 Task: Create a creative marketing concept youtube cover template.
Action: Mouse moved to (154, 98)
Screenshot: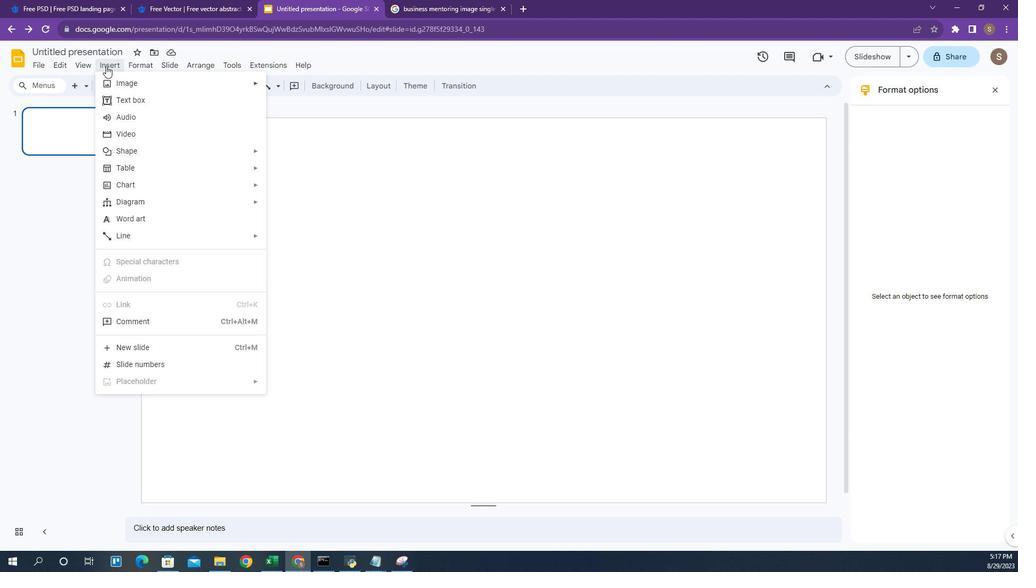 
Action: Mouse pressed left at (154, 98)
Screenshot: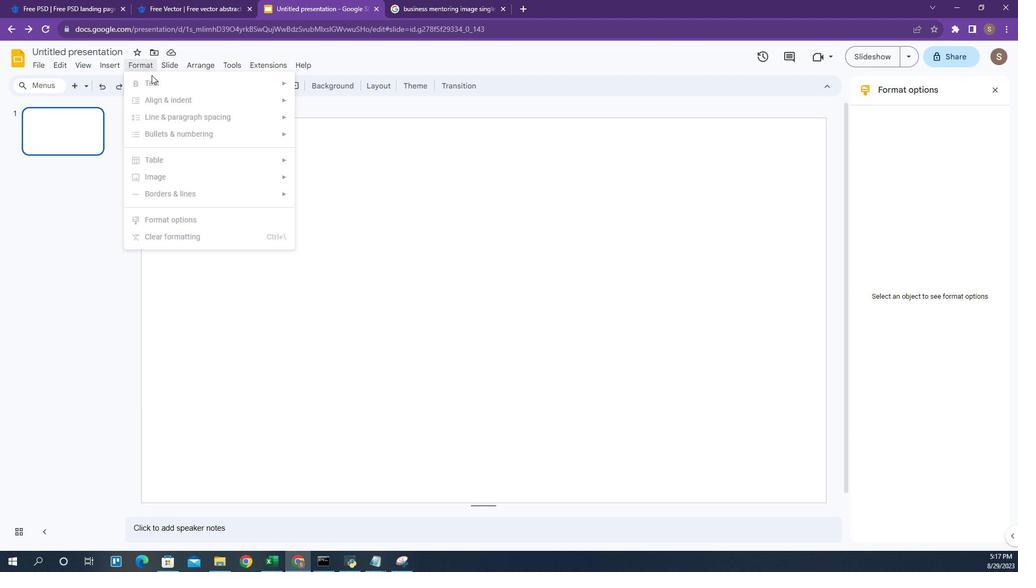 
Action: Mouse moved to (303, 110)
Screenshot: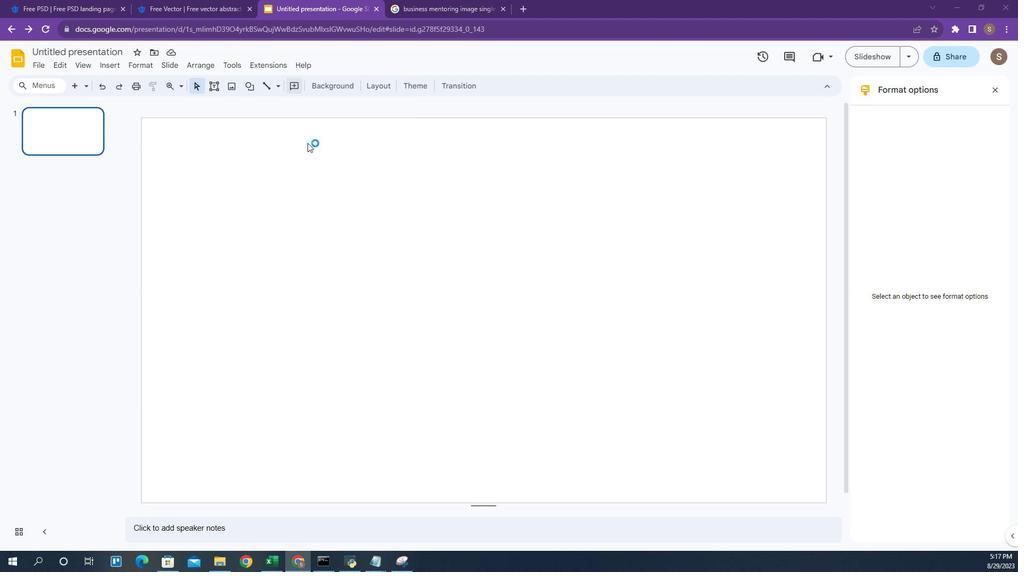
Action: Mouse pressed left at (303, 110)
Screenshot: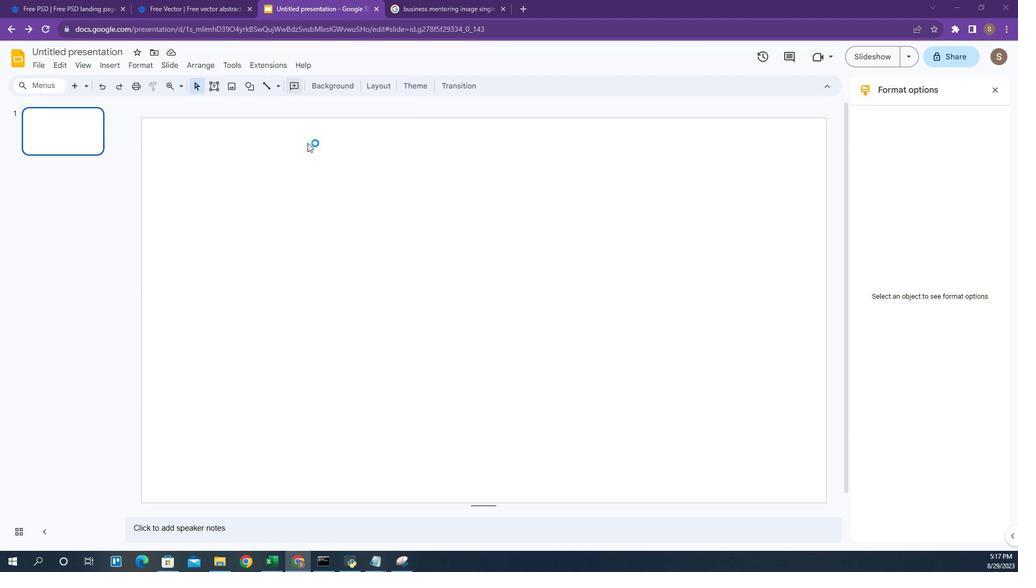 
Action: Mouse moved to (254, 145)
Screenshot: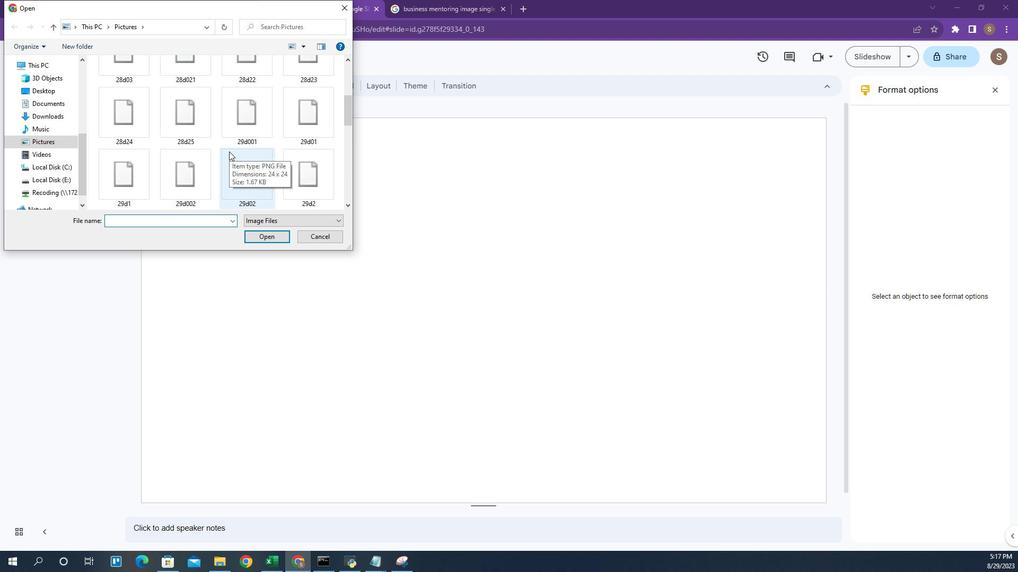 
Action: Mouse scrolled (254, 145) with delta (0, 0)
Screenshot: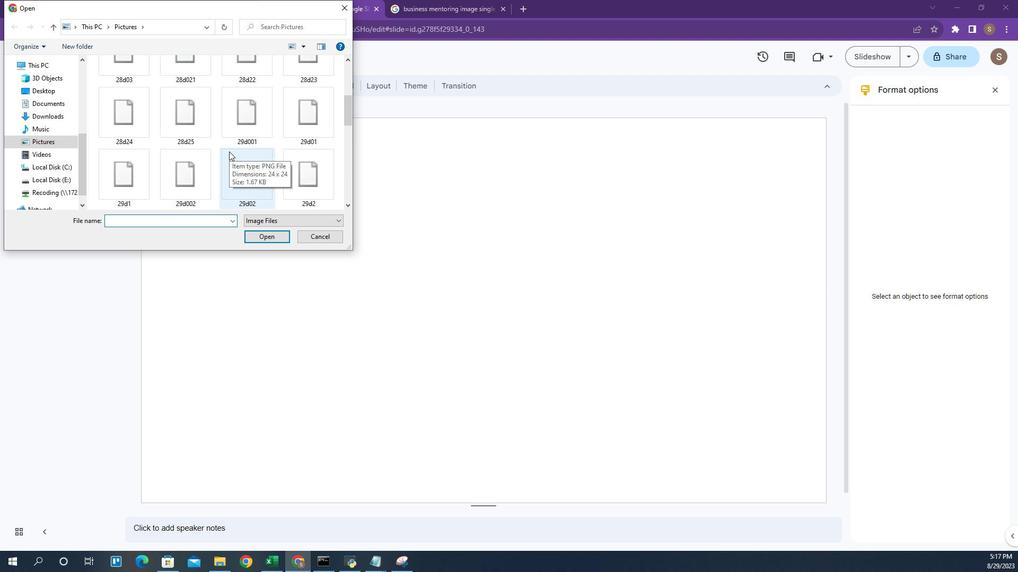 
Action: Mouse moved to (254, 146)
Screenshot: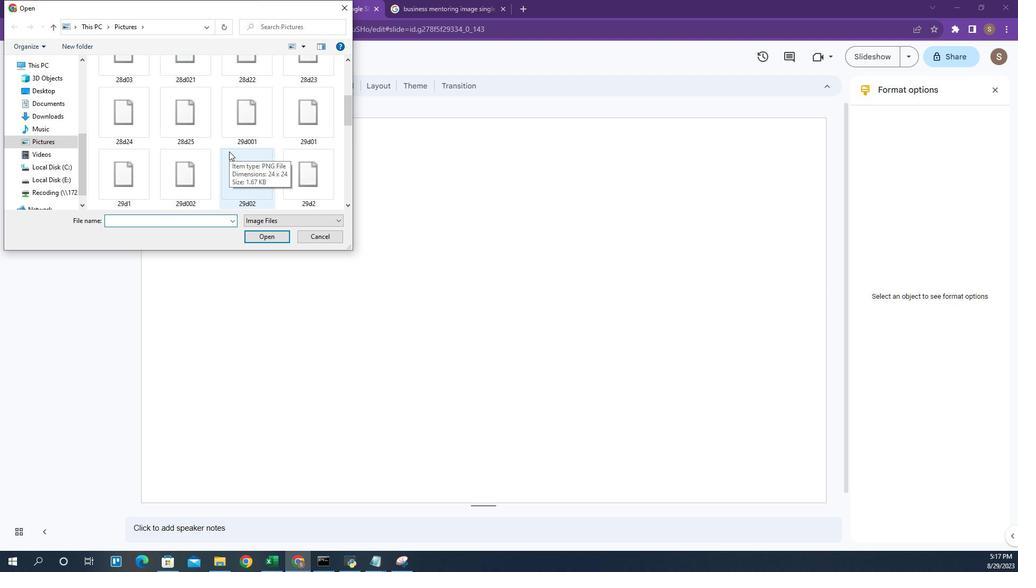 
Action: Mouse scrolled (254, 146) with delta (0, 0)
Screenshot: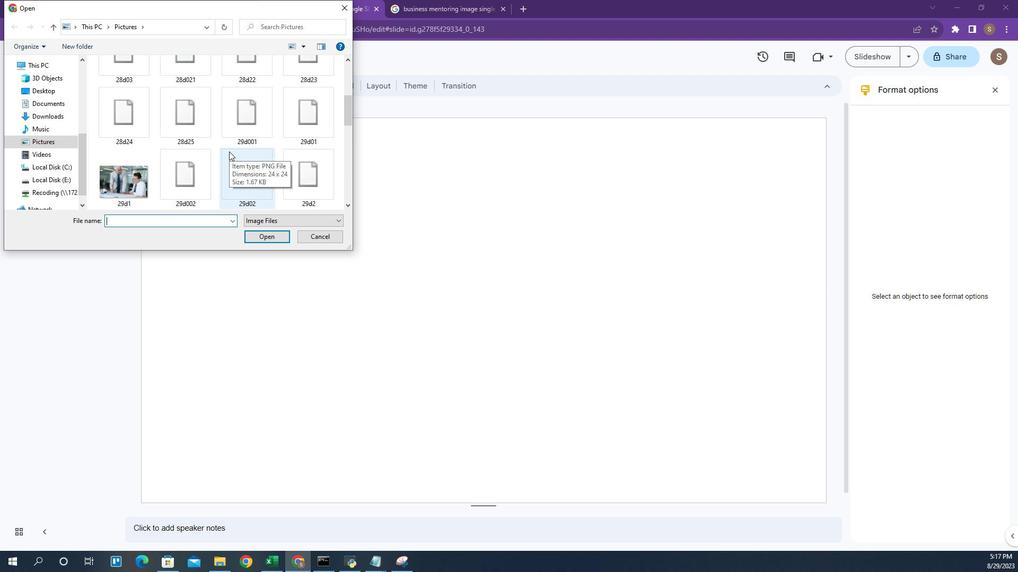 
Action: Mouse scrolled (254, 146) with delta (0, 0)
Screenshot: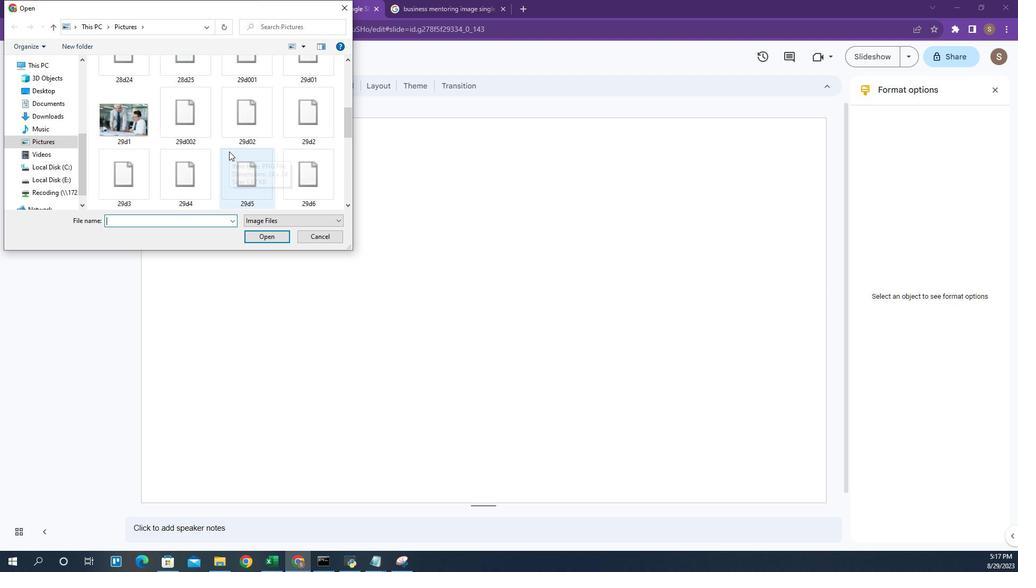 
Action: Mouse scrolled (254, 146) with delta (0, 0)
Screenshot: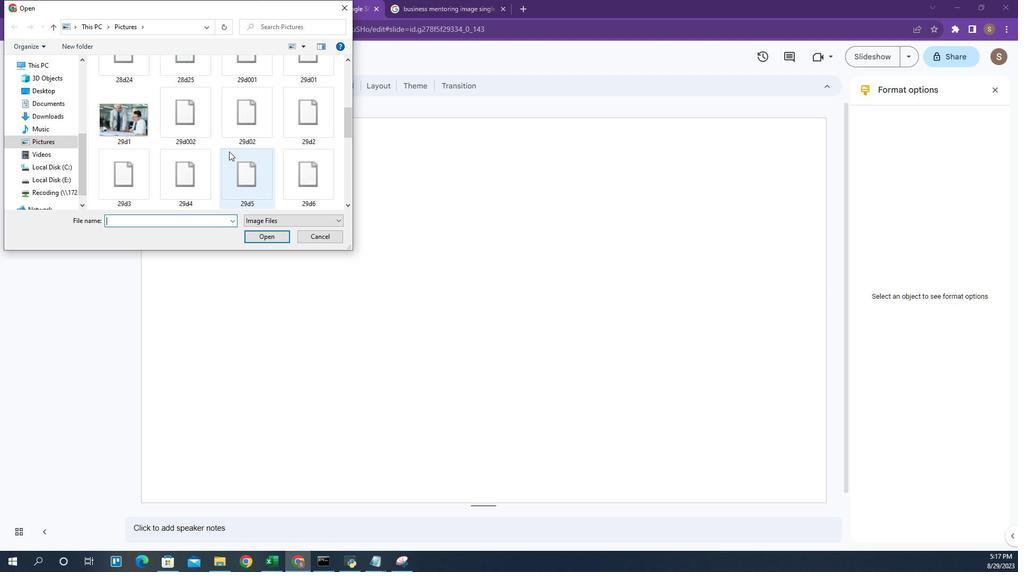 
Action: Mouse moved to (223, 142)
Screenshot: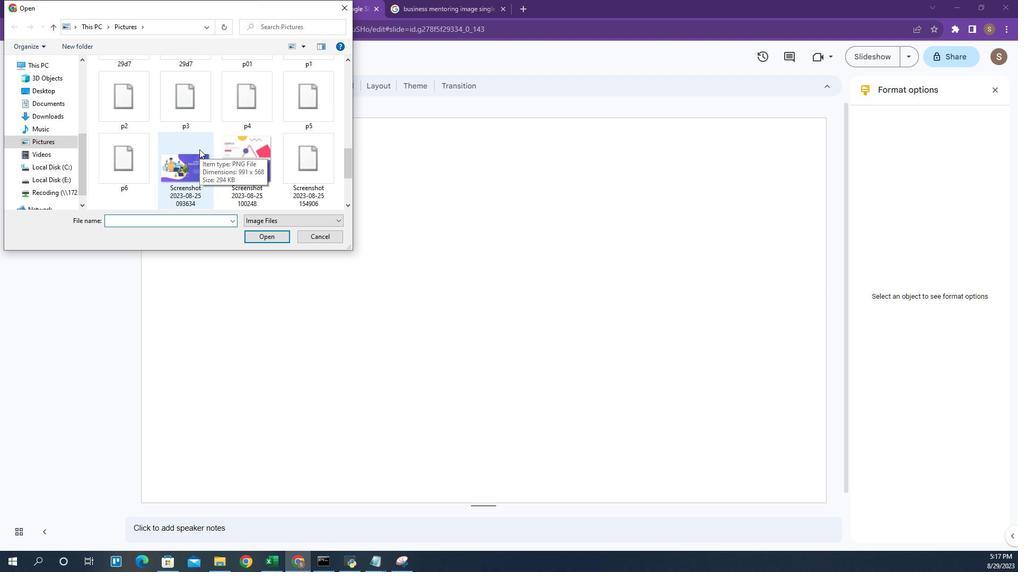
Action: Mouse scrolled (223, 141) with delta (0, 0)
Screenshot: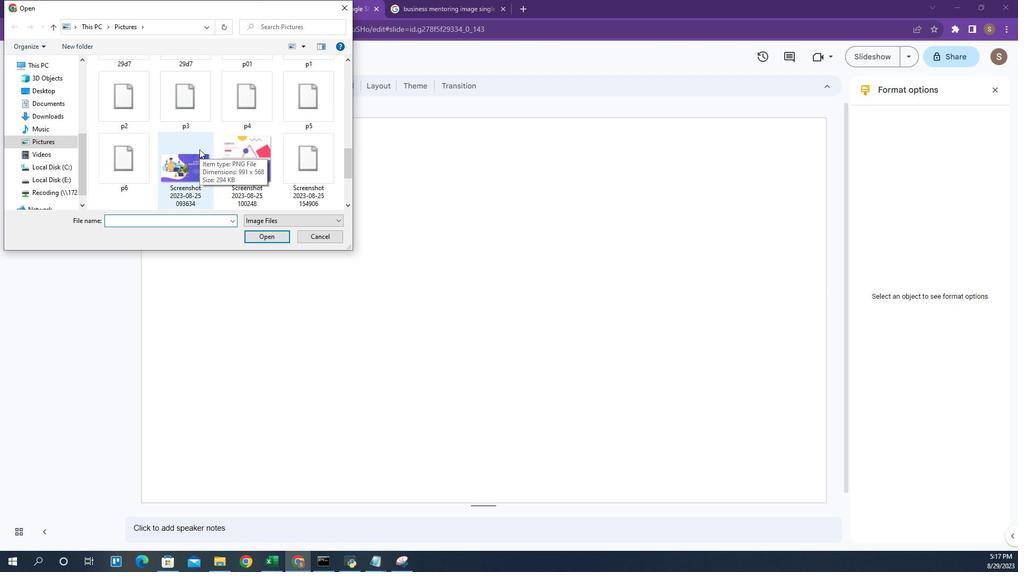 
Action: Mouse moved to (228, 144)
Screenshot: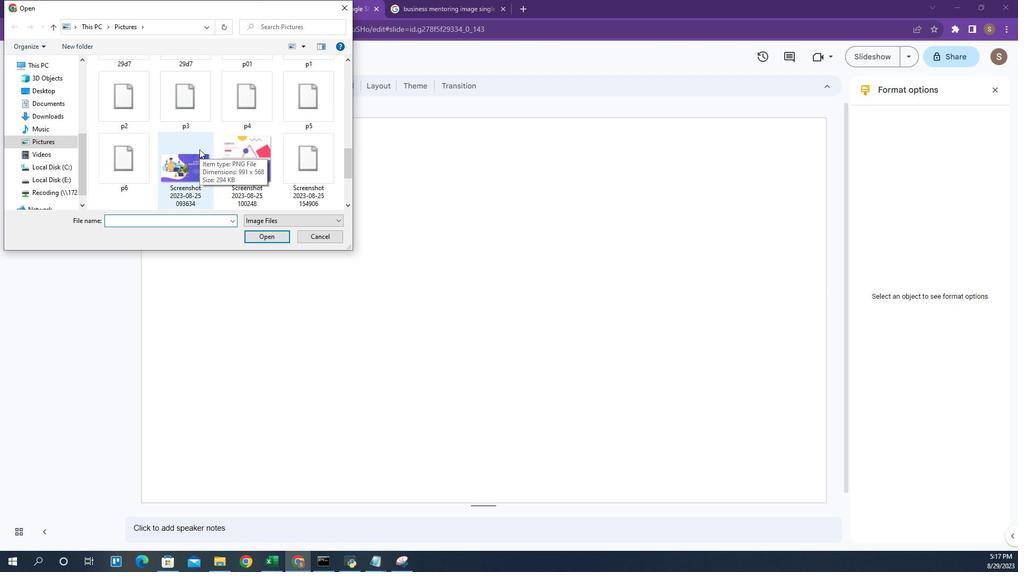 
Action: Mouse scrolled (228, 143) with delta (0, 0)
Screenshot: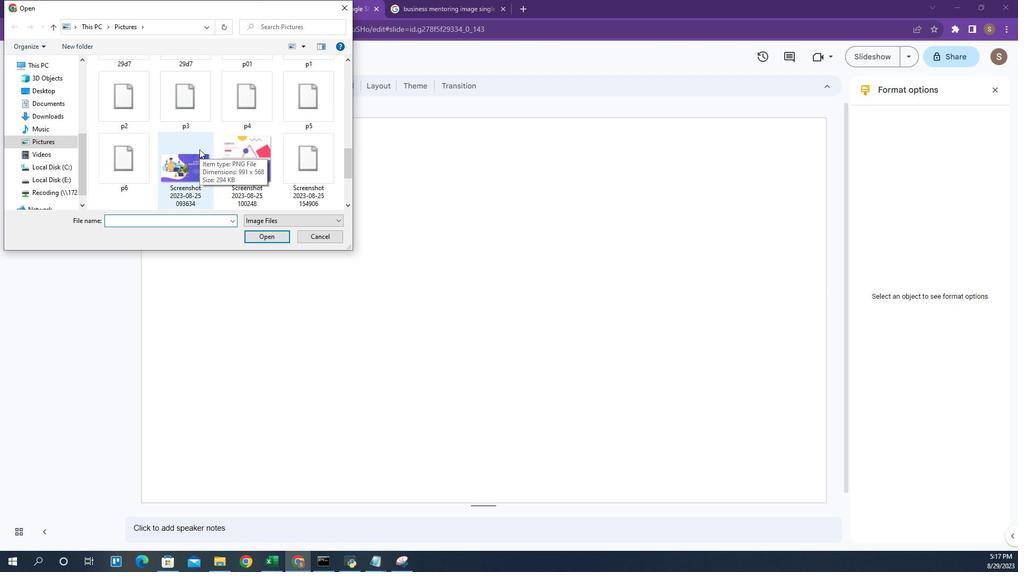 
Action: Mouse moved to (230, 145)
Screenshot: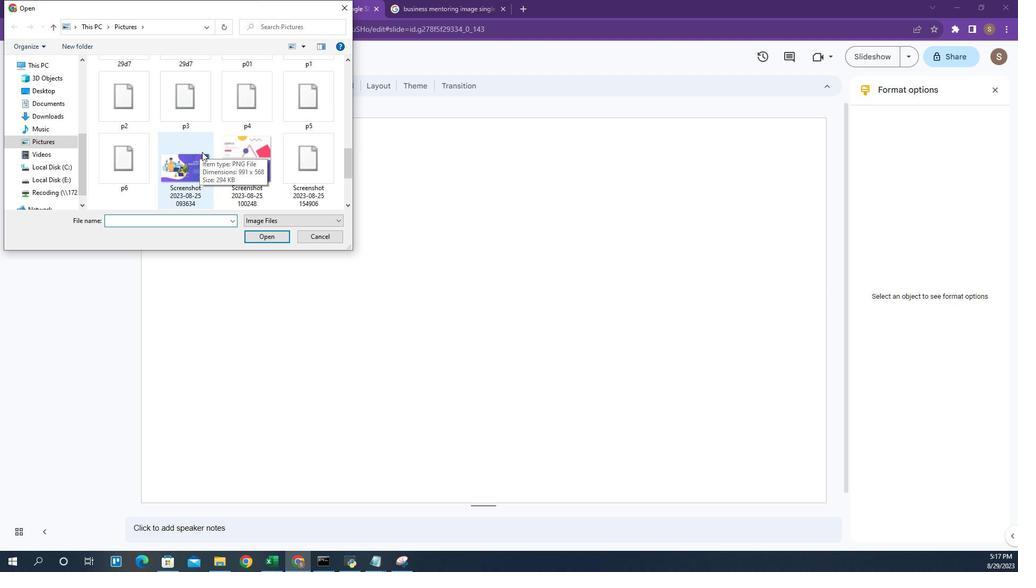 
Action: Mouse scrolled (230, 144) with delta (0, 0)
Screenshot: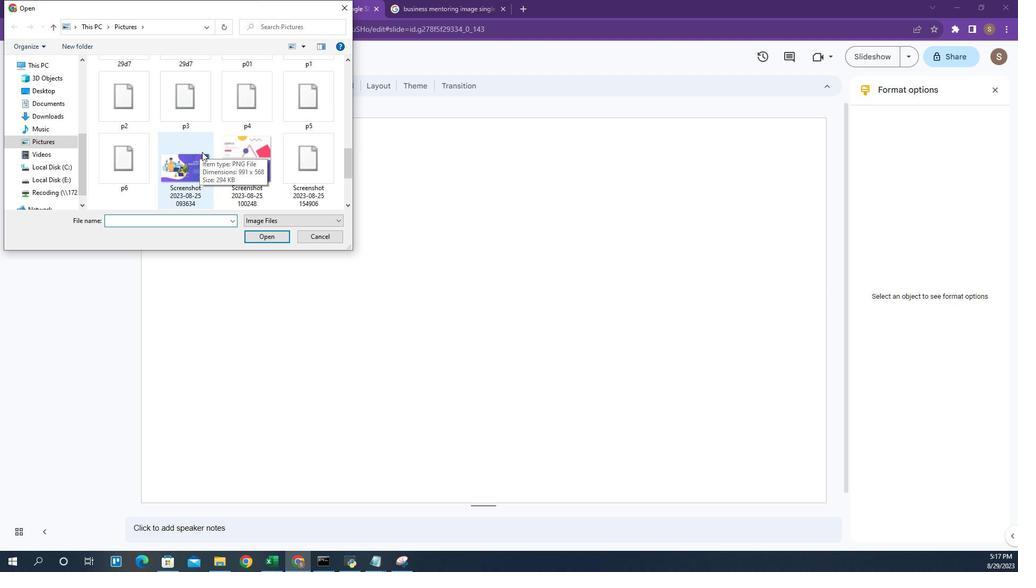 
Action: Mouse moved to (268, 158)
Screenshot: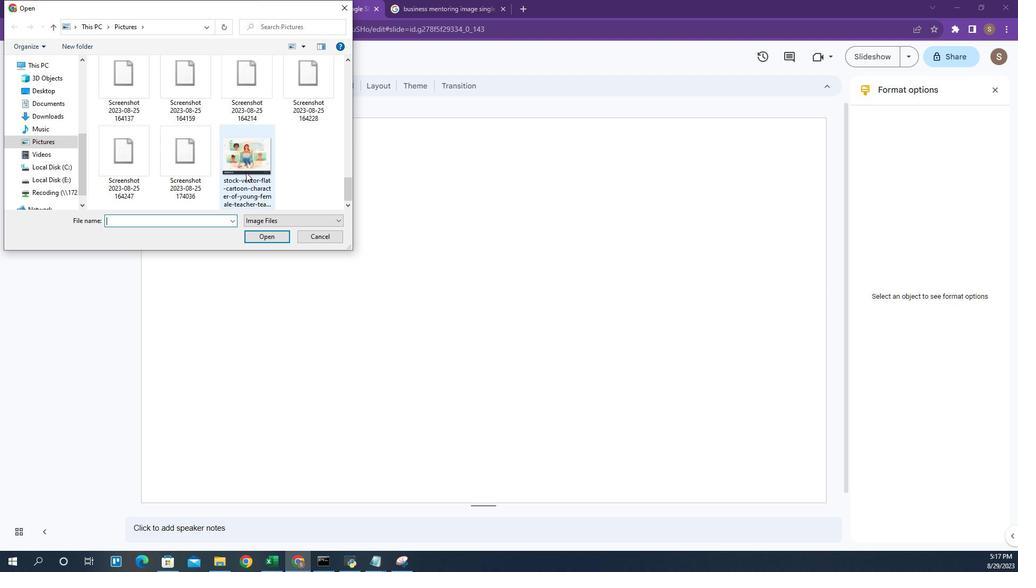 
Action: Mouse scrolled (268, 158) with delta (0, 0)
Screenshot: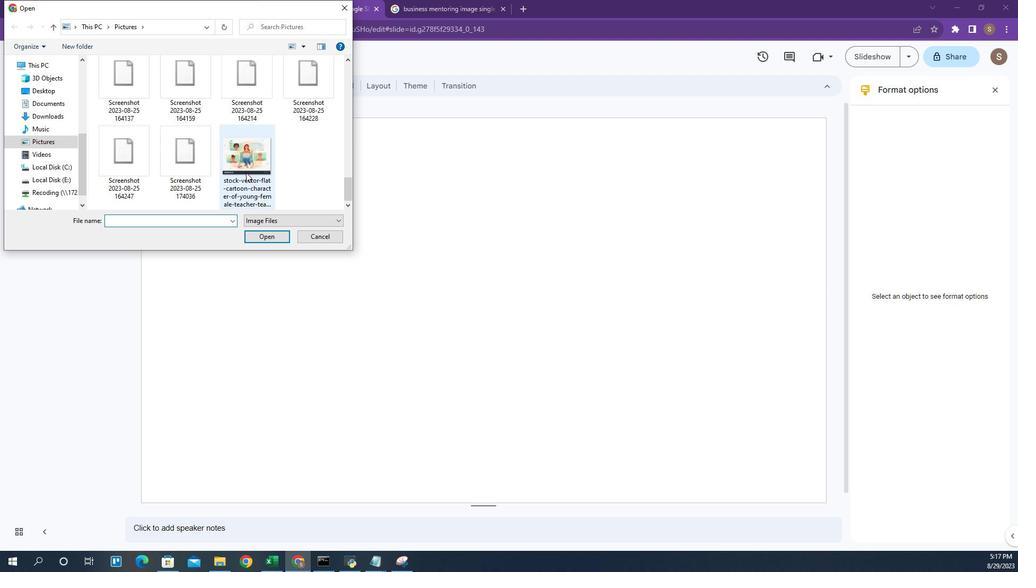 
Action: Mouse scrolled (268, 158) with delta (0, 0)
Screenshot: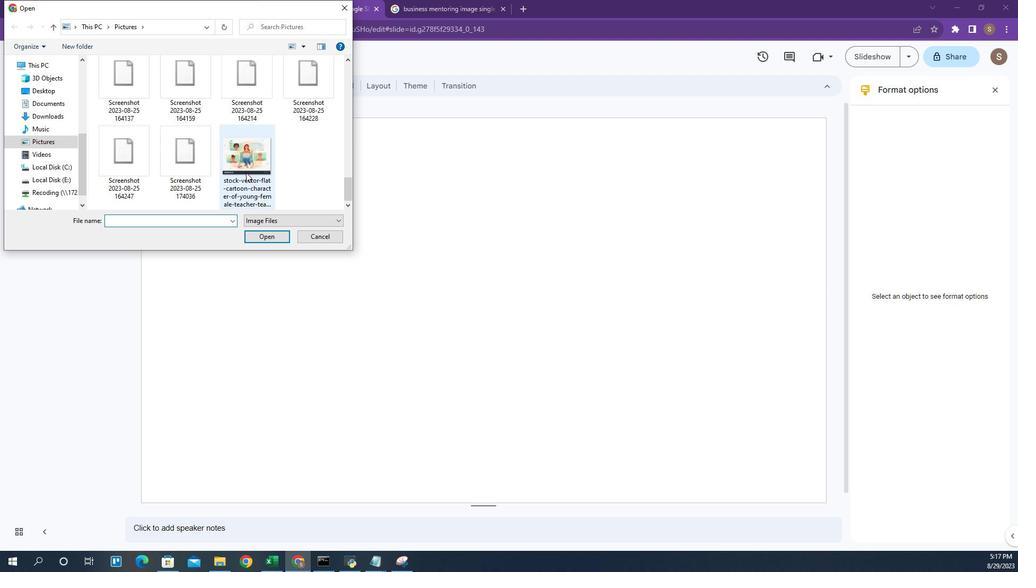 
Action: Mouse scrolled (268, 158) with delta (0, 0)
Screenshot: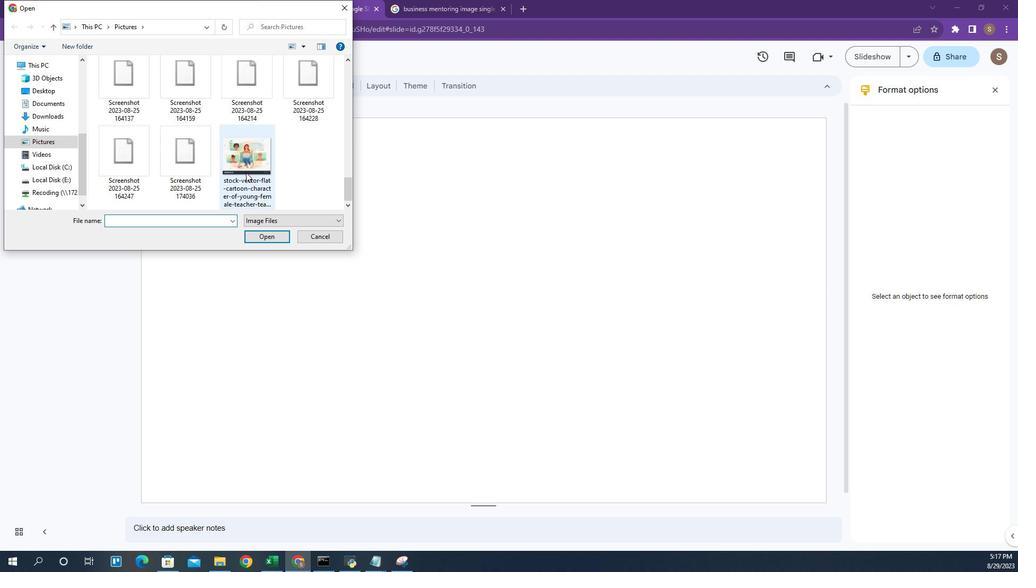 
Action: Mouse moved to (268, 158)
Screenshot: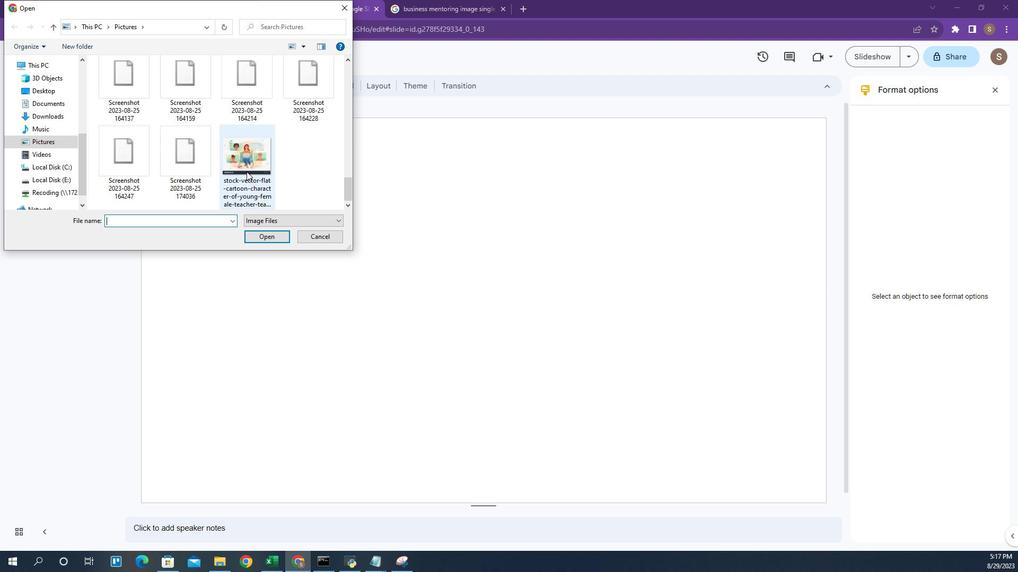 
Action: Mouse scrolled (268, 157) with delta (0, 0)
Screenshot: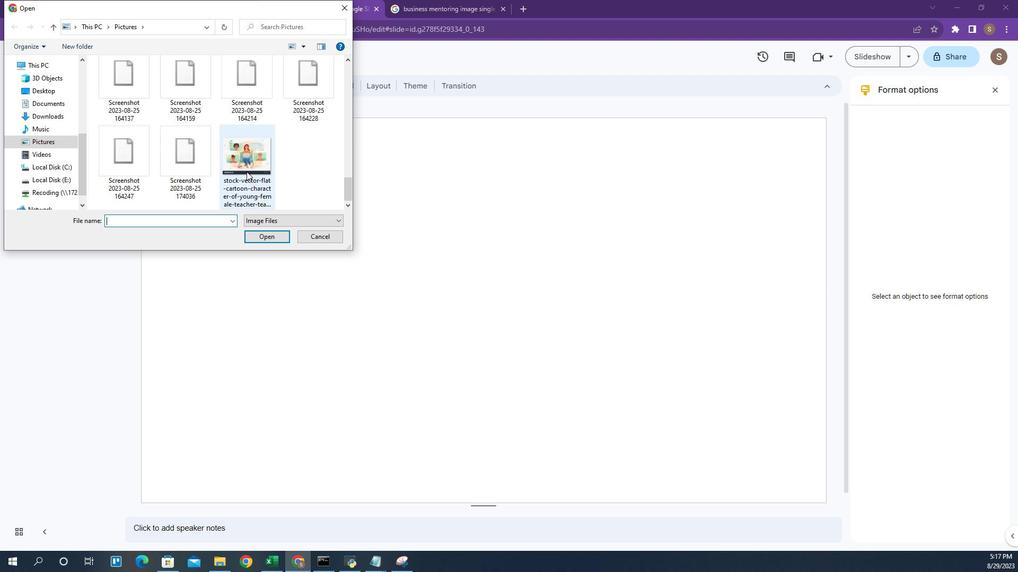 
Action: Mouse scrolled (268, 157) with delta (0, 0)
Screenshot: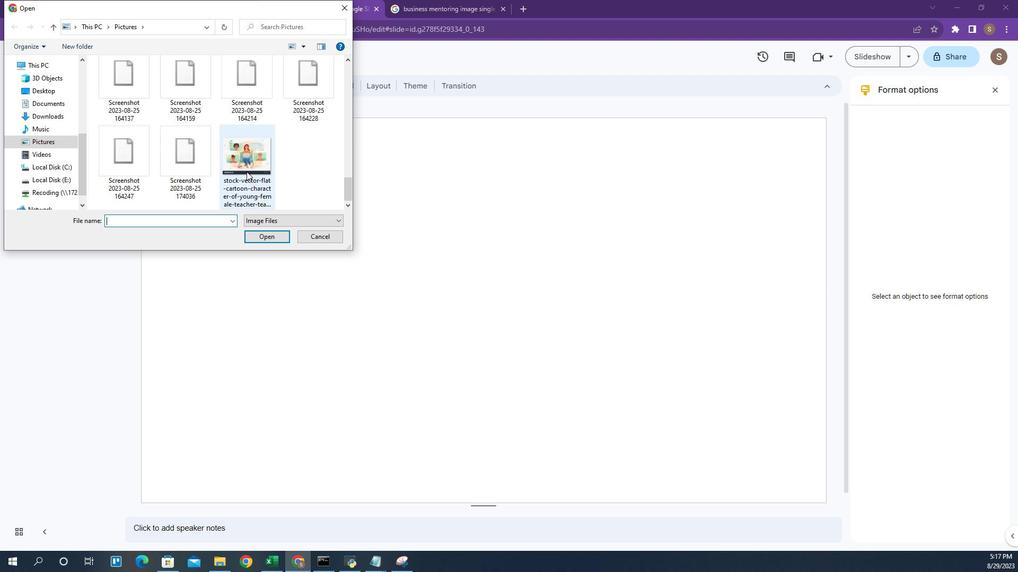 
Action: Mouse scrolled (268, 157) with delta (0, 0)
Screenshot: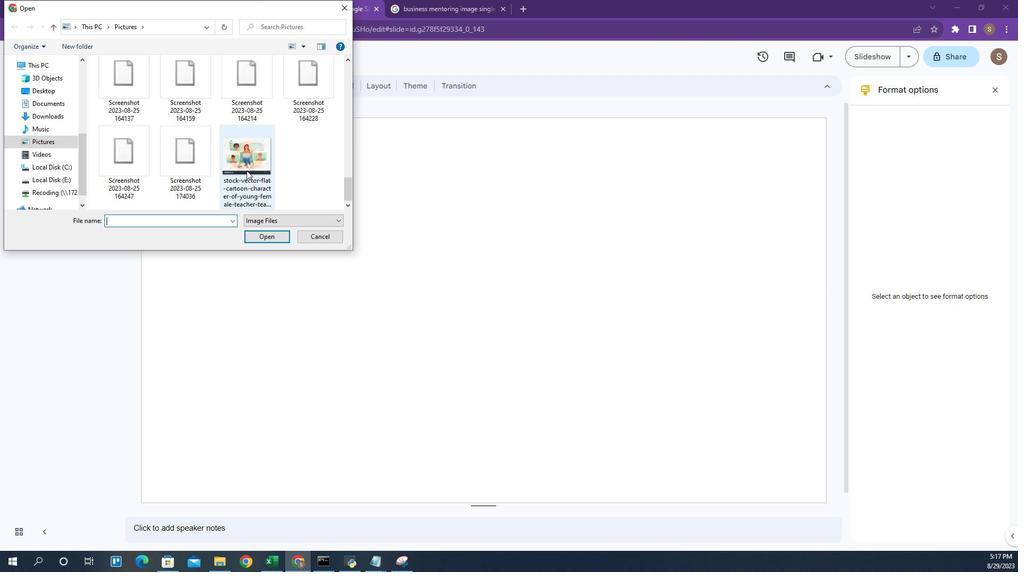 
Action: Mouse scrolled (268, 157) with delta (0, 0)
Screenshot: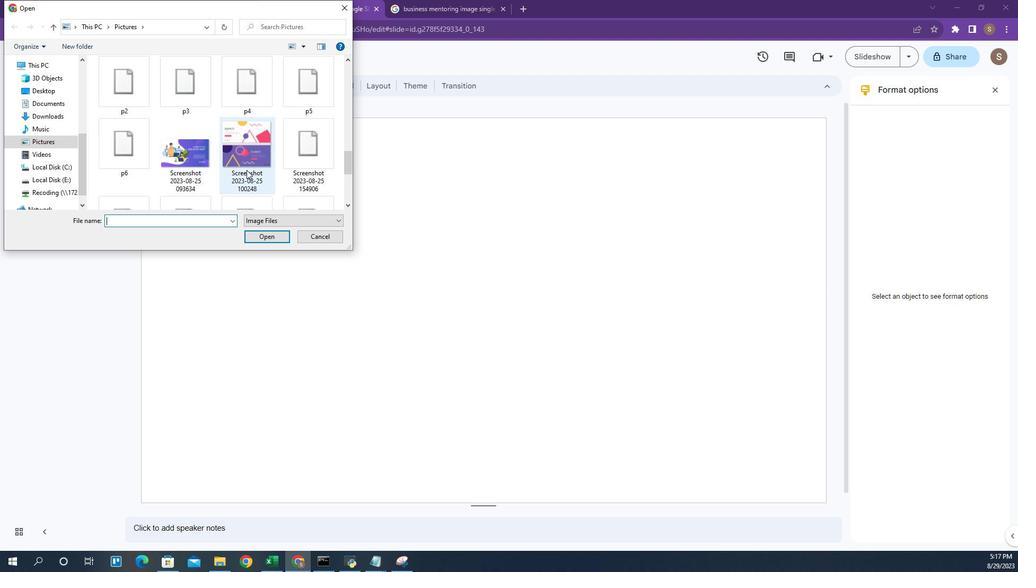 
Action: Mouse moved to (268, 157)
Screenshot: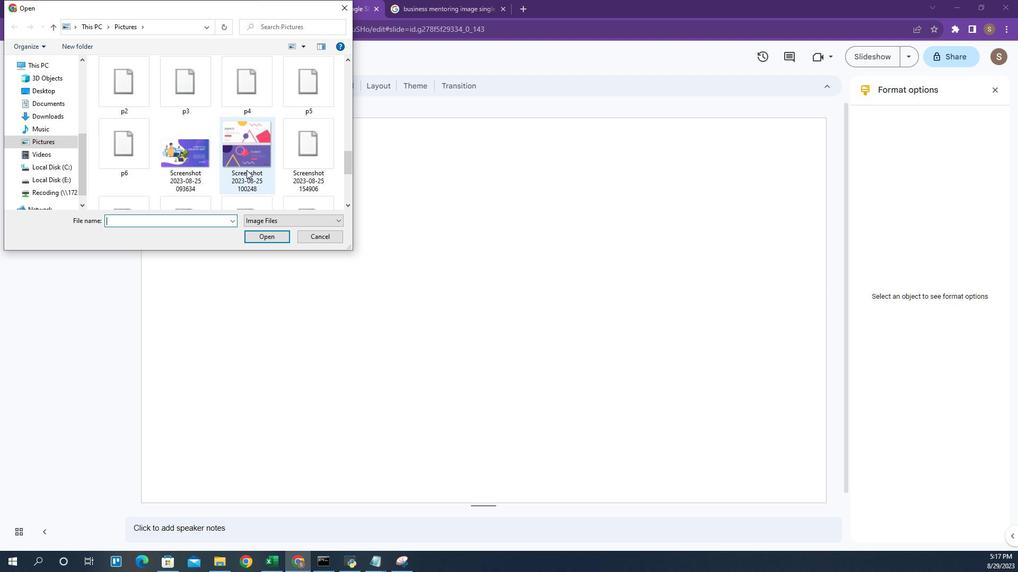 
Action: Mouse scrolled (268, 157) with delta (0, 0)
Screenshot: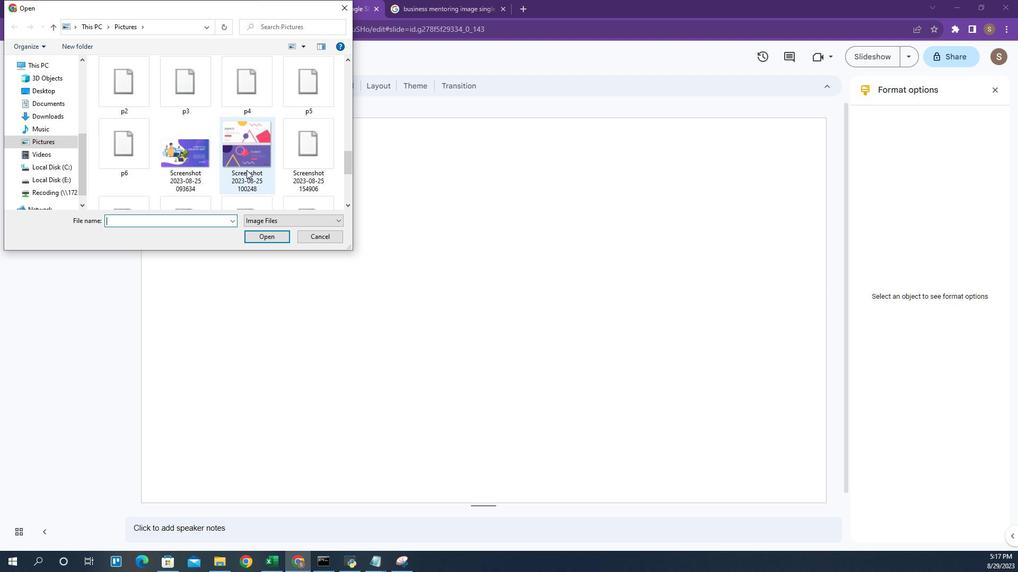 
Action: Mouse moved to (268, 157)
Screenshot: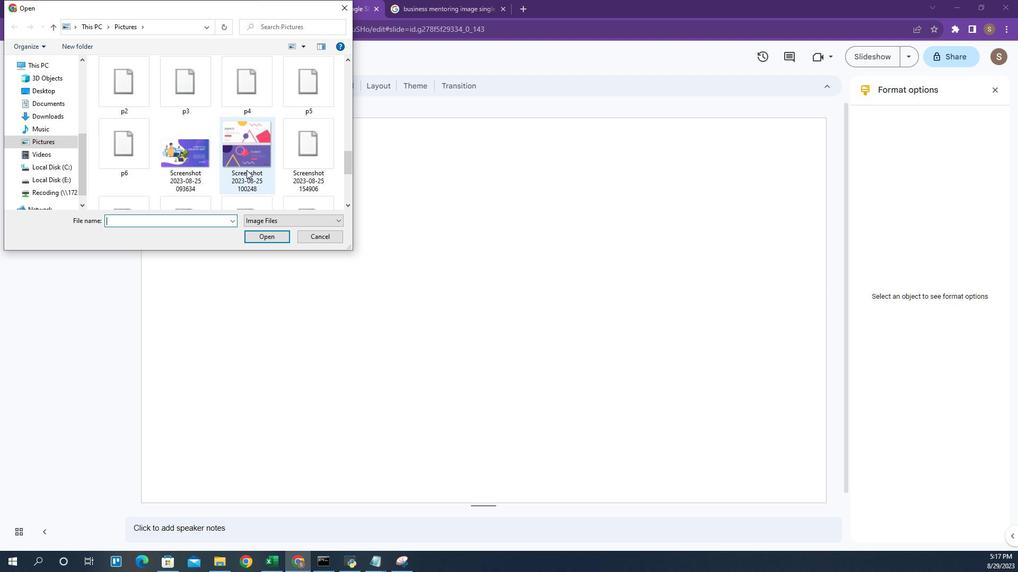 
Action: Mouse scrolled (268, 157) with delta (0, 0)
Screenshot: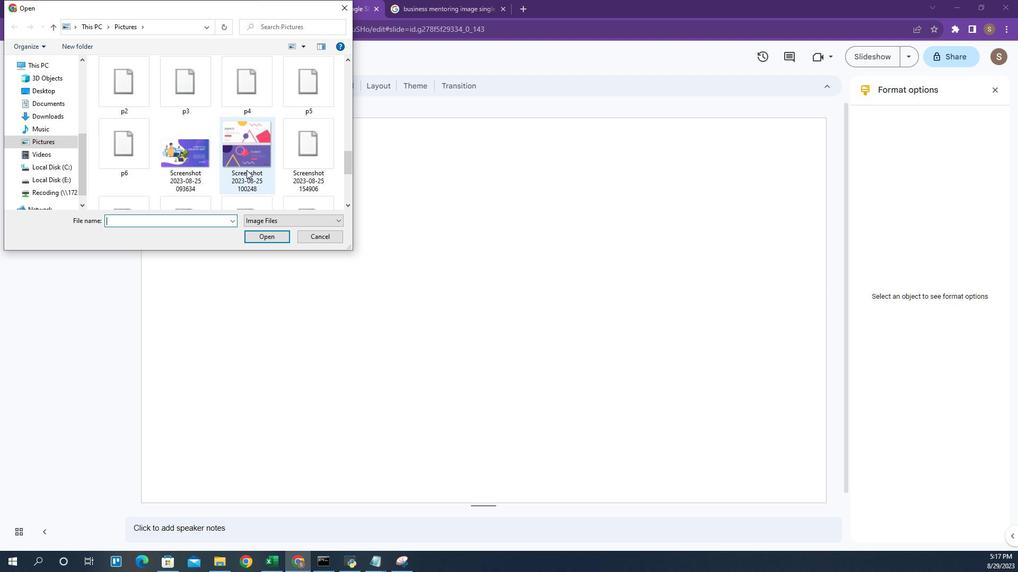 
Action: Mouse scrolled (268, 157) with delta (0, 0)
Screenshot: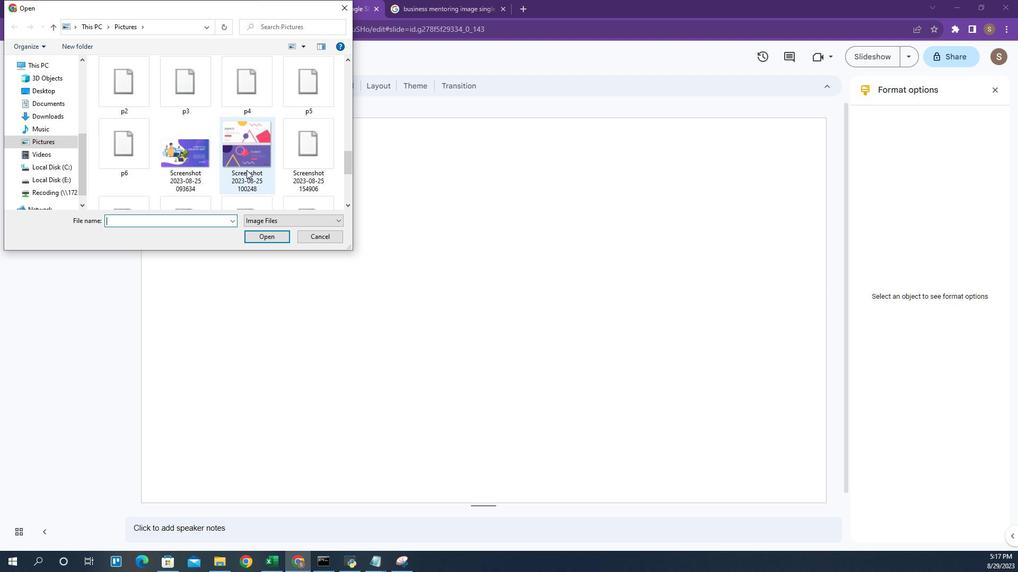 
Action: Mouse scrolled (268, 157) with delta (0, 0)
Screenshot: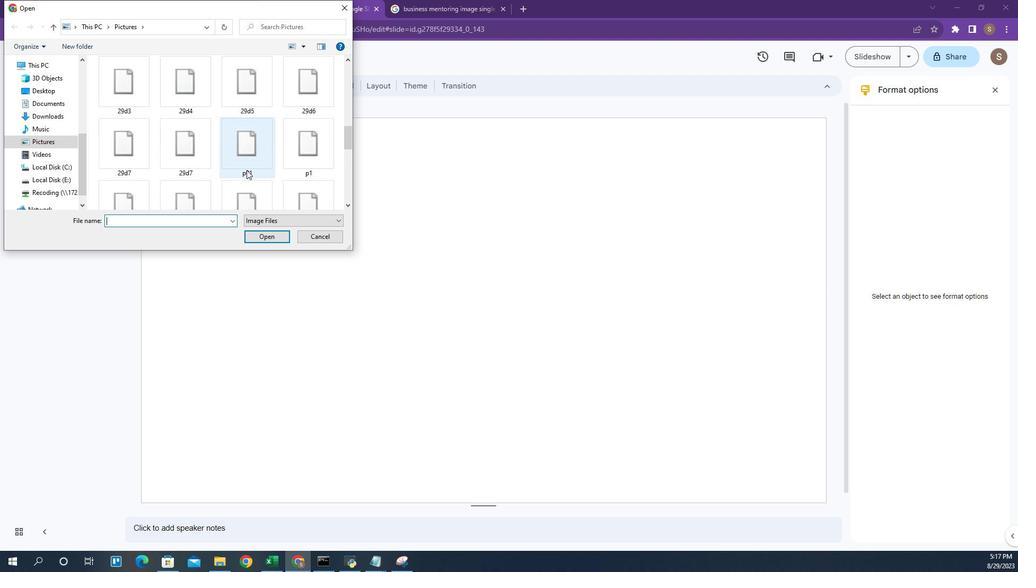 
Action: Mouse scrolled (268, 157) with delta (0, 0)
Screenshot: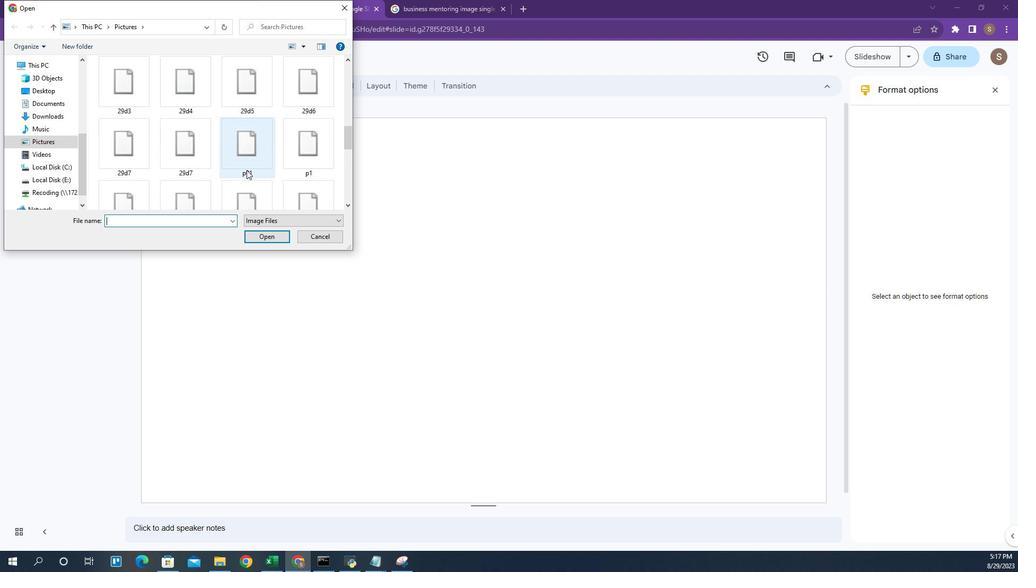 
Action: Mouse scrolled (268, 157) with delta (0, 0)
Screenshot: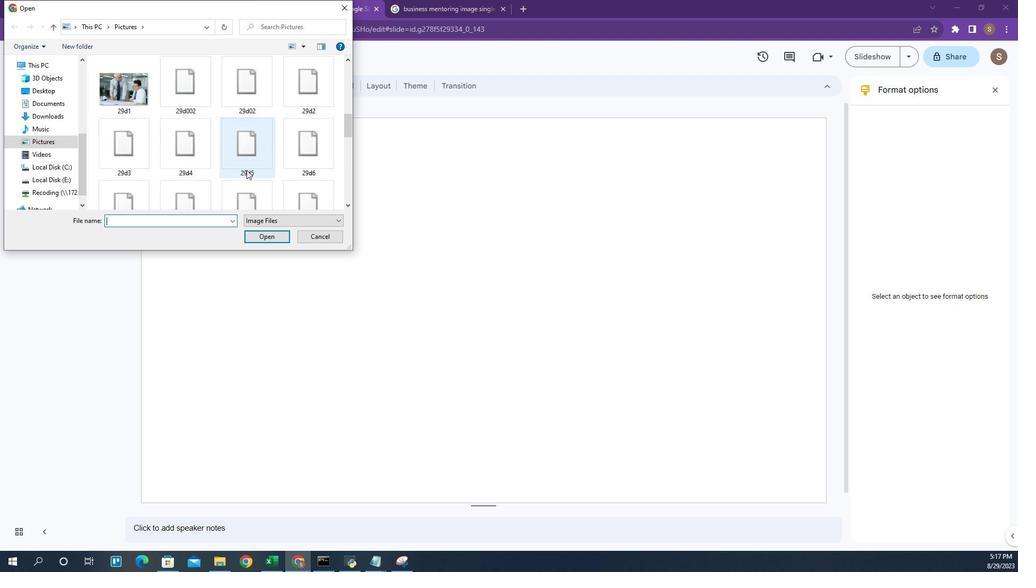 
Action: Mouse moved to (173, 116)
Screenshot: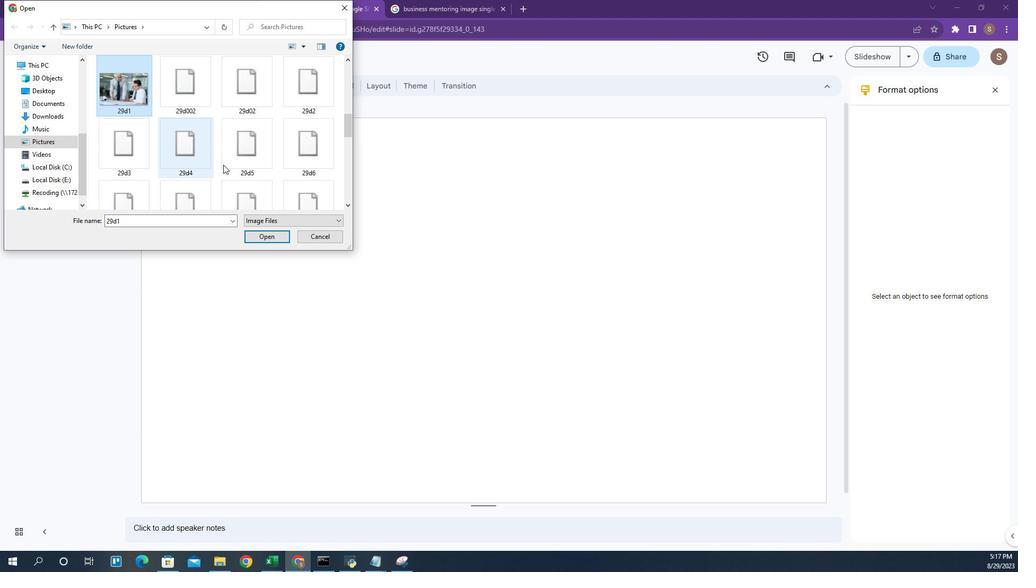 
Action: Mouse pressed left at (173, 116)
Screenshot: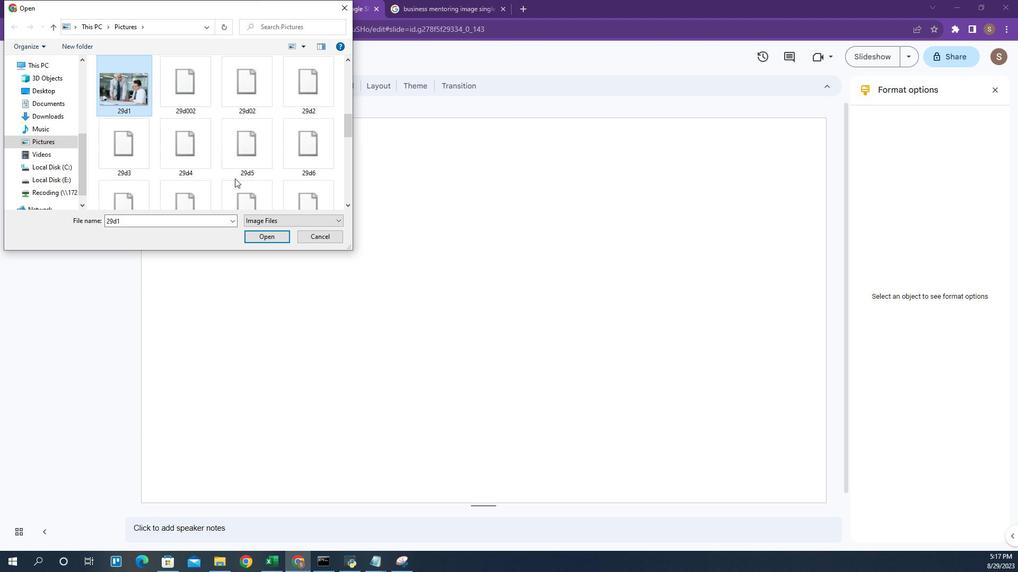
Action: Mouse moved to (282, 195)
Screenshot: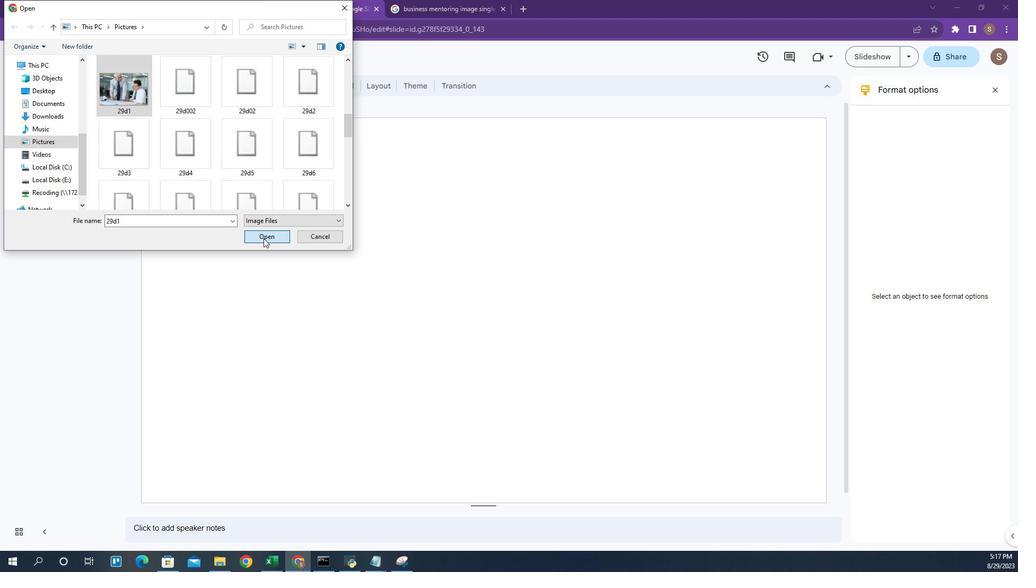 
Action: Mouse pressed left at (282, 195)
Screenshot: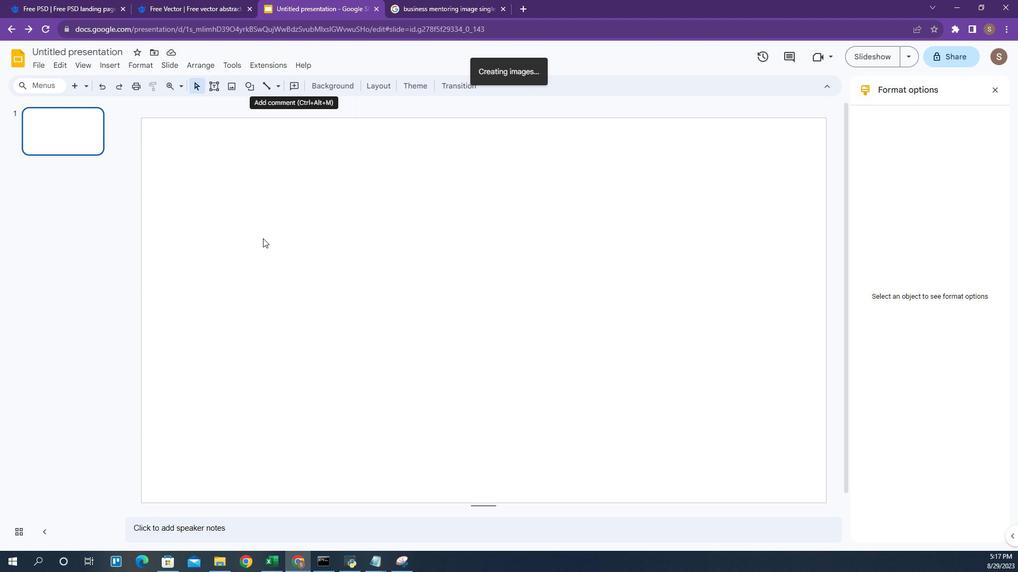 
Action: Mouse moved to (729, 211)
Screenshot: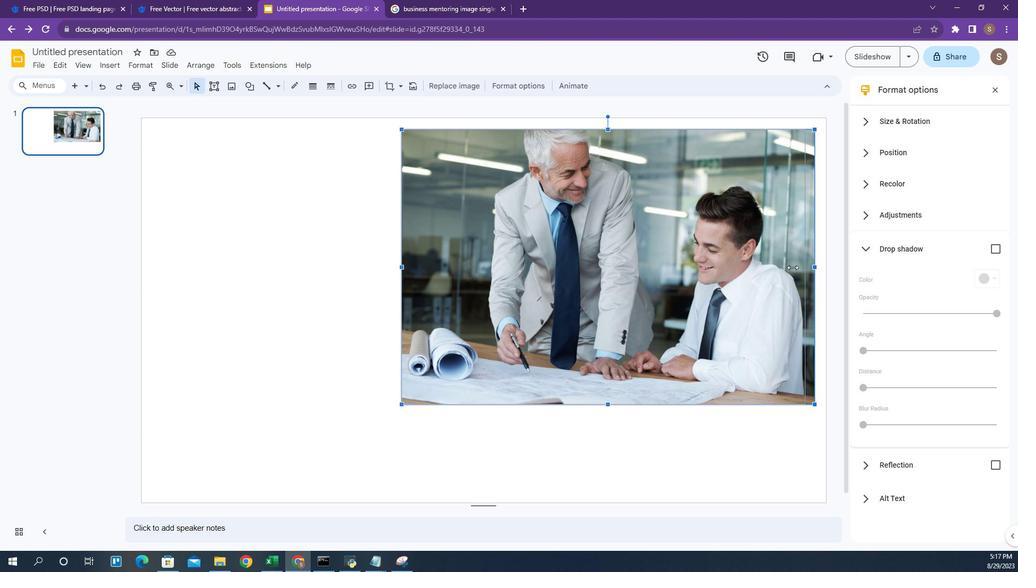 
Action: Mouse pressed left at (729, 211)
Screenshot: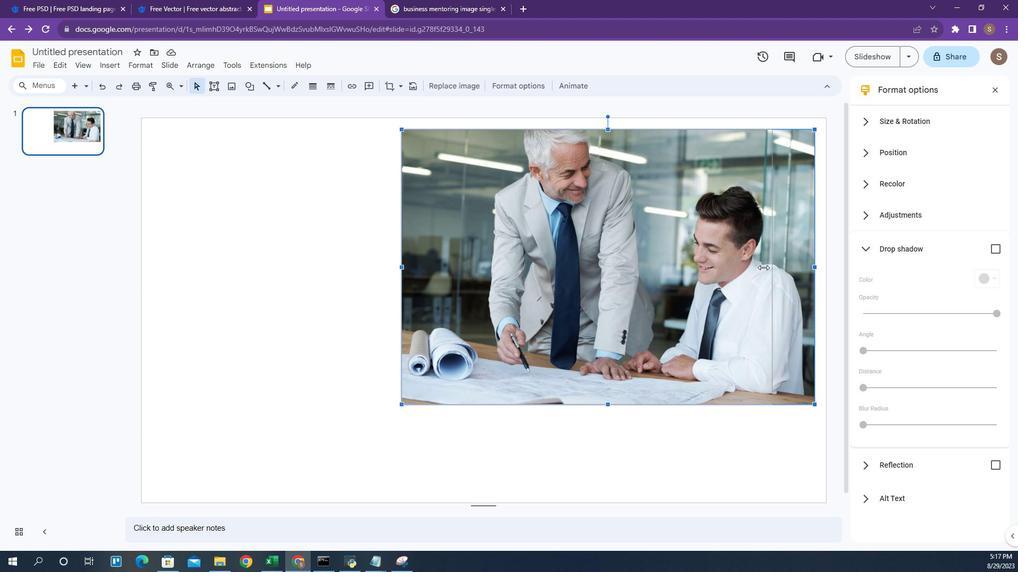
Action: Mouse moved to (574, 213)
Screenshot: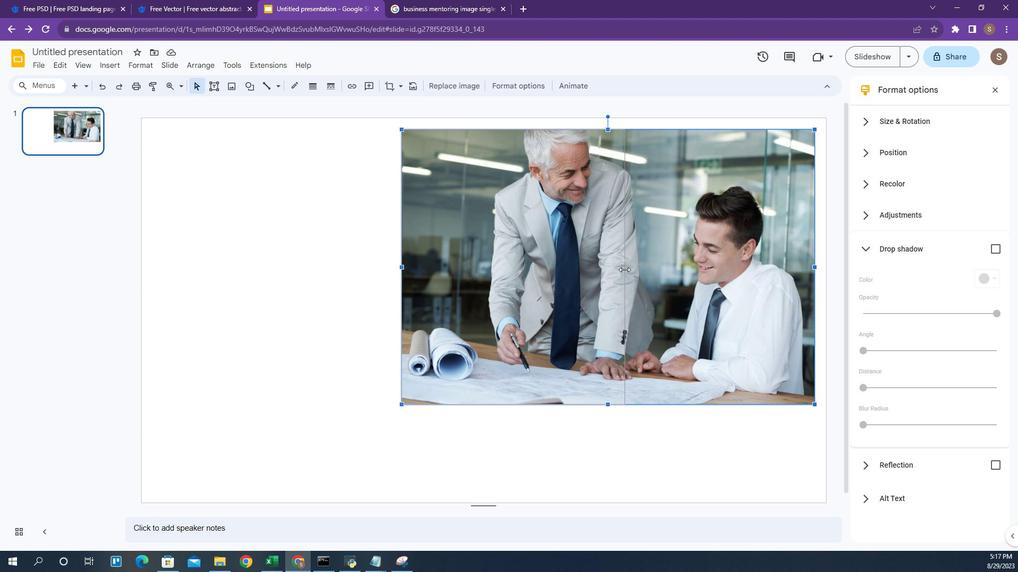 
Action: Mouse pressed left at (574, 213)
Screenshot: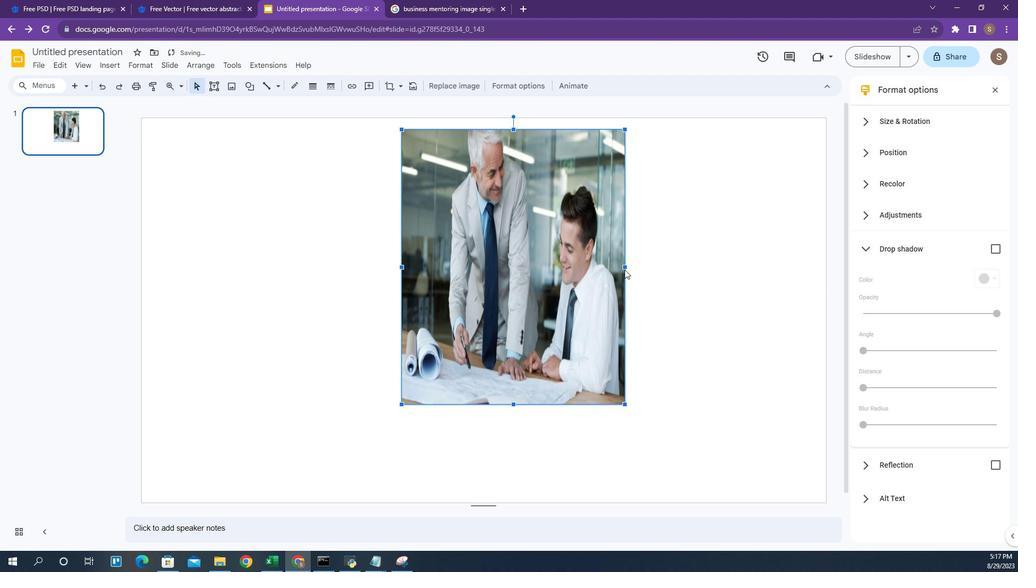 
Action: Mouse moved to (575, 212)
Screenshot: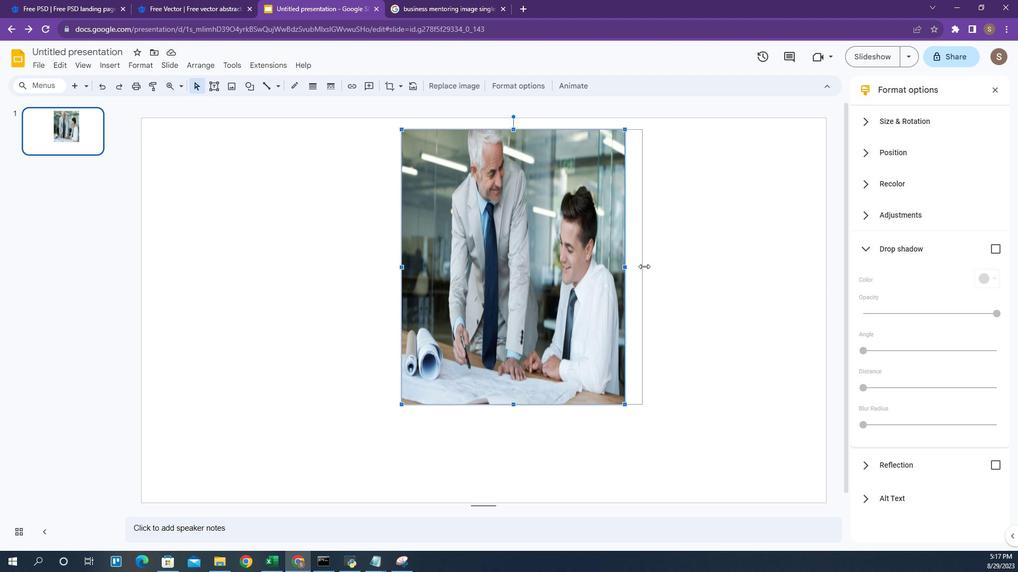 
Action: Mouse pressed left at (575, 212)
Screenshot: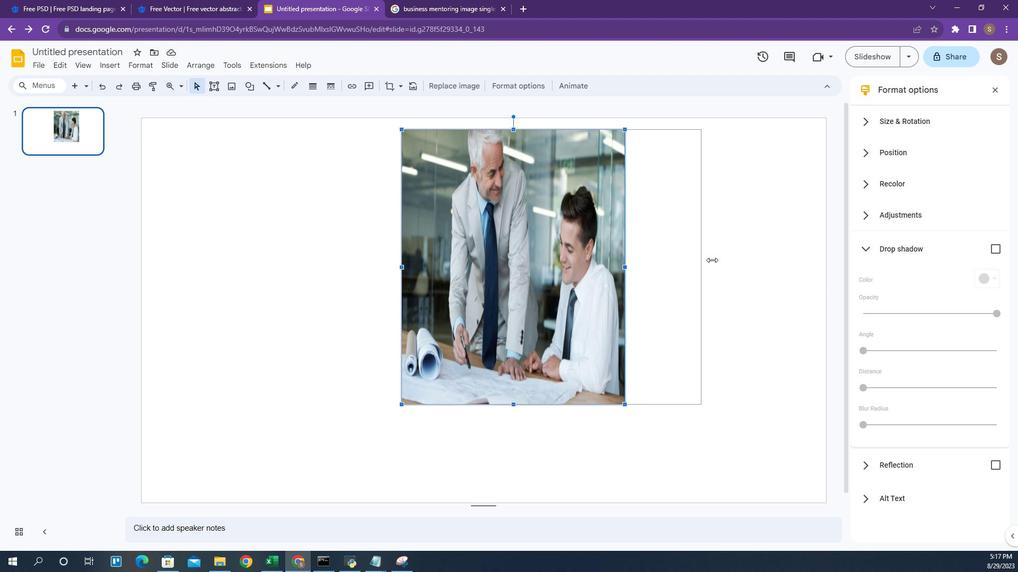 
Action: Mouse moved to (385, 109)
Screenshot: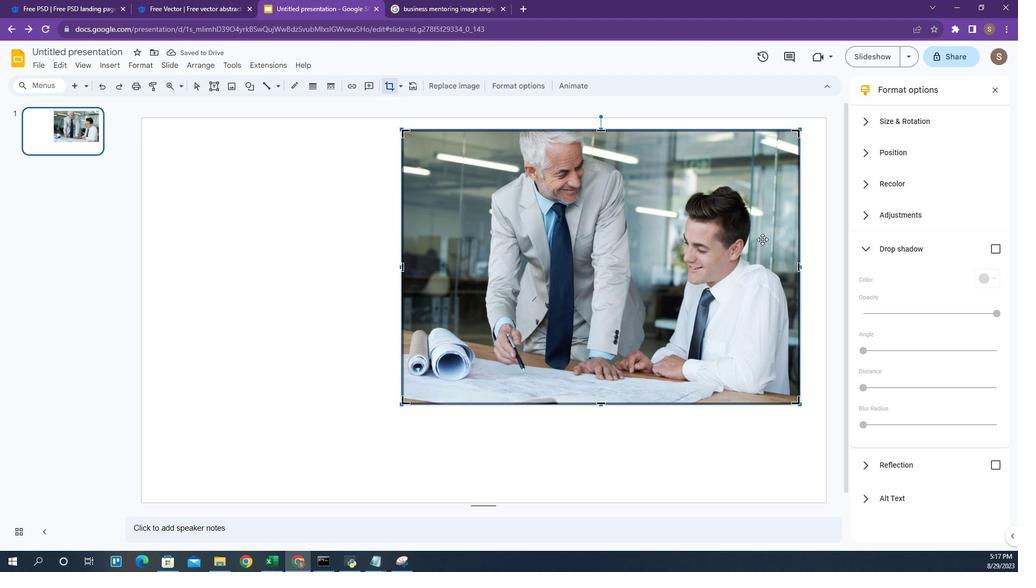 
Action: Mouse pressed left at (385, 109)
Screenshot: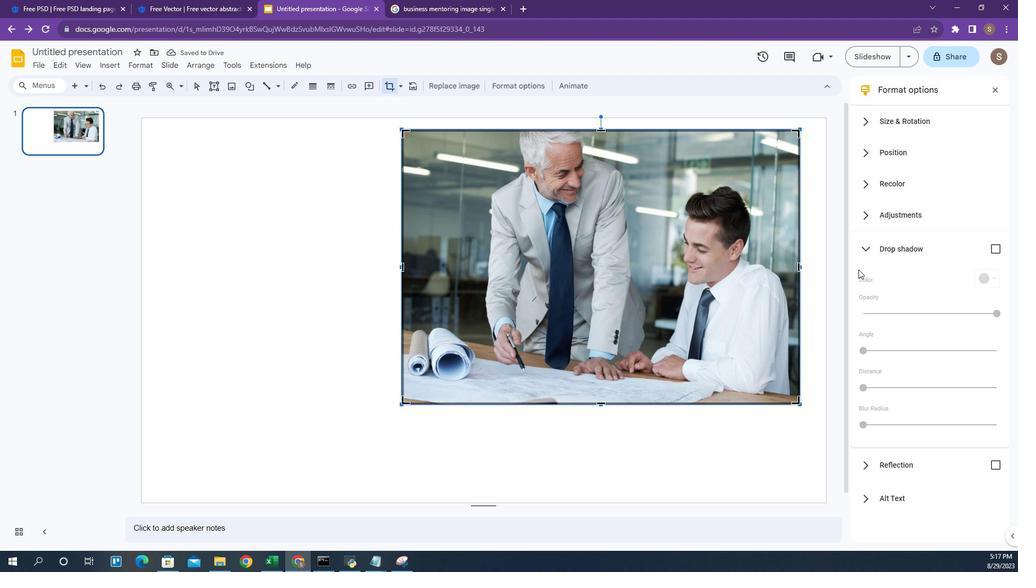
Action: Mouse moved to (714, 213)
Screenshot: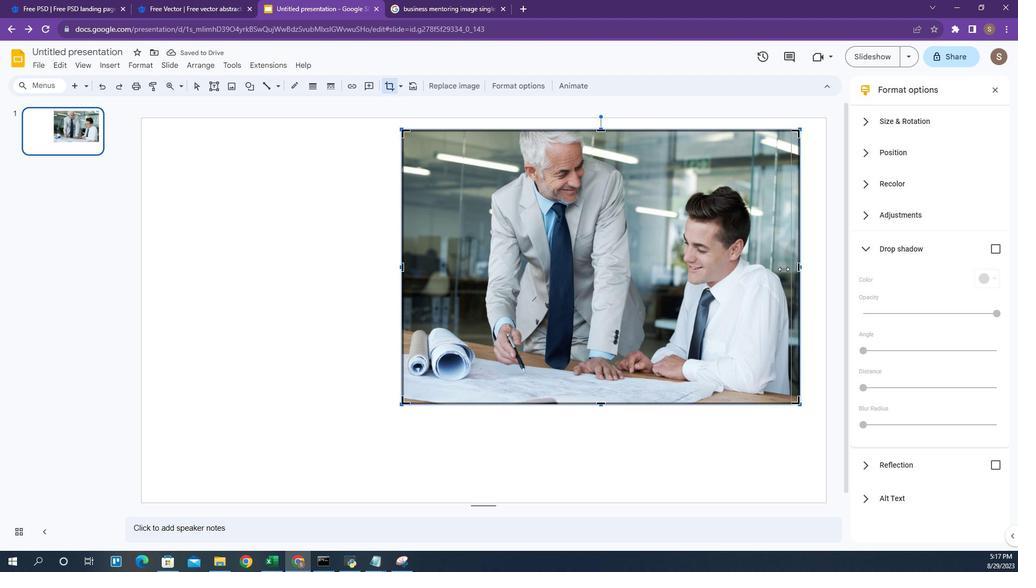 
Action: Mouse pressed left at (714, 213)
Screenshot: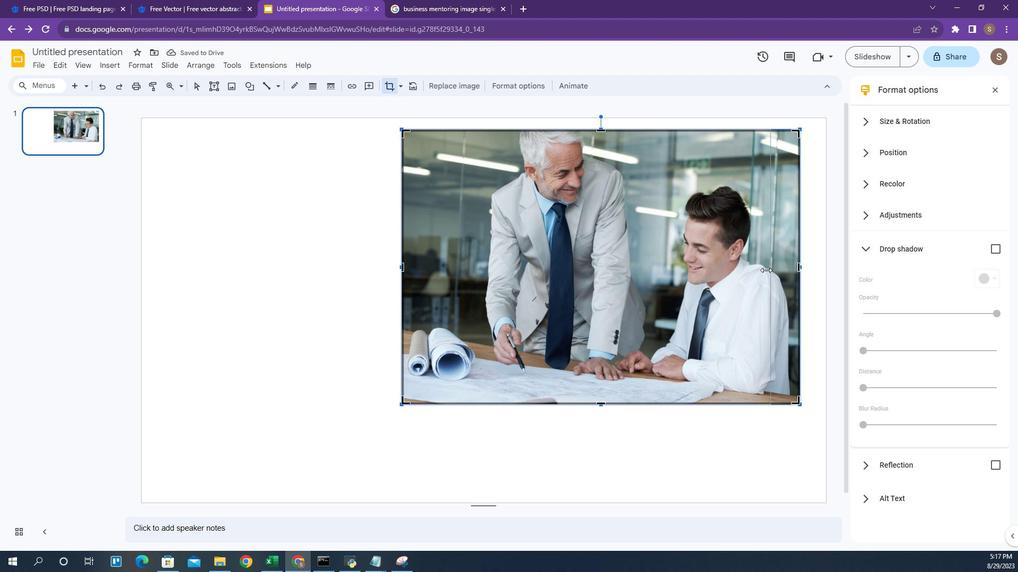 
Action: Mouse moved to (630, 219)
Screenshot: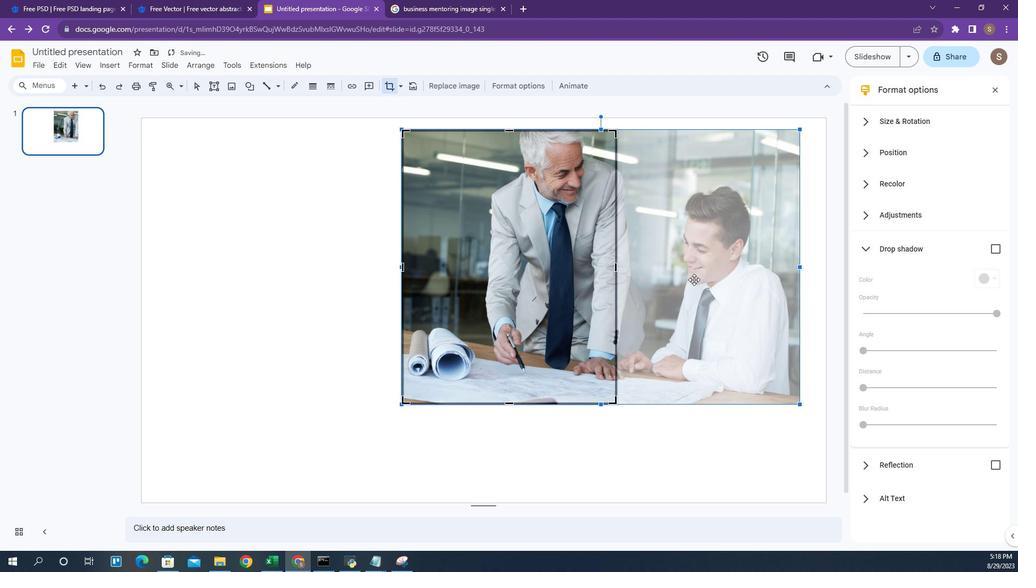 
Action: Key pressed <Key.enter>
Screenshot: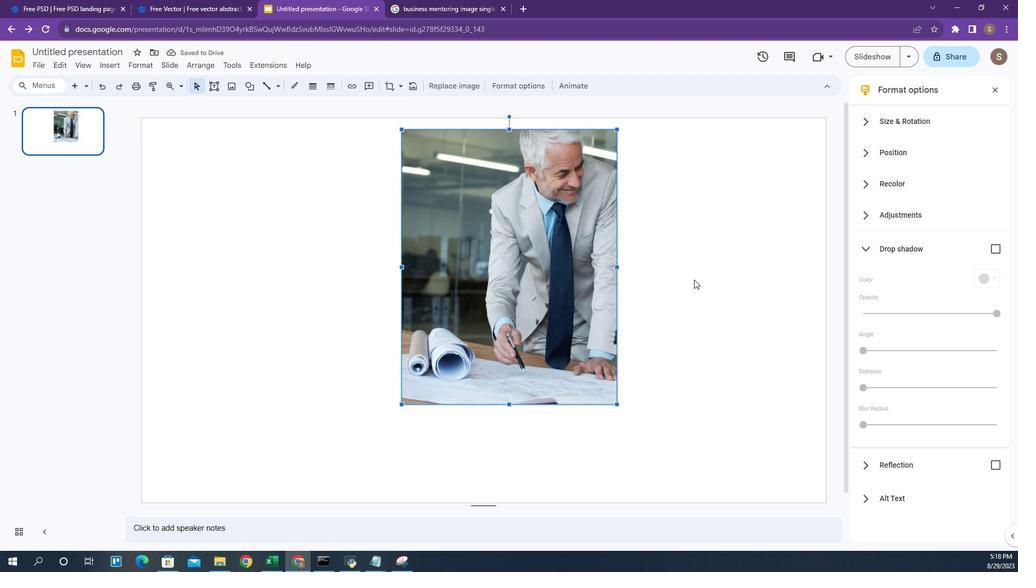 
Action: Mouse moved to (555, 216)
Screenshot: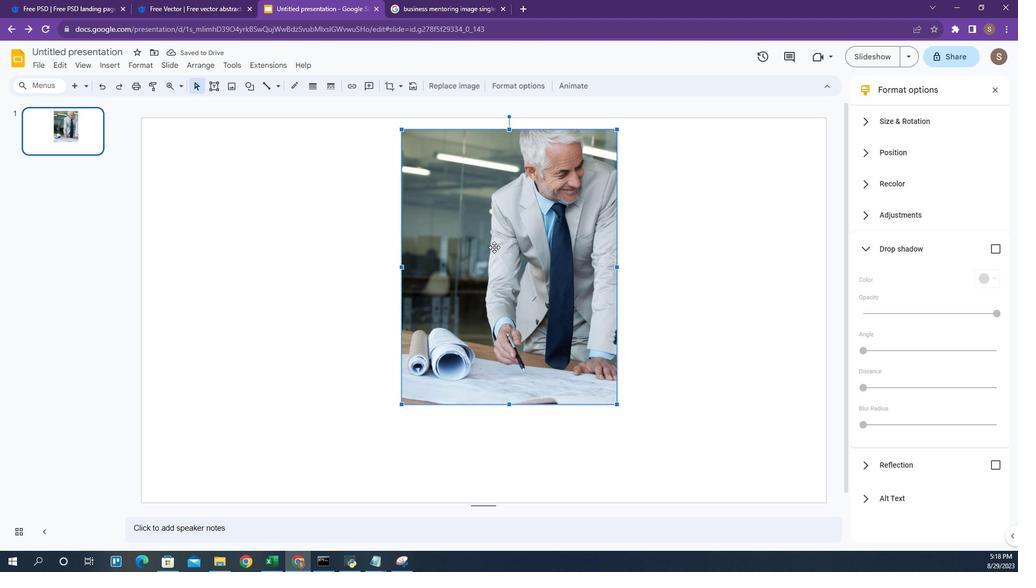 
Action: Mouse pressed left at (555, 216)
Screenshot: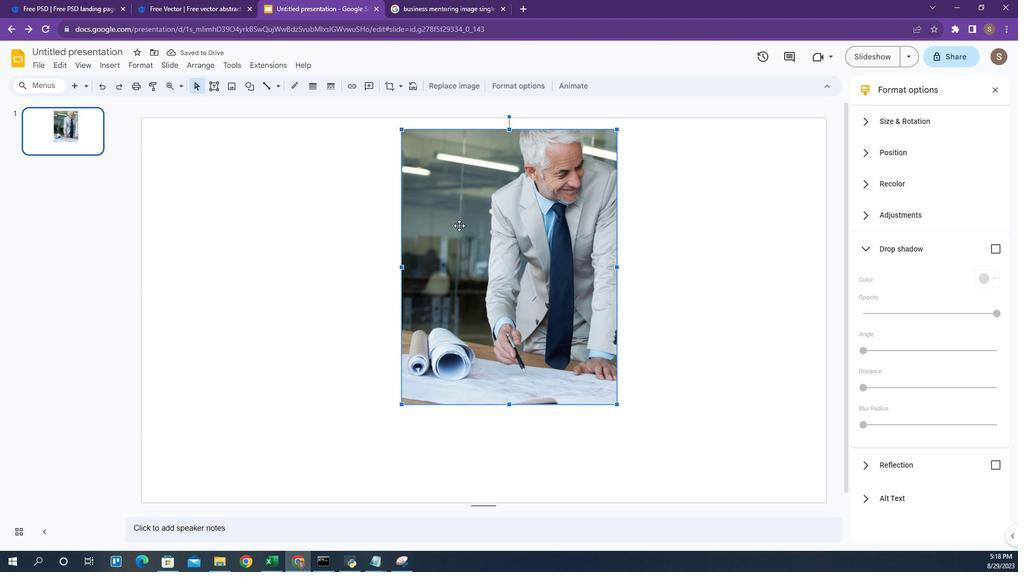 
Action: Mouse moved to (390, 110)
Screenshot: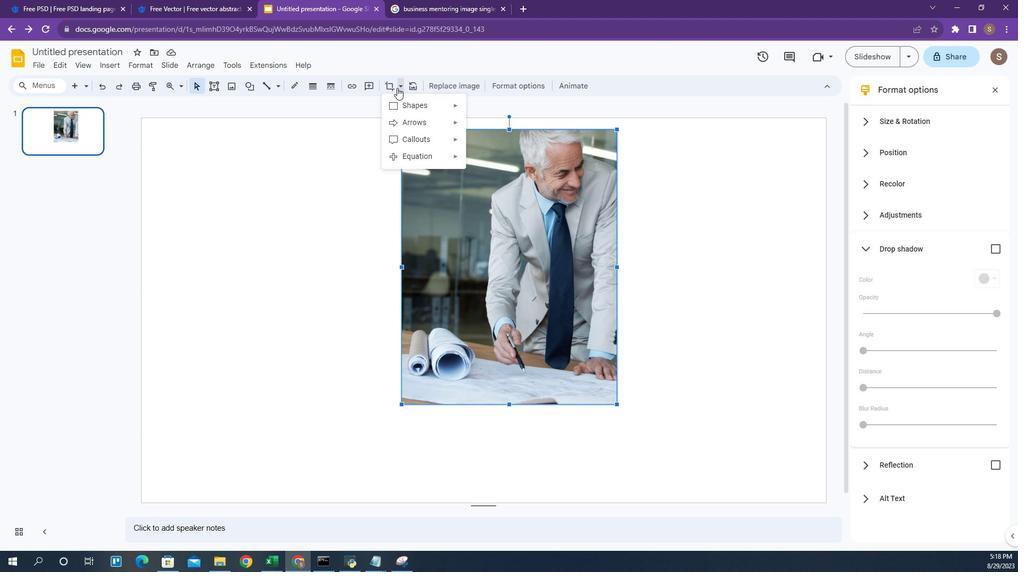 
Action: Mouse pressed left at (390, 110)
Screenshot: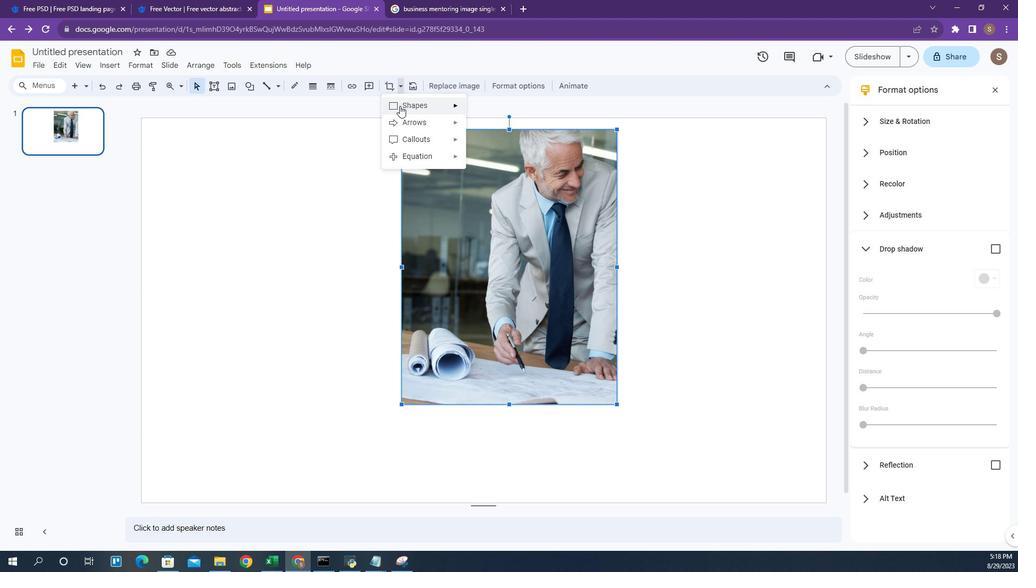 
Action: Mouse moved to (453, 166)
Screenshot: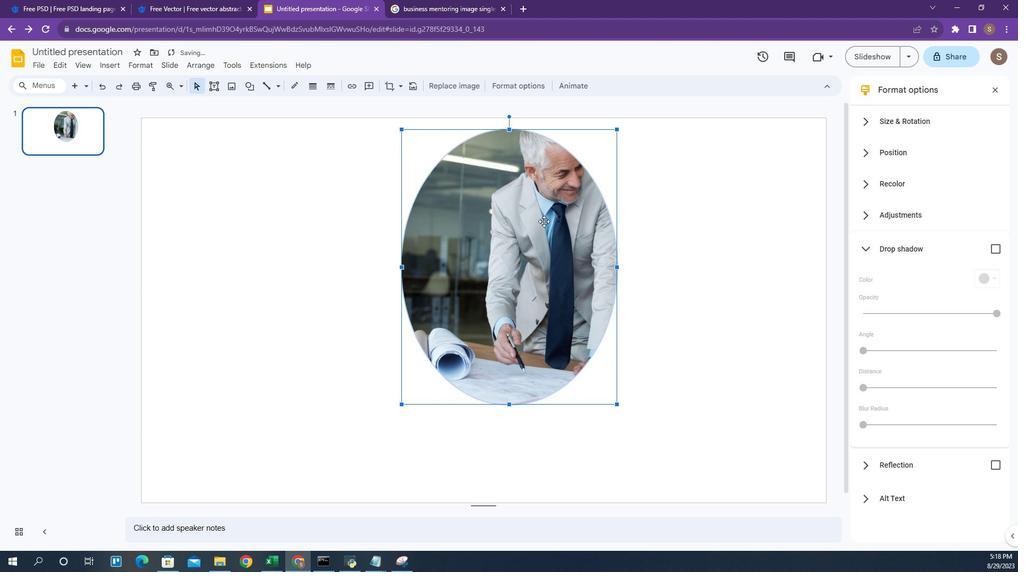 
Action: Mouse pressed left at (453, 166)
Screenshot: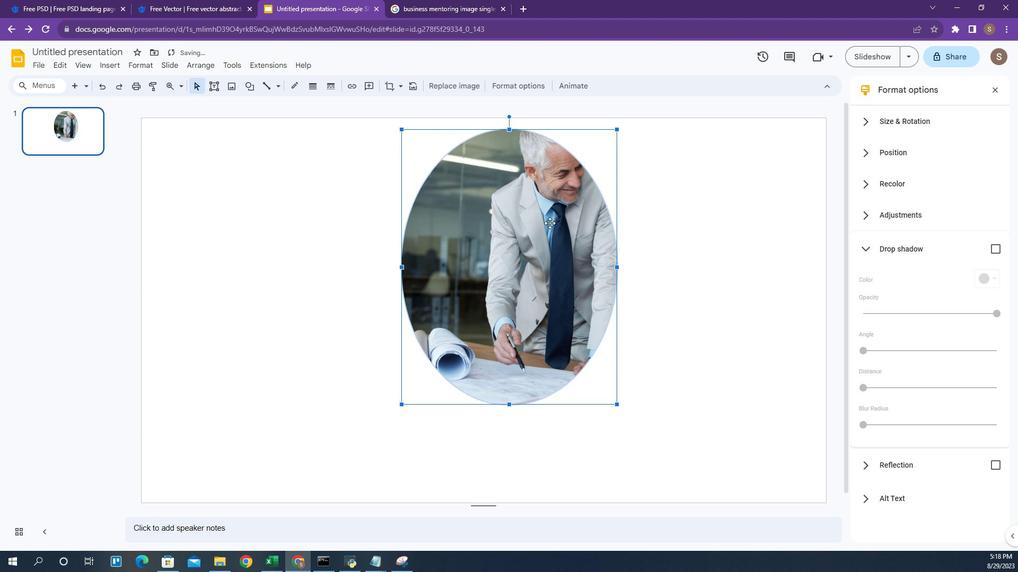 
Action: Mouse moved to (512, 197)
Screenshot: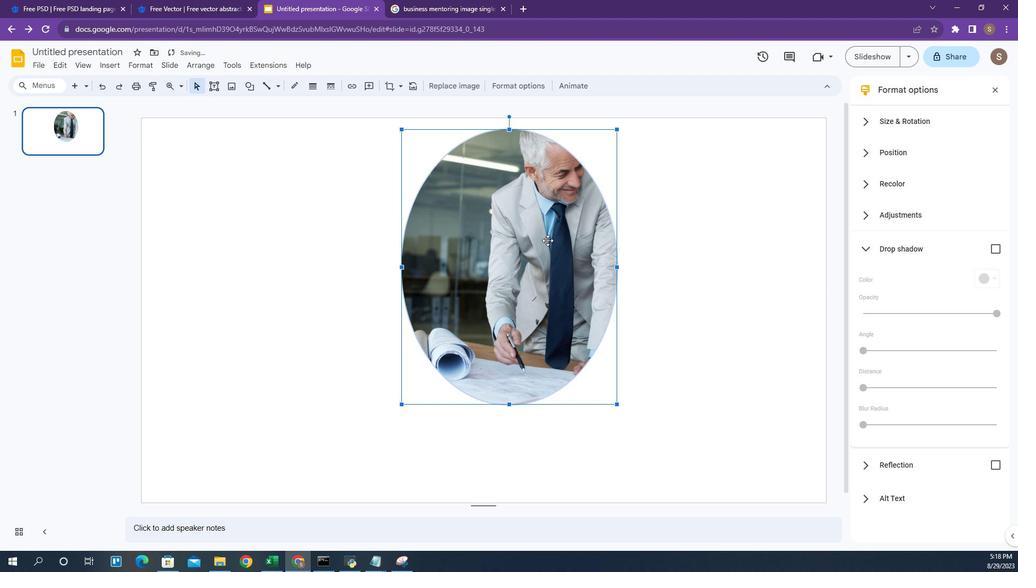 
Action: Mouse pressed left at (512, 197)
Screenshot: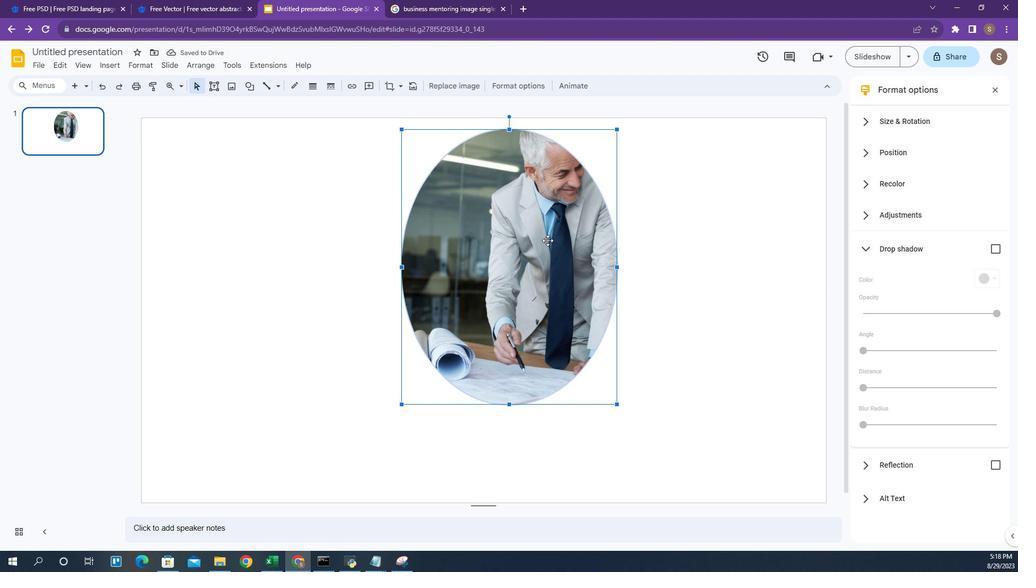 
Action: Mouse pressed left at (512, 197)
Screenshot: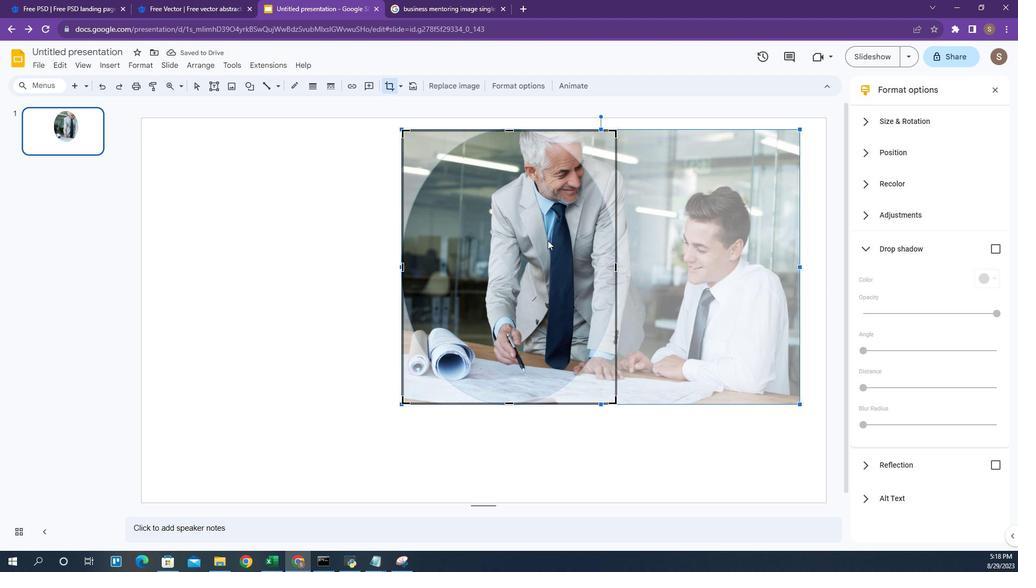 
Action: Mouse pressed left at (512, 197)
Screenshot: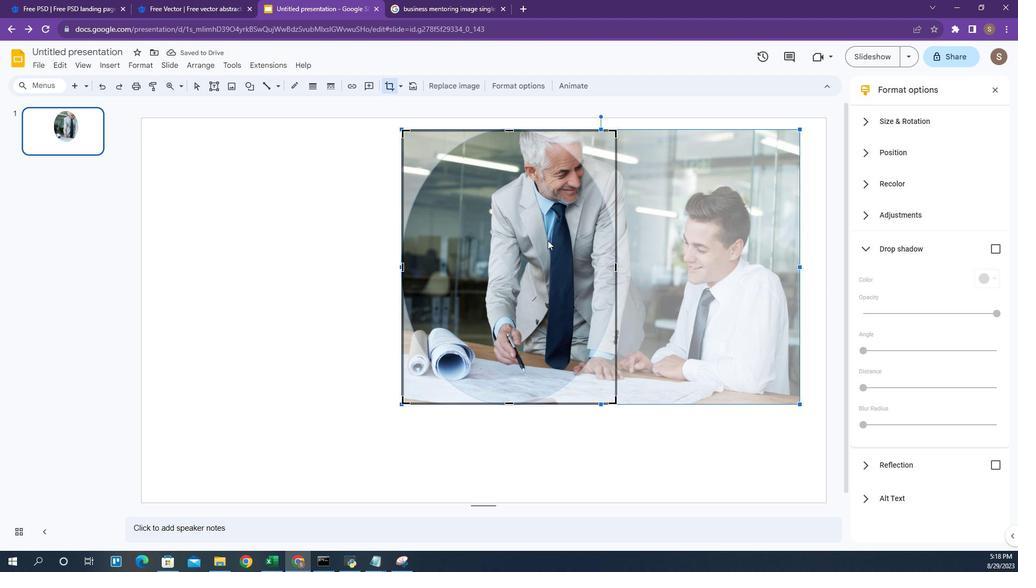 
Action: Mouse moved to (510, 192)
Screenshot: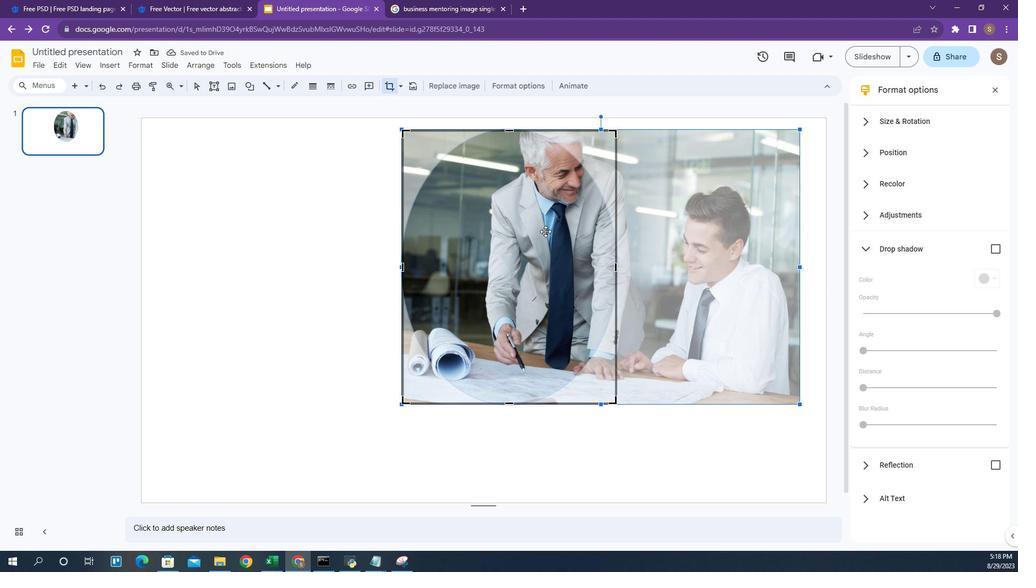 
Action: Mouse pressed left at (510, 192)
Screenshot: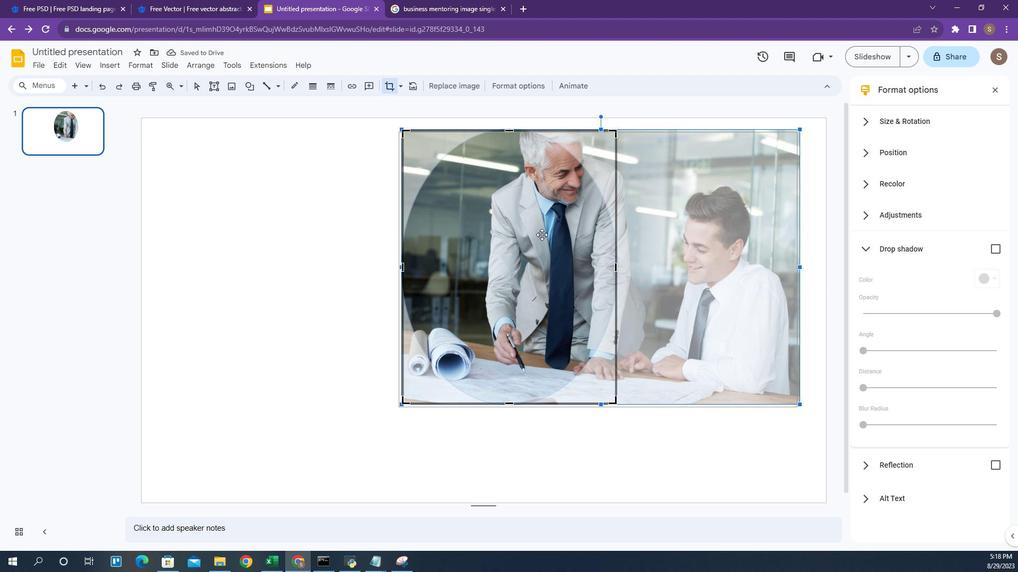 
Action: Mouse moved to (482, 181)
Screenshot: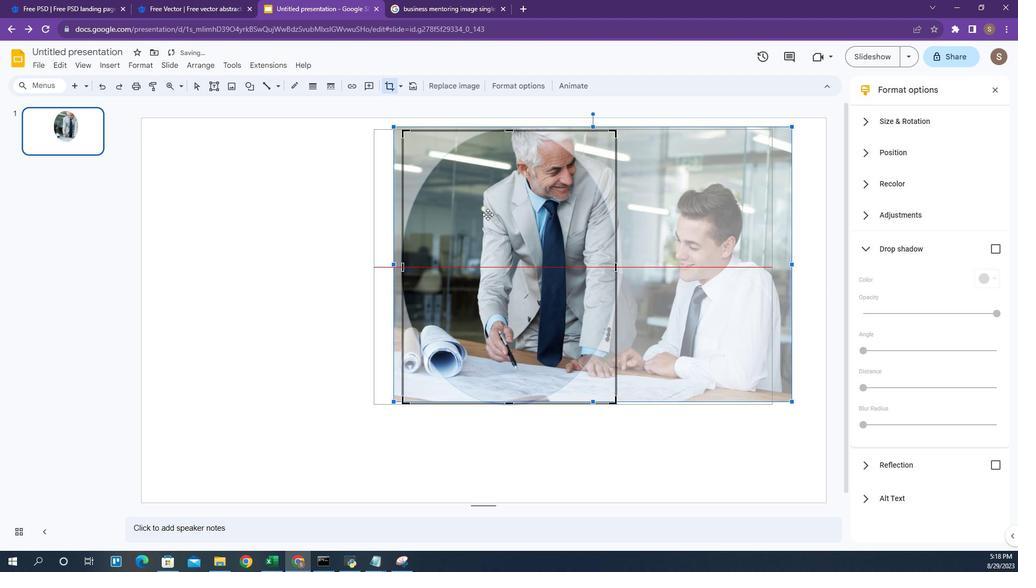 
Action: Mouse pressed left at (482, 181)
Screenshot: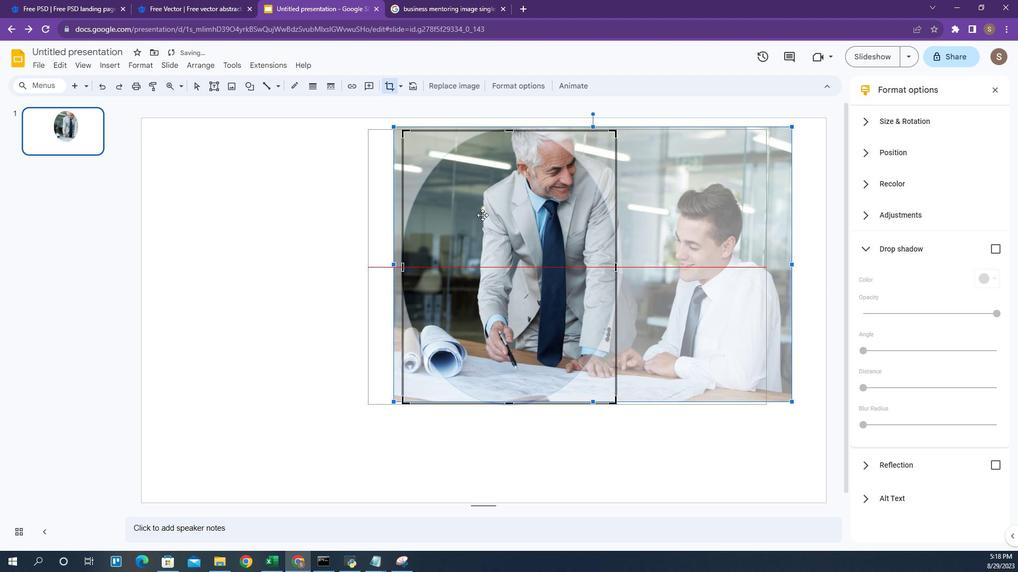 
Action: Mouse moved to (479, 202)
Screenshot: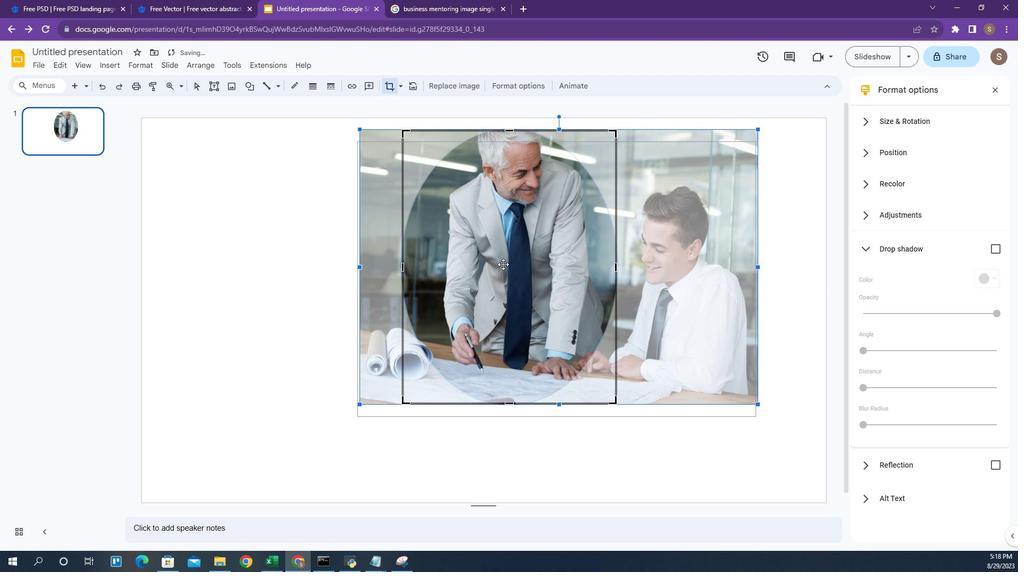 
Action: Mouse pressed left at (479, 202)
Screenshot: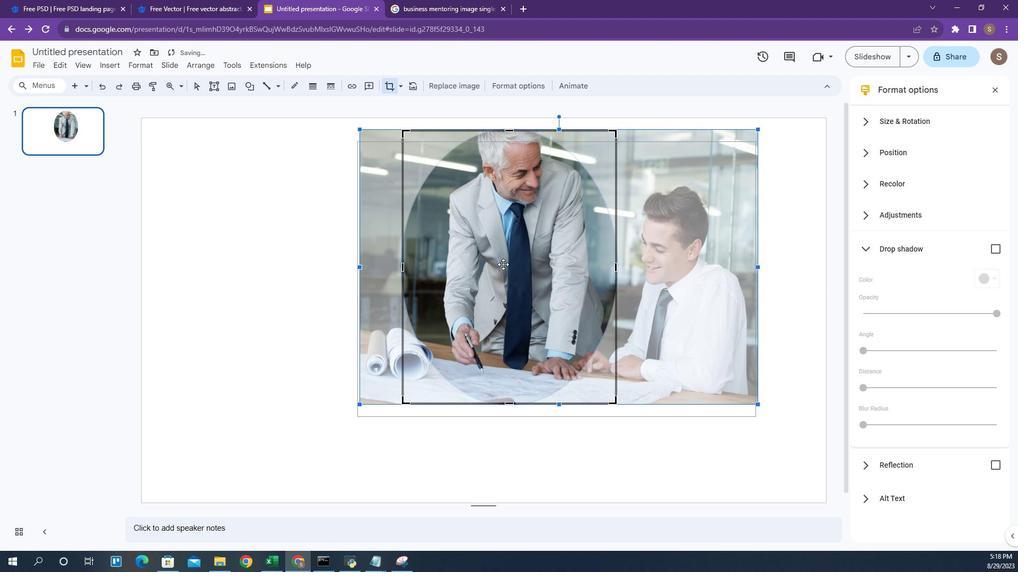 
Action: Mouse moved to (478, 210)
Screenshot: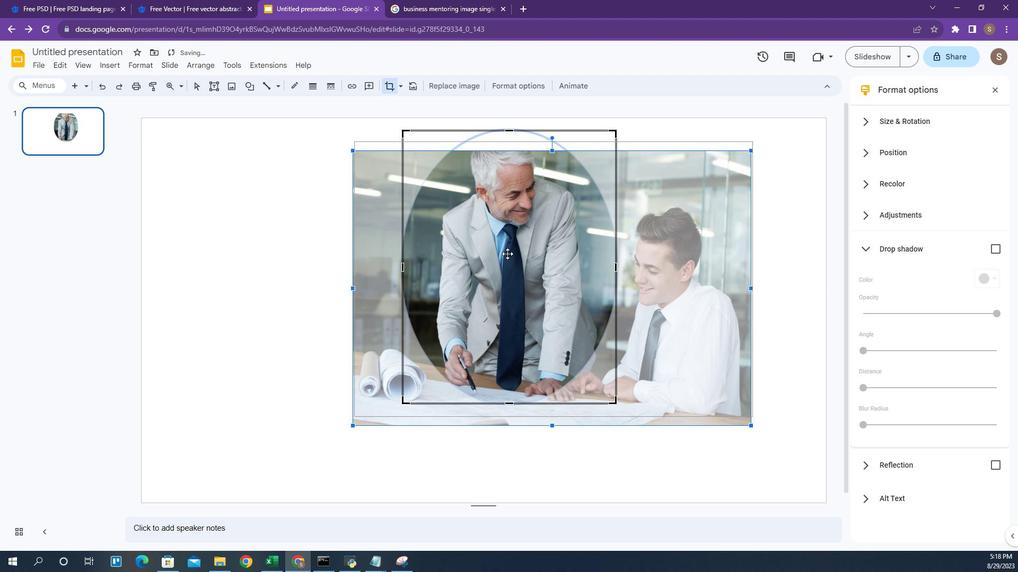 
Action: Mouse pressed left at (478, 210)
Screenshot: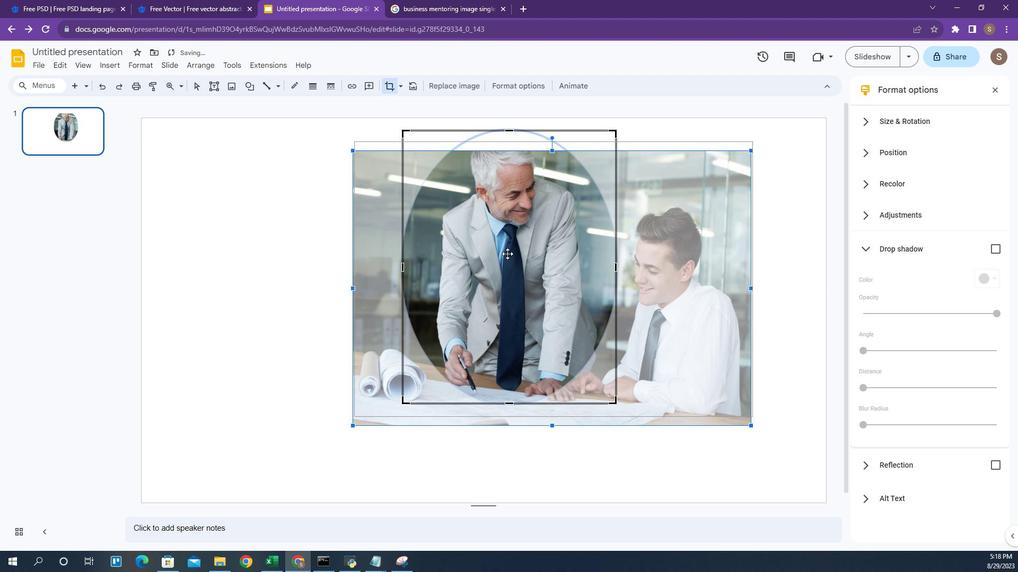 
Action: Mouse moved to (517, 141)
Screenshot: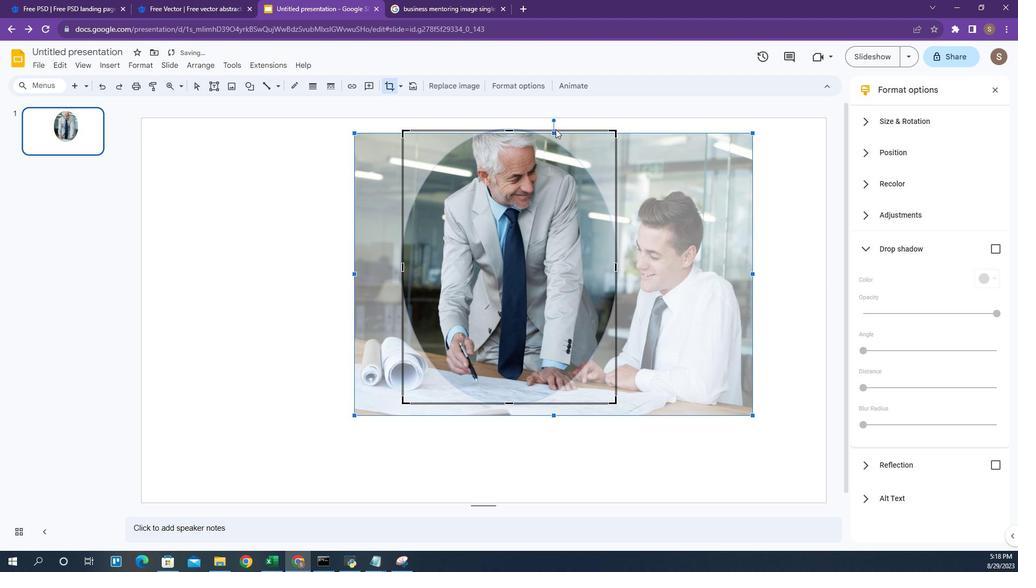 
Action: Mouse pressed left at (517, 141)
Screenshot: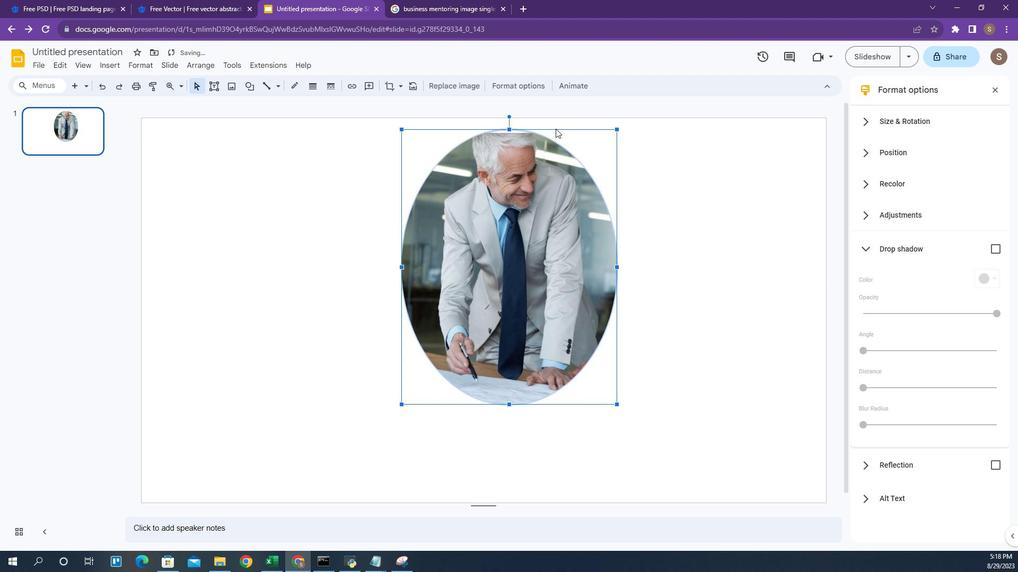 
Action: Mouse moved to (518, 134)
Screenshot: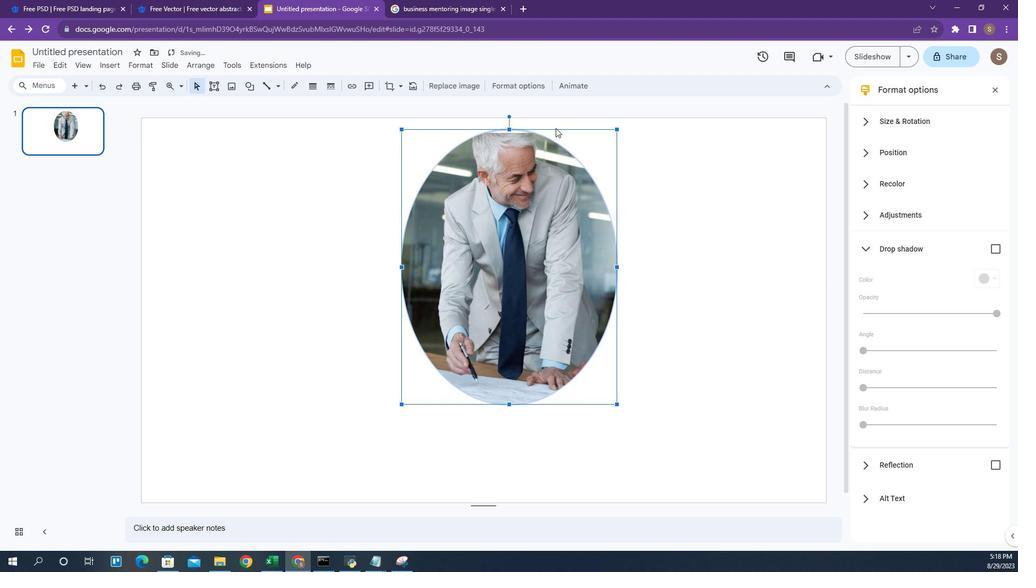 
Action: Mouse pressed left at (518, 134)
Screenshot: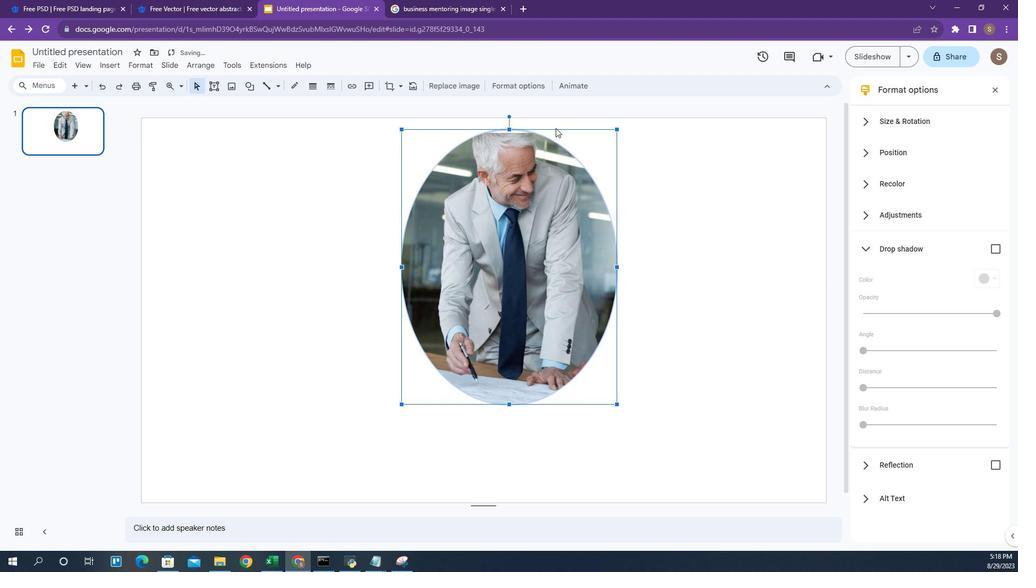 
Action: Mouse moved to (490, 161)
Screenshot: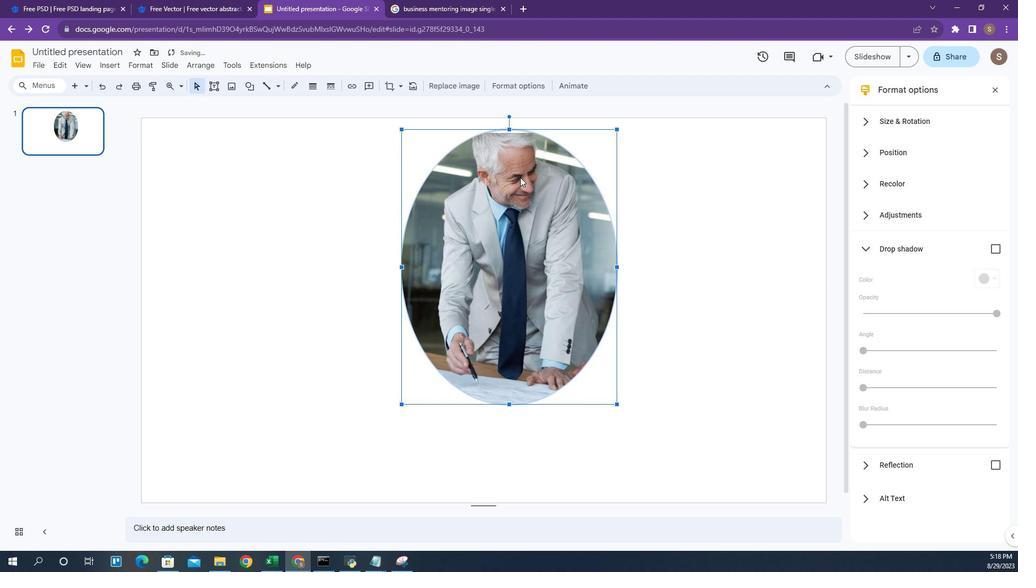 
Action: Mouse pressed left at (490, 161)
Screenshot: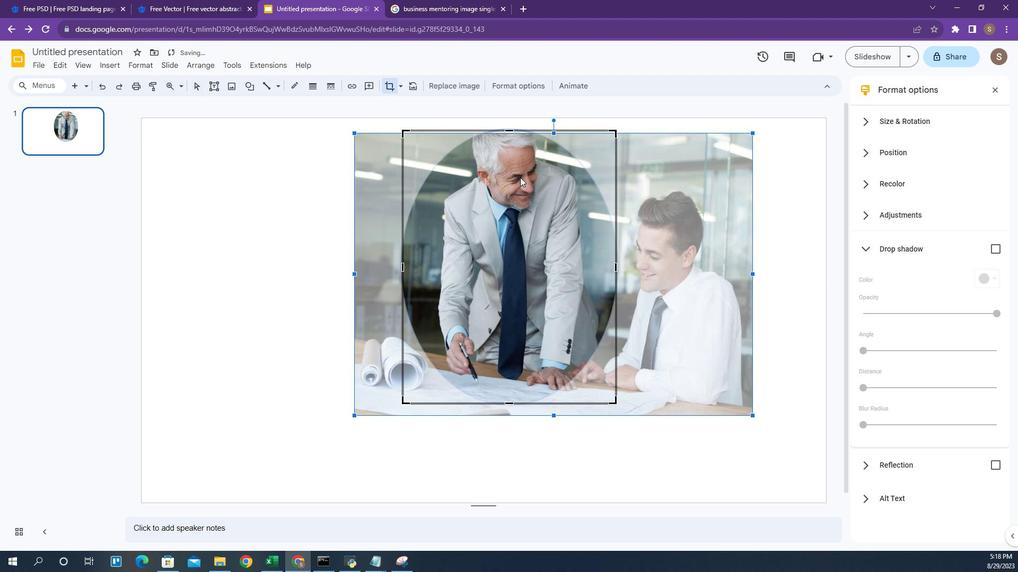 
Action: Mouse moved to (490, 161)
Screenshot: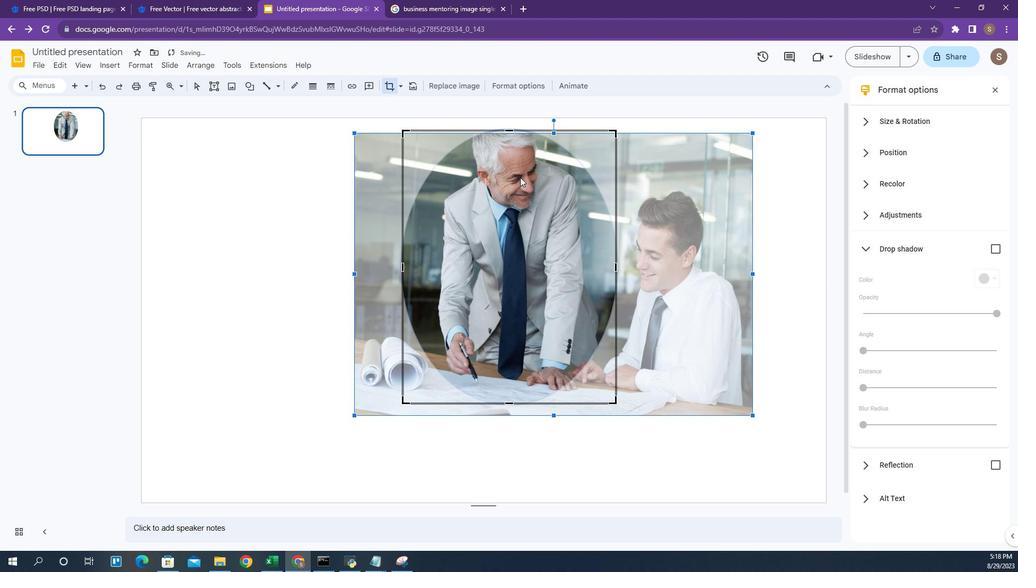 
Action: Mouse pressed left at (490, 161)
Screenshot: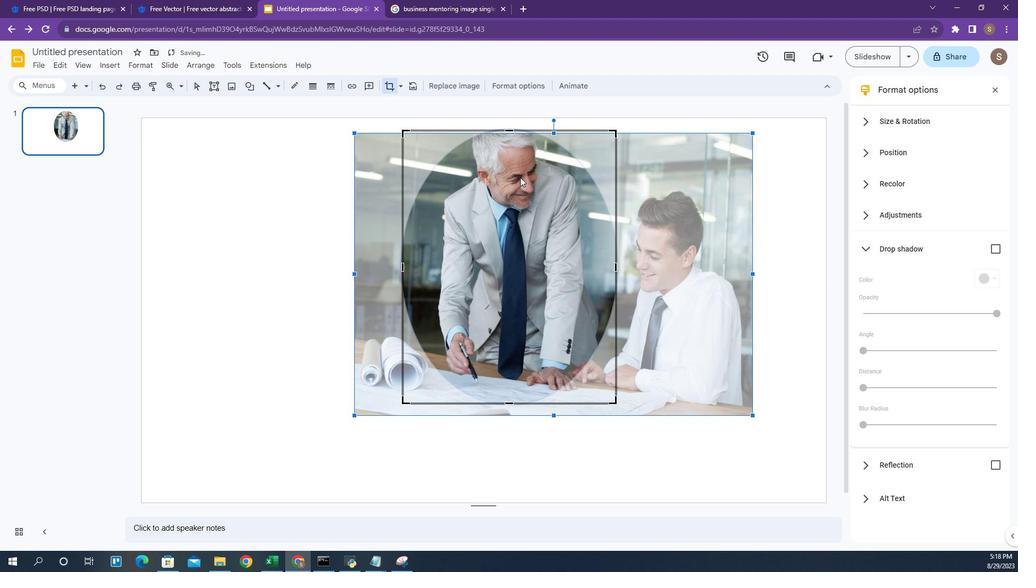 
Action: Mouse pressed left at (490, 161)
Screenshot: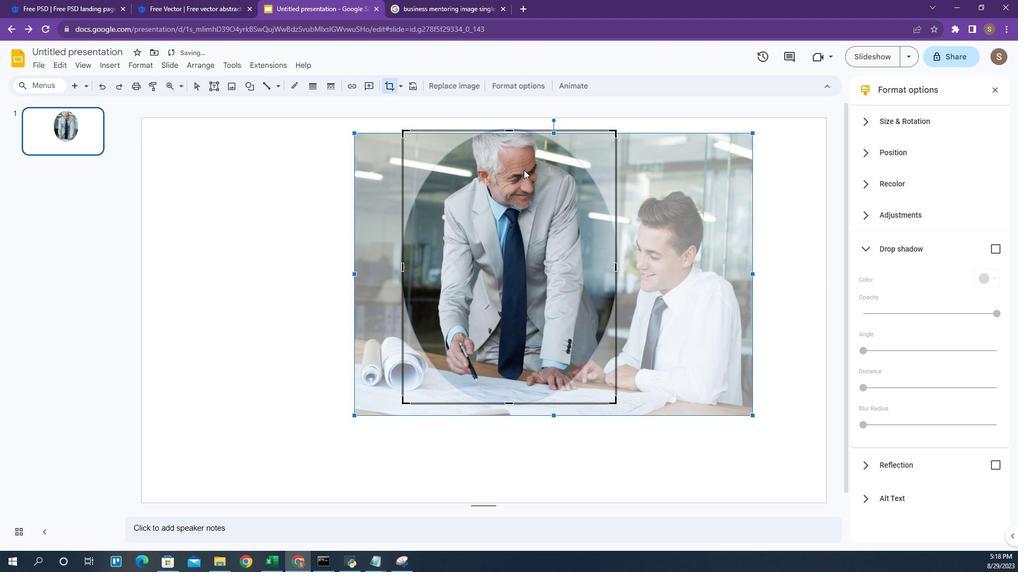 
Action: Mouse moved to (516, 136)
Screenshot: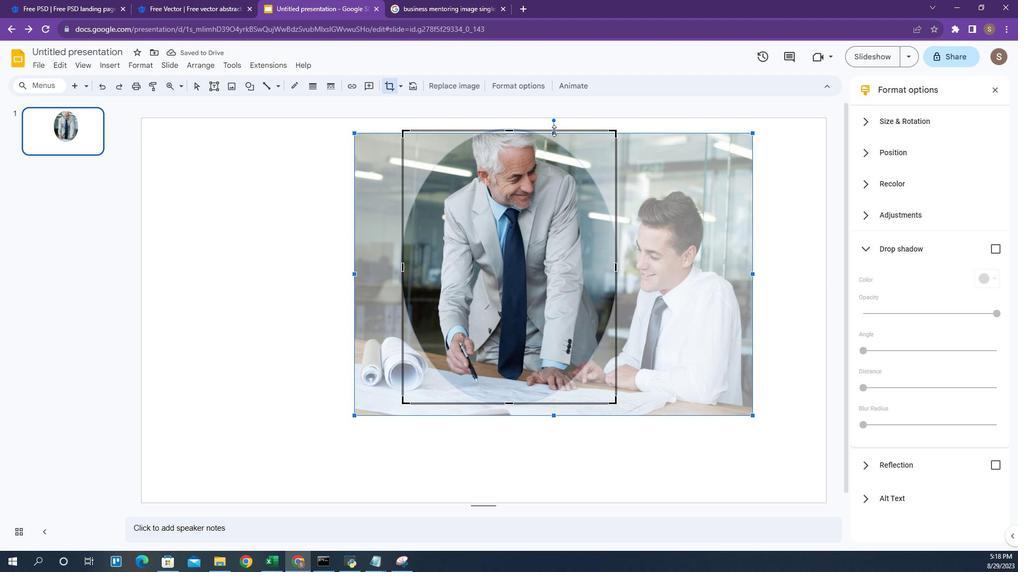 
Action: Mouse pressed left at (516, 136)
Screenshot: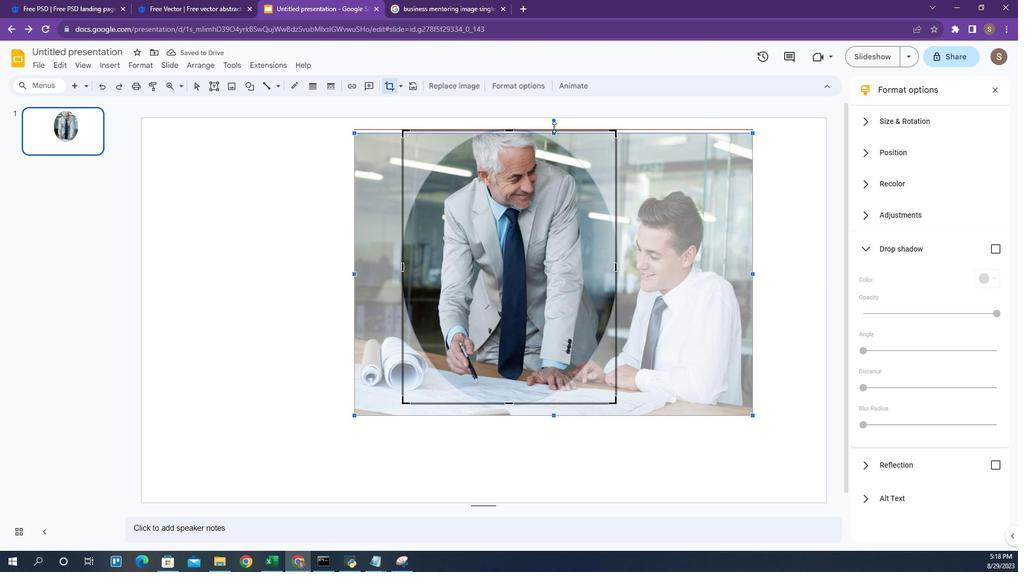 
Action: Mouse moved to (504, 177)
Screenshot: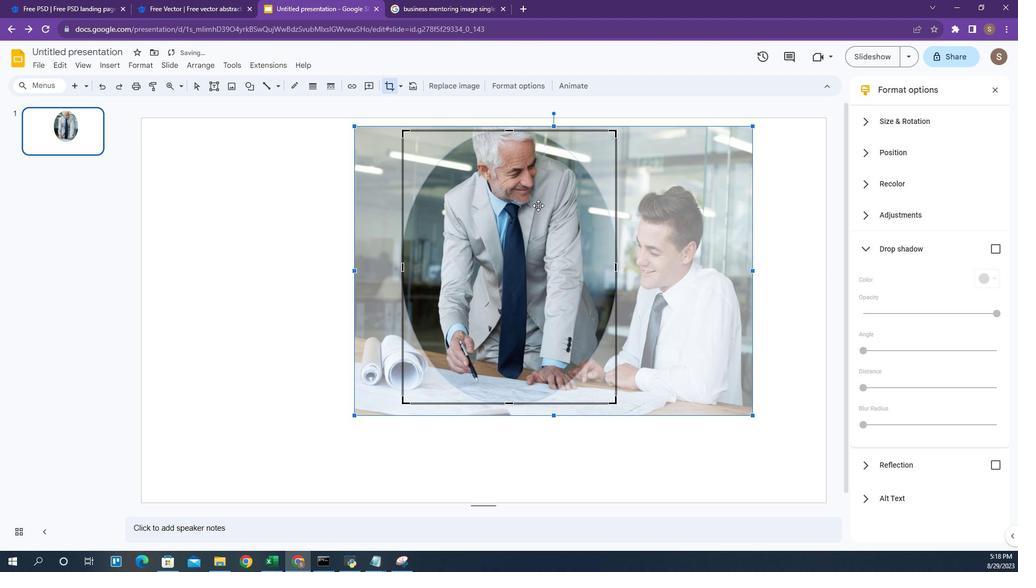 
Action: Mouse pressed left at (504, 177)
Screenshot: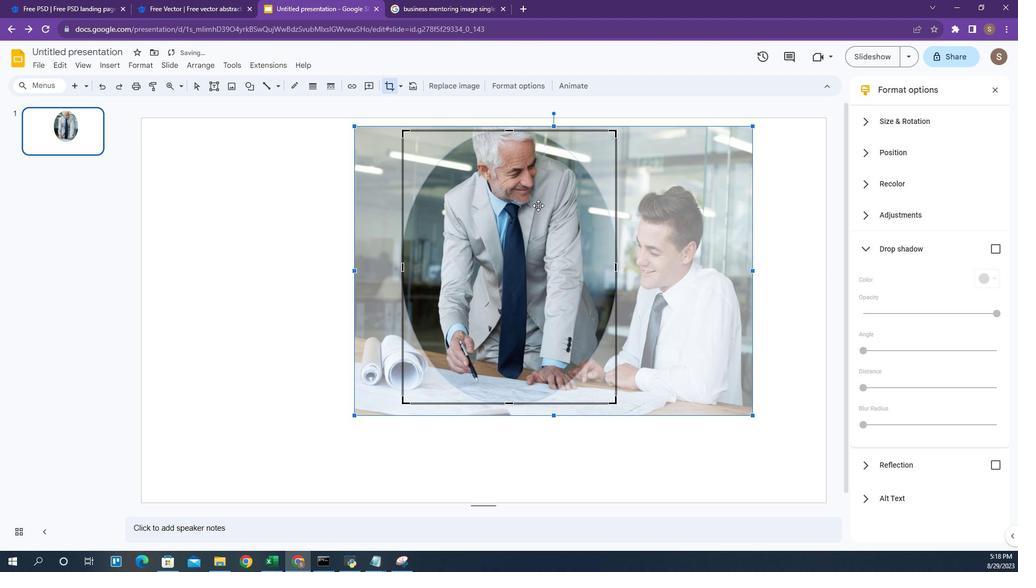 
Action: Mouse moved to (451, 175)
Screenshot: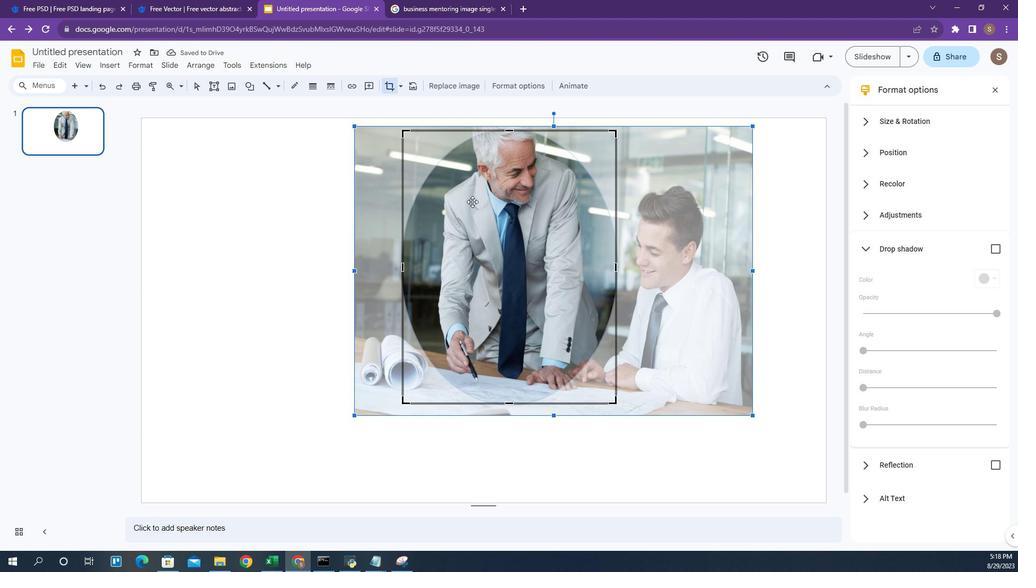 
Action: Mouse pressed left at (451, 175)
Screenshot: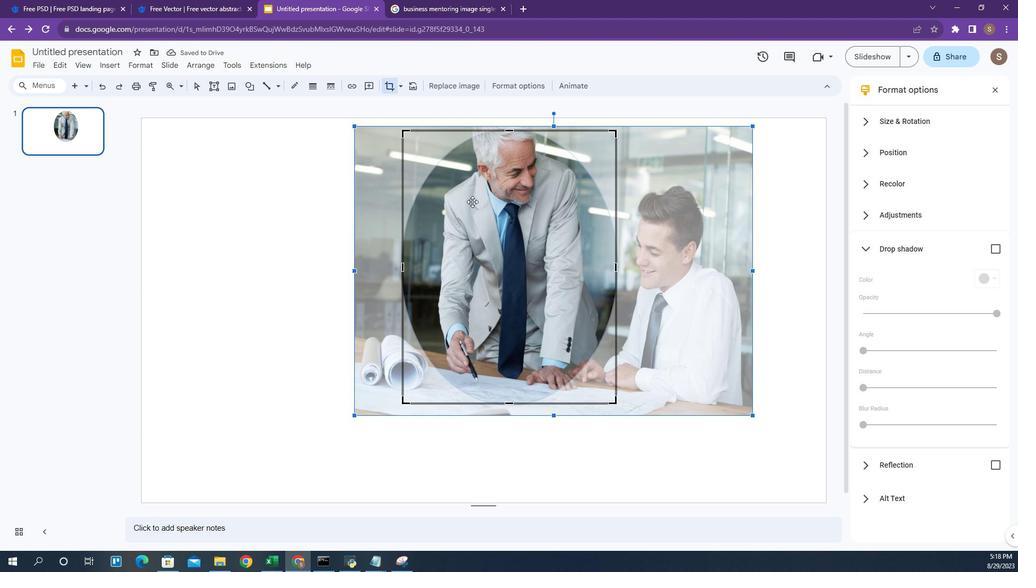 
Action: Mouse moved to (313, 185)
Screenshot: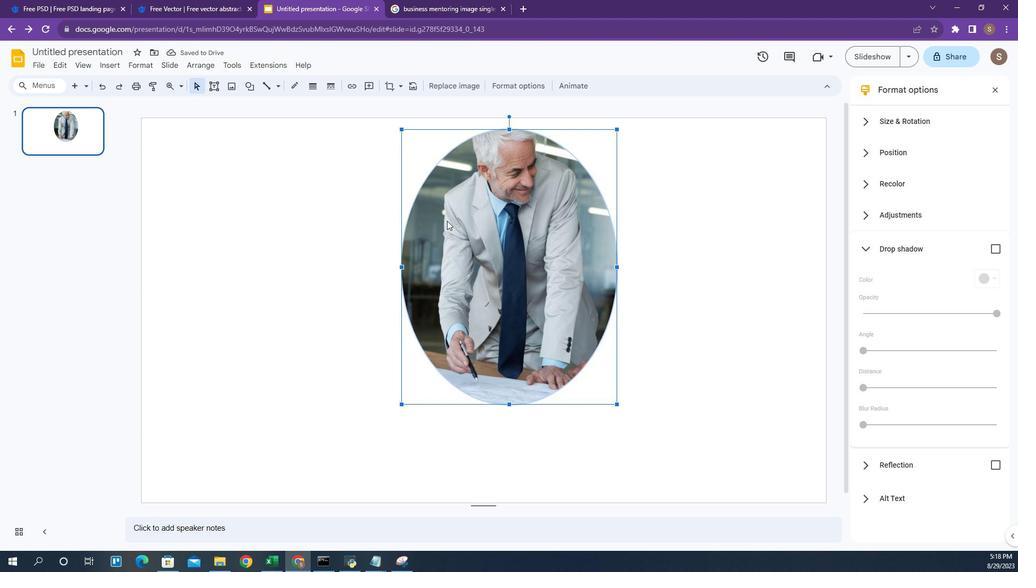 
Action: Mouse pressed left at (313, 185)
Screenshot: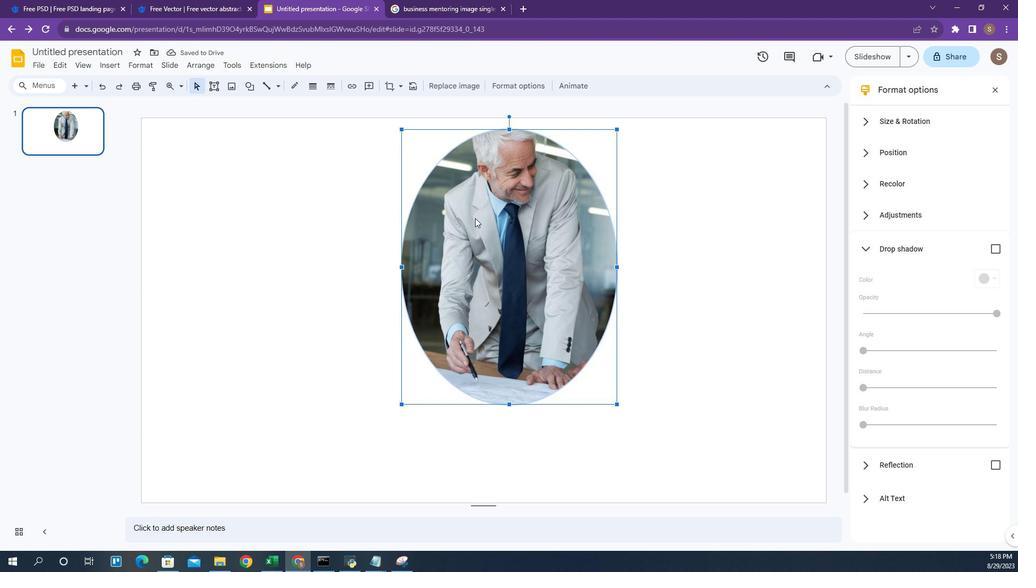 
Action: Mouse moved to (394, 213)
Screenshot: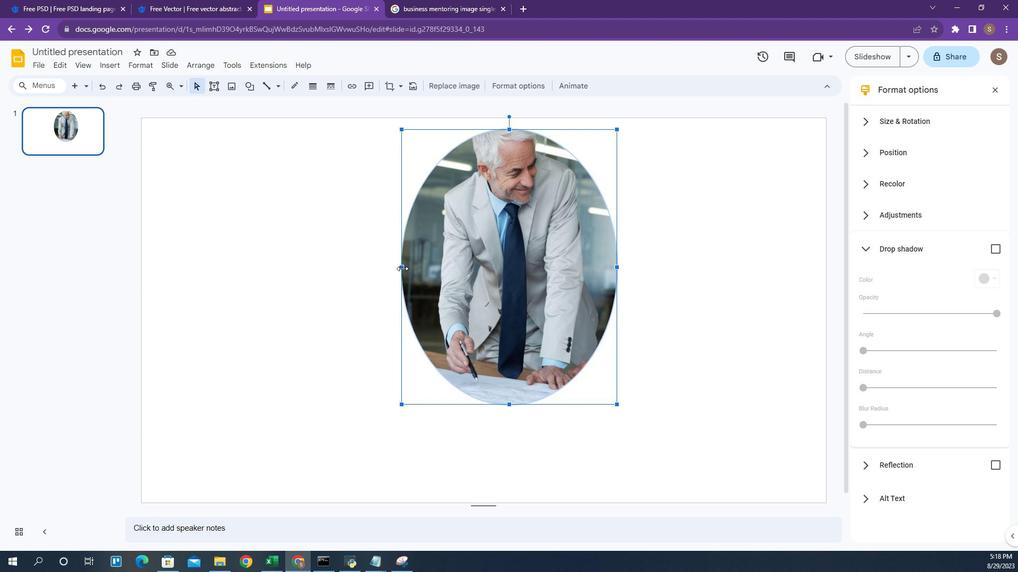 
Action: Mouse pressed left at (394, 213)
Screenshot: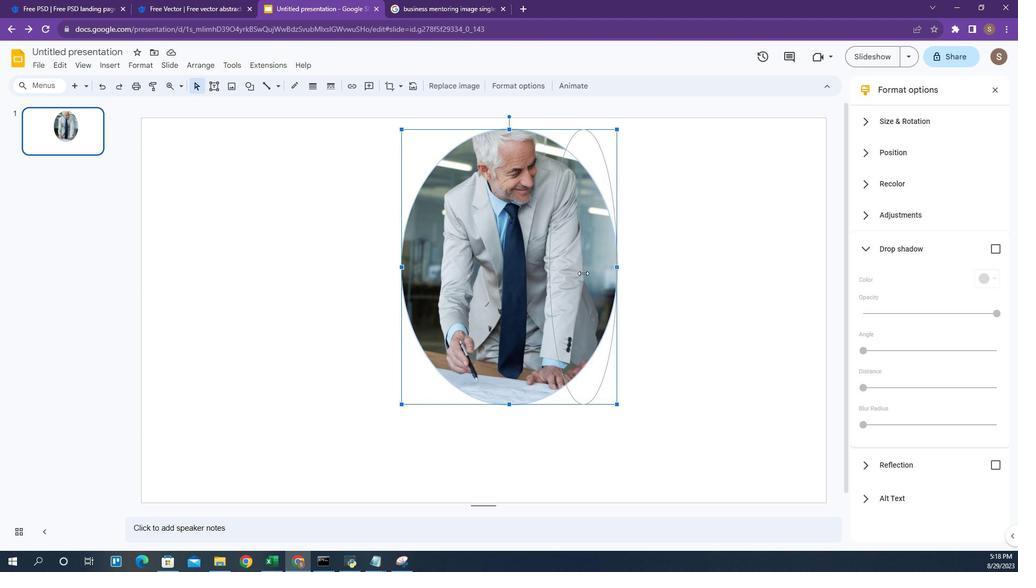 
Action: Mouse moved to (598, 215)
Screenshot: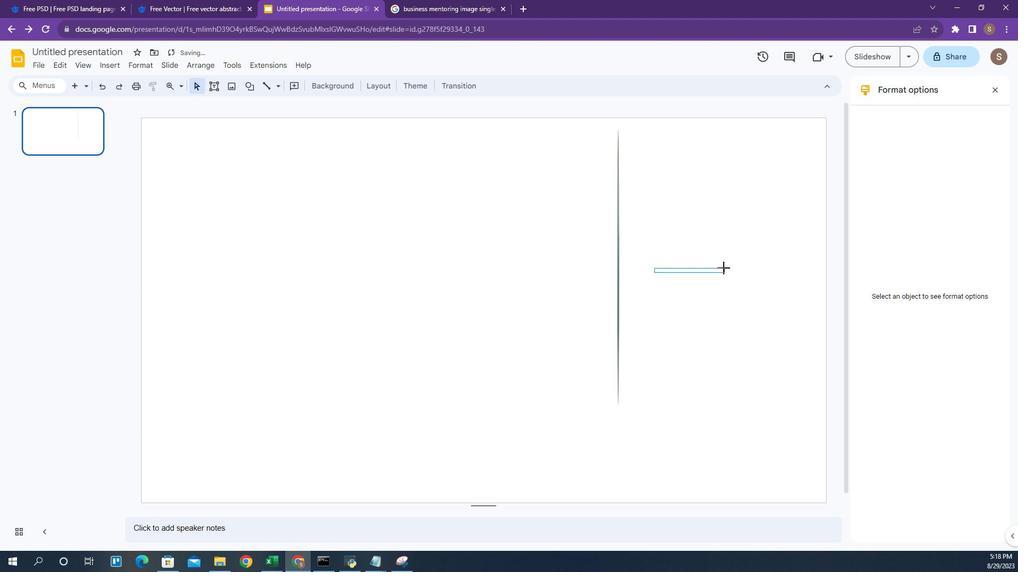 
Action: Mouse pressed left at (598, 215)
Screenshot: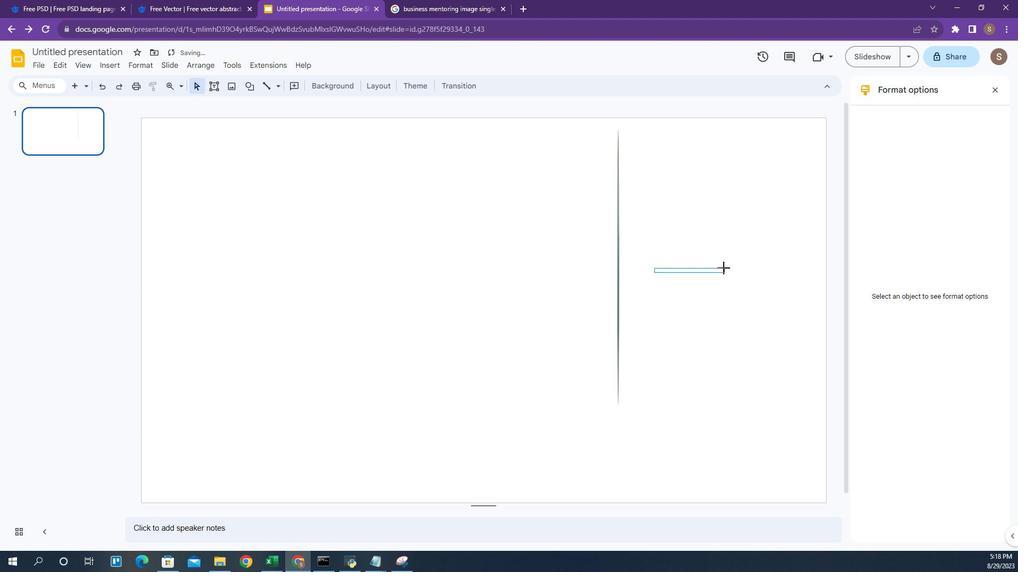 
Action: Mouse moved to (563, 217)
Screenshot: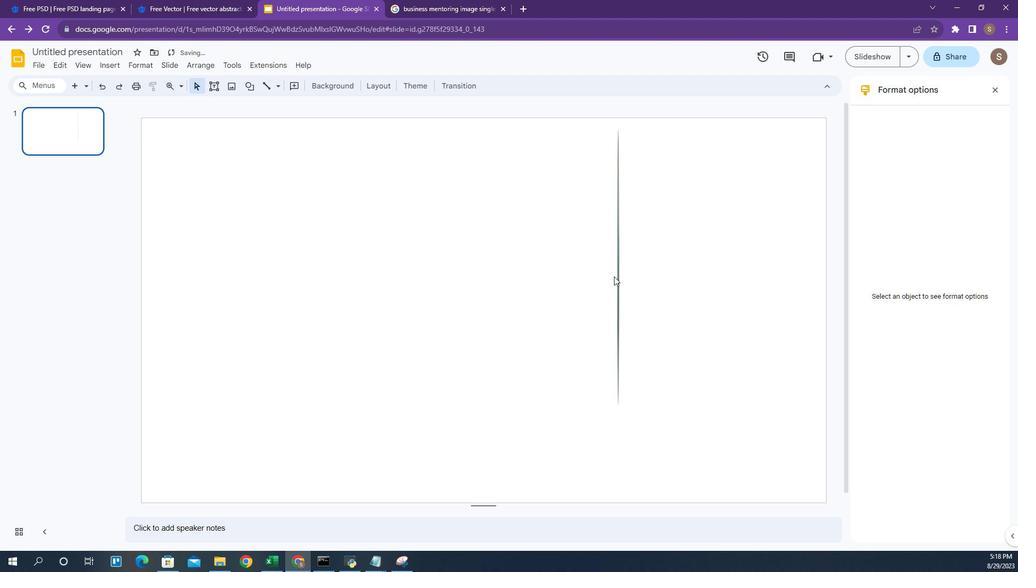 
Action: Mouse pressed left at (563, 217)
Screenshot: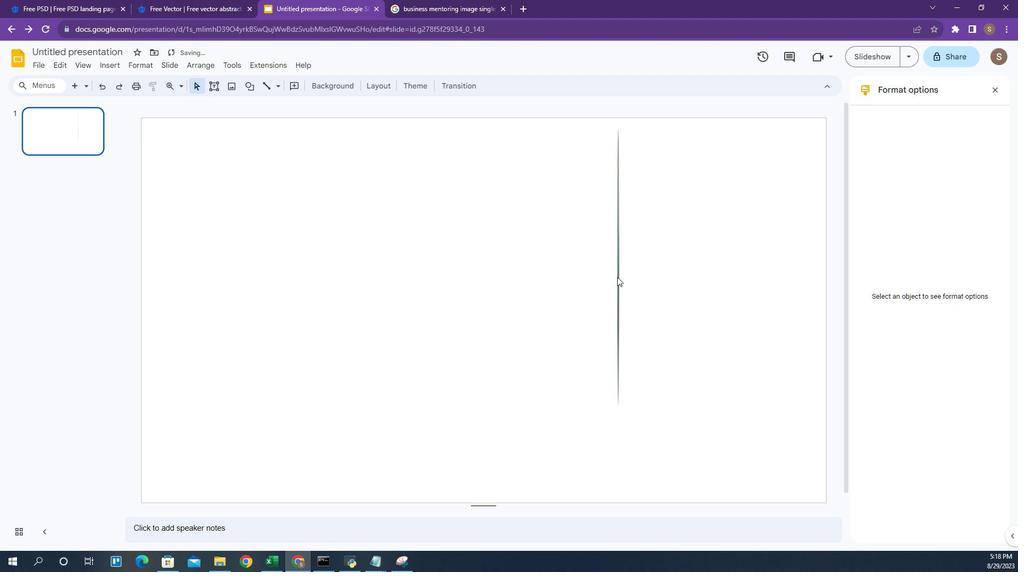 
Action: Mouse moved to (568, 218)
Screenshot: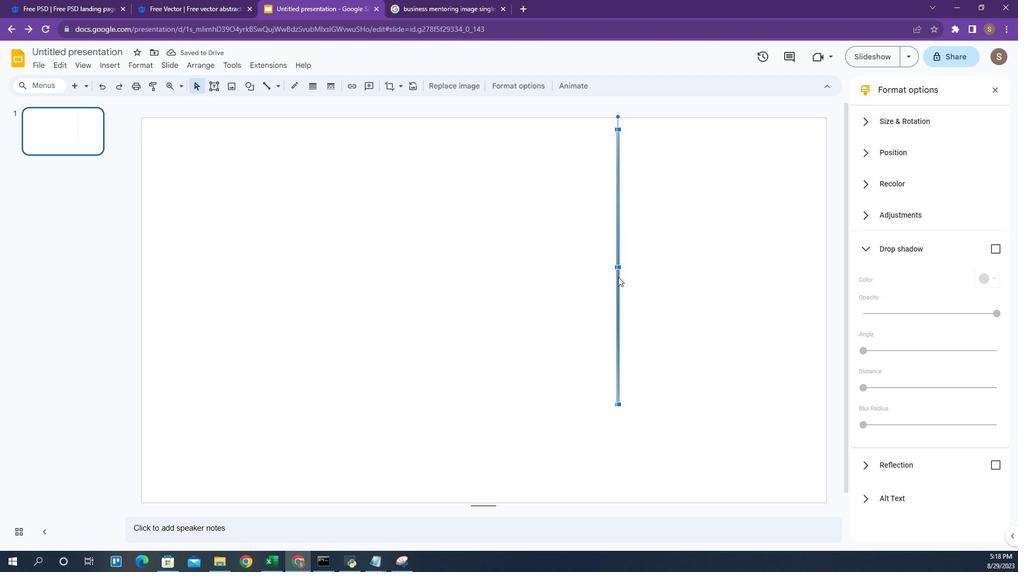 
Action: Mouse pressed left at (568, 218)
Screenshot: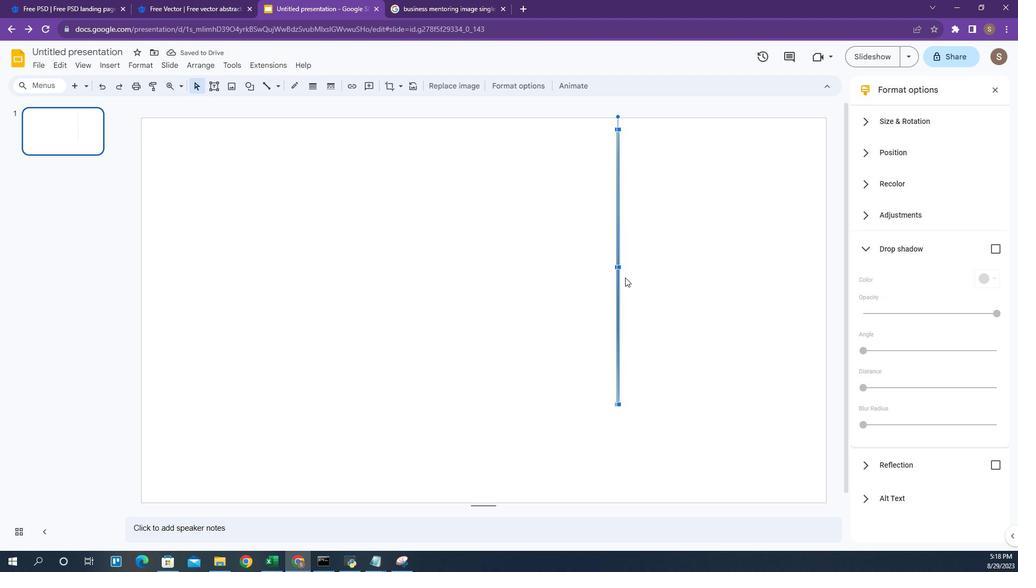 
Action: Mouse moved to (570, 212)
Screenshot: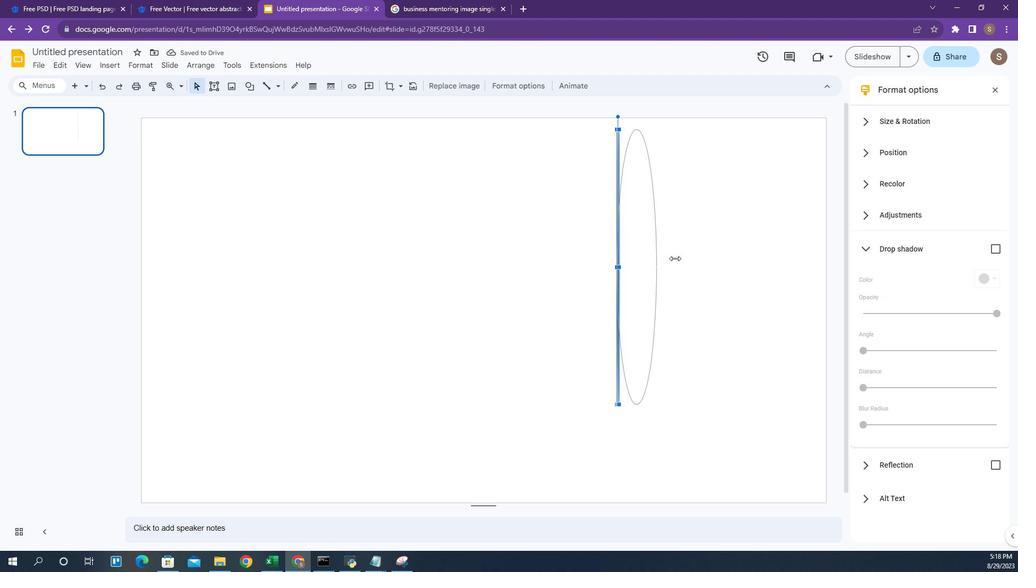 
Action: Mouse pressed left at (570, 212)
Screenshot: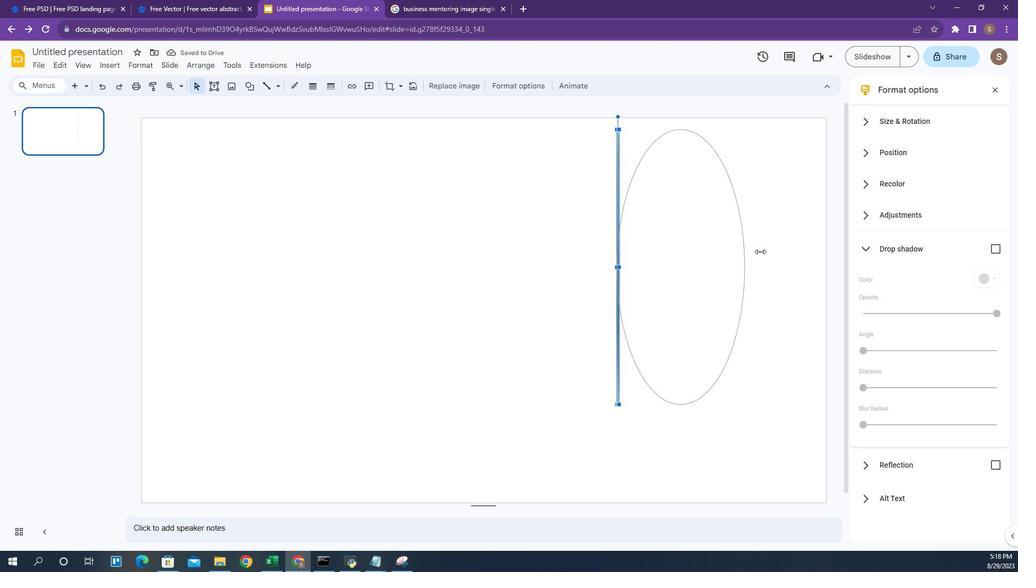 
Action: Mouse moved to (652, 210)
Screenshot: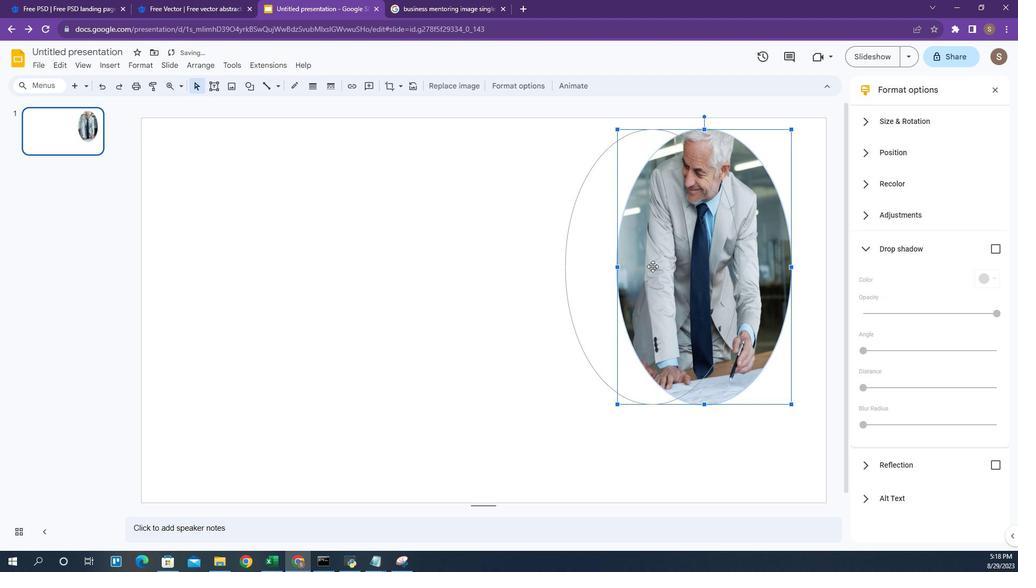 
Action: Mouse pressed left at (652, 210)
Screenshot: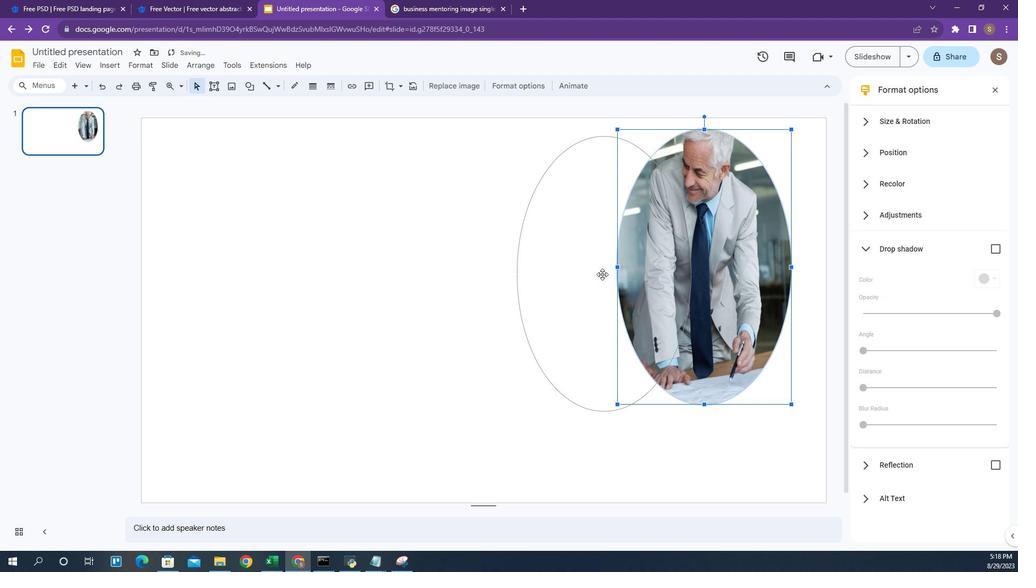 
Action: Mouse moved to (526, 228)
Screenshot: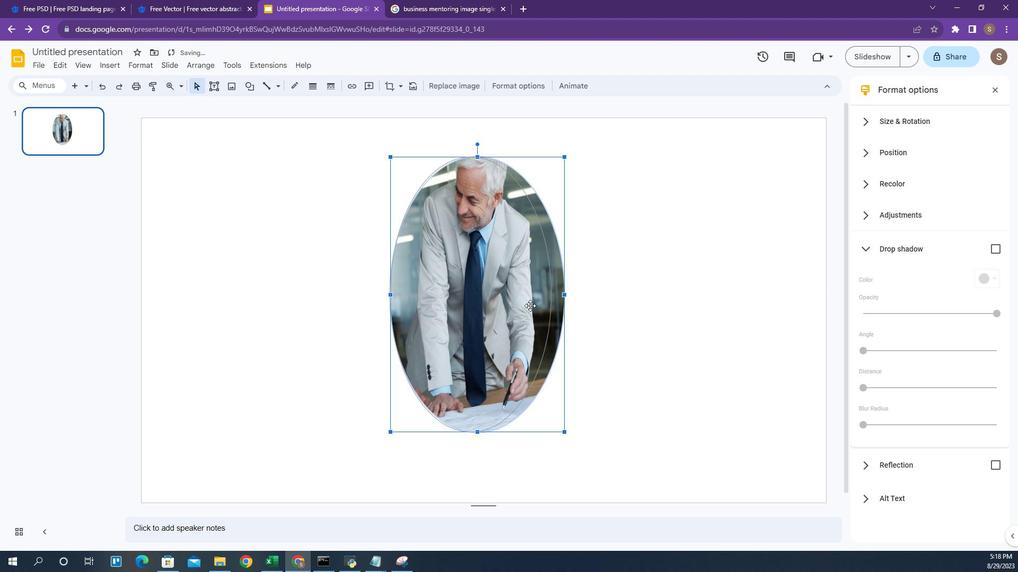 
Action: Mouse pressed left at (526, 228)
Screenshot: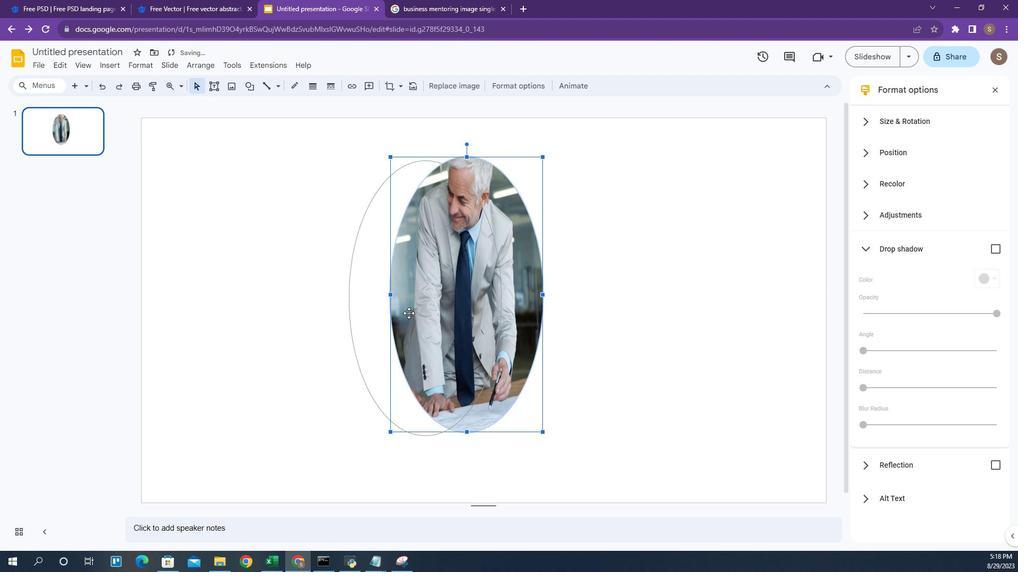 
Action: Mouse moved to (445, 234)
Screenshot: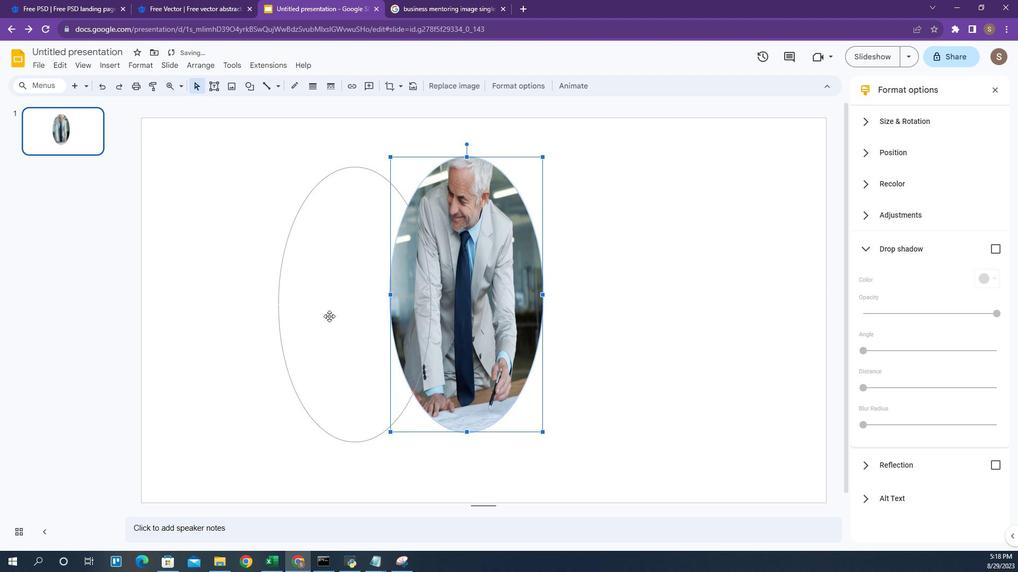 
Action: Mouse pressed left at (445, 234)
Screenshot: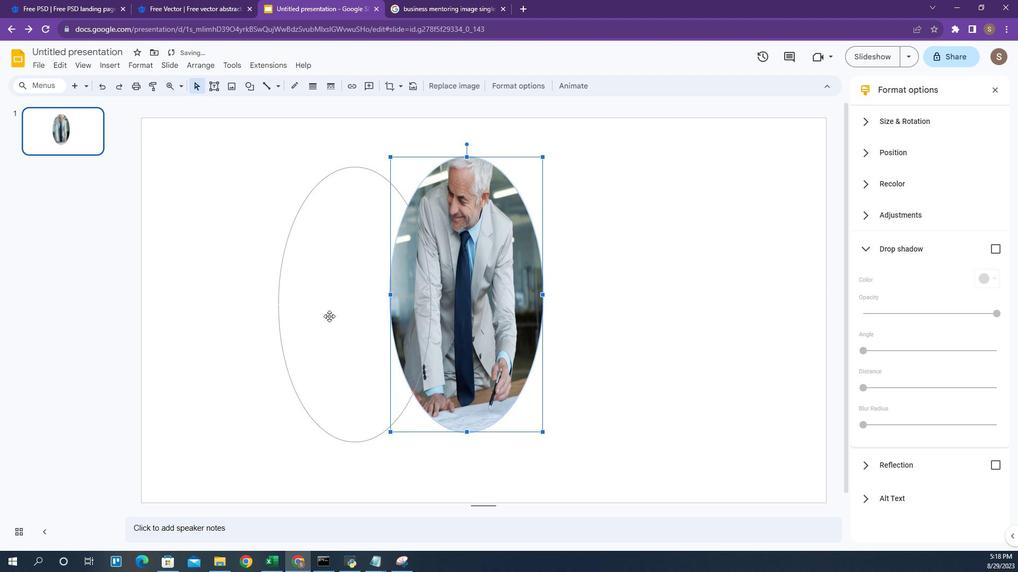 
Action: Mouse moved to (247, 225)
Screenshot: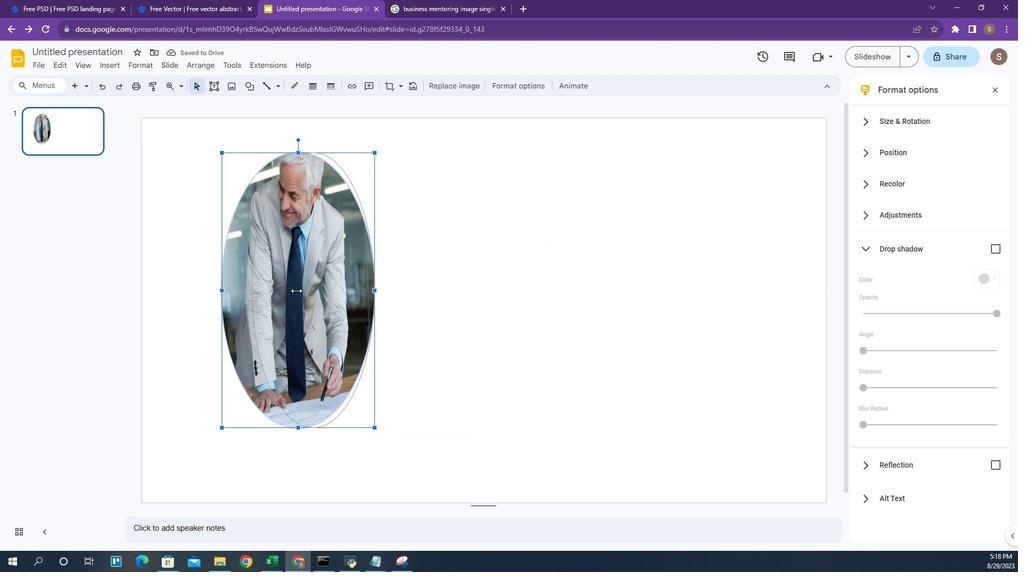 
Action: Mouse pressed left at (247, 225)
Screenshot: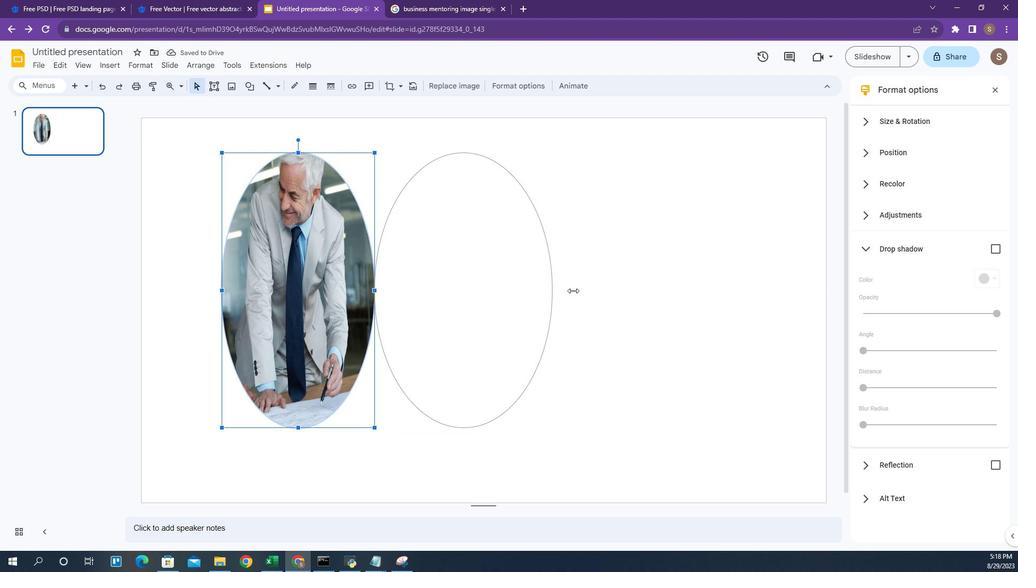 
Action: Mouse moved to (488, 233)
Screenshot: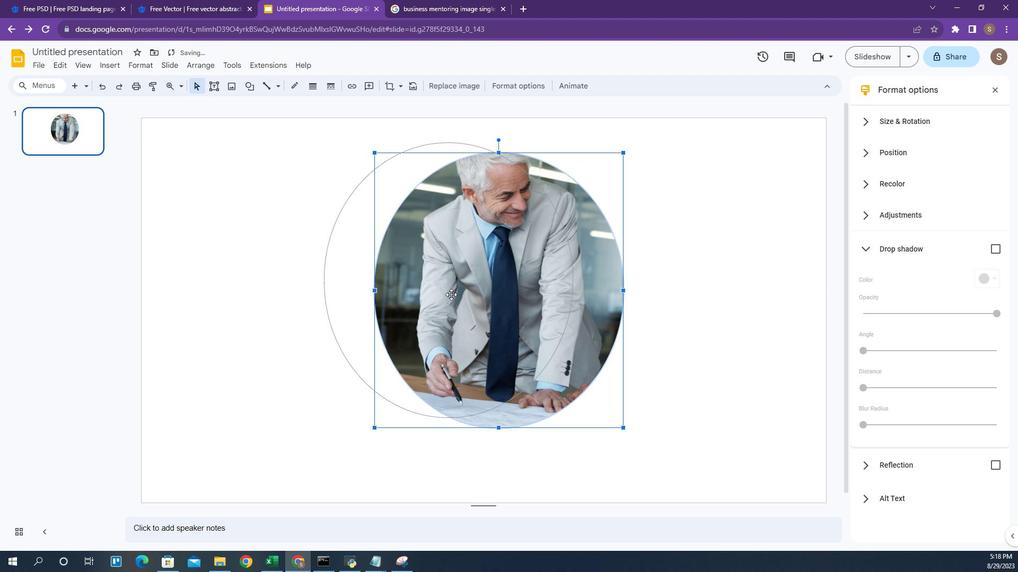 
Action: Mouse pressed left at (488, 233)
Screenshot: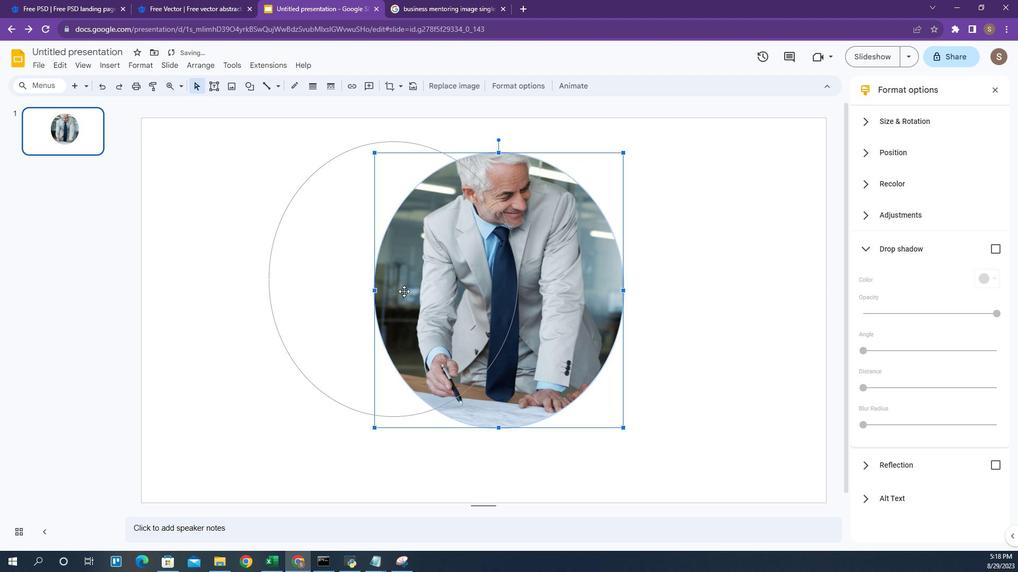 
Action: Mouse moved to (438, 220)
Screenshot: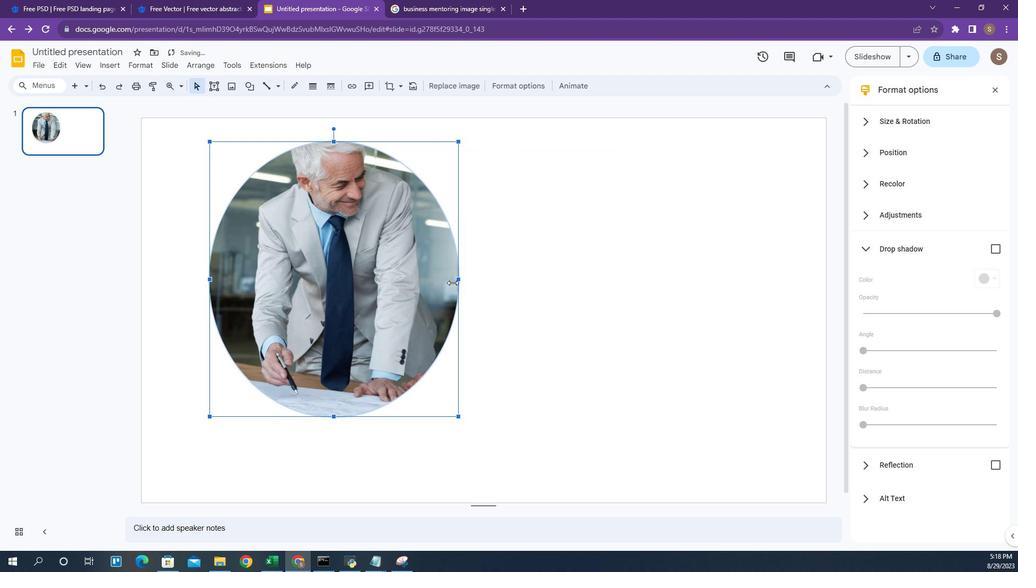 
Action: Mouse pressed left at (438, 220)
Screenshot: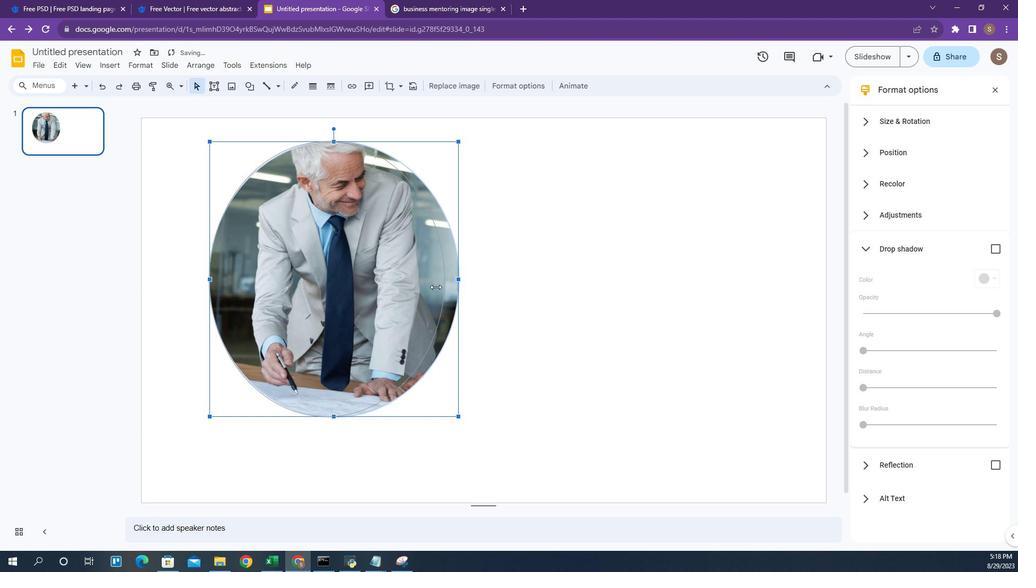
Action: Mouse moved to (515, 226)
Screenshot: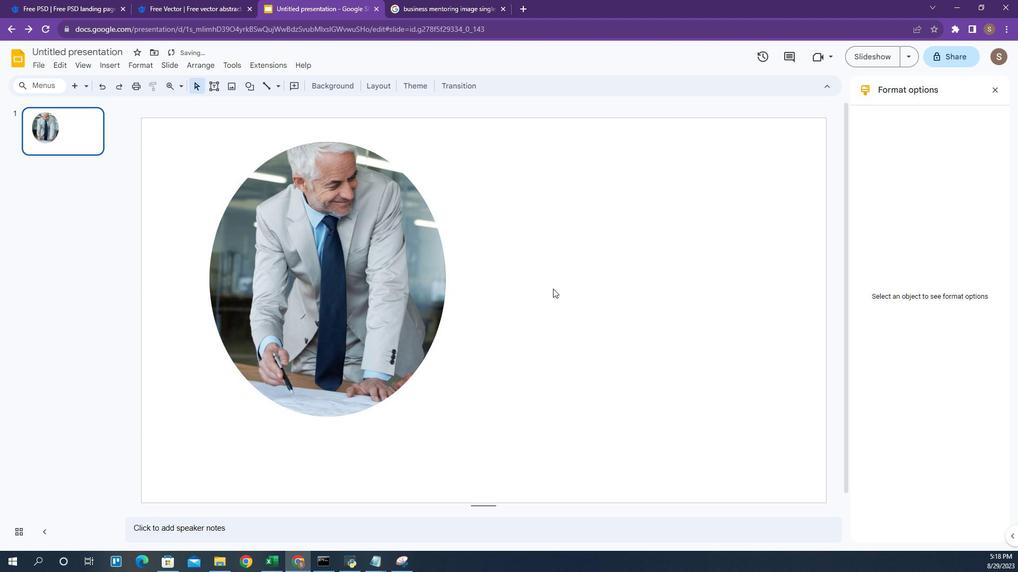 
Action: Mouse pressed left at (515, 226)
Screenshot: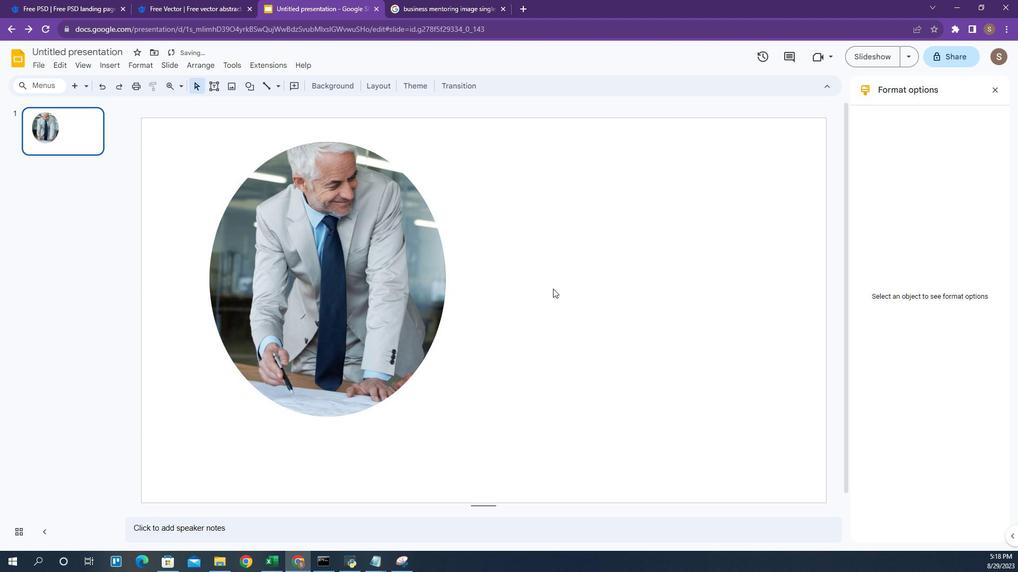 
Action: Mouse moved to (519, 223)
Screenshot: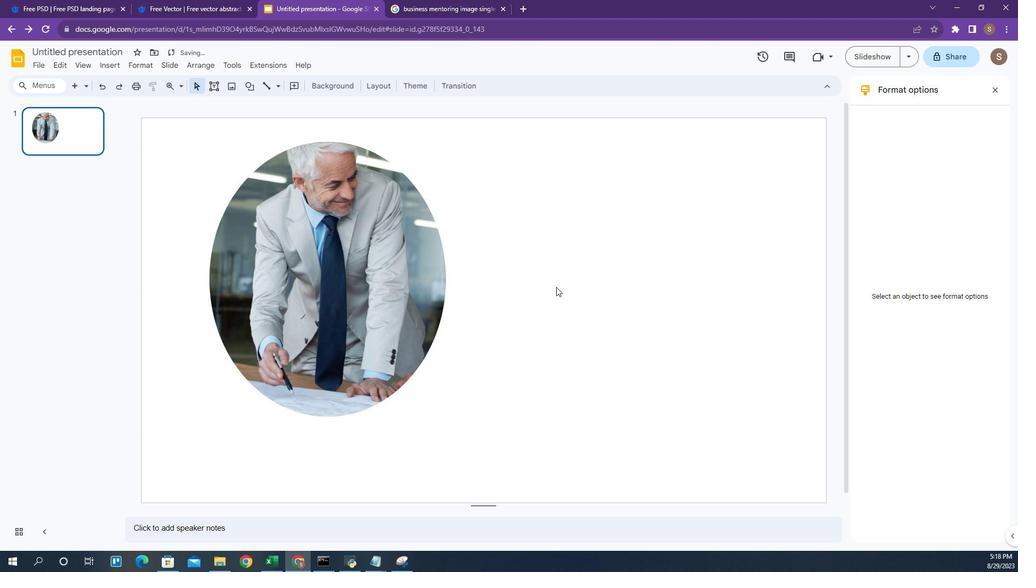
Action: Mouse pressed left at (519, 223)
Screenshot: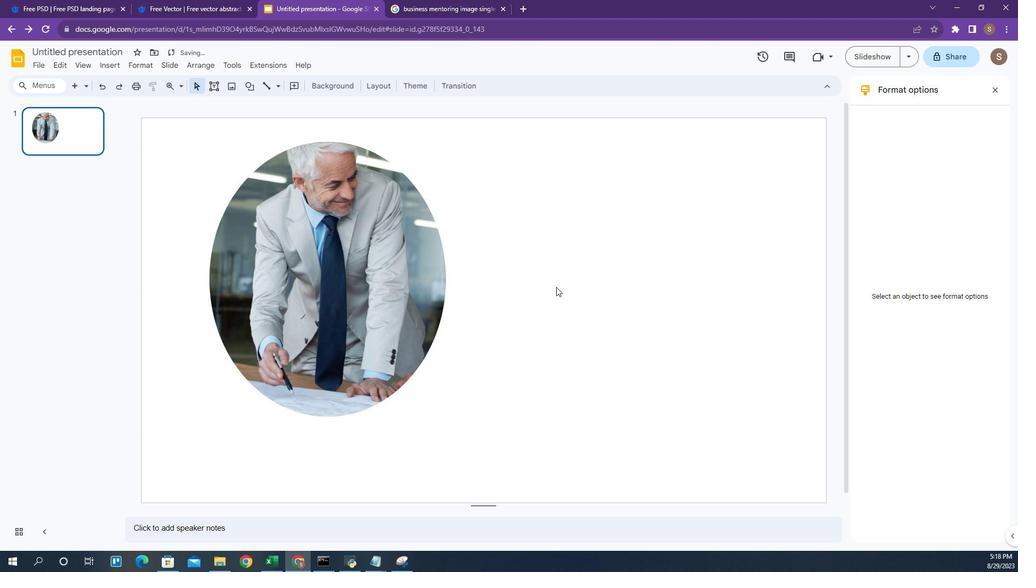 
Action: Mouse pressed left at (519, 223)
Screenshot: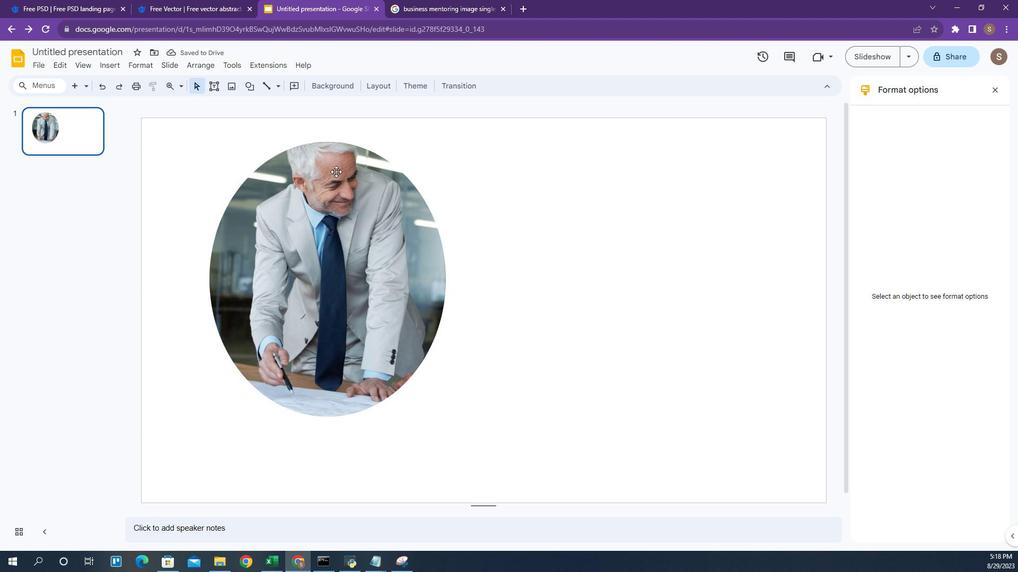 
Action: Mouse moved to (325, 108)
Screenshot: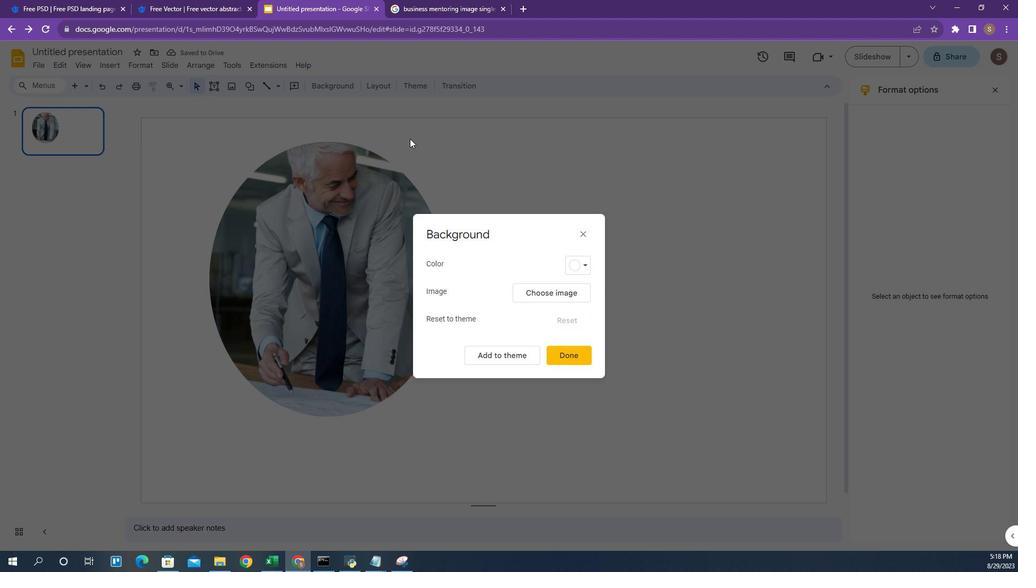 
Action: Mouse pressed left at (325, 108)
Screenshot: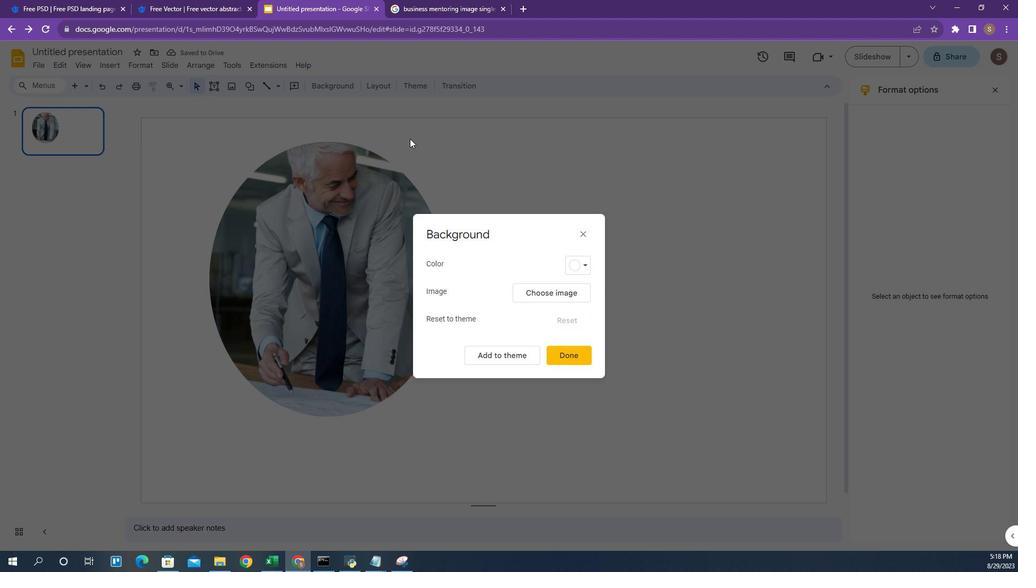 
Action: Mouse moved to (541, 212)
Screenshot: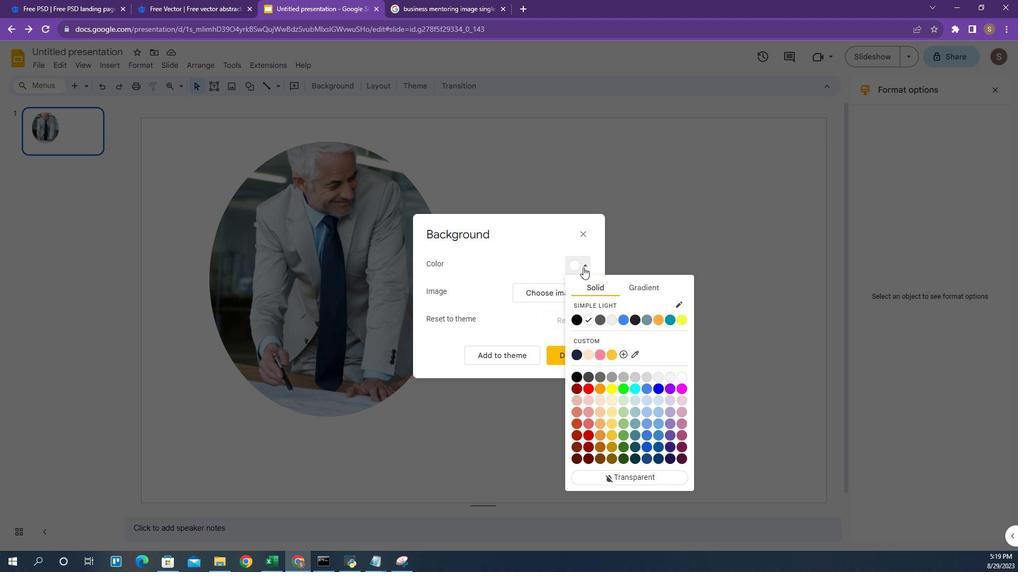 
Action: Mouse pressed left at (541, 212)
Screenshot: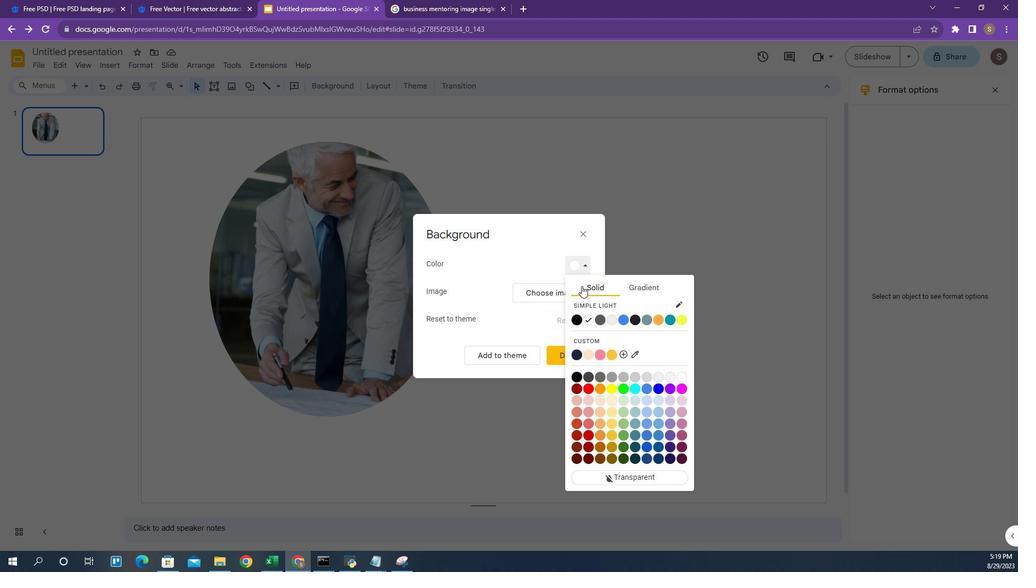 
Action: Mouse moved to (558, 263)
Screenshot: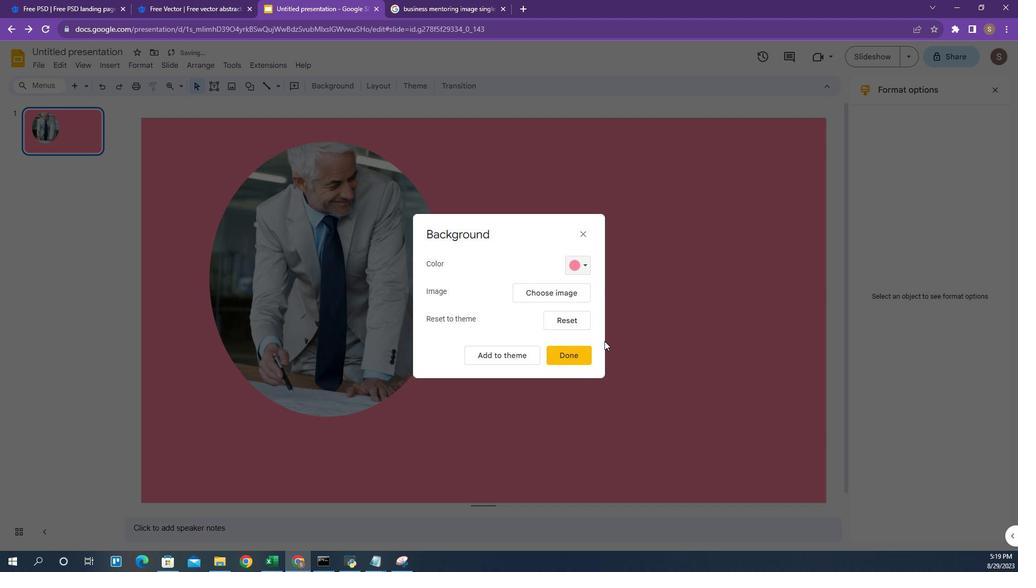 
Action: Mouse pressed left at (558, 263)
Screenshot: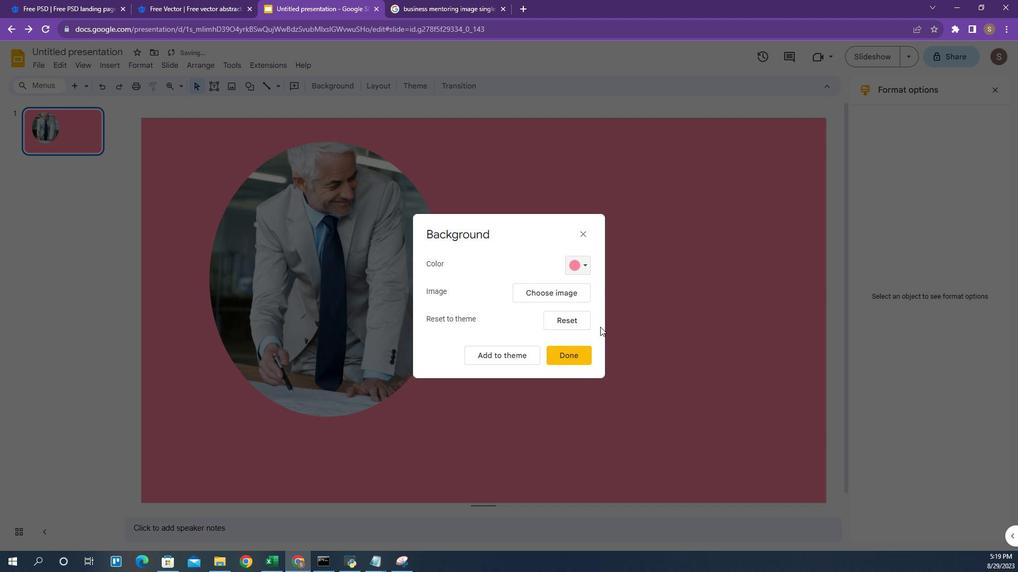 
Action: Mouse moved to (525, 259)
Screenshot: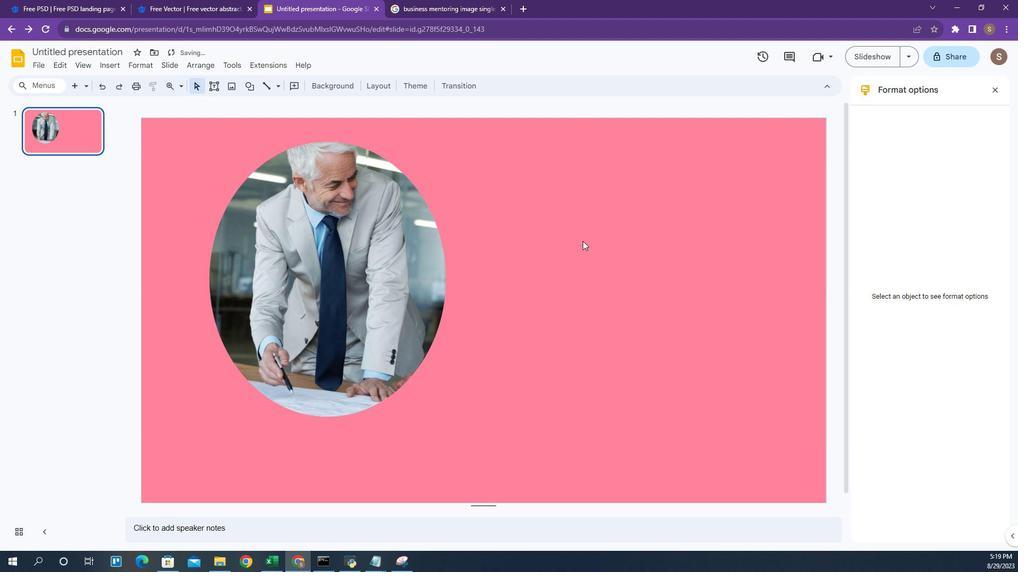 
Action: Mouse pressed left at (525, 259)
Screenshot: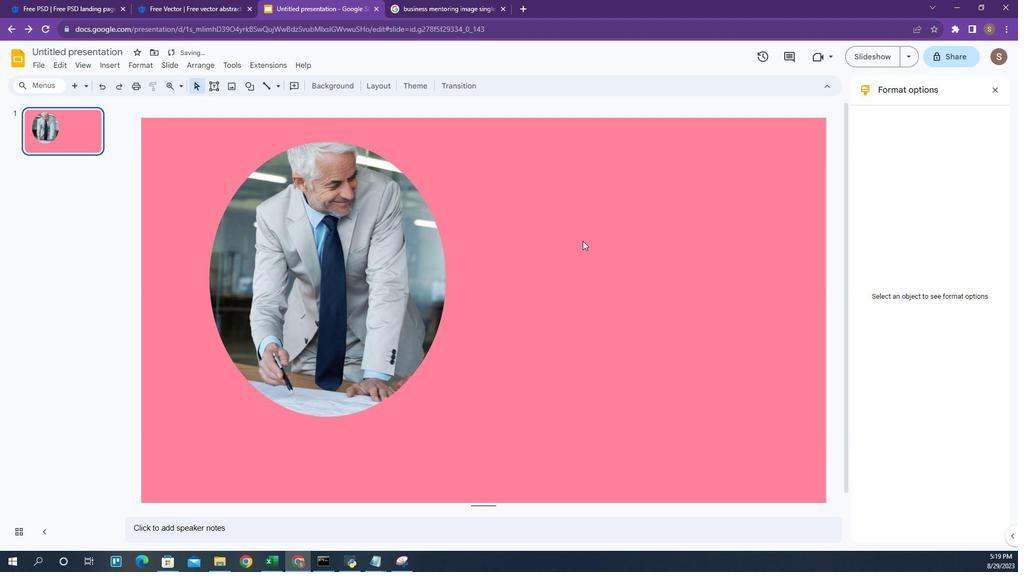 
Action: Mouse moved to (366, 209)
Screenshot: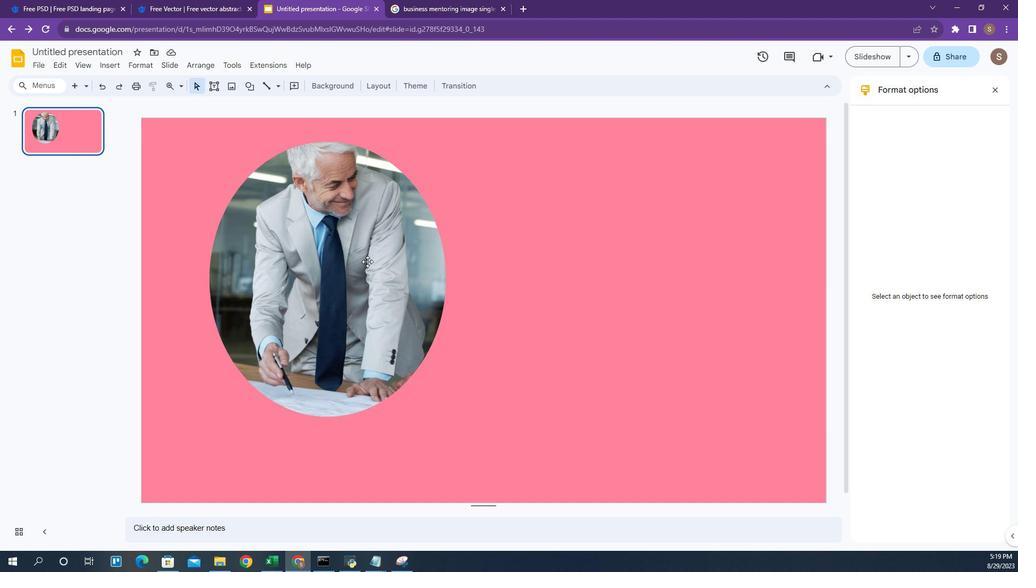 
Action: Mouse scrolled (366, 209) with delta (0, 0)
Screenshot: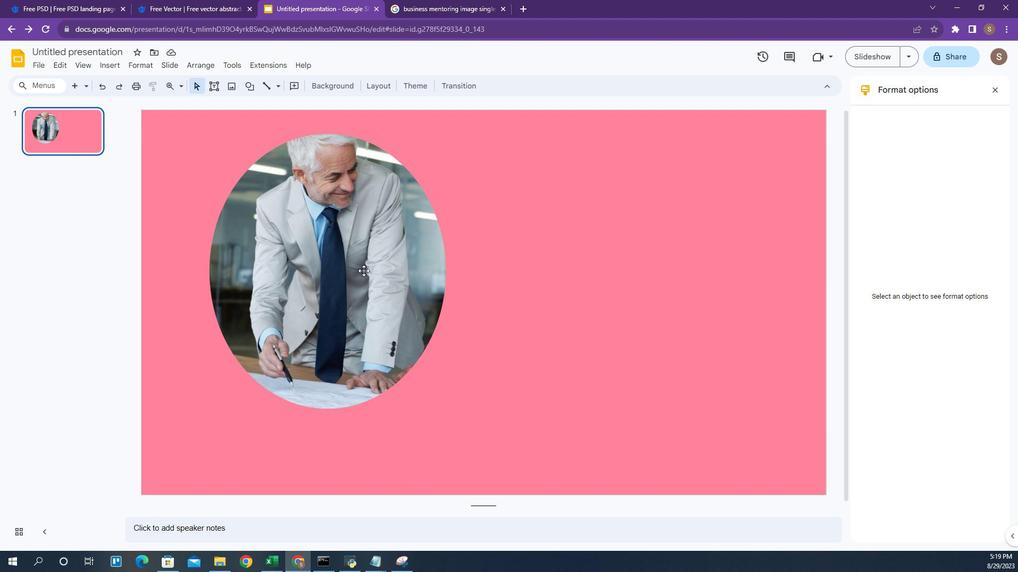 
Action: Mouse moved to (357, 212)
Screenshot: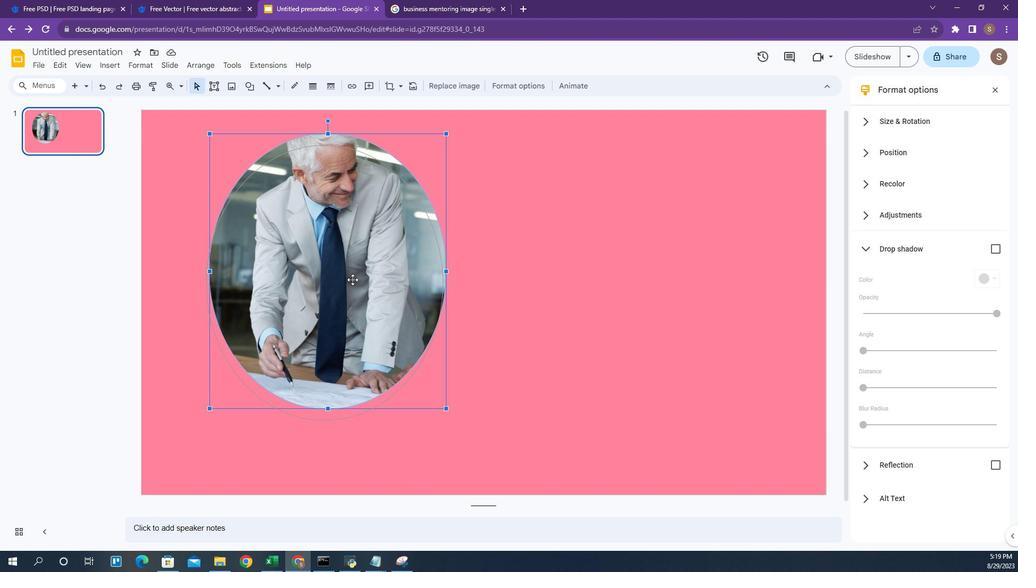 
Action: Mouse pressed left at (357, 212)
Screenshot: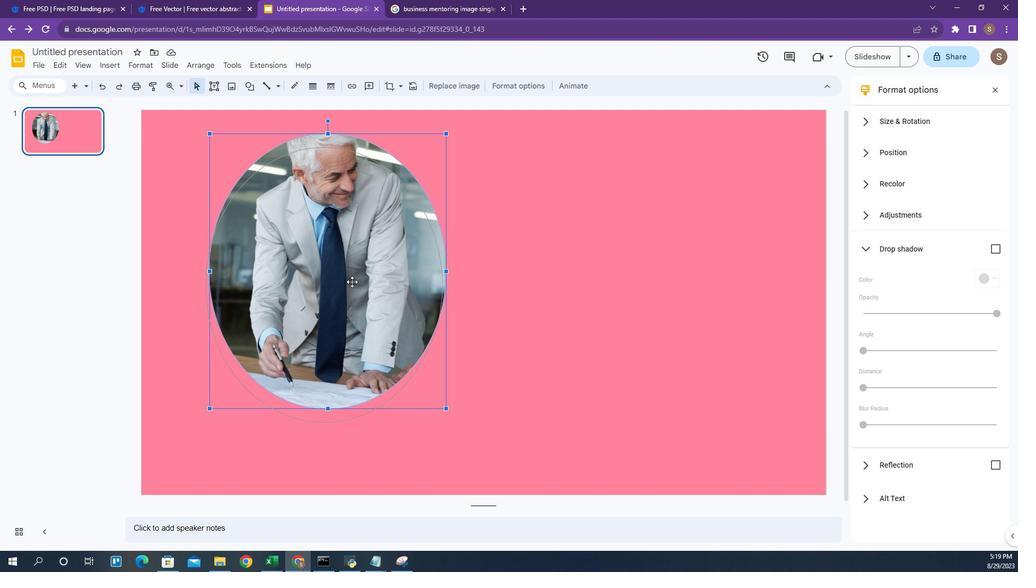 
Action: Mouse moved to (493, 227)
Screenshot: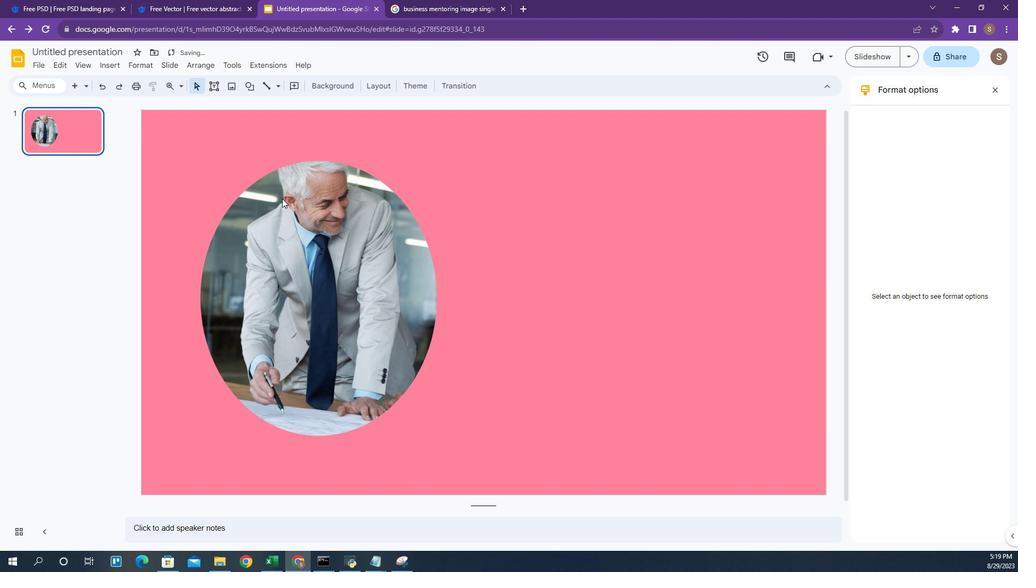 
Action: Mouse pressed left at (493, 227)
Screenshot: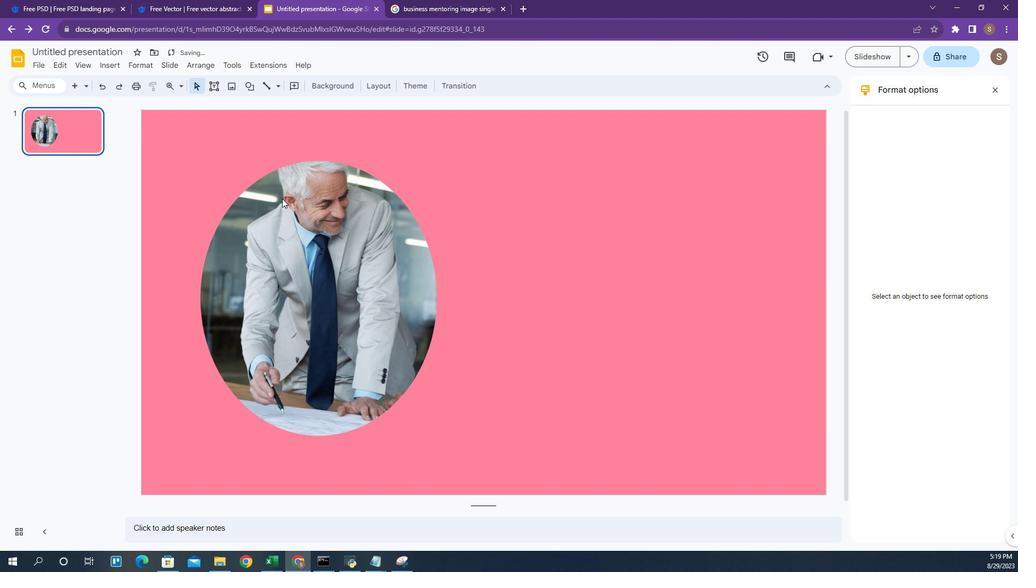 
Action: Mouse moved to (268, 108)
Screenshot: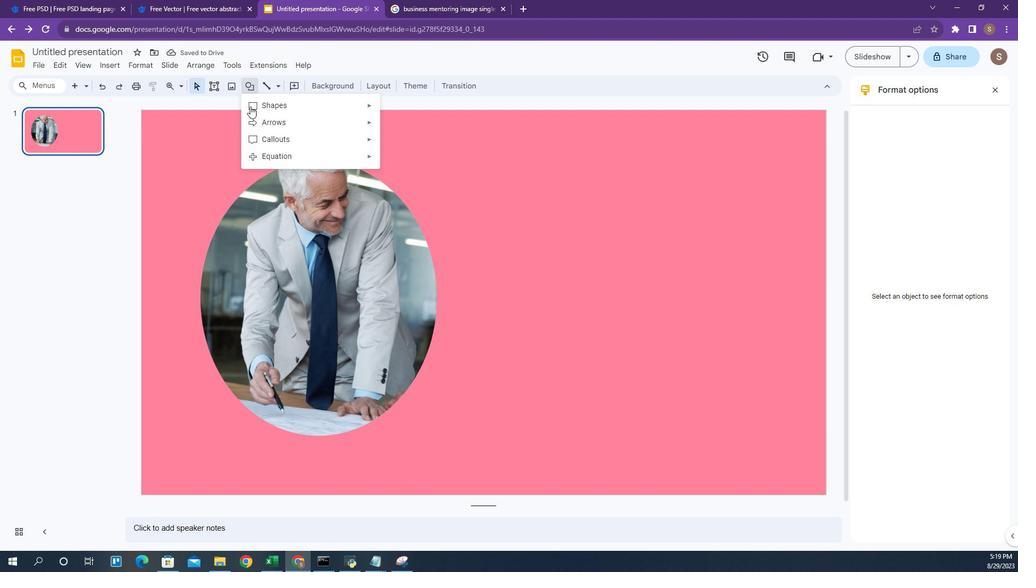 
Action: Mouse pressed left at (268, 108)
Screenshot: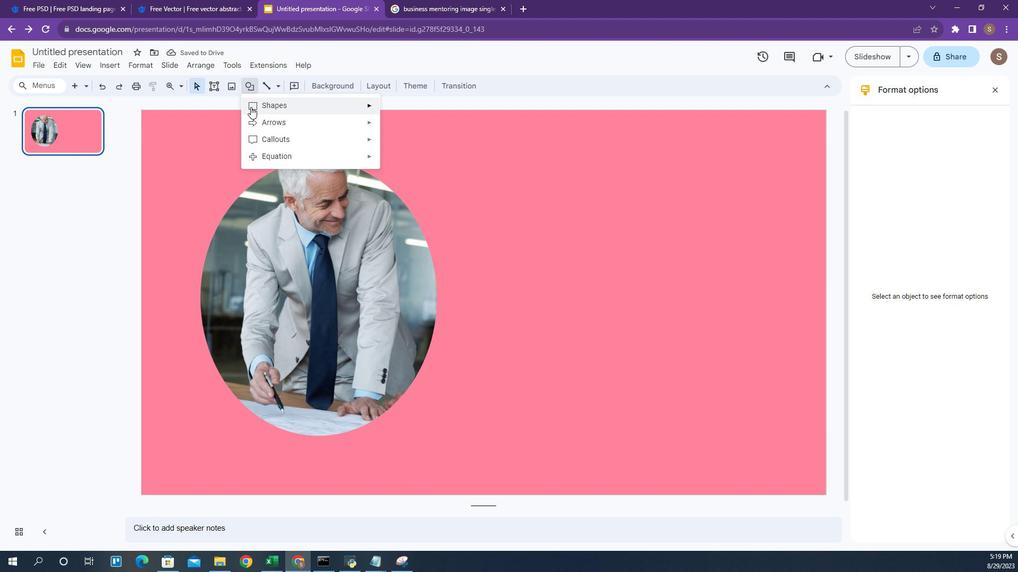 
Action: Mouse moved to (381, 165)
Screenshot: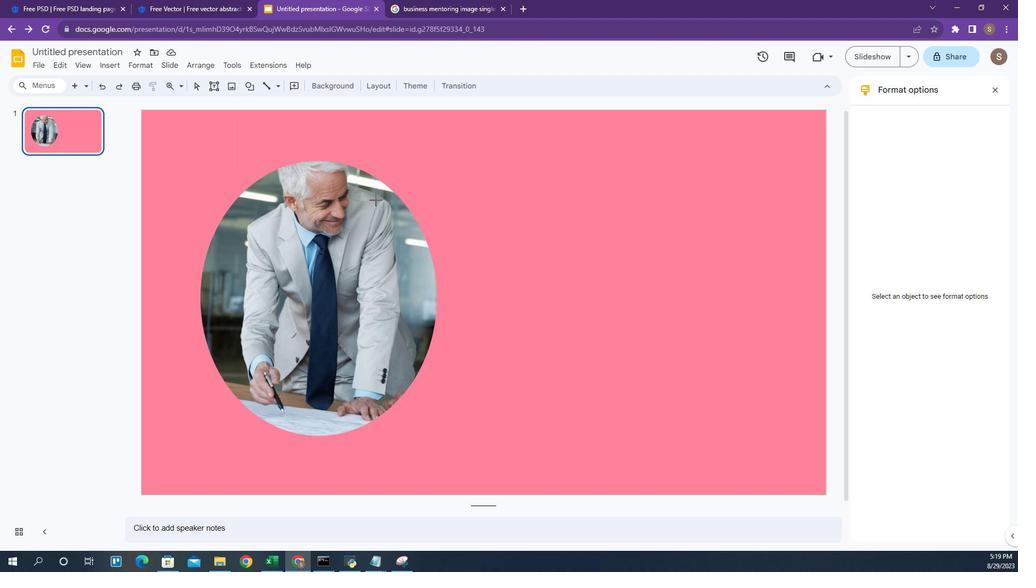 
Action: Mouse pressed left at (381, 165)
Screenshot: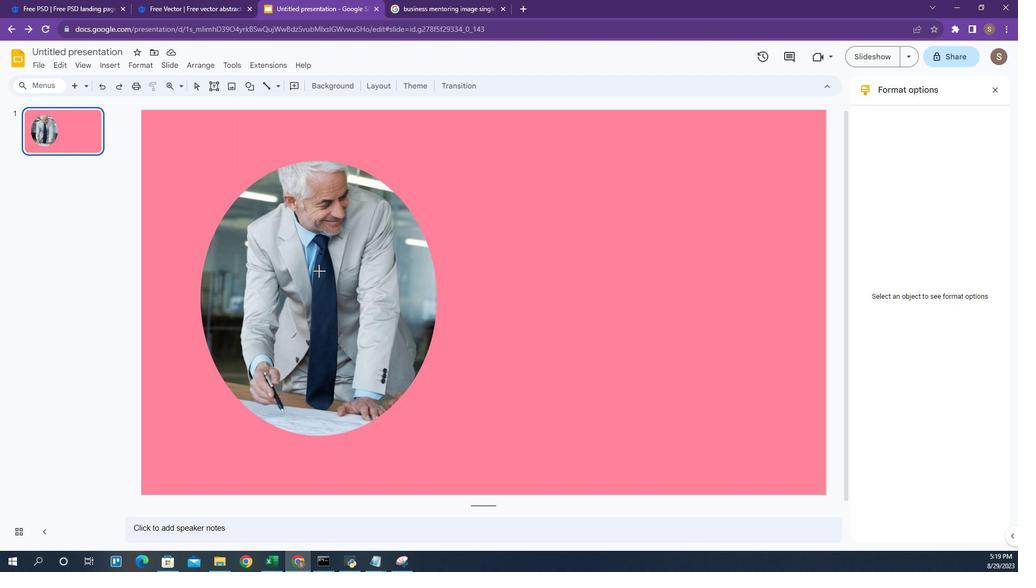 
Action: Mouse moved to (222, 265)
Screenshot: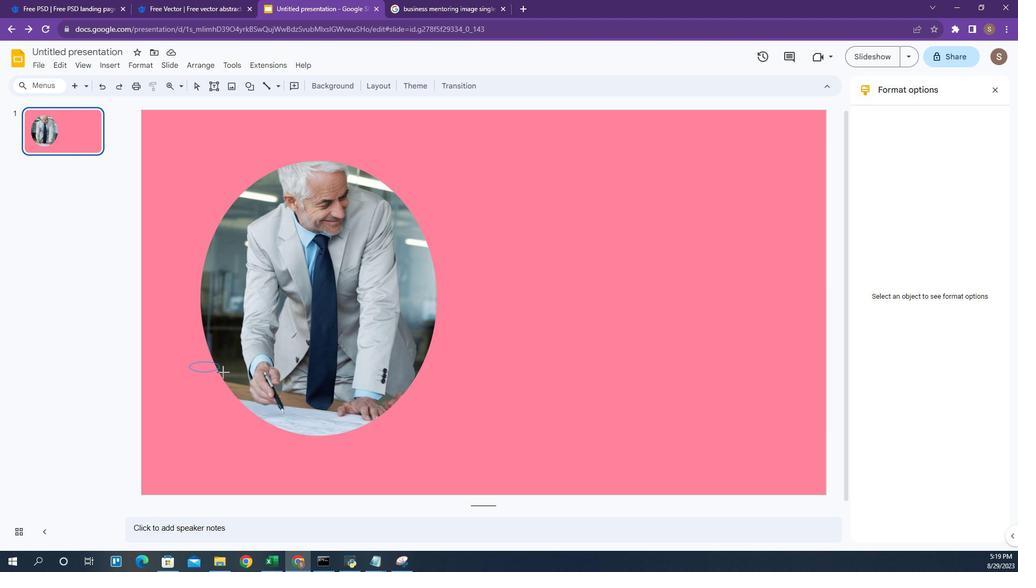
Action: Mouse pressed left at (222, 265)
Screenshot: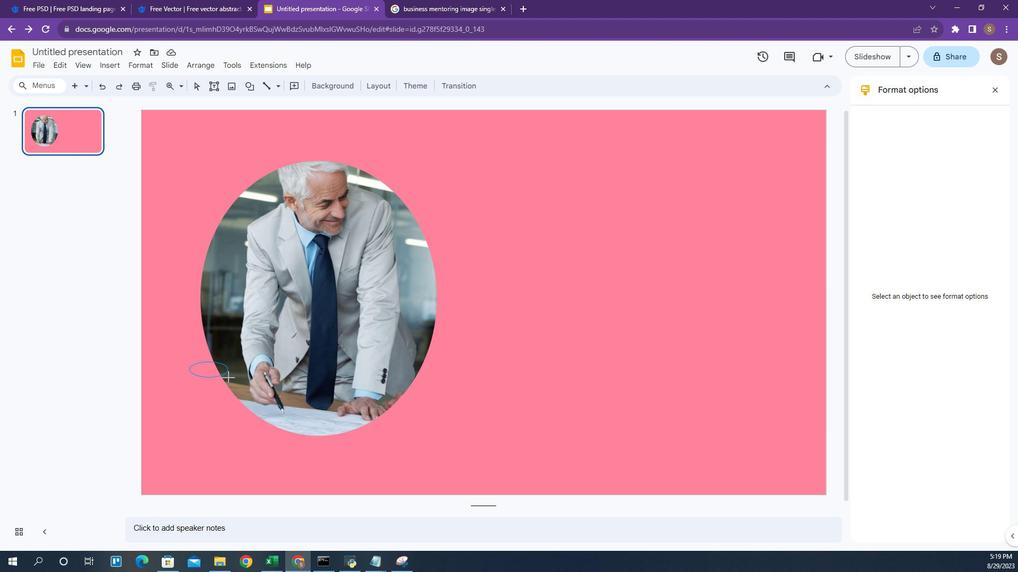 
Action: Mouse moved to (306, 111)
Screenshot: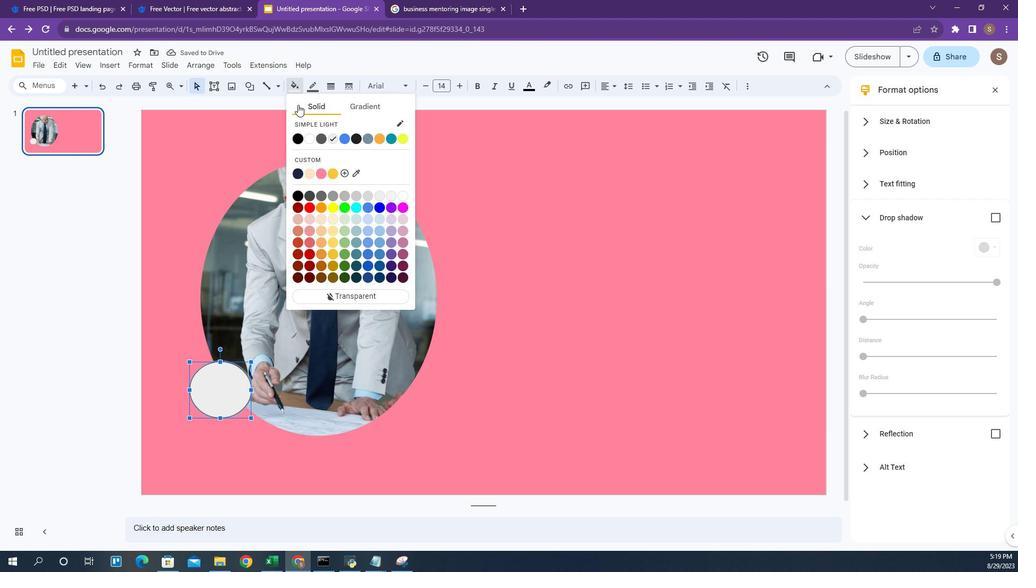 
Action: Mouse pressed left at (306, 111)
Screenshot: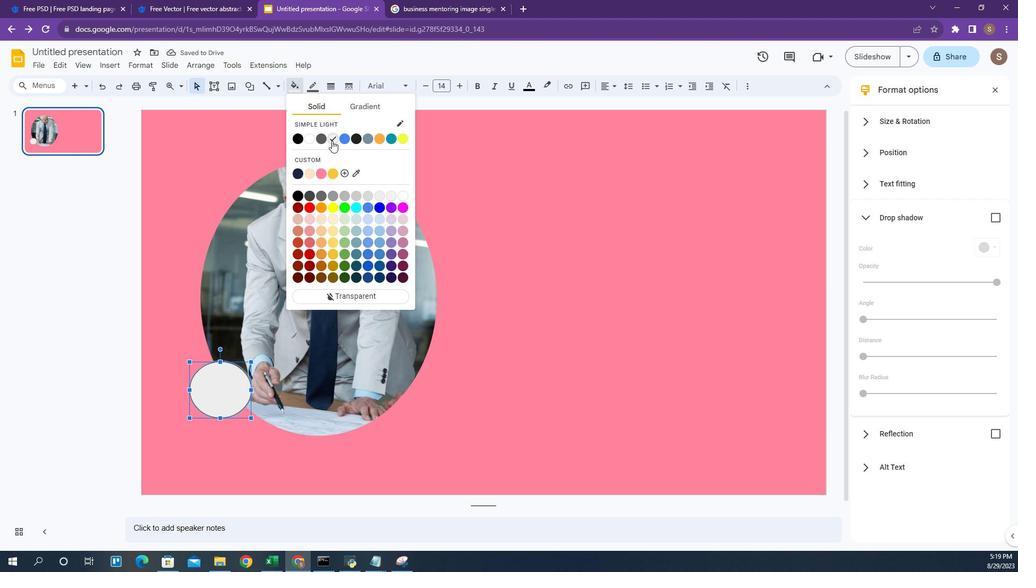 
Action: Mouse moved to (385, 179)
Screenshot: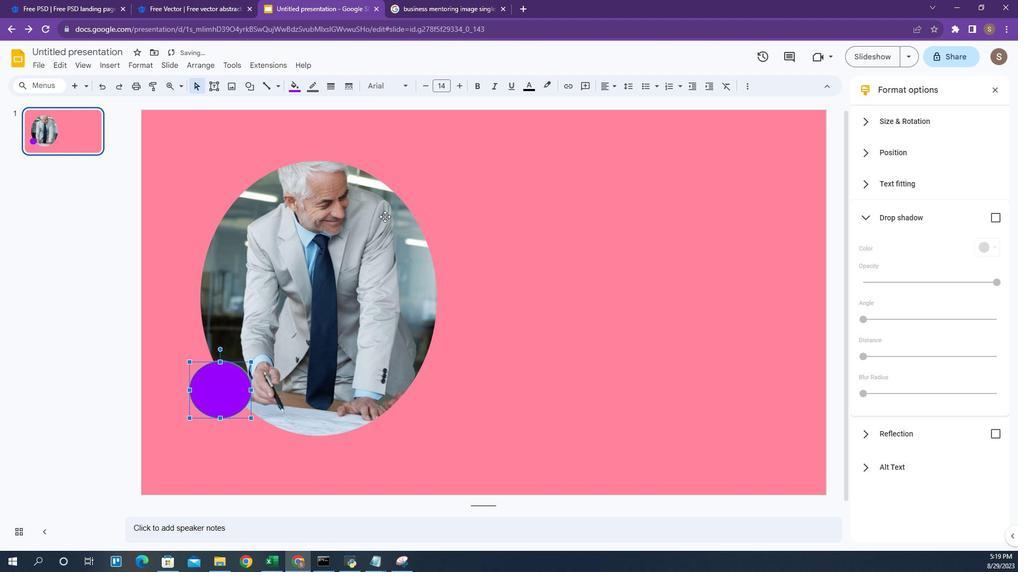 
Action: Mouse pressed left at (385, 179)
Screenshot: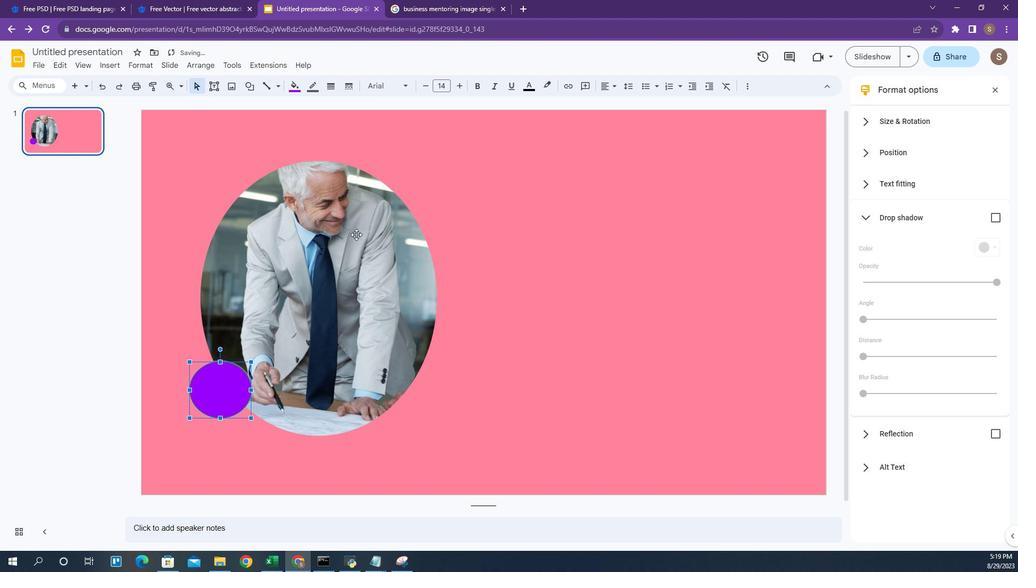 
Action: Mouse moved to (464, 192)
Screenshot: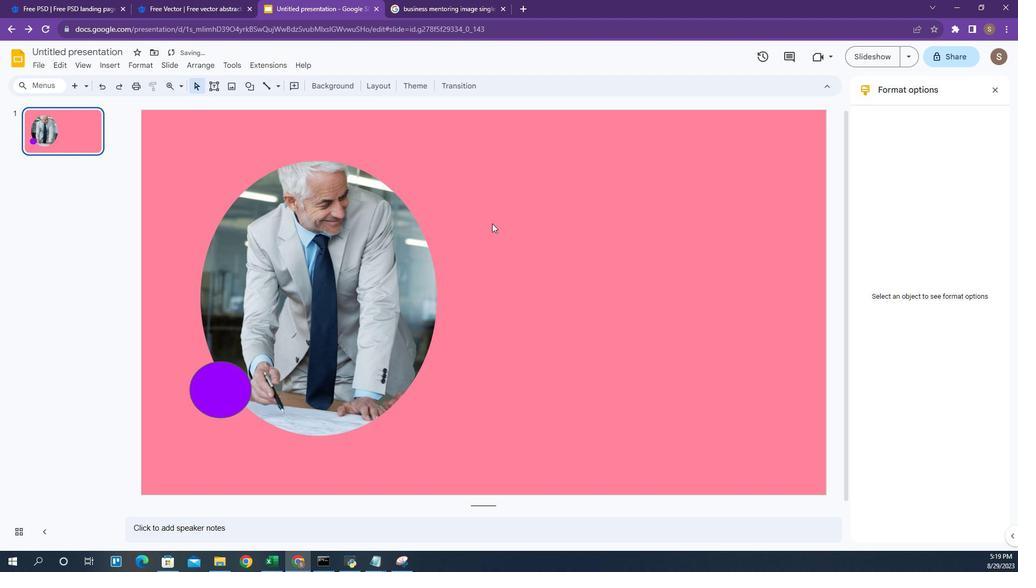 
Action: Mouse pressed left at (464, 192)
Screenshot: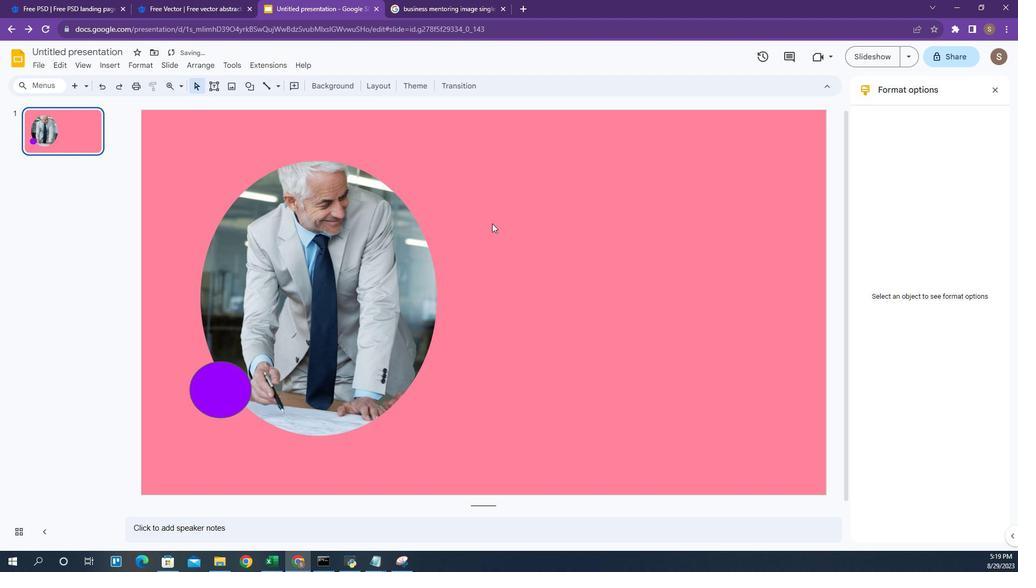 
Action: Mouse moved to (248, 280)
Screenshot: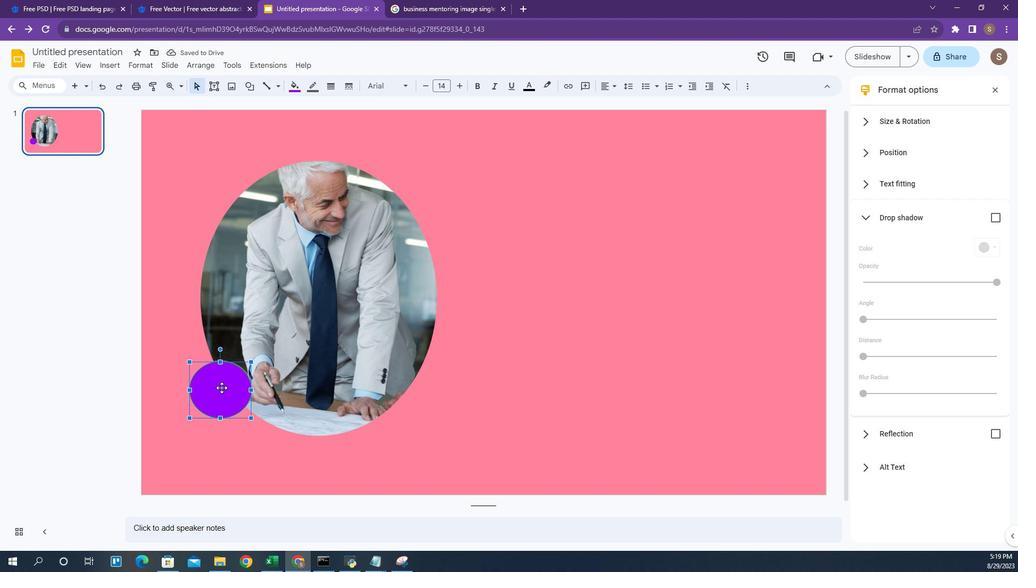 
Action: Mouse pressed left at (248, 280)
Screenshot: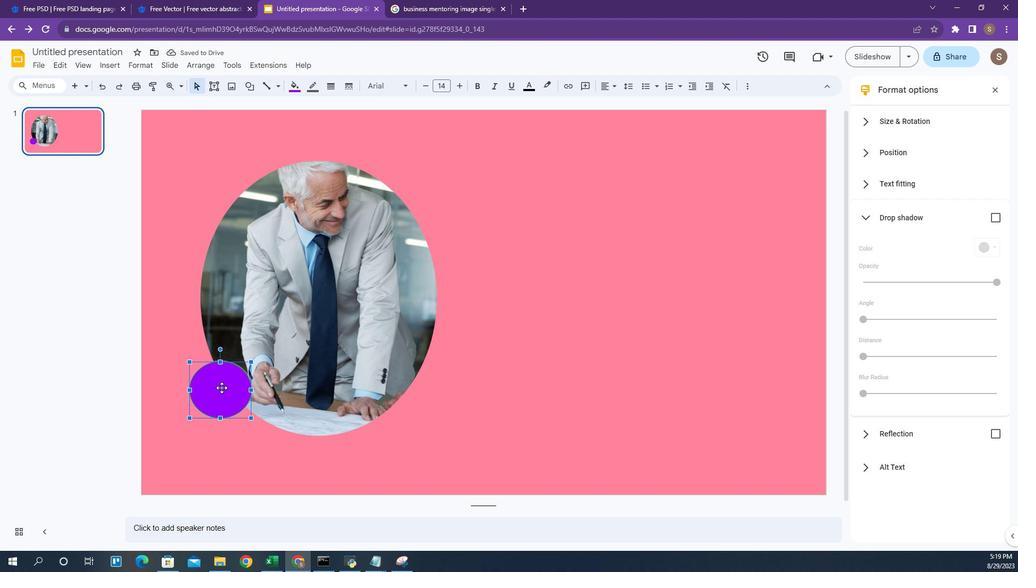 
Action: Mouse moved to (321, 110)
Screenshot: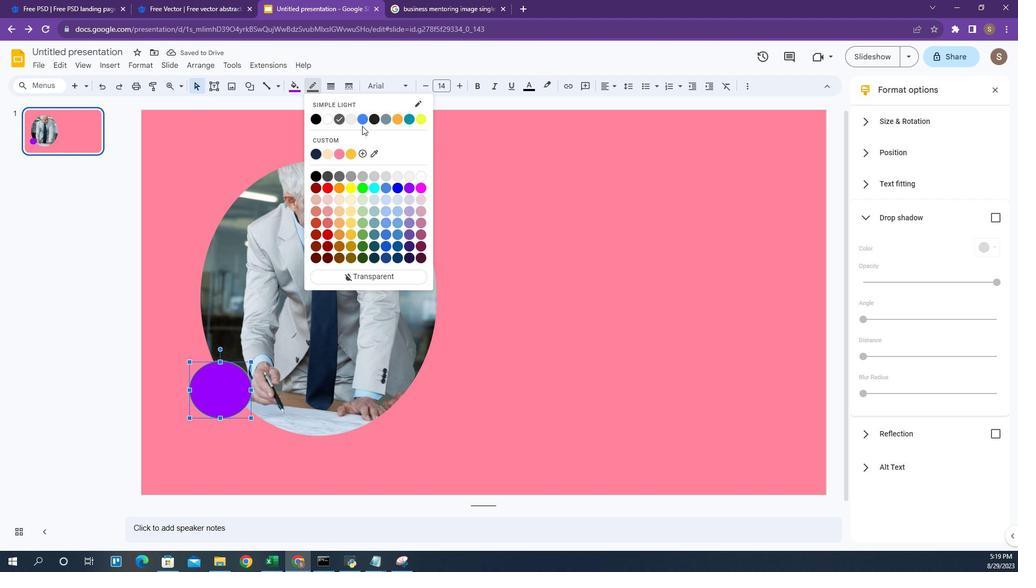 
Action: Mouse pressed left at (321, 110)
Screenshot: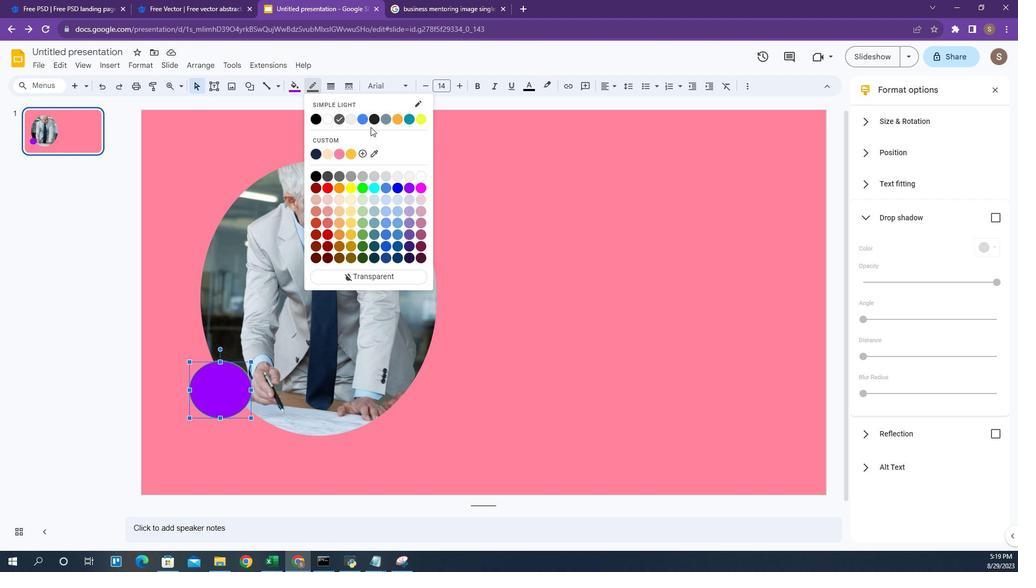
Action: Mouse moved to (366, 219)
Screenshot: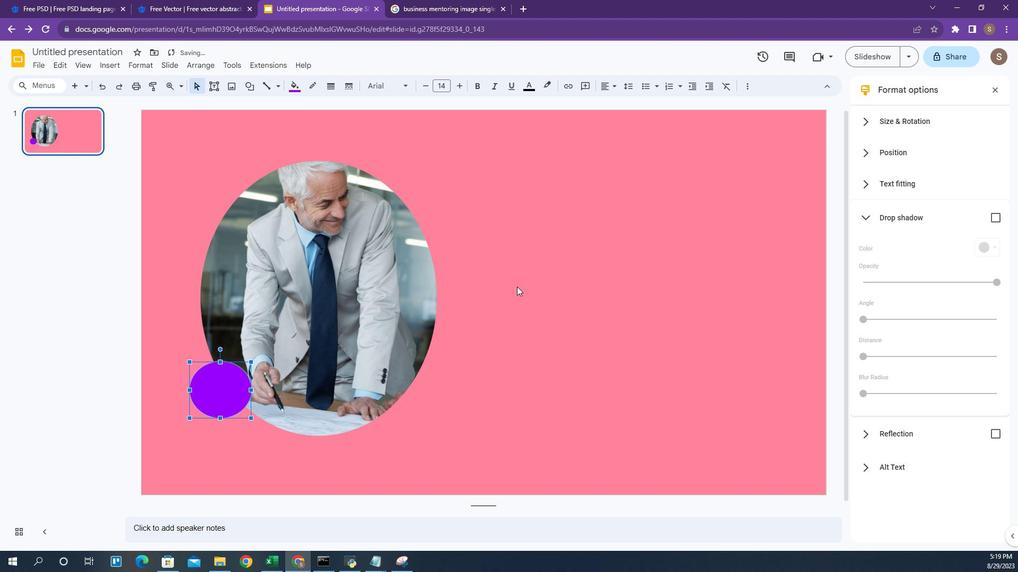 
Action: Mouse pressed left at (366, 219)
Screenshot: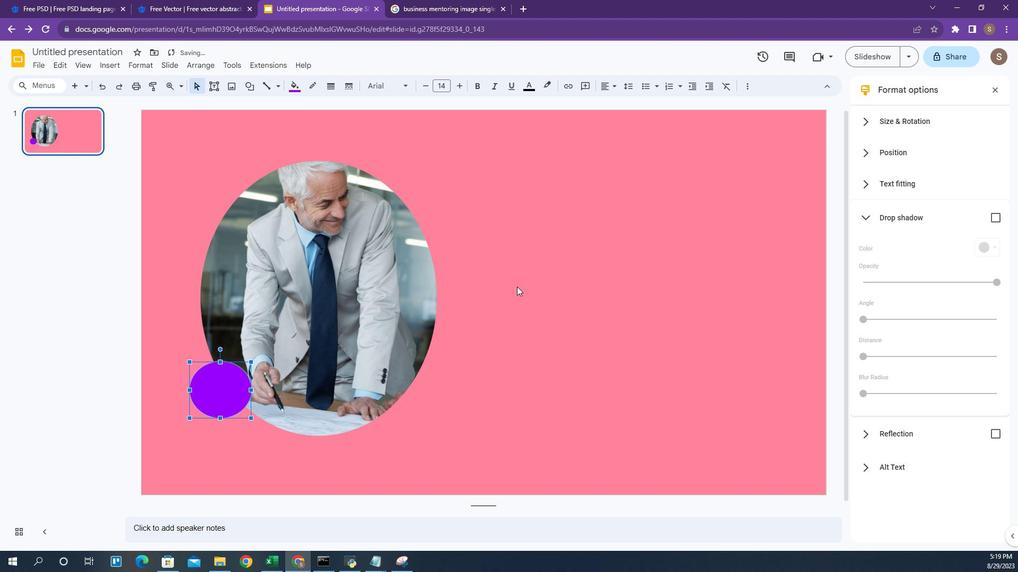 
Action: Mouse moved to (488, 223)
Screenshot: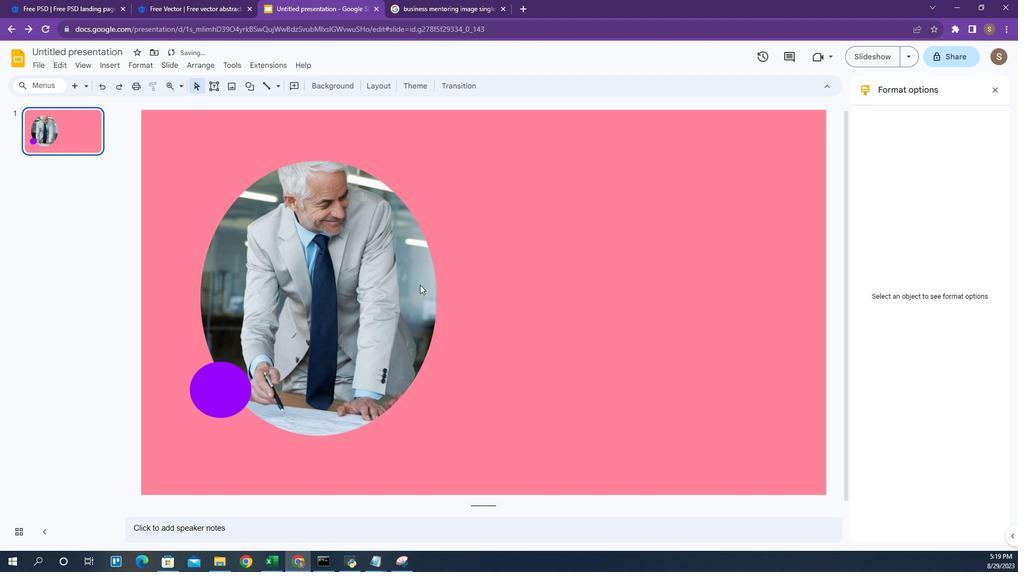 
Action: Mouse pressed left at (488, 223)
Screenshot: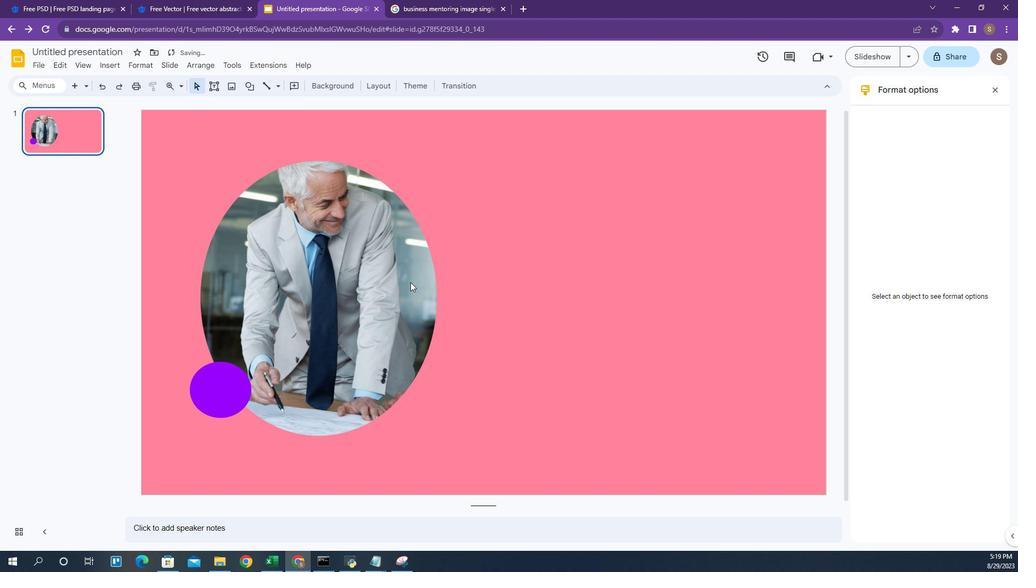 
Action: Mouse moved to (292, 110)
Screenshot: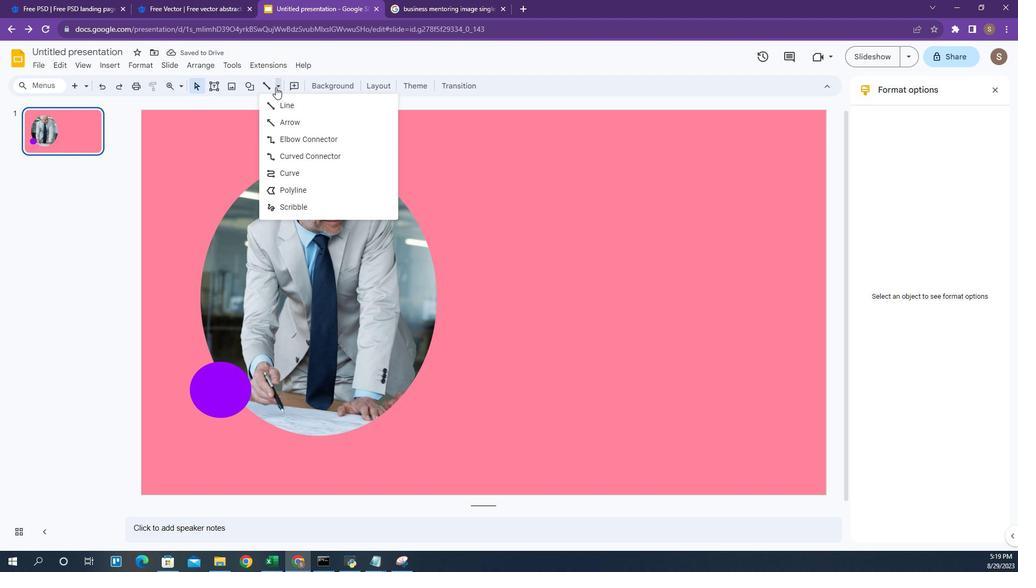 
Action: Mouse pressed left at (292, 110)
Screenshot: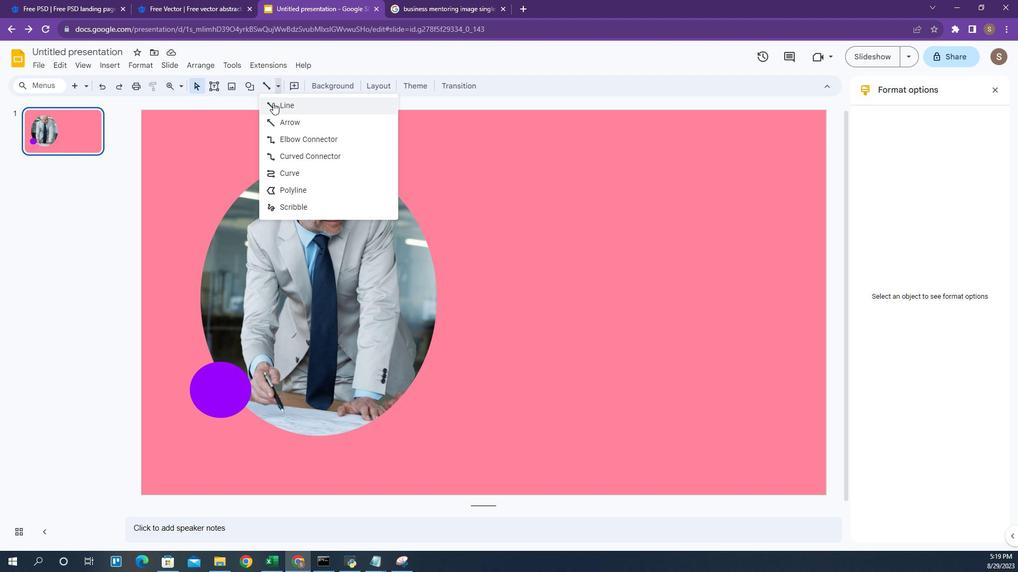 
Action: Mouse moved to (302, 168)
Screenshot: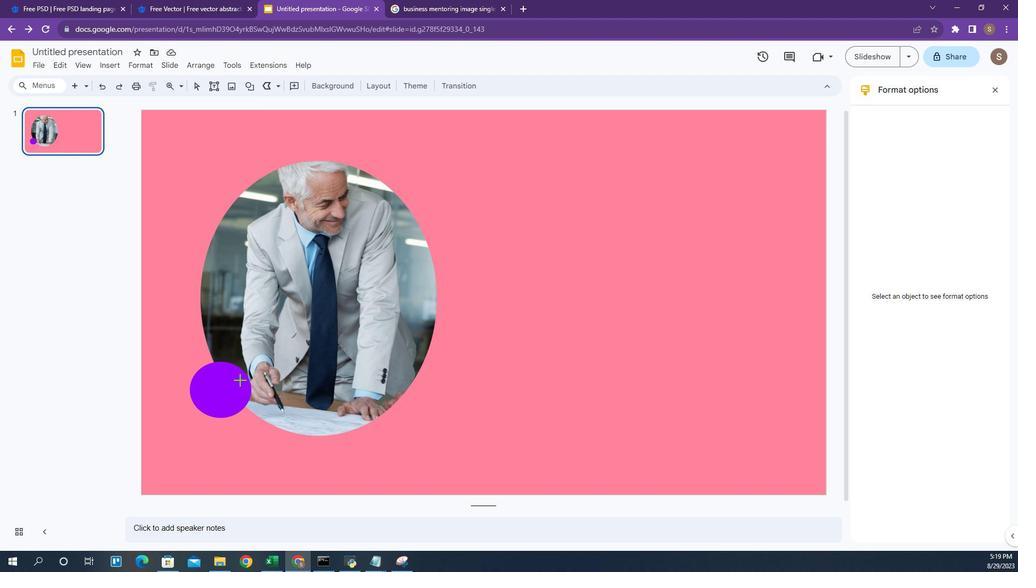 
Action: Mouse pressed left at (302, 168)
Screenshot: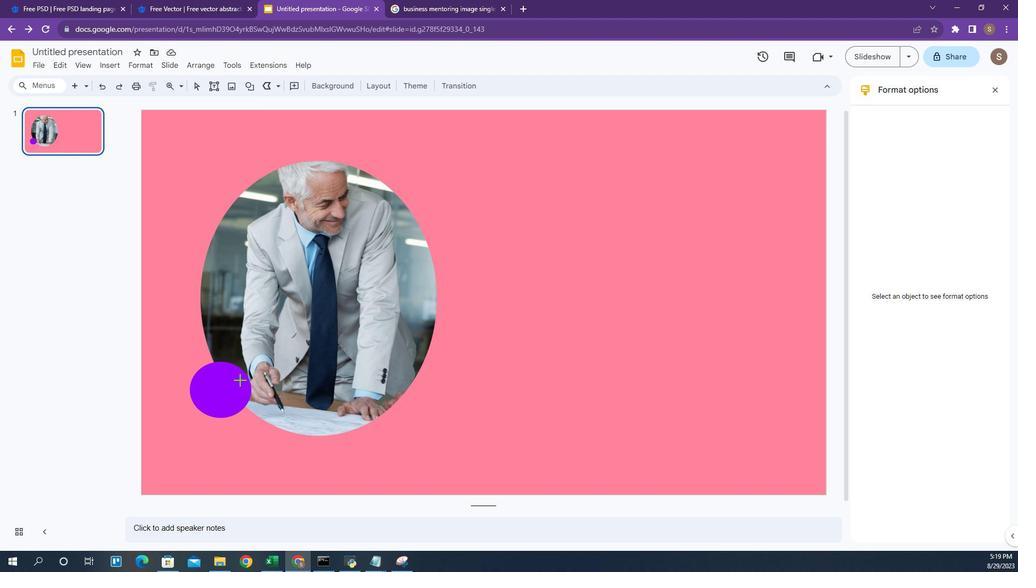 
Action: Mouse moved to (254, 273)
Screenshot: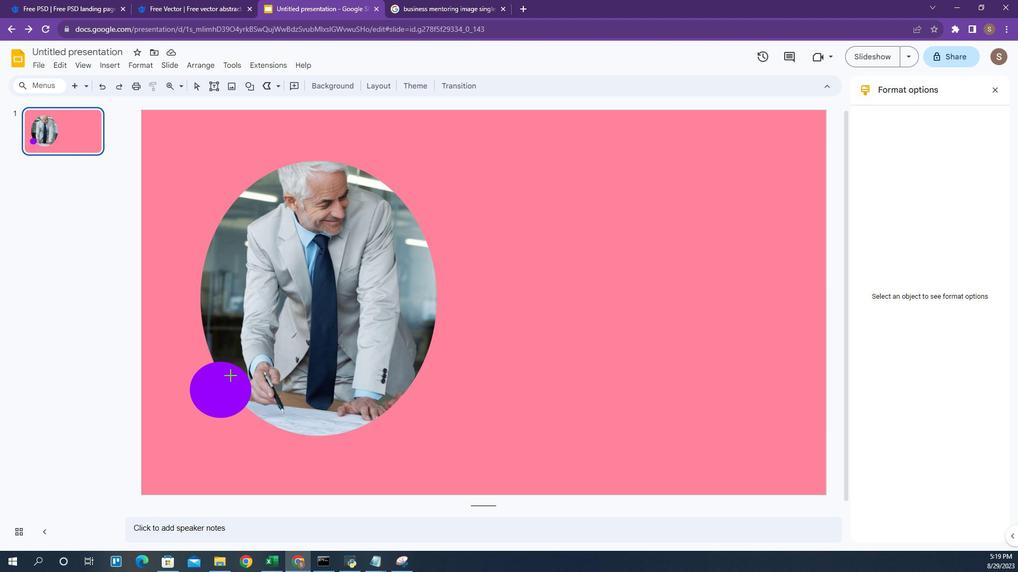 
Action: Mouse pressed left at (254, 273)
Screenshot: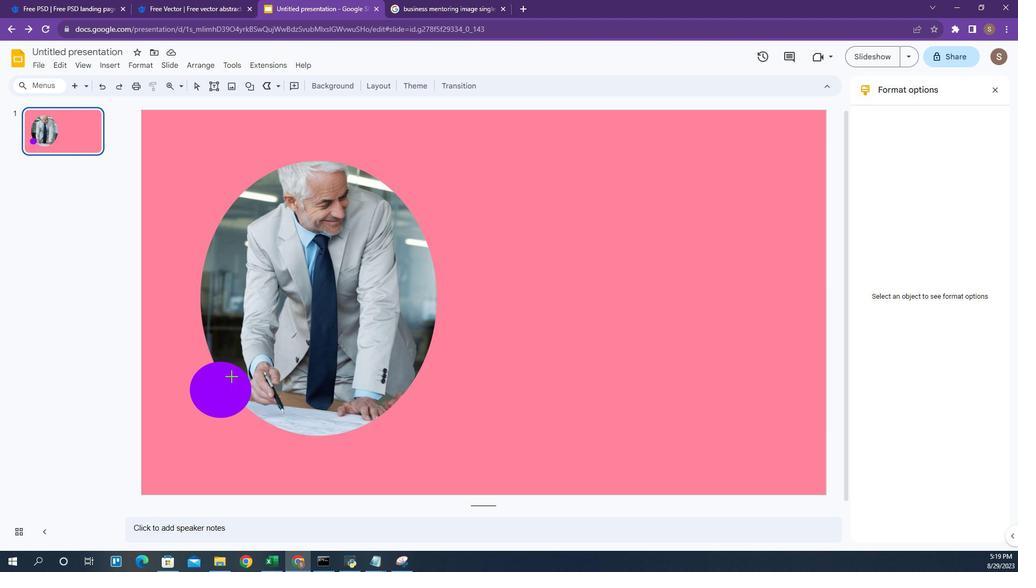 
Action: Mouse moved to (258, 276)
Screenshot: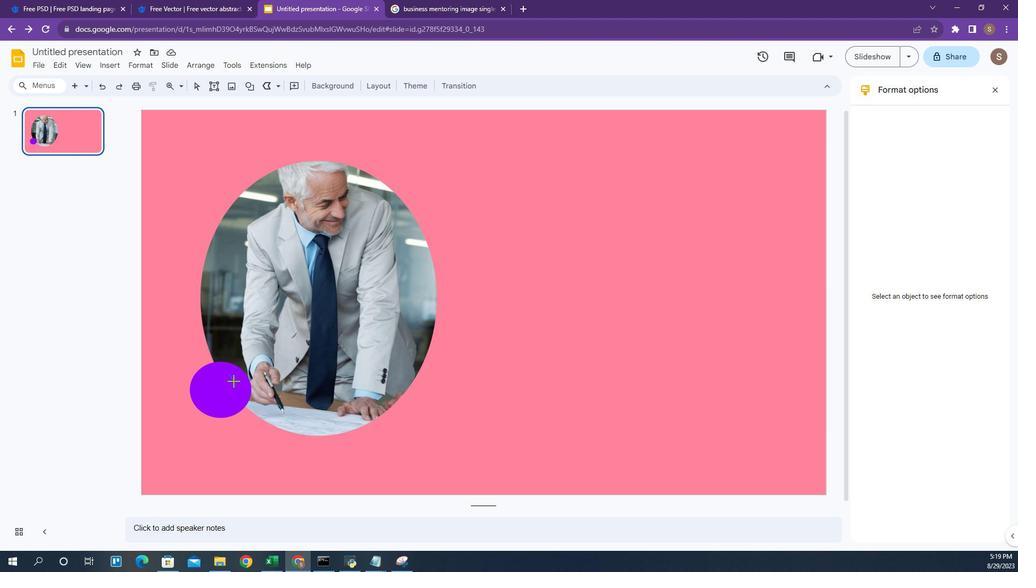 
Action: Mouse pressed left at (258, 276)
Screenshot: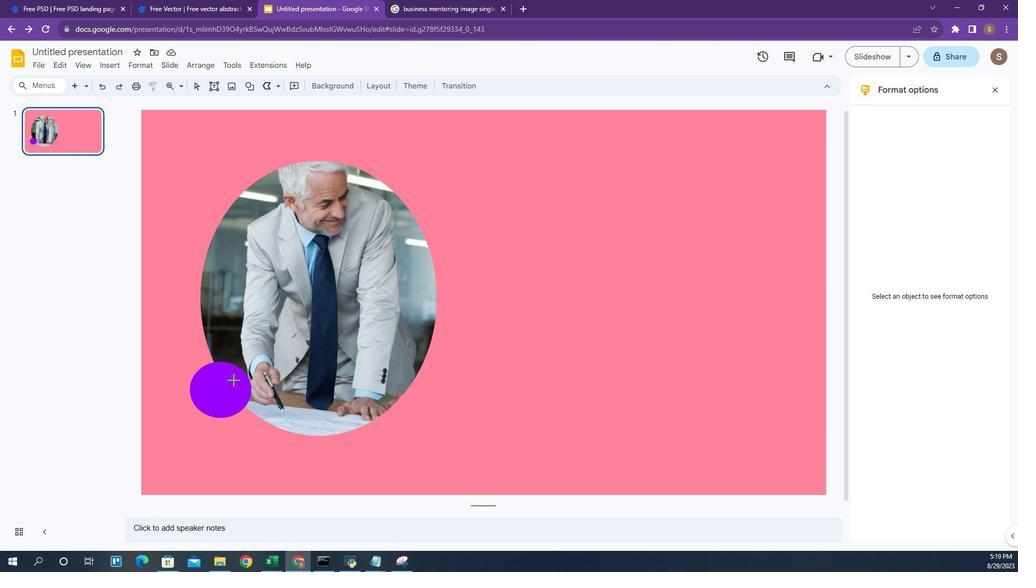 
Action: Mouse moved to (260, 274)
Screenshot: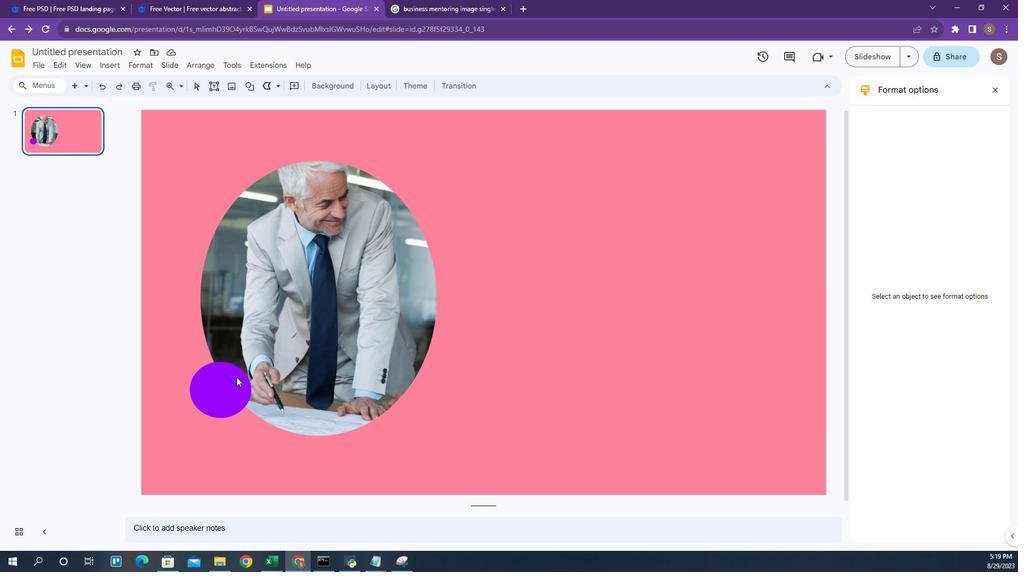 
Action: Mouse pressed left at (260, 274)
Screenshot: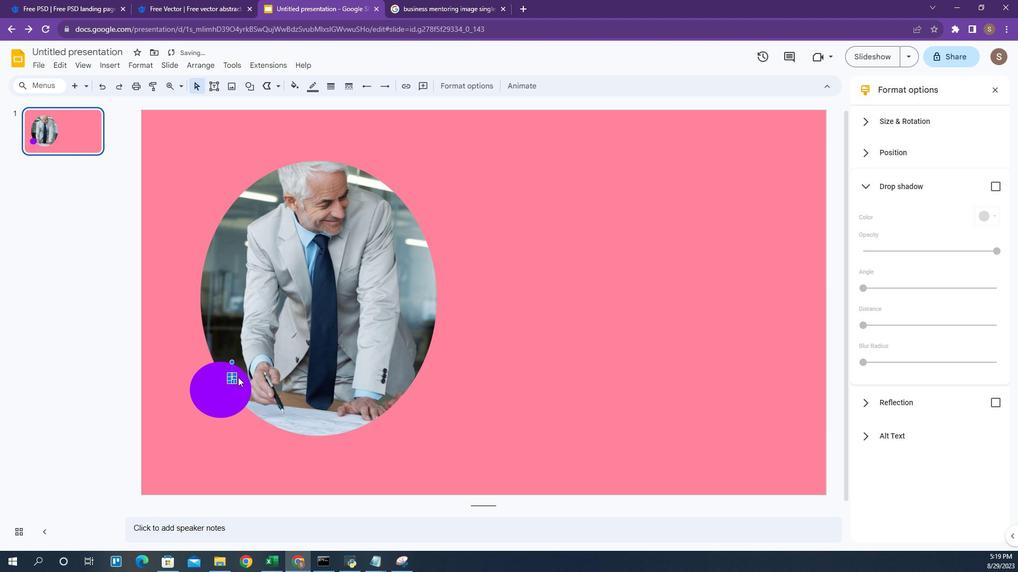 
Action: Mouse moved to (257, 274)
Screenshot: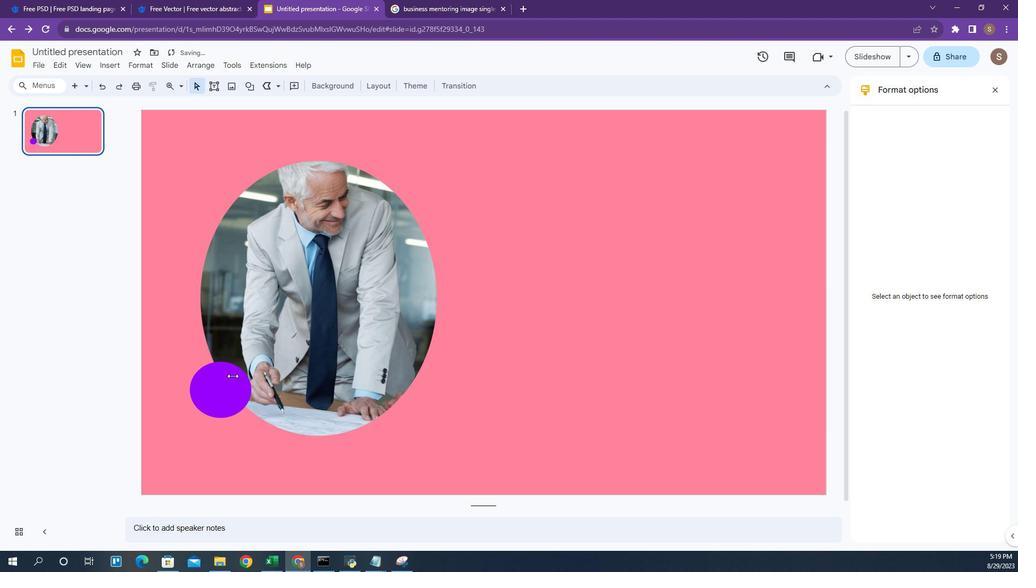
Action: Key pressed <Key.delete>
Screenshot: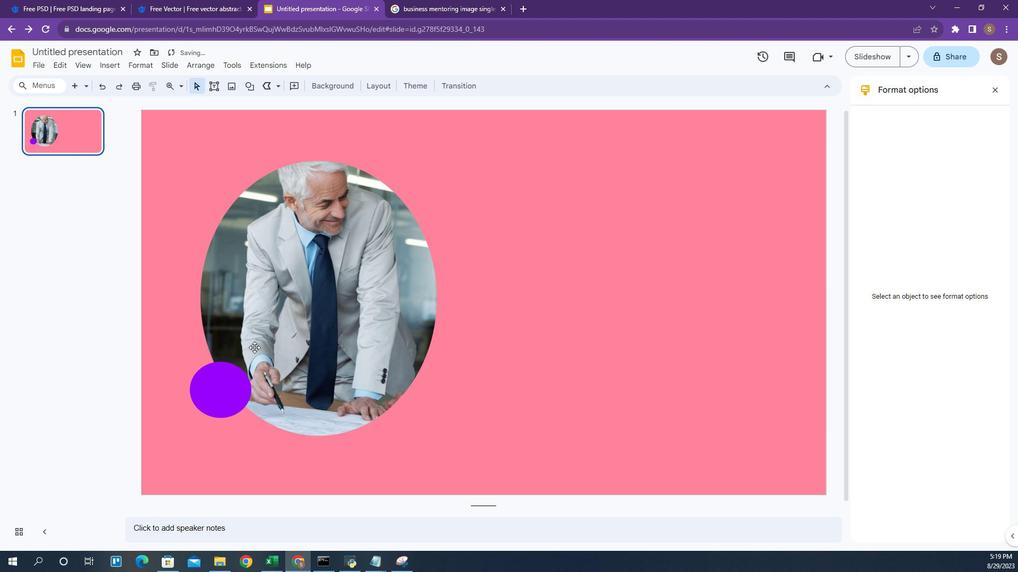 
Action: Mouse moved to (284, 109)
Screenshot: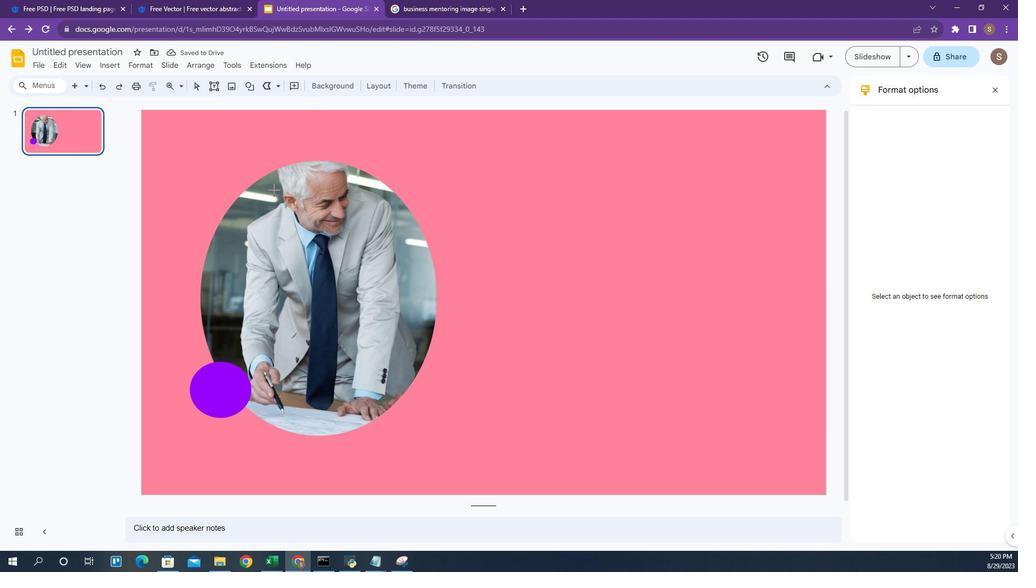 
Action: Mouse pressed left at (284, 109)
Screenshot: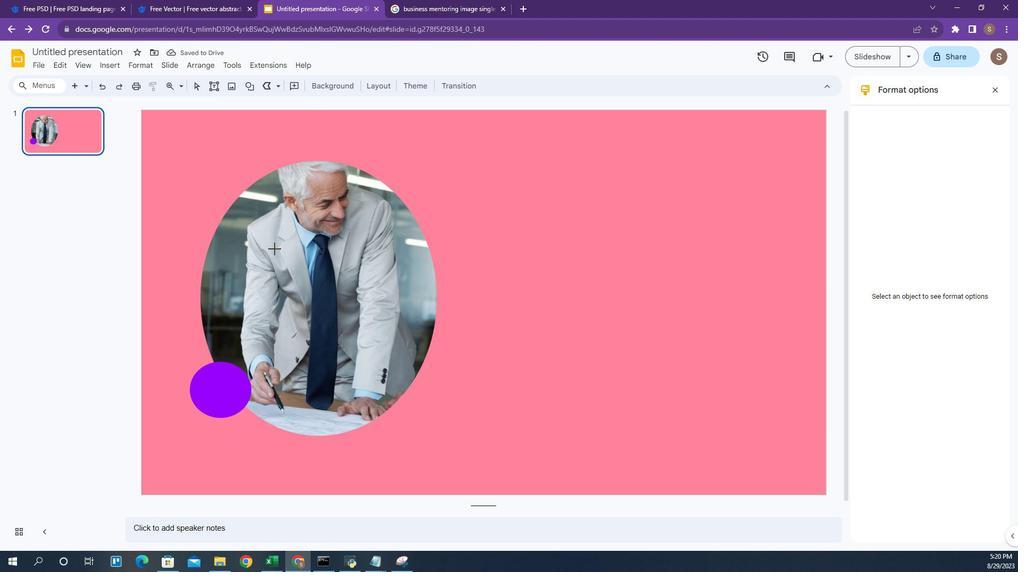 
Action: Mouse moved to (250, 273)
Screenshot: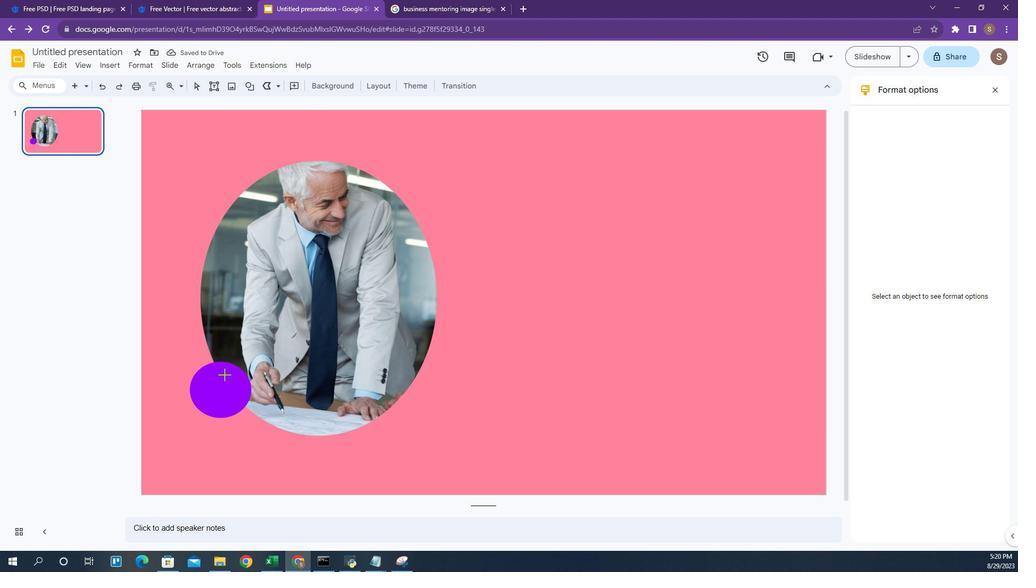 
Action: Mouse pressed left at (250, 273)
Screenshot: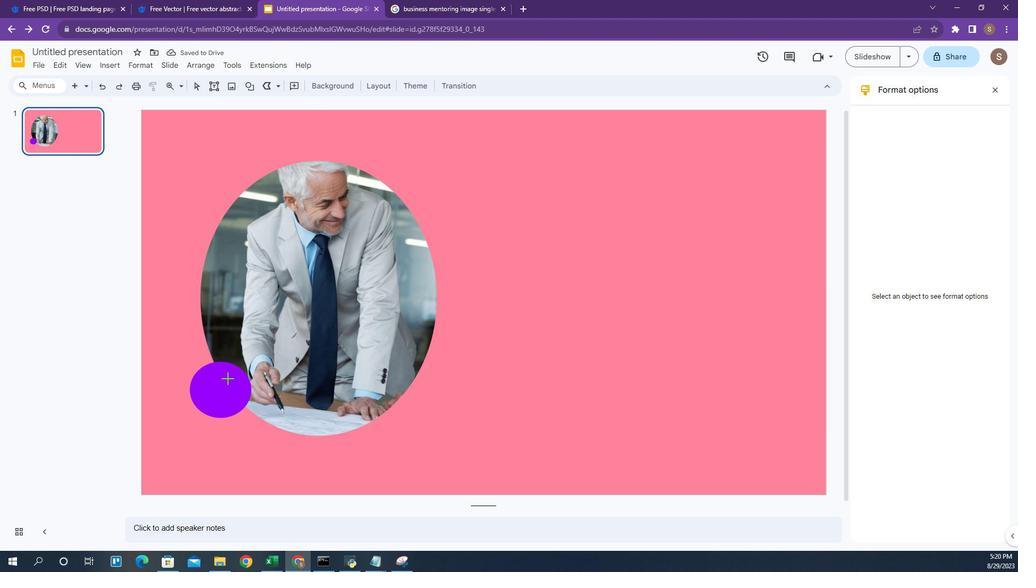 
Action: Mouse moved to (255, 279)
Screenshot: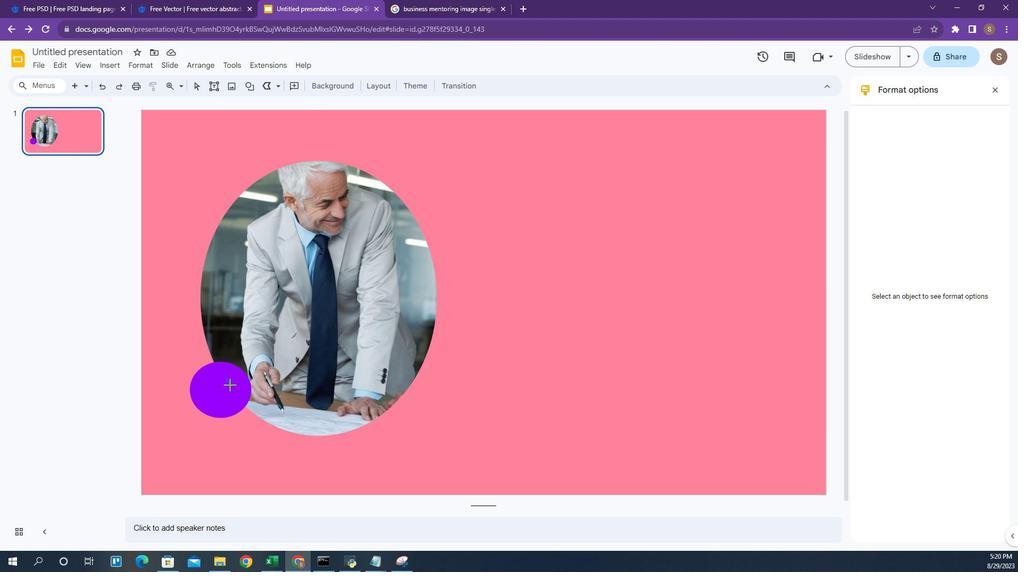 
Action: Mouse pressed left at (255, 279)
Screenshot: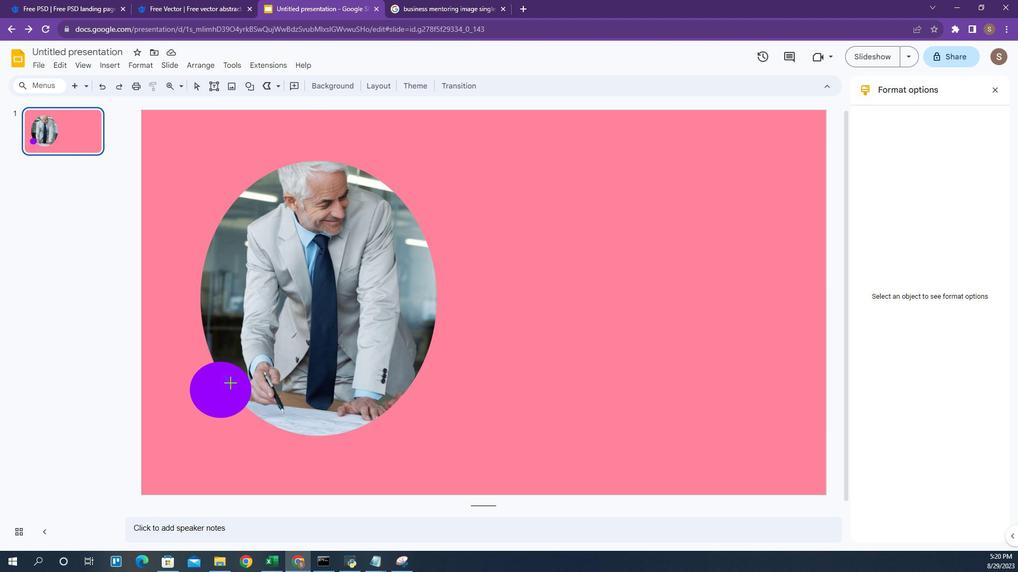 
Action: Mouse moved to (258, 274)
Screenshot: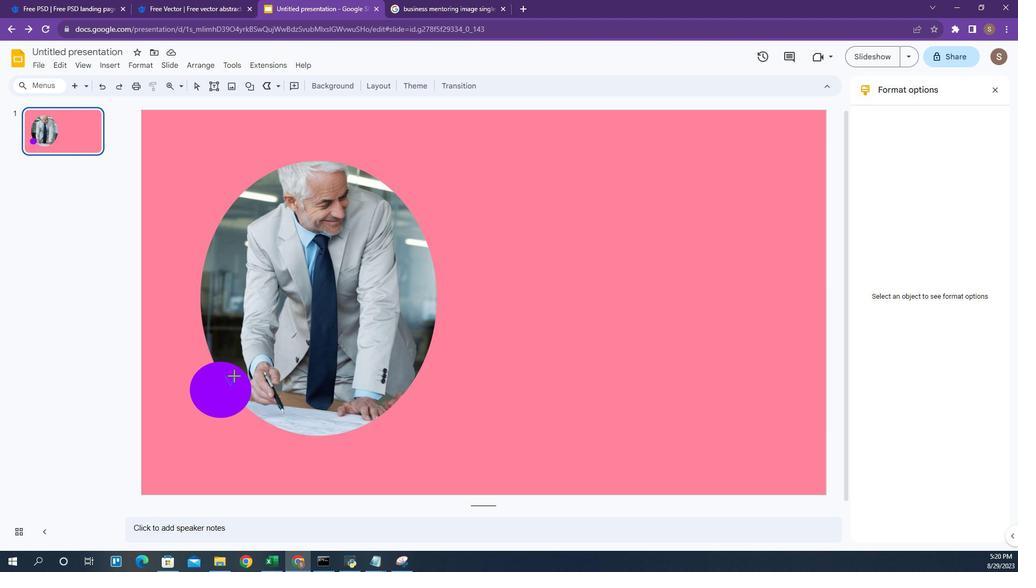 
Action: Mouse pressed left at (258, 274)
Screenshot: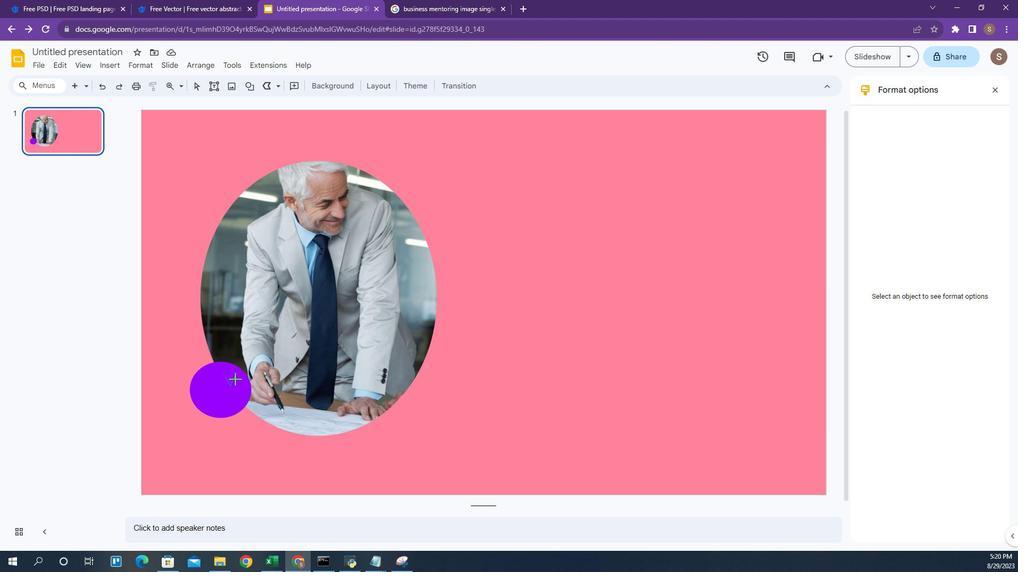 
Action: Mouse moved to (263, 279)
Screenshot: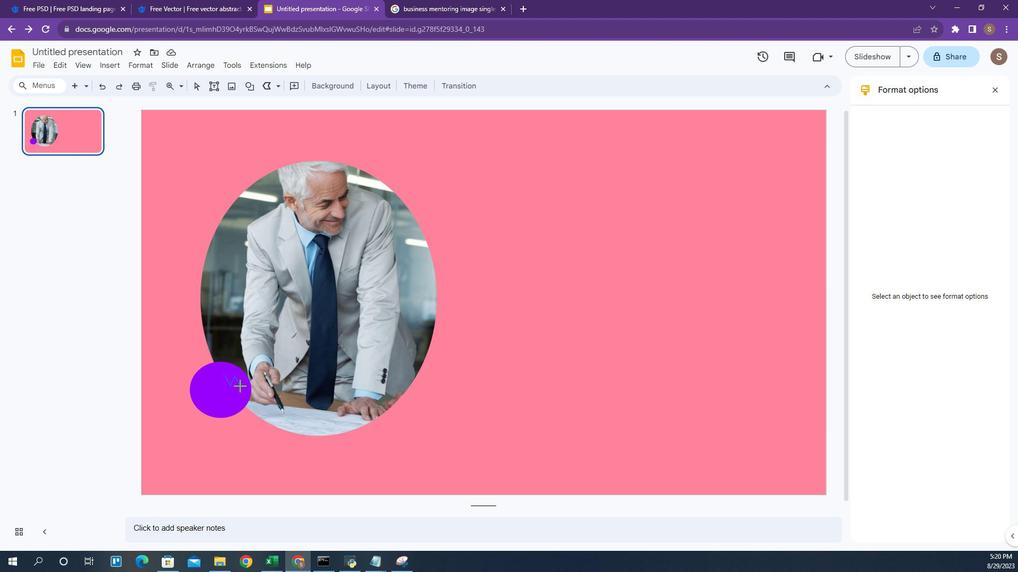 
Action: Mouse pressed left at (263, 279)
Screenshot: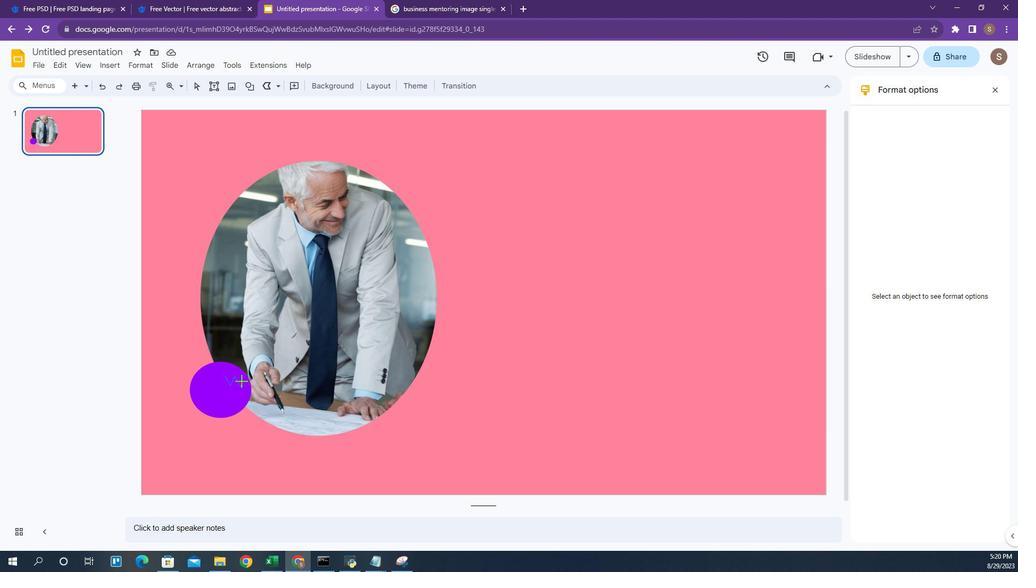 
Action: Mouse moved to (266, 274)
Screenshot: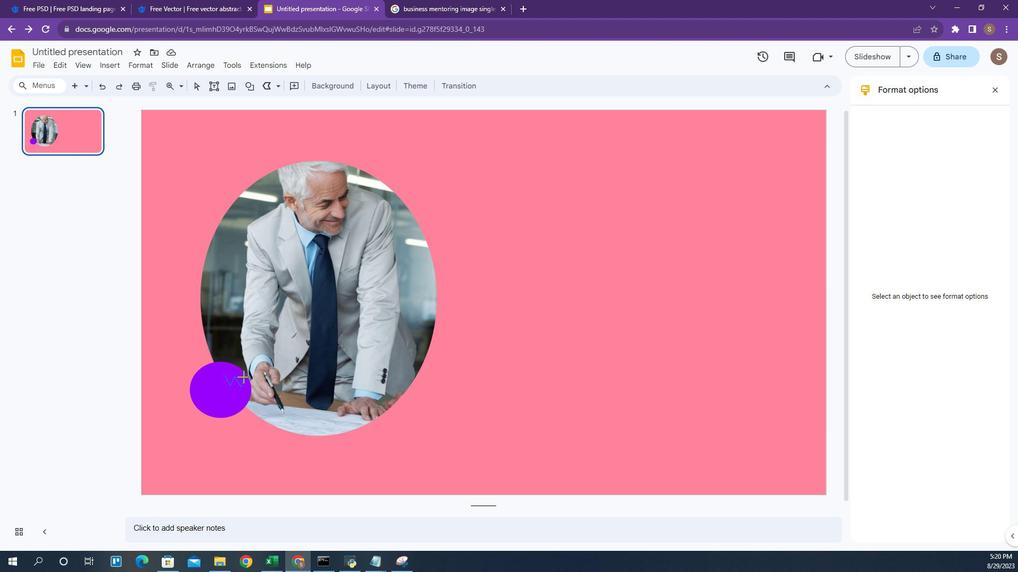 
Action: Mouse pressed left at (266, 274)
Screenshot: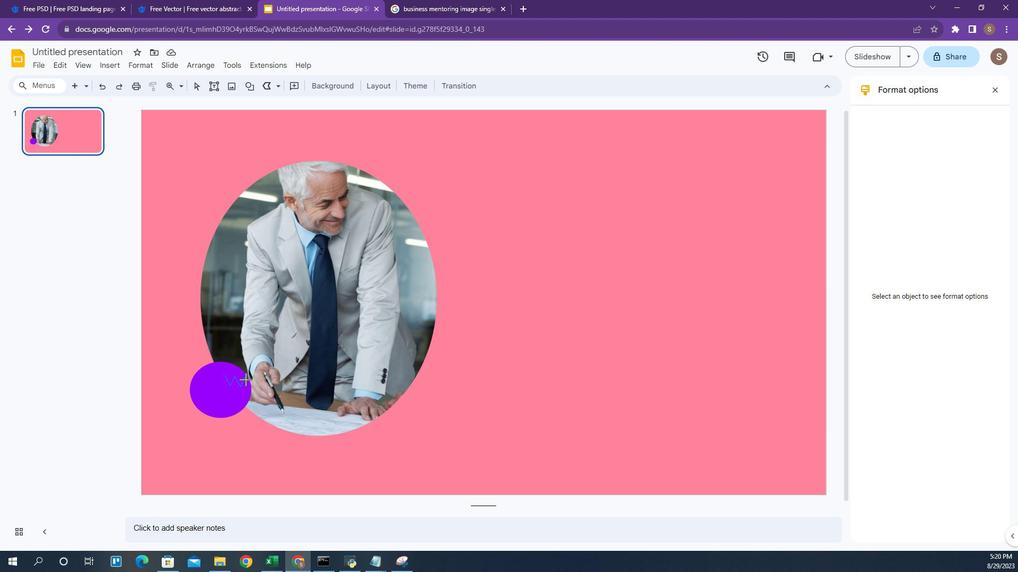 
Action: Mouse moved to (272, 280)
Screenshot: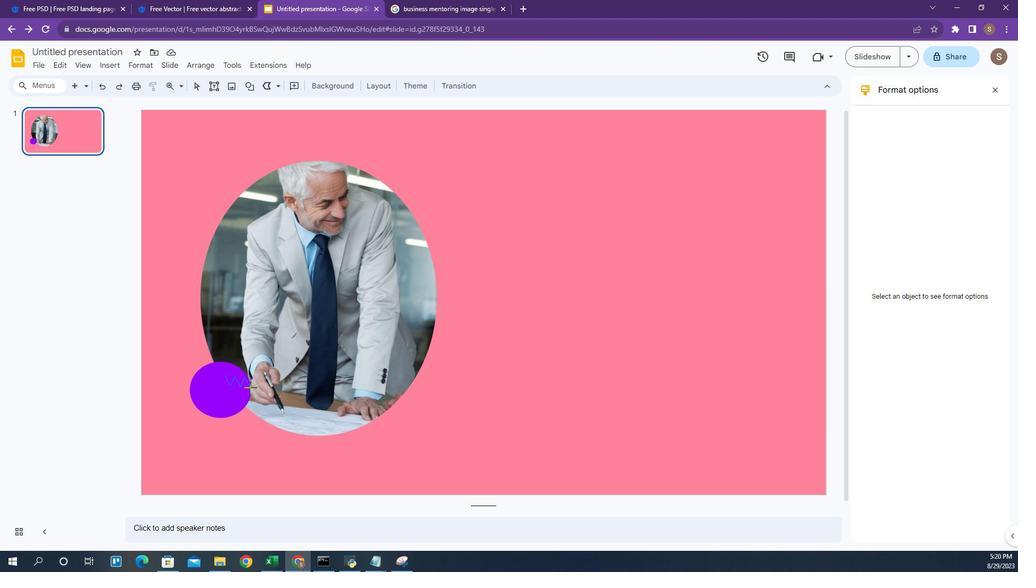 
Action: Mouse pressed left at (272, 280)
Screenshot: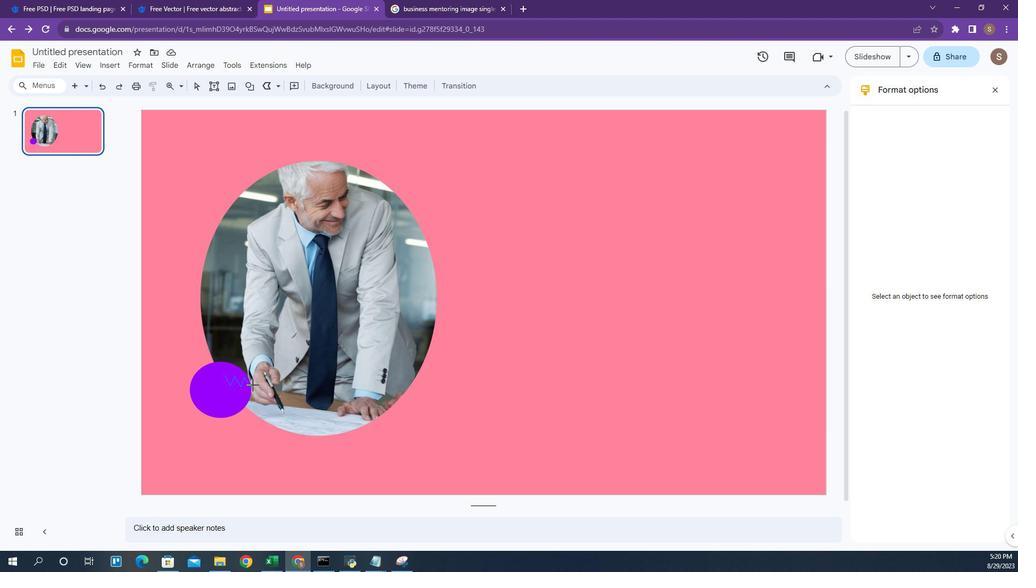 
Action: Mouse moved to (276, 275)
Screenshot: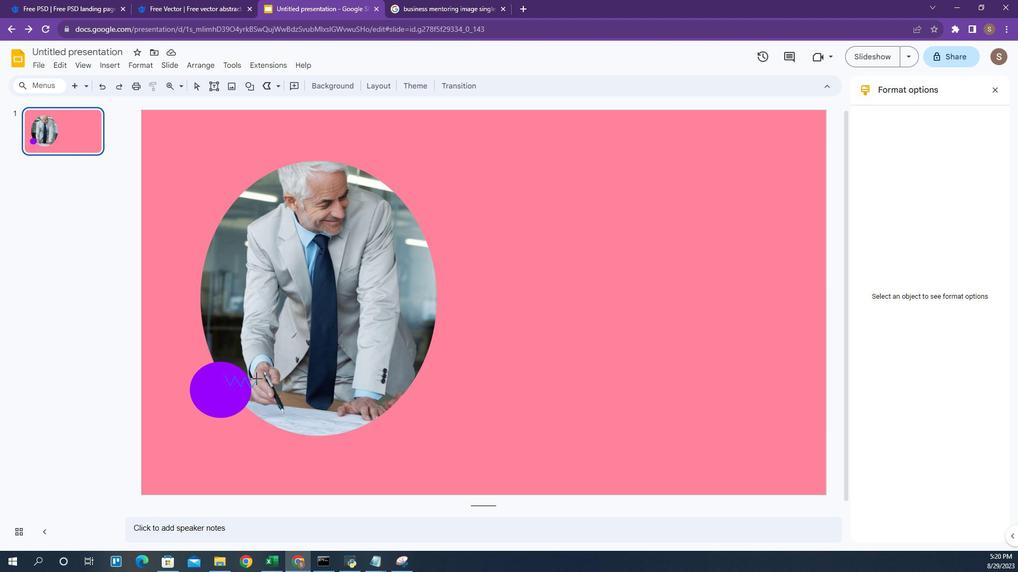 
Action: Mouse pressed left at (276, 275)
Screenshot: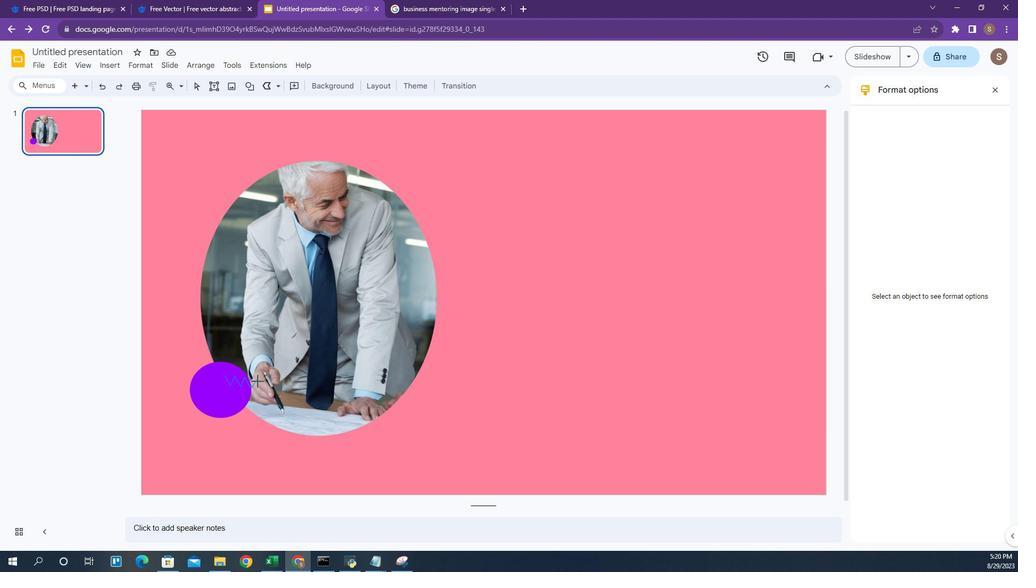 
Action: Mouse moved to (283, 281)
Screenshot: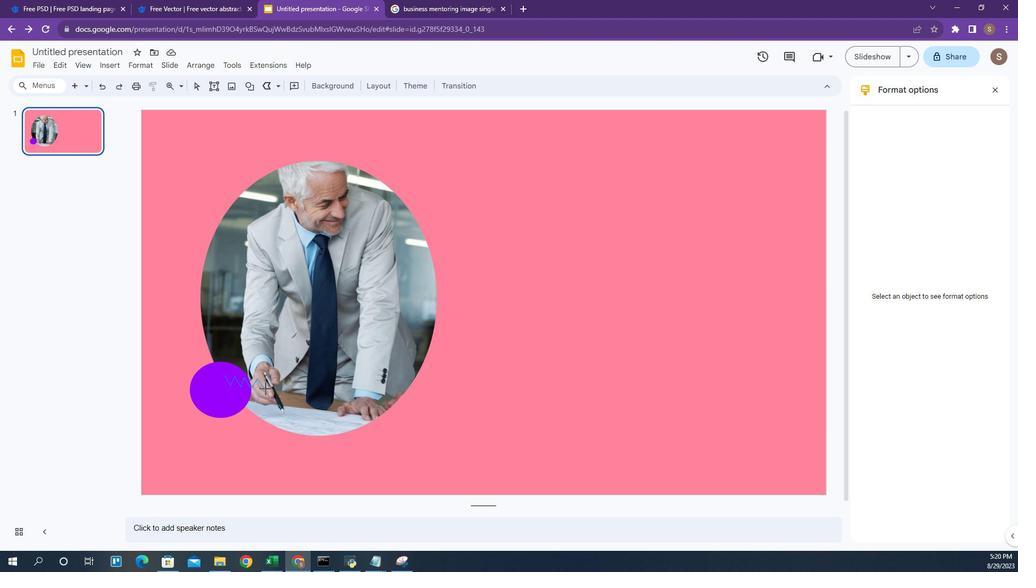 
Action: Mouse pressed left at (283, 281)
Screenshot: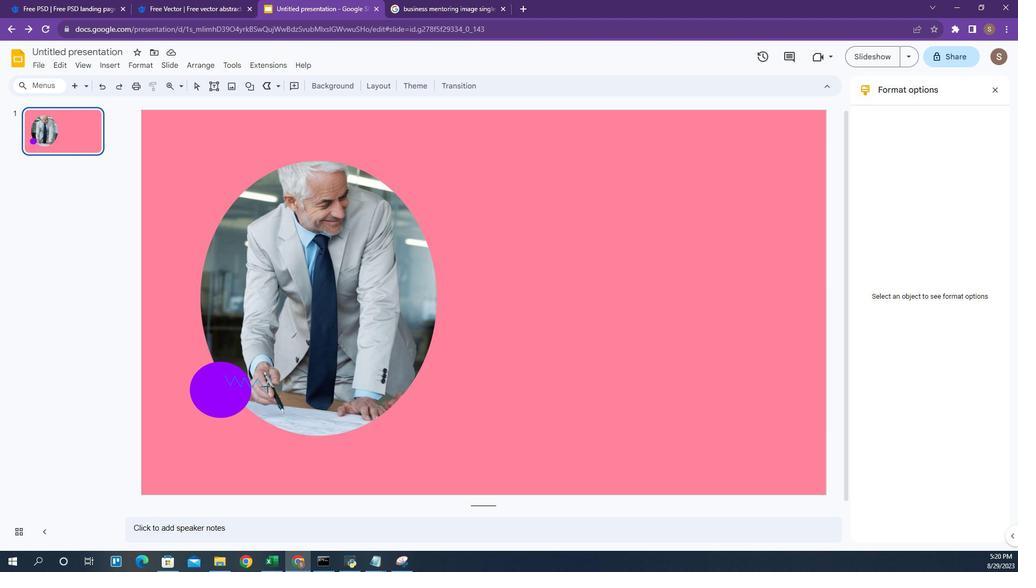 
Action: Mouse moved to (288, 277)
Screenshot: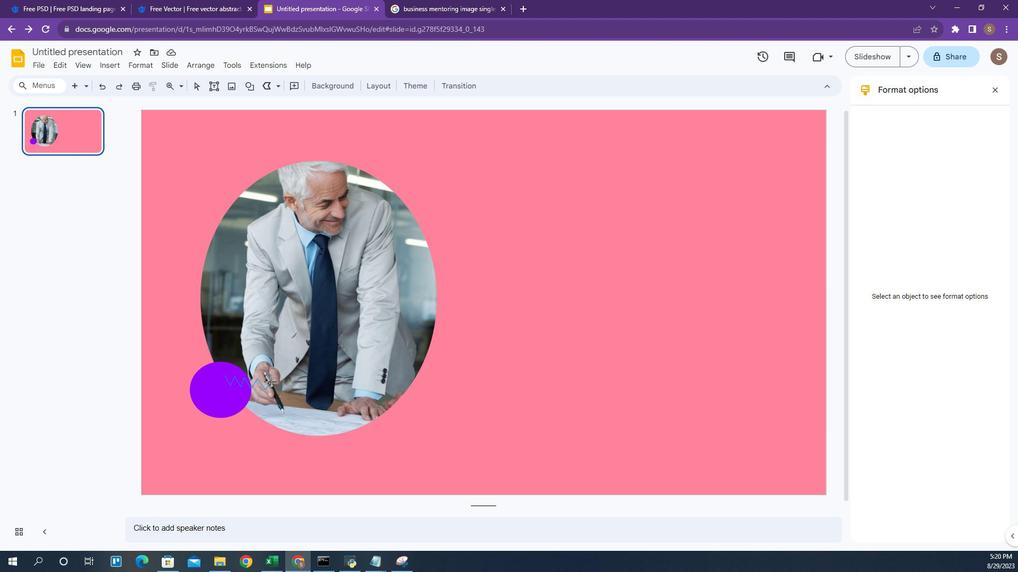 
Action: Mouse pressed left at (288, 277)
Screenshot: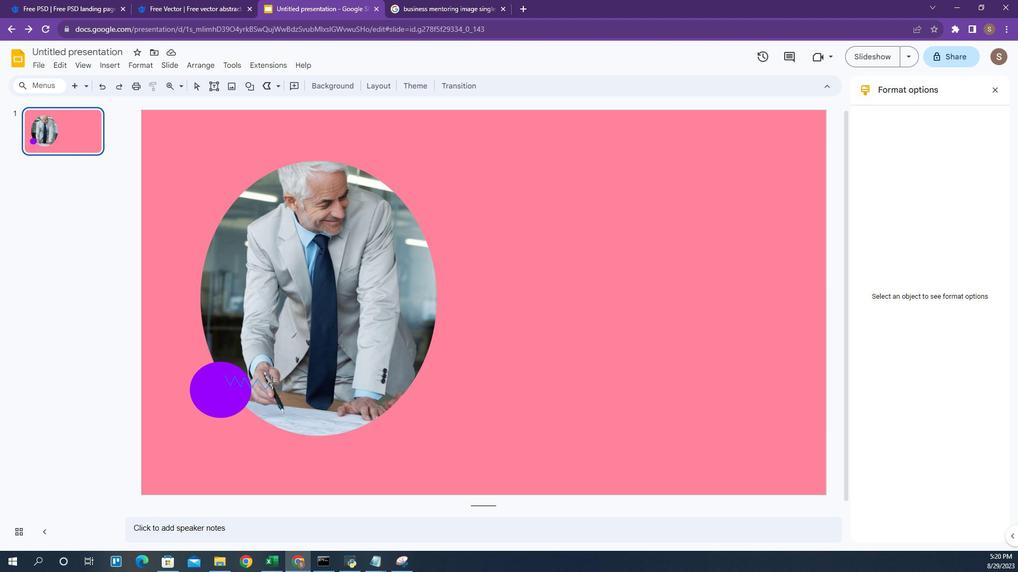 
Action: Mouse moved to (296, 283)
Screenshot: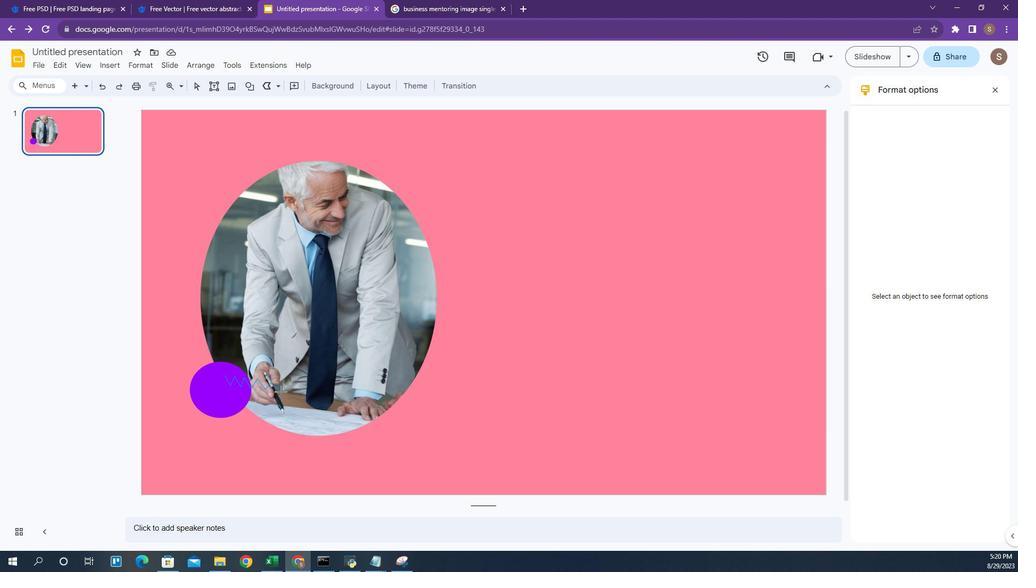 
Action: Mouse pressed left at (296, 283)
Screenshot: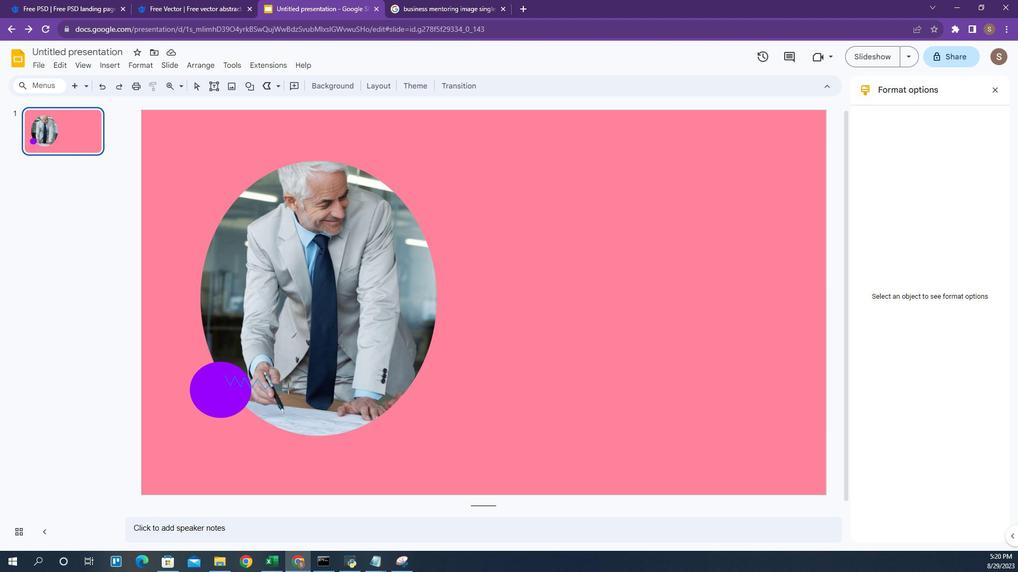 
Action: Mouse moved to (306, 277)
Screenshot: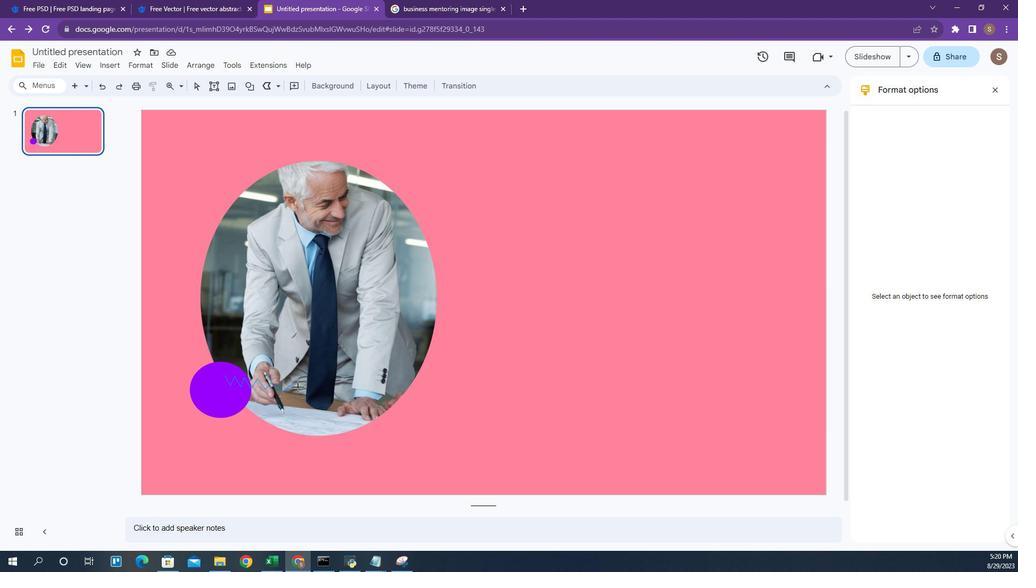 
Action: Mouse pressed left at (306, 277)
Screenshot: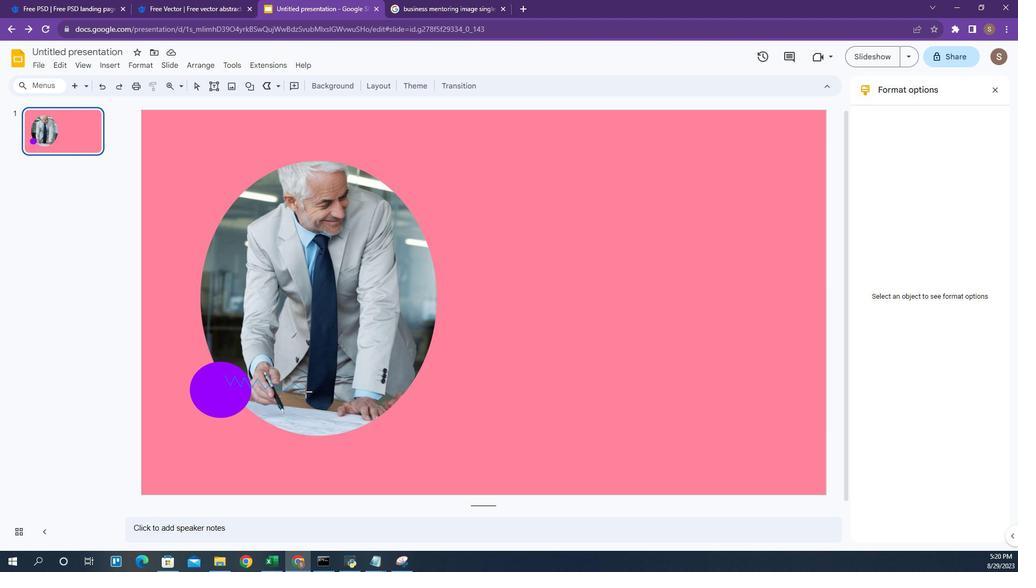 
Action: Mouse moved to (315, 284)
Screenshot: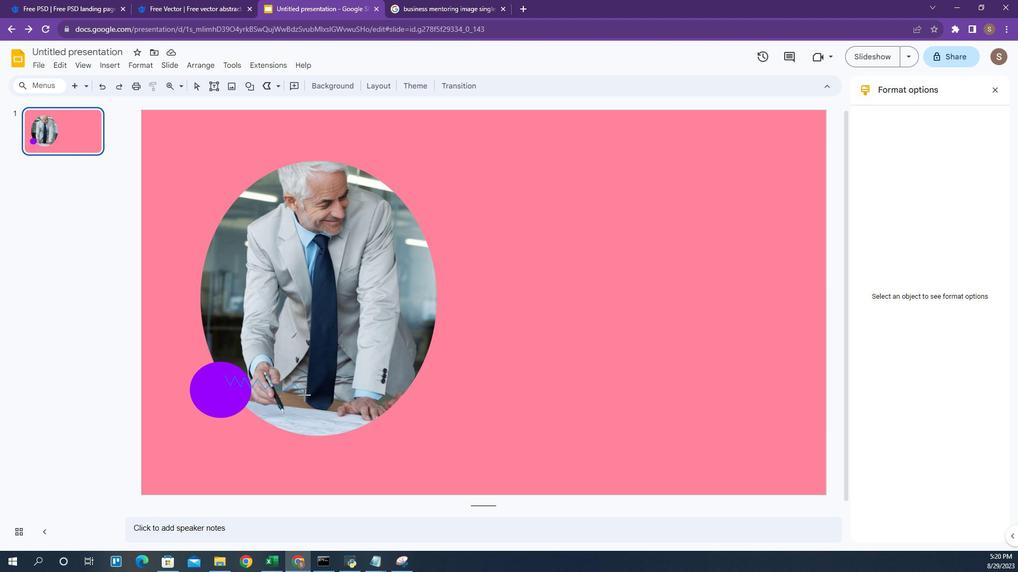 
Action: Mouse pressed left at (315, 284)
Screenshot: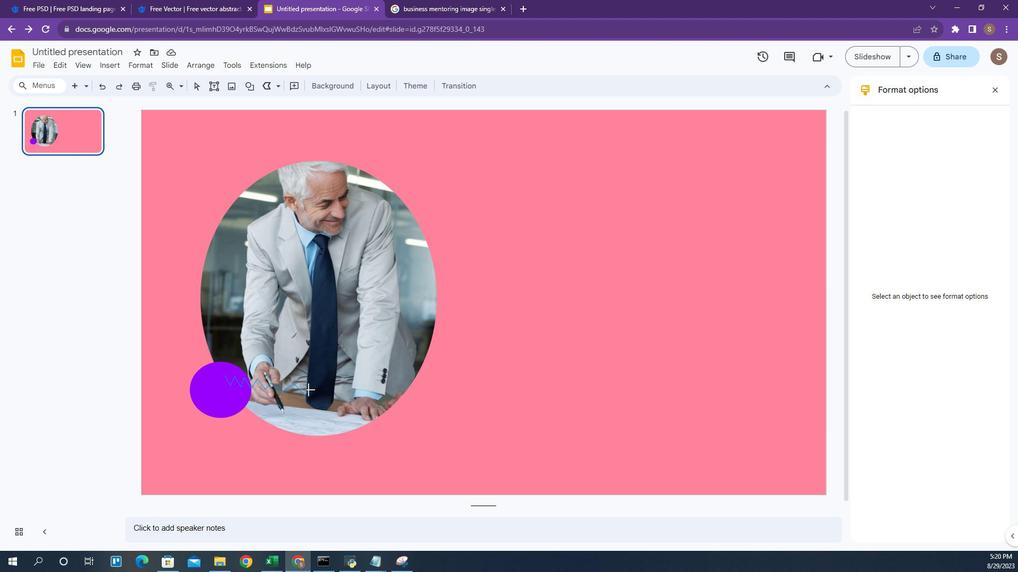 
Action: Mouse moved to (323, 279)
Screenshot: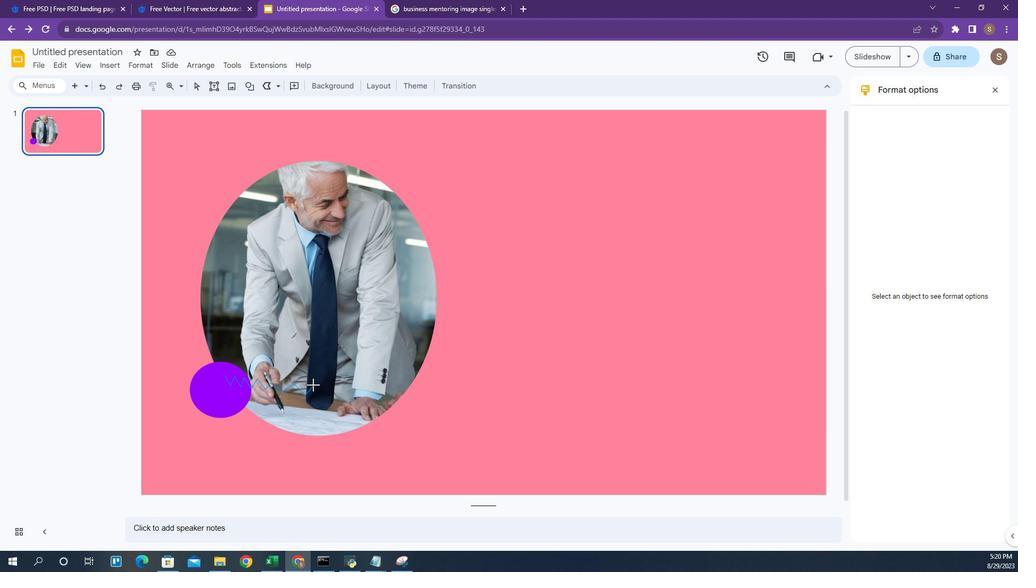 
Action: Mouse pressed left at (323, 279)
Screenshot: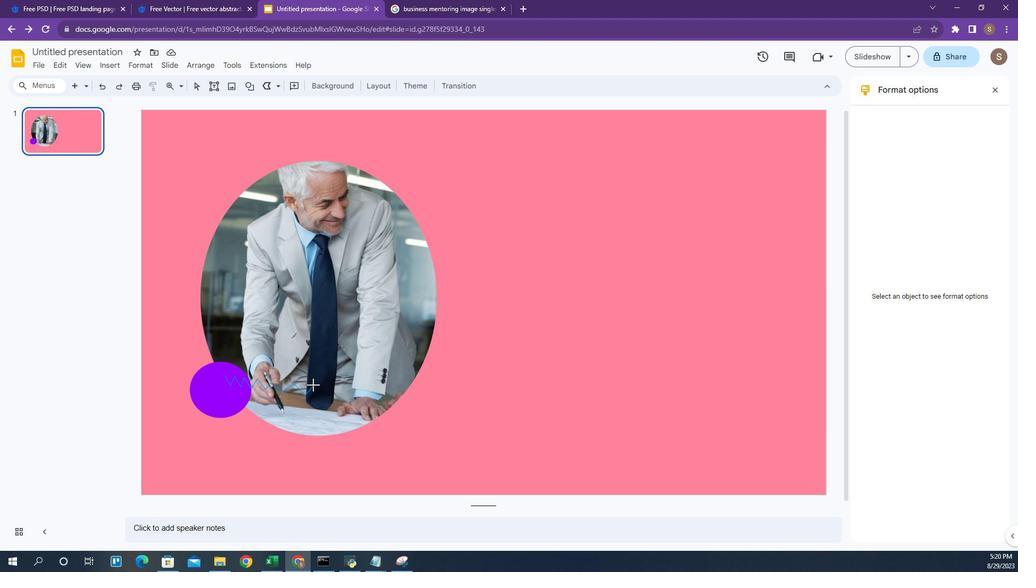
Action: Mouse pressed left at (323, 279)
Screenshot: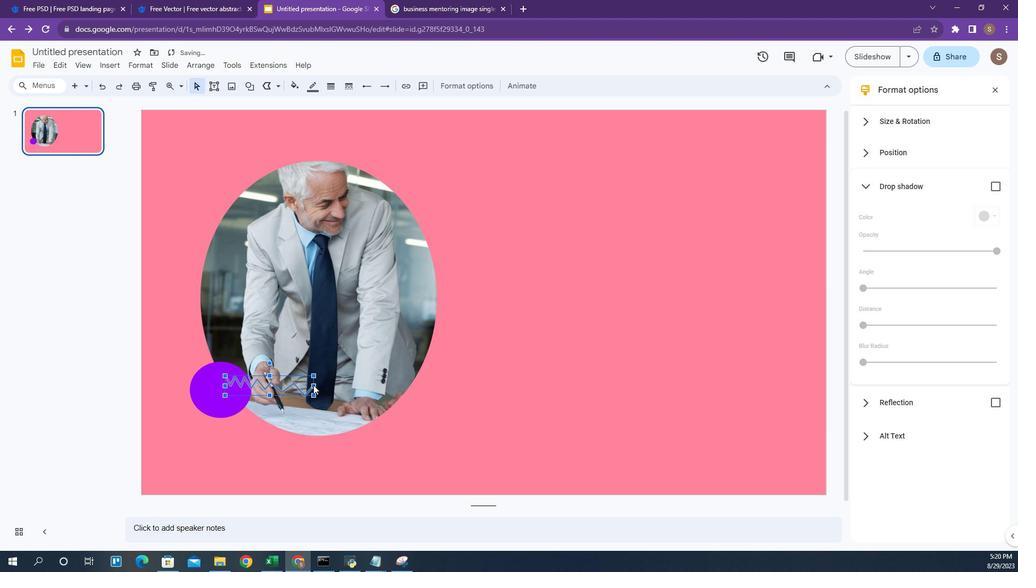 
Action: Mouse moved to (294, 279)
Screenshot: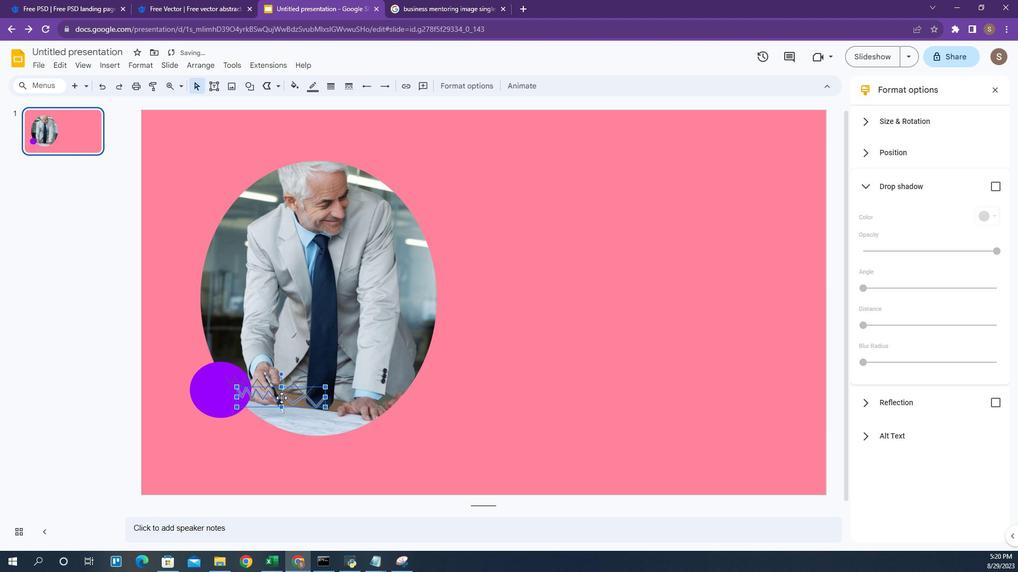 
Action: Key pressed ctrl+D
Screenshot: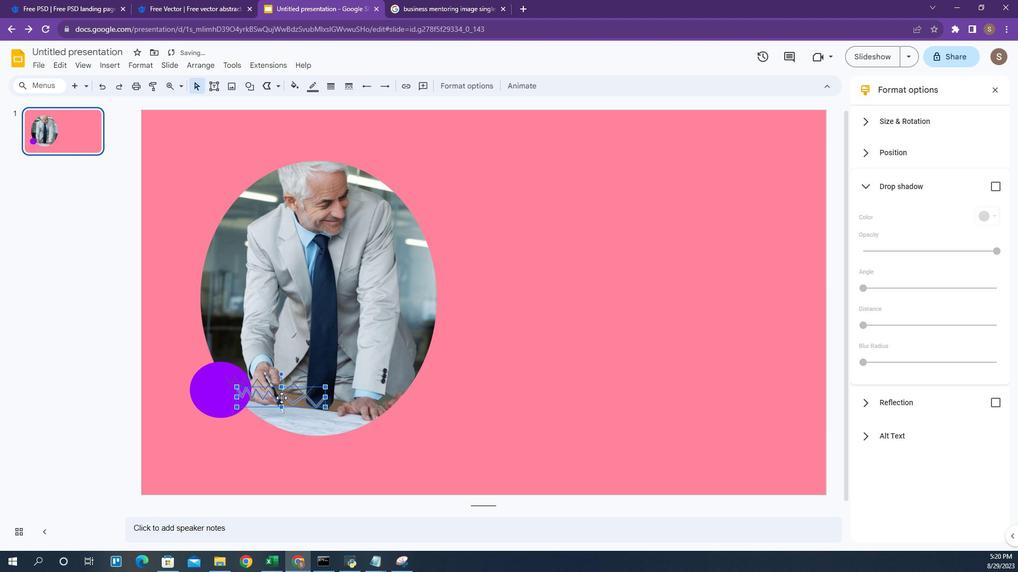 
Action: Mouse moved to (297, 284)
Screenshot: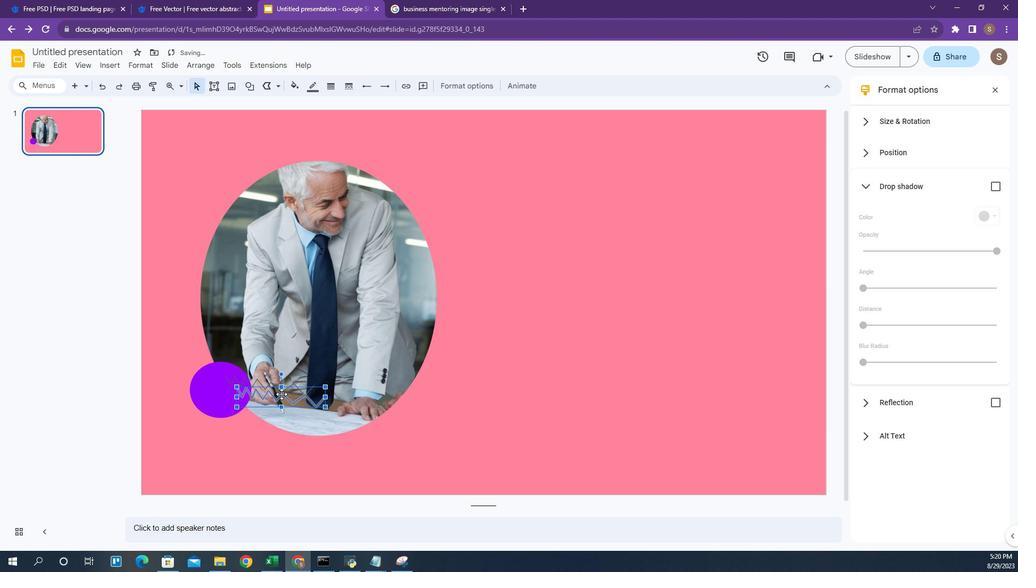 
Action: Mouse pressed left at (297, 284)
Screenshot: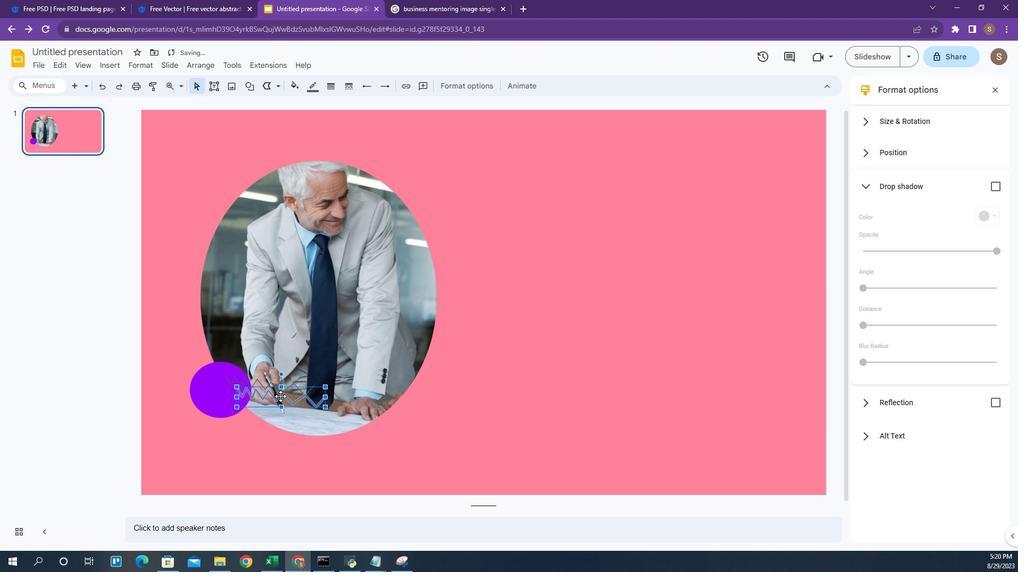 
Action: Mouse moved to (308, 257)
Screenshot: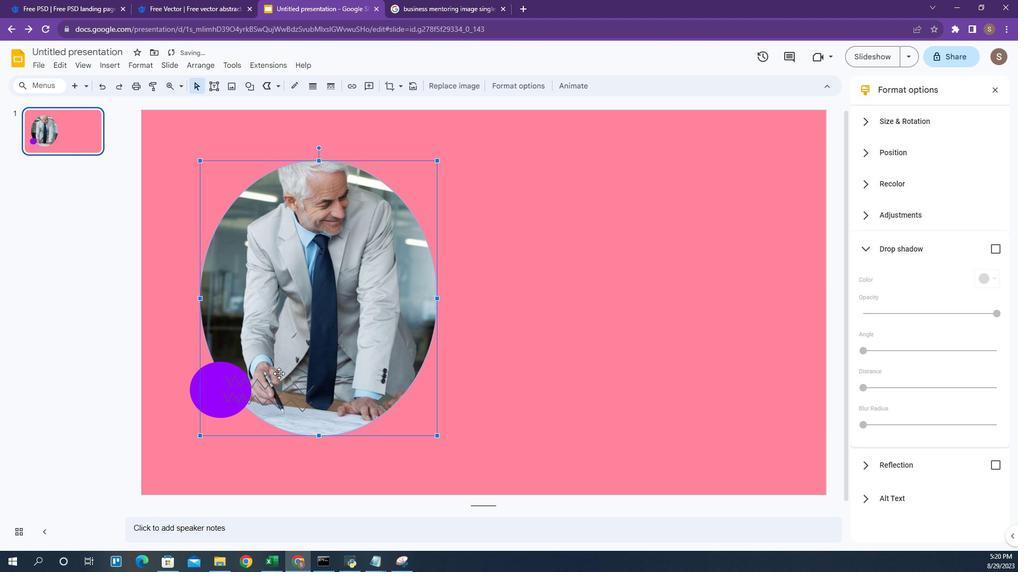 
Action: Mouse pressed left at (308, 257)
Screenshot: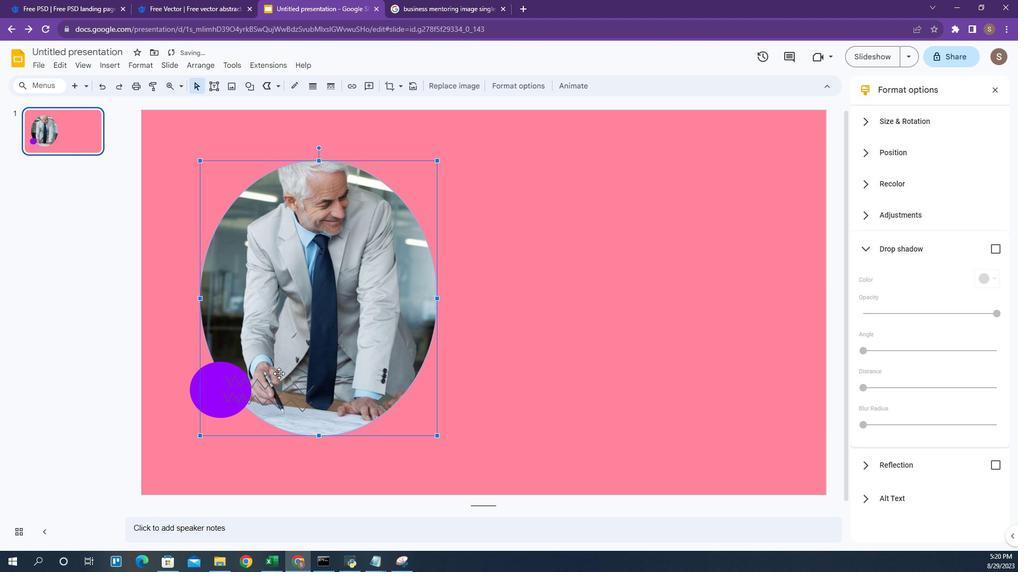 
Action: Mouse moved to (295, 288)
Screenshot: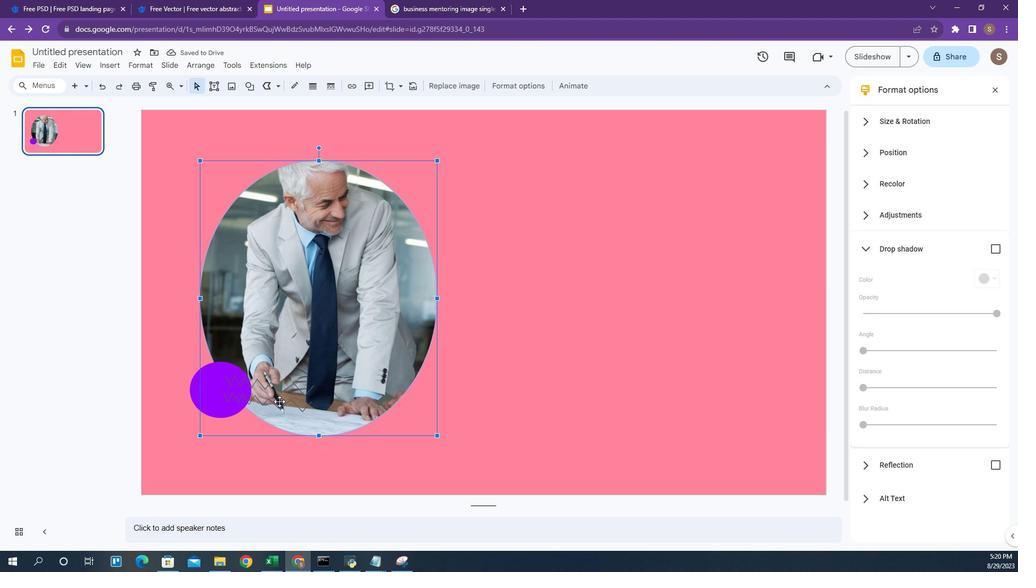 
Action: Mouse pressed left at (295, 288)
Screenshot: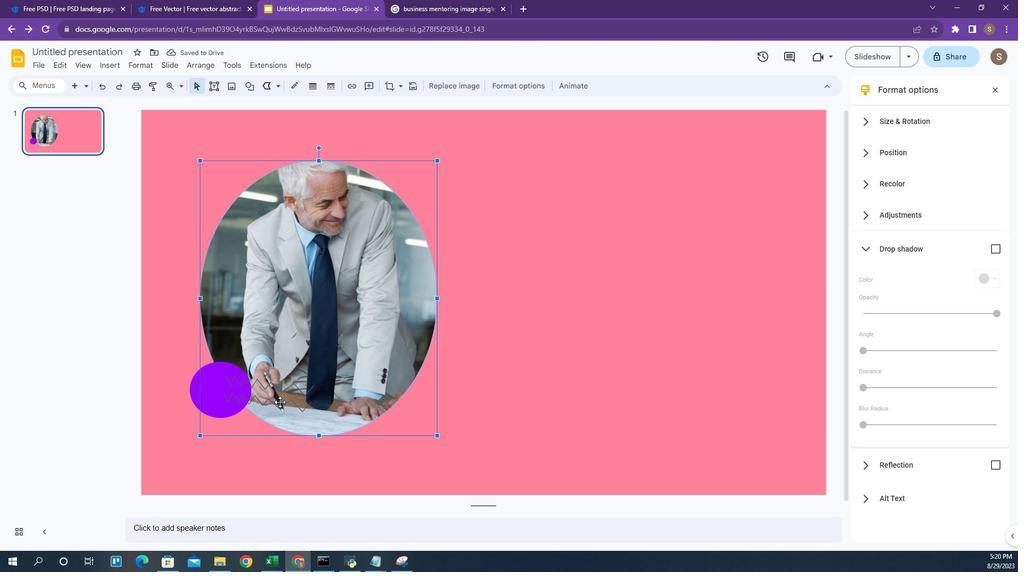 
Action: Mouse moved to (286, 289)
Screenshot: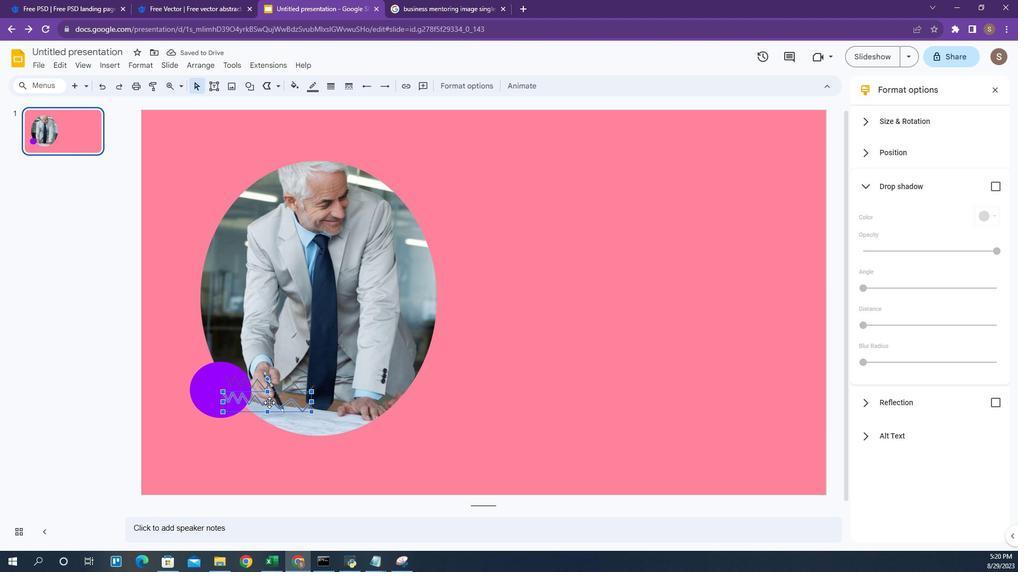 
Action: Mouse pressed left at (286, 289)
Screenshot: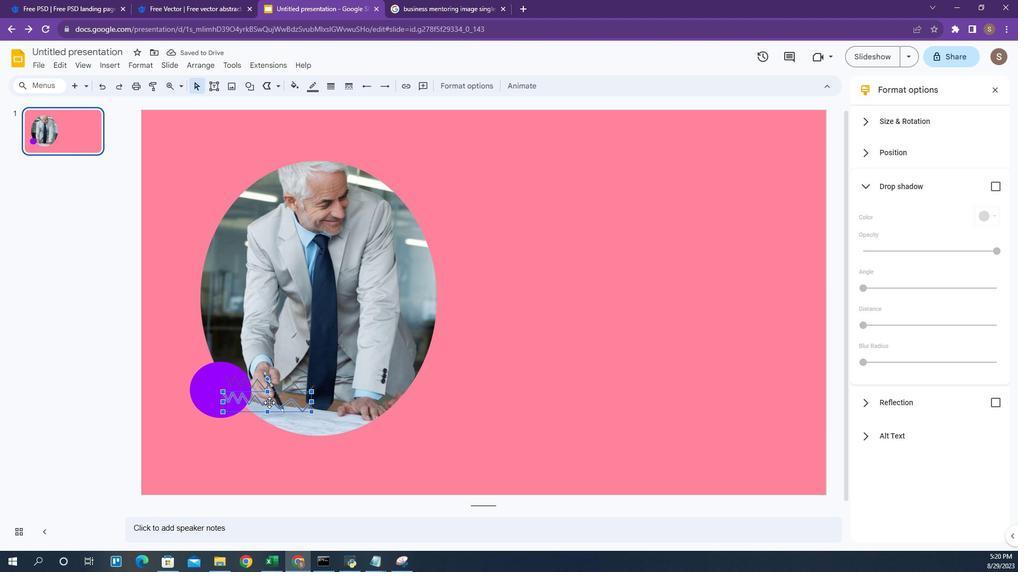 
Action: Mouse moved to (281, 111)
Screenshot: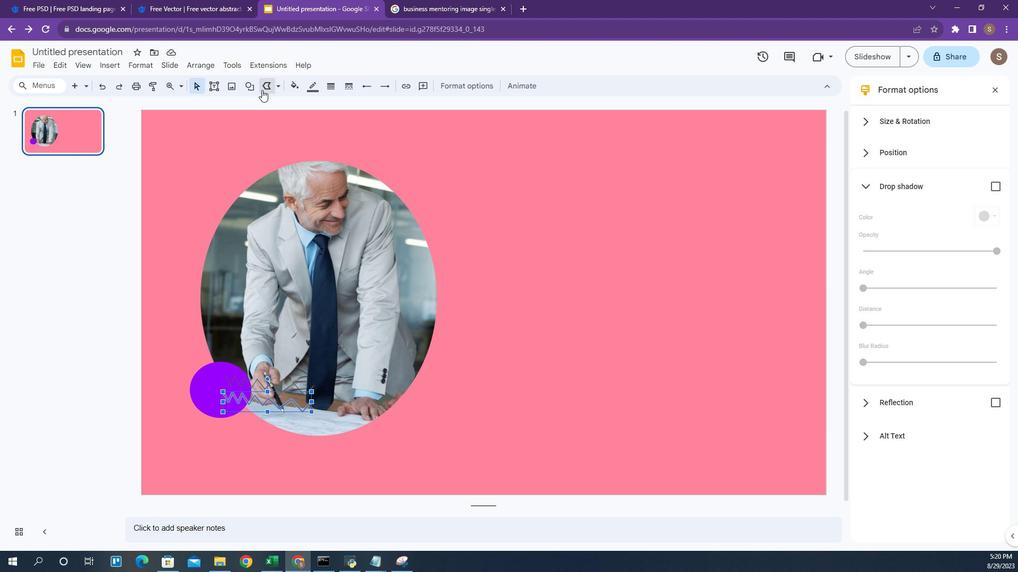 
Action: Mouse pressed left at (281, 111)
Screenshot: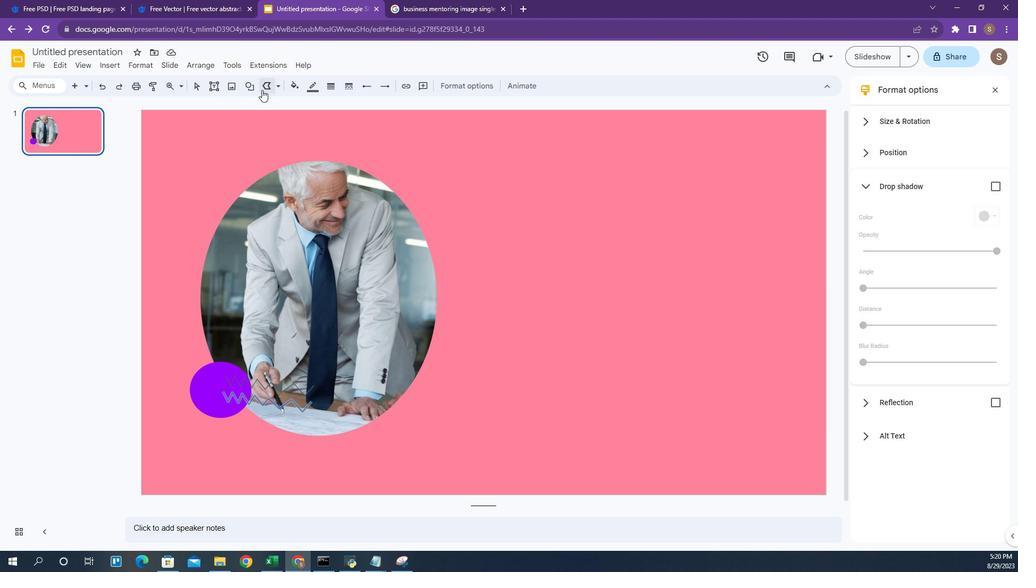 
Action: Mouse moved to (248, 292)
Screenshot: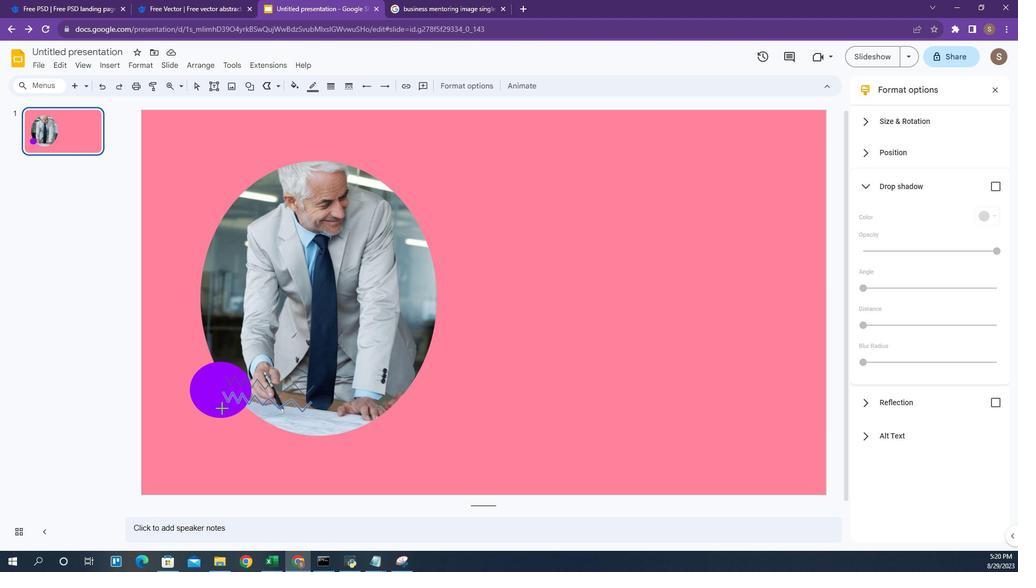 
Action: Mouse pressed left at (248, 292)
Screenshot: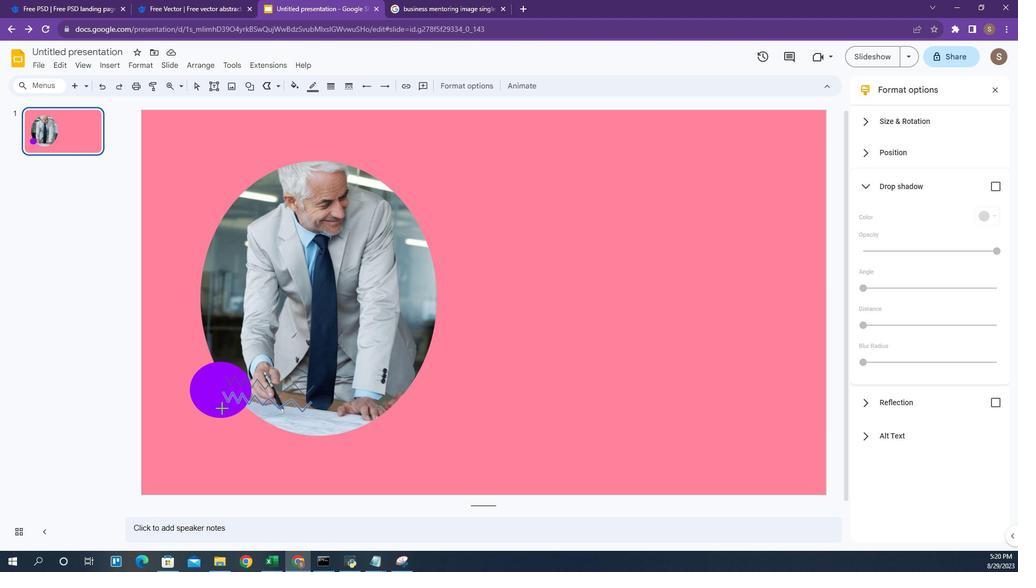 
Action: Mouse moved to (253, 295)
Screenshot: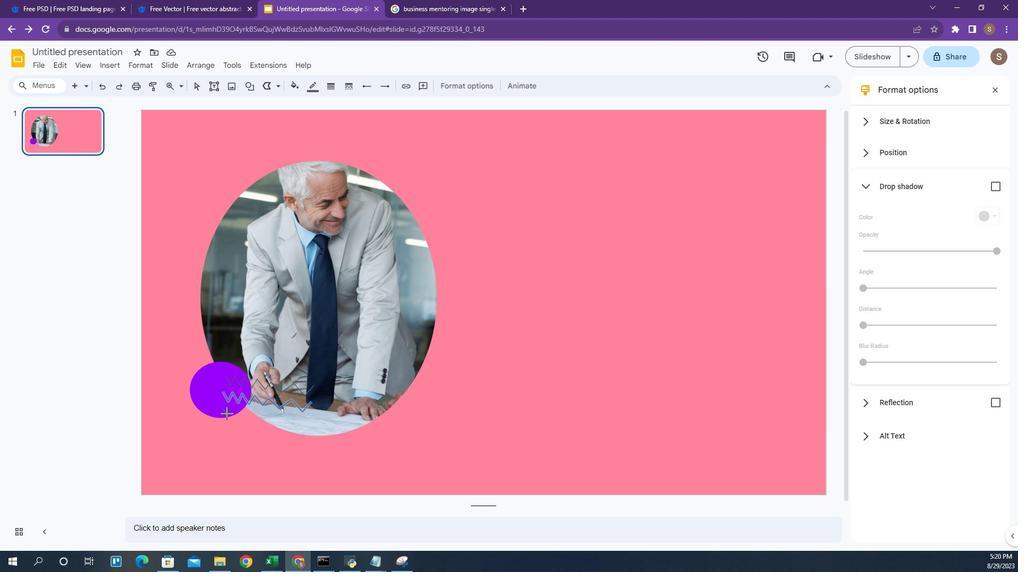 
Action: Mouse pressed left at (253, 295)
Screenshot: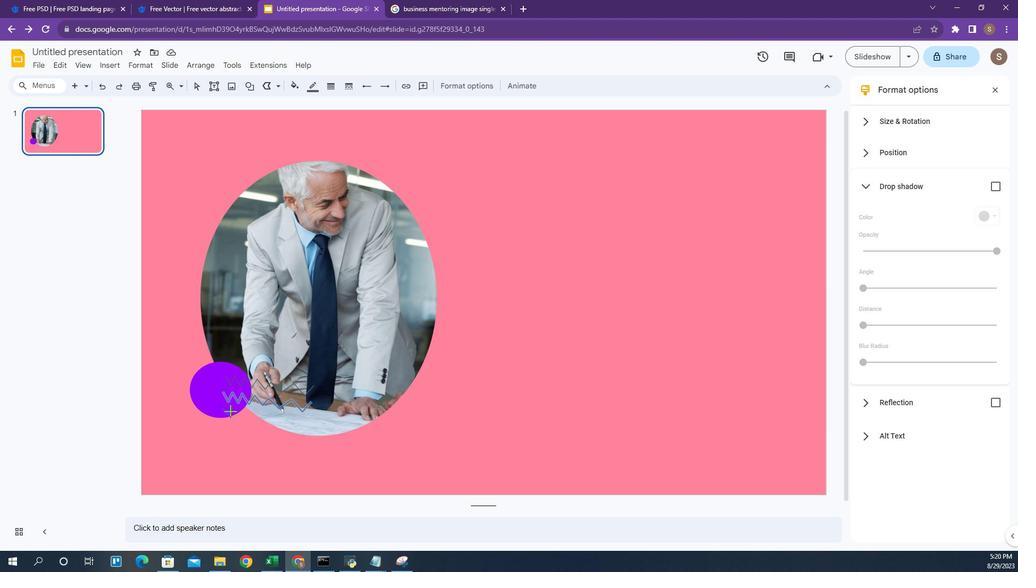 
Action: Mouse moved to (257, 291)
Screenshot: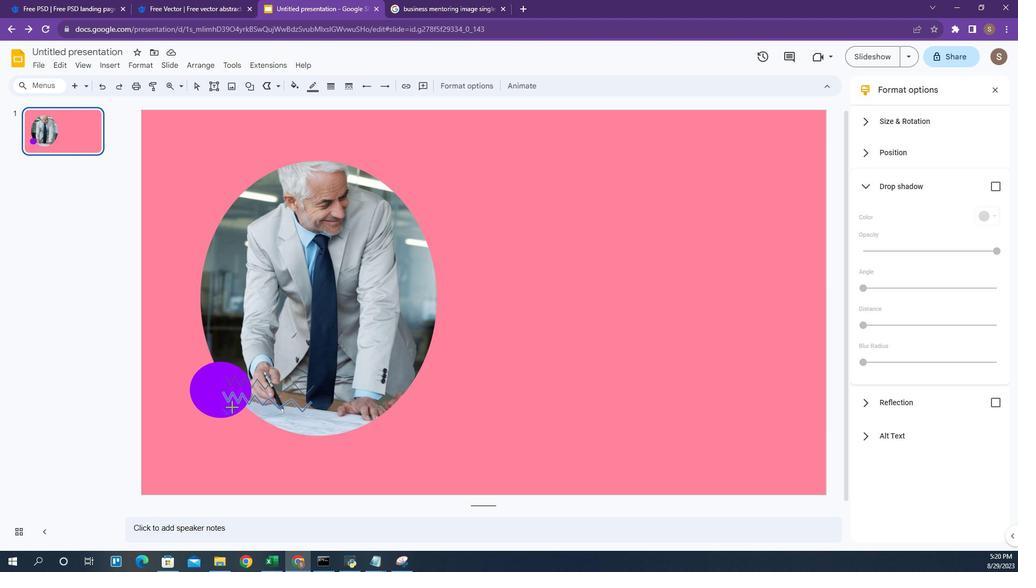
Action: Mouse pressed left at (257, 291)
Screenshot: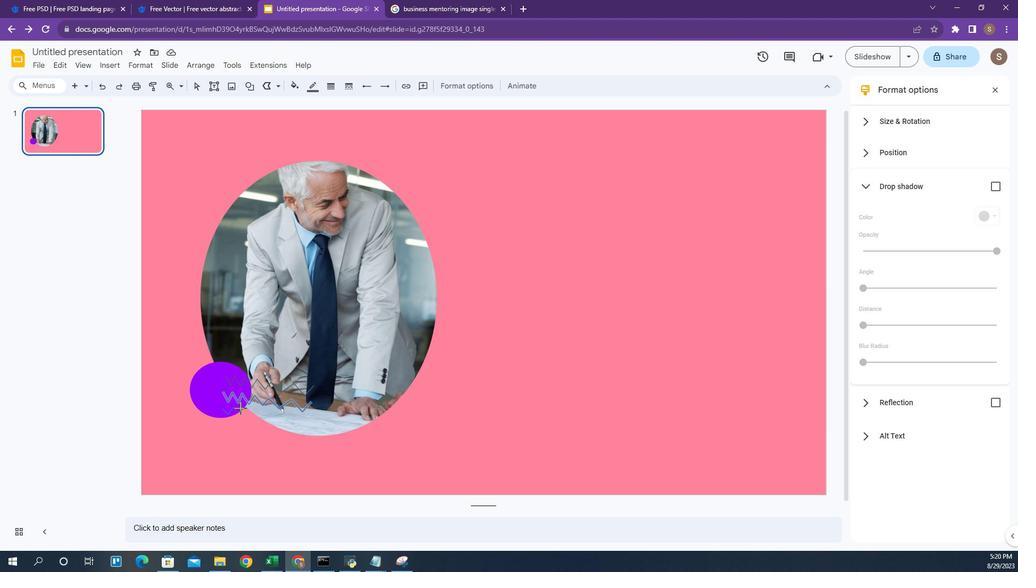 
Action: Mouse moved to (264, 296)
Screenshot: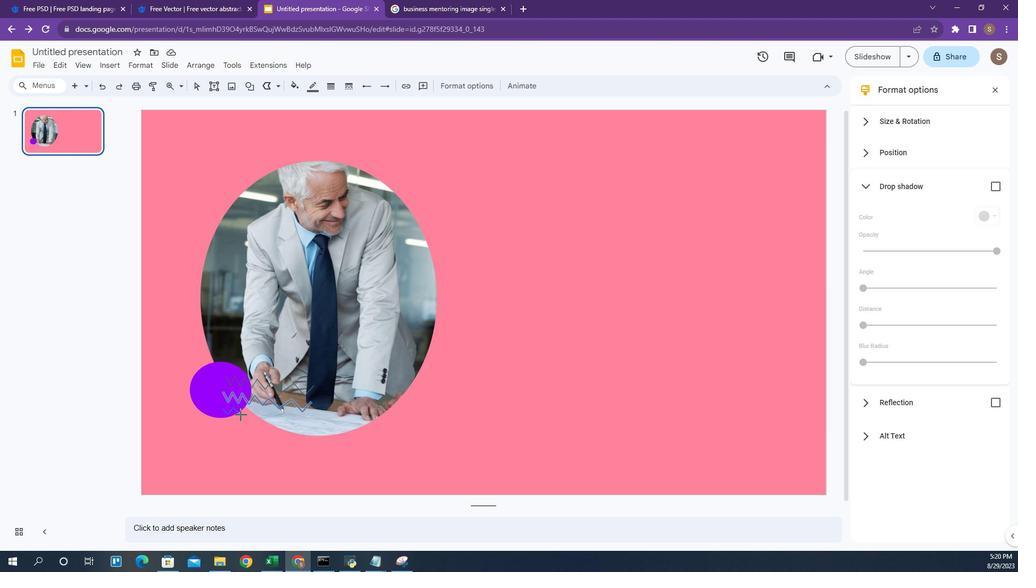 
Action: Mouse pressed left at (264, 296)
Screenshot: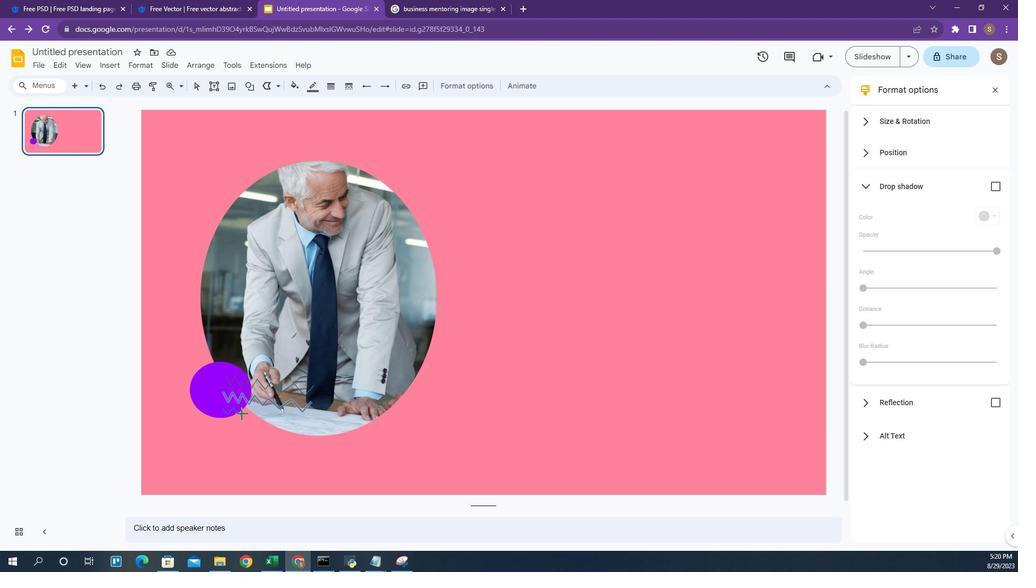 
Action: Mouse moved to (266, 291)
Screenshot: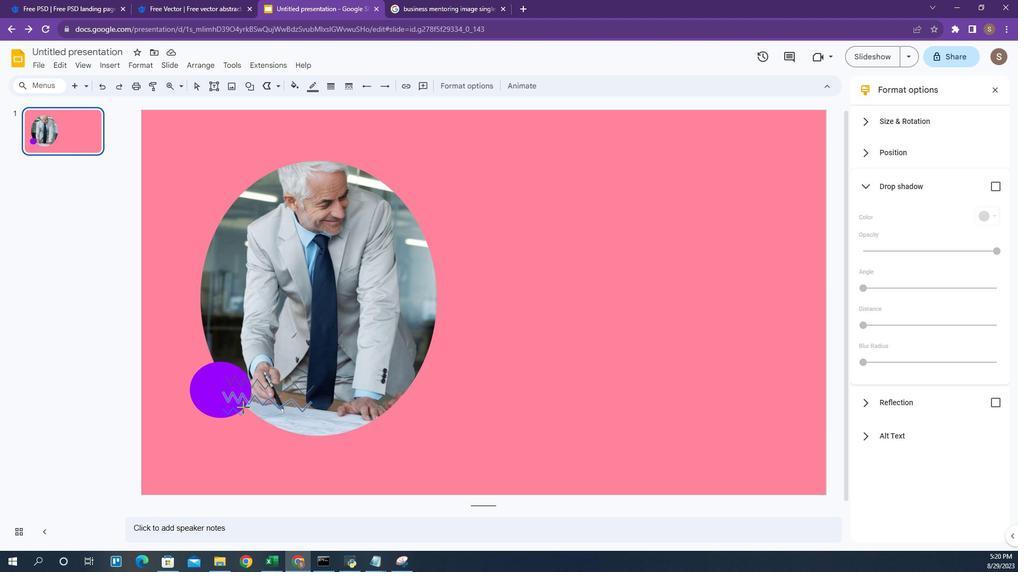
Action: Mouse pressed left at (266, 291)
Screenshot: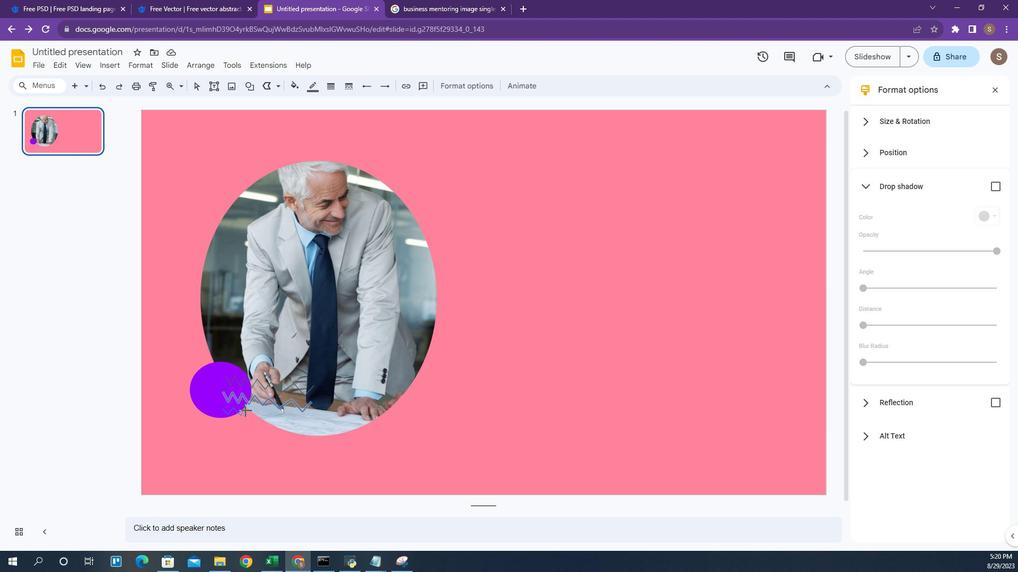 
Action: Mouse moved to (271, 297)
Screenshot: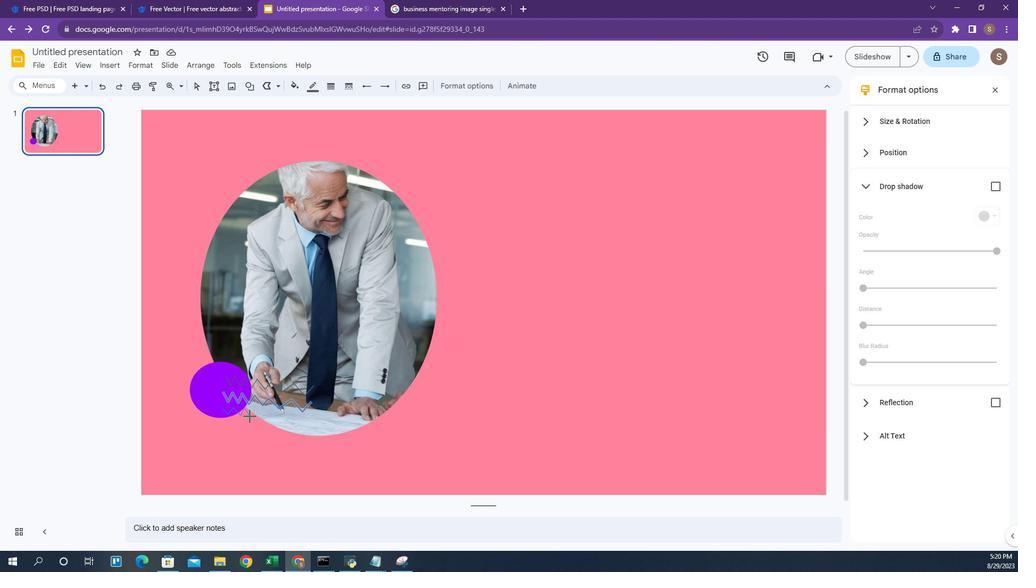 
Action: Mouse pressed left at (271, 297)
Screenshot: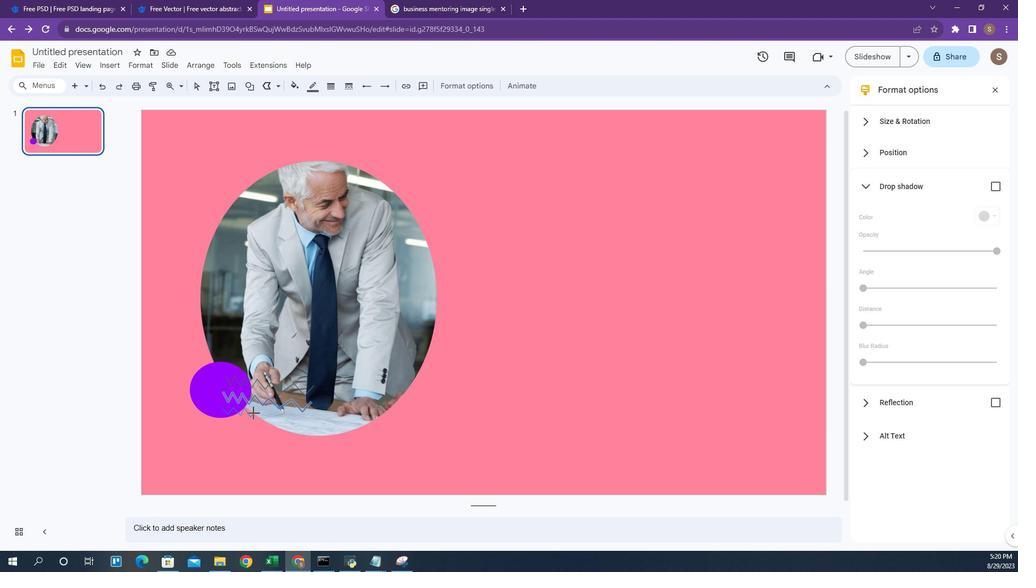 
Action: Mouse moved to (276, 291)
Screenshot: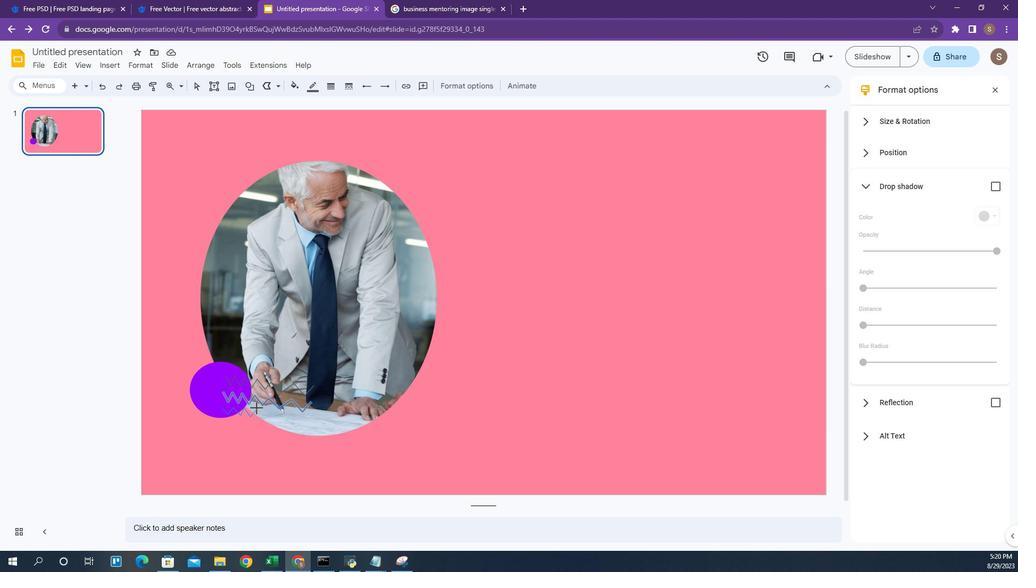 
Action: Mouse pressed left at (276, 291)
Screenshot: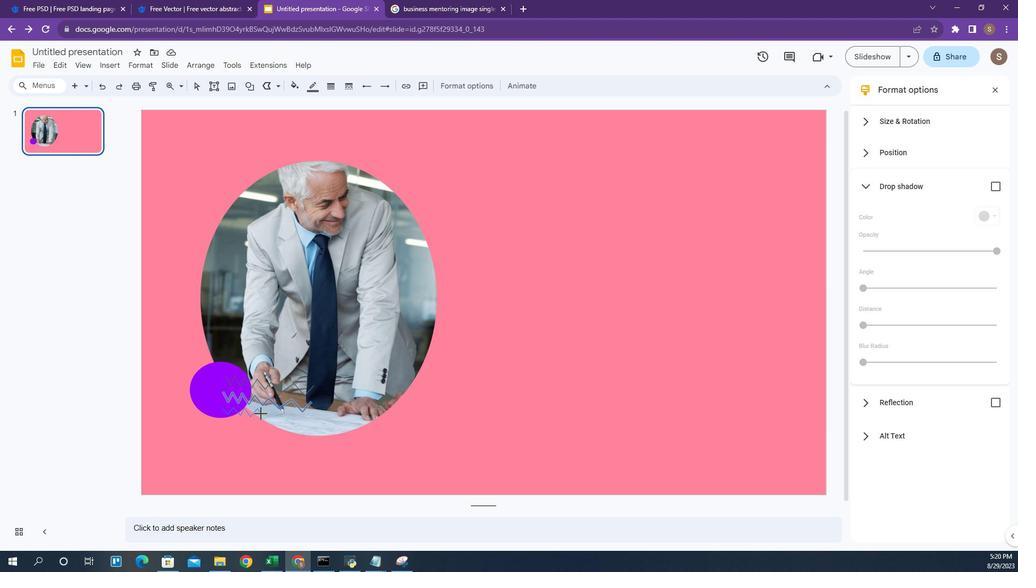 
Action: Mouse moved to (282, 298)
Screenshot: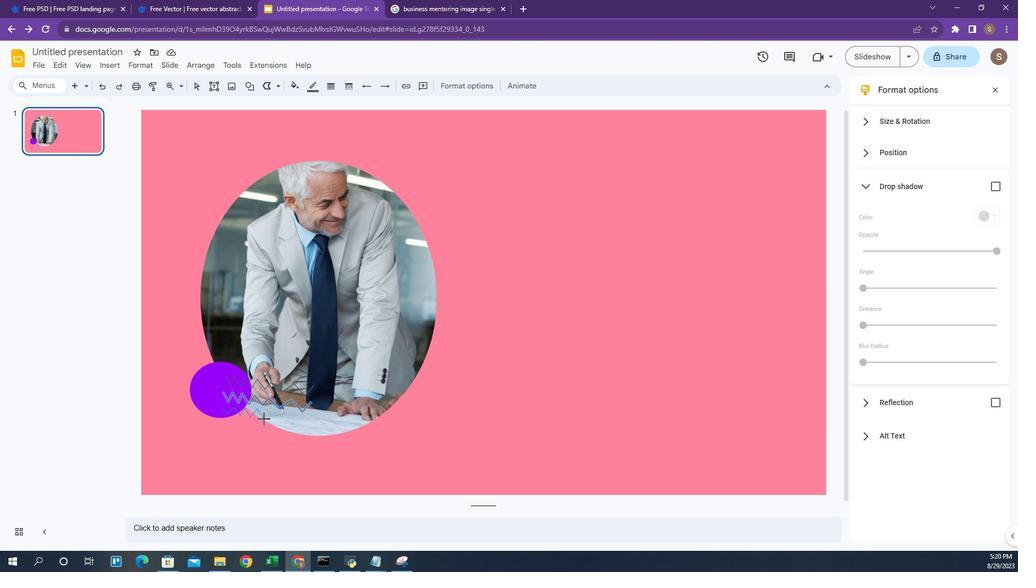 
Action: Mouse pressed left at (282, 298)
Screenshot: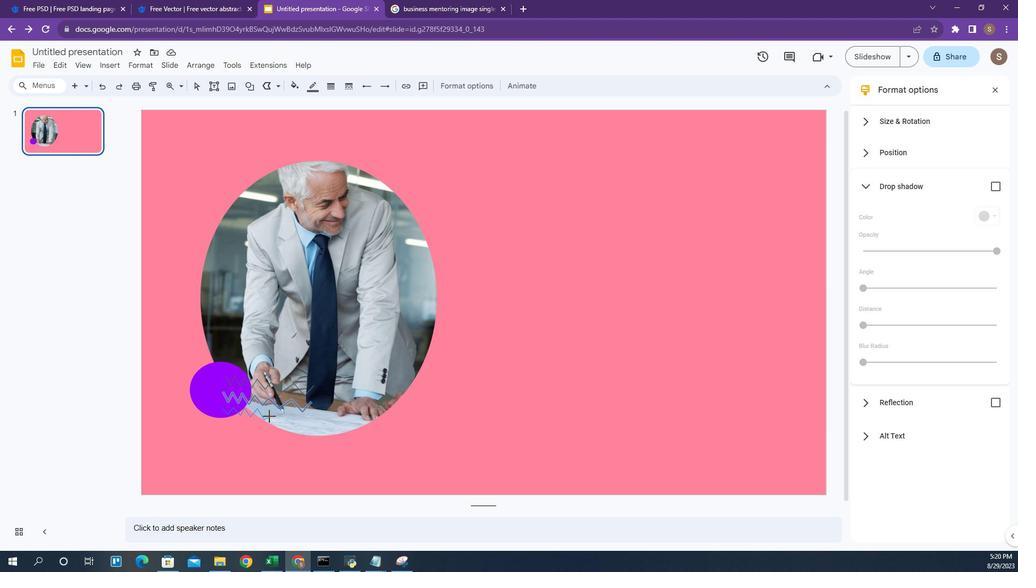 
Action: Mouse moved to (289, 293)
Screenshot: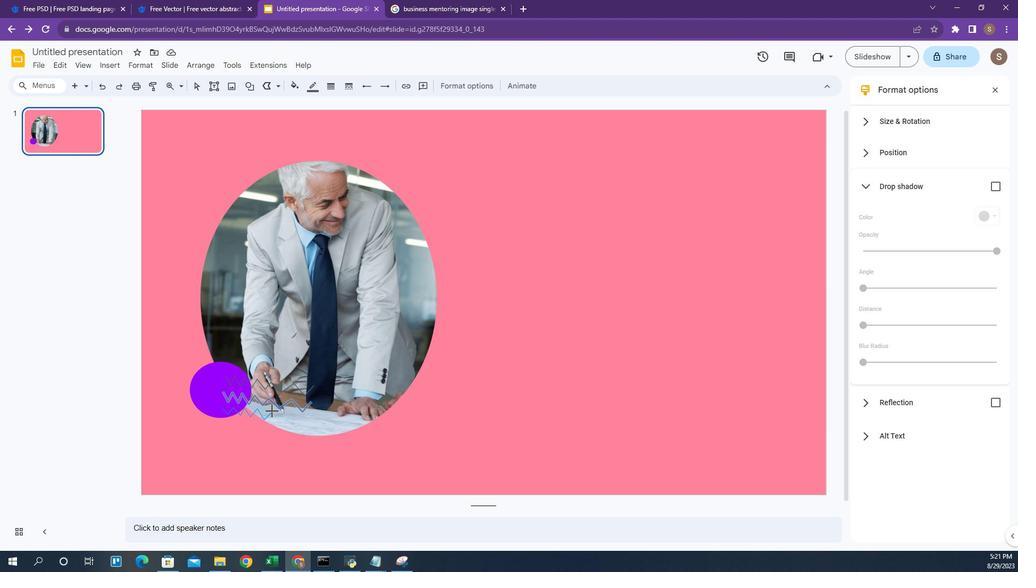 
Action: Mouse pressed left at (289, 293)
Screenshot: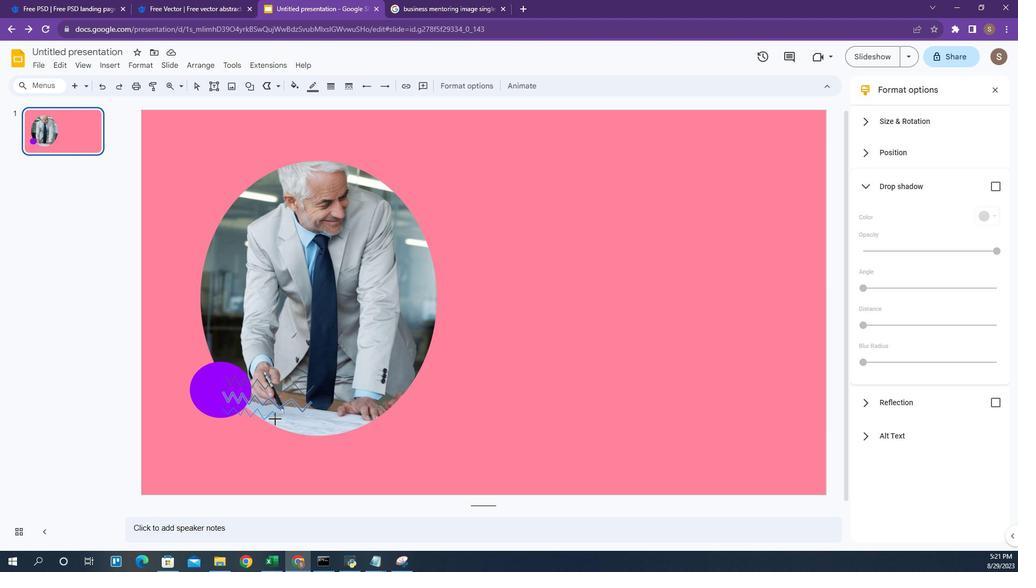 
Action: Mouse moved to (294, 301)
Screenshot: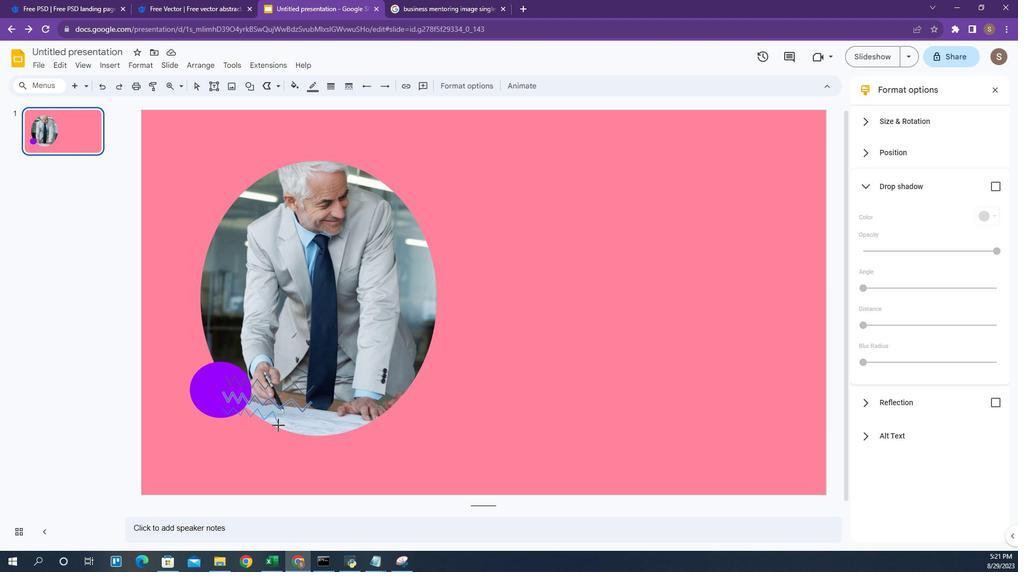 
Action: Mouse pressed left at (294, 301)
Screenshot: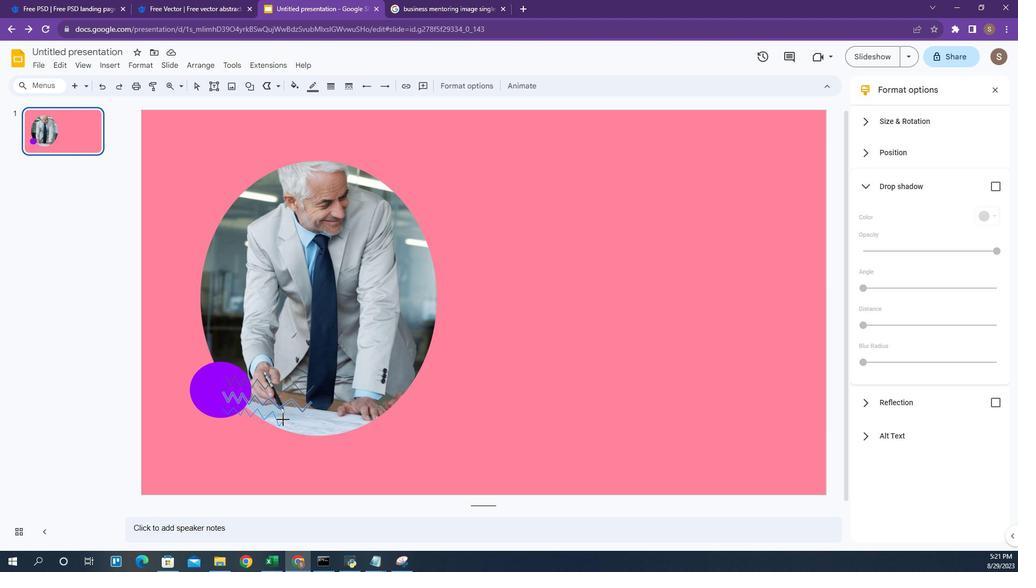 
Action: Mouse moved to (304, 294)
Screenshot: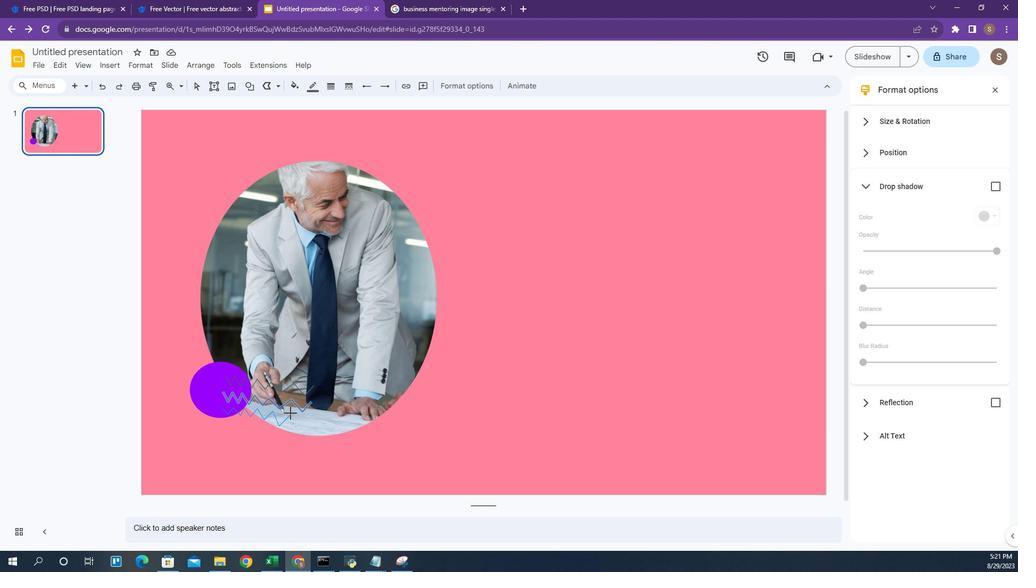
Action: Mouse pressed left at (304, 294)
Screenshot: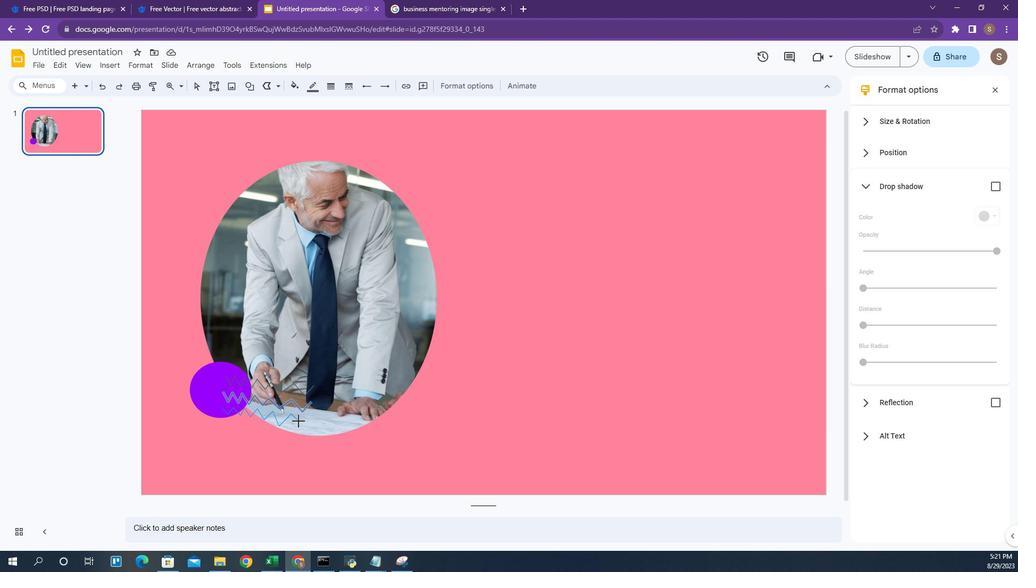 
Action: Mouse moved to (315, 301)
Screenshot: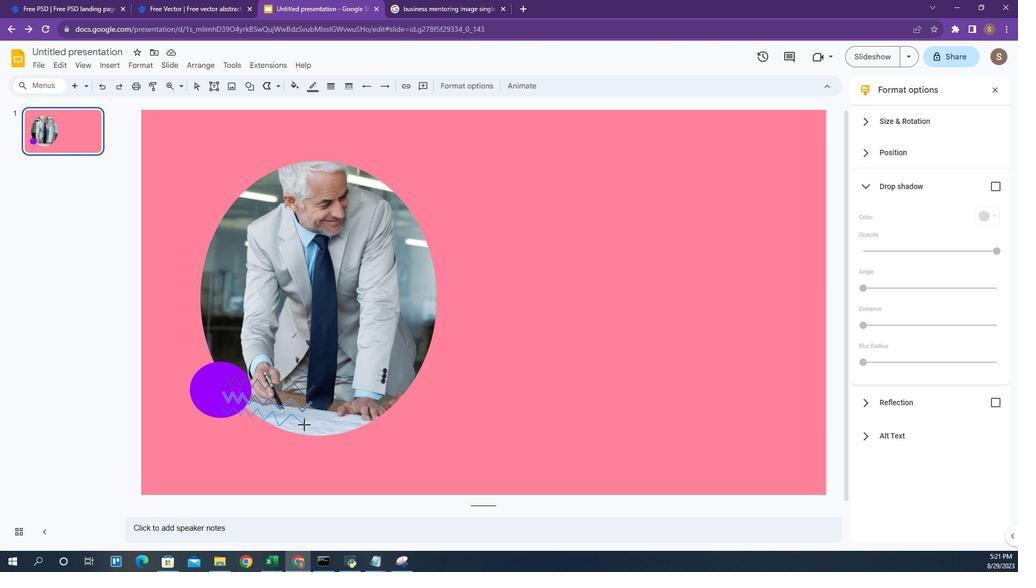 
Action: Mouse pressed left at (315, 301)
Screenshot: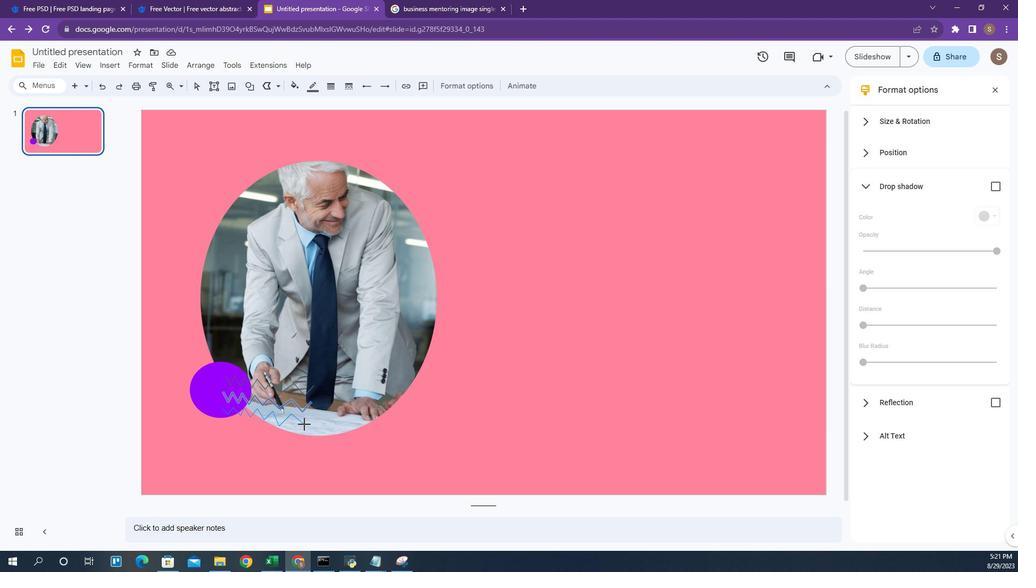 
Action: Mouse moved to (323, 295)
Screenshot: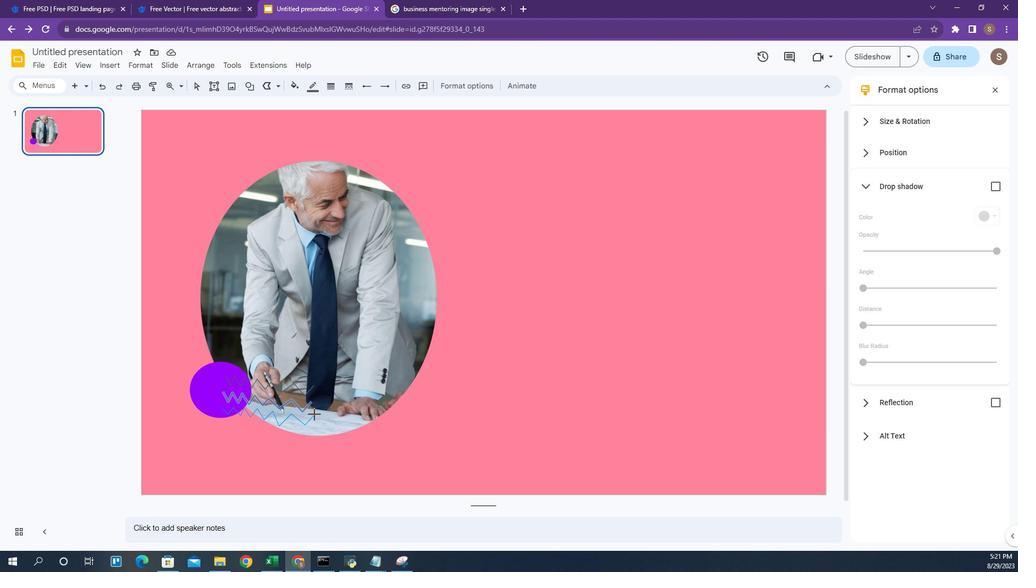 
Action: Mouse pressed left at (323, 295)
Screenshot: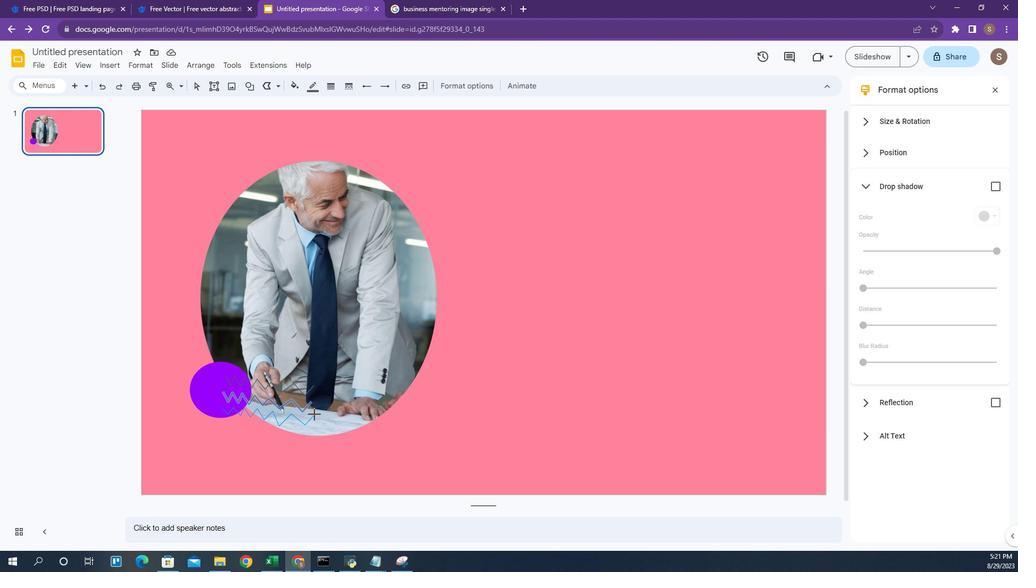 
Action: Mouse moved to (324, 296)
Screenshot: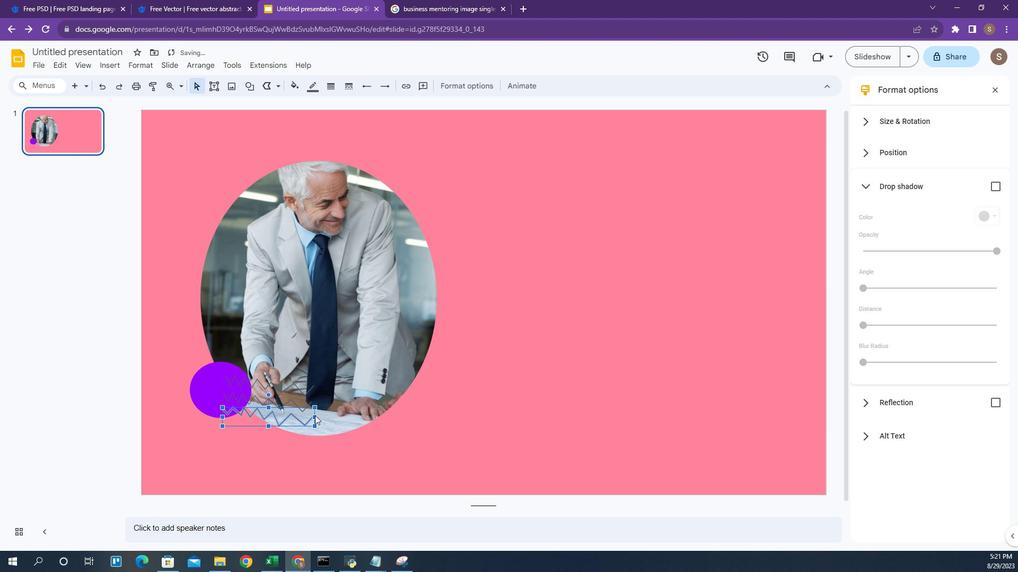 
Action: Mouse pressed left at (324, 296)
Screenshot: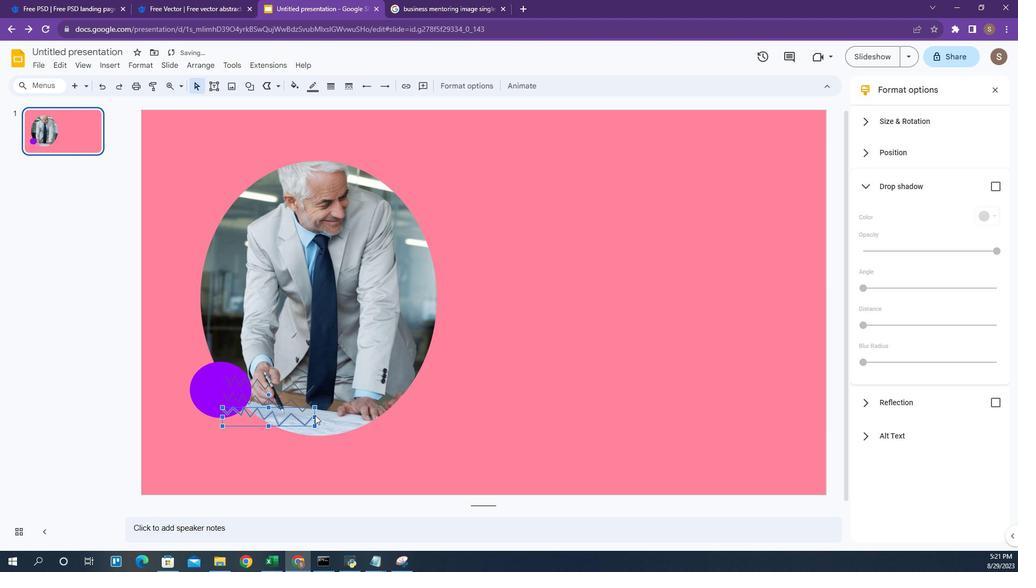 
Action: Mouse pressed left at (324, 296)
Screenshot: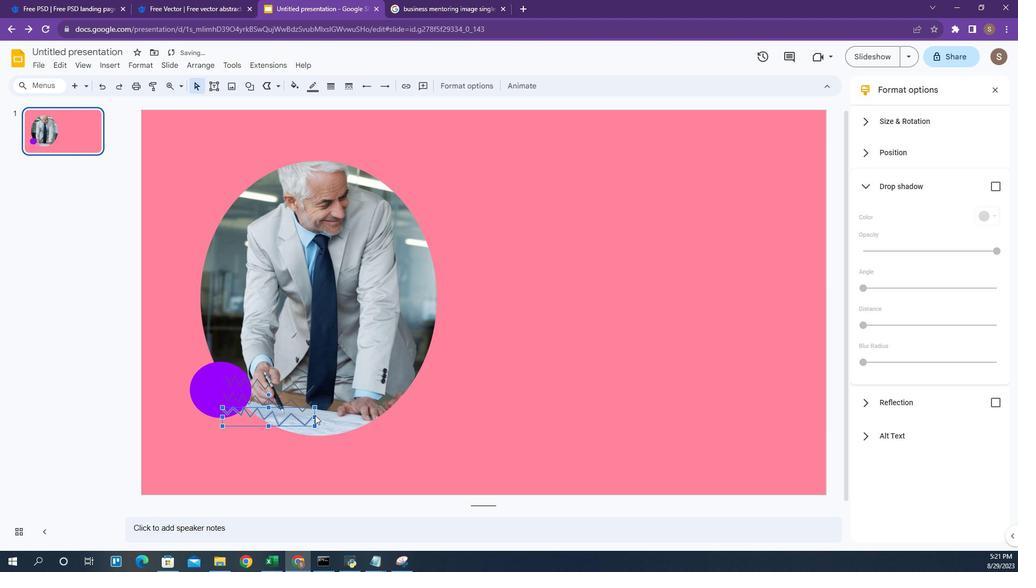 
Action: Mouse moved to (308, 110)
Screenshot: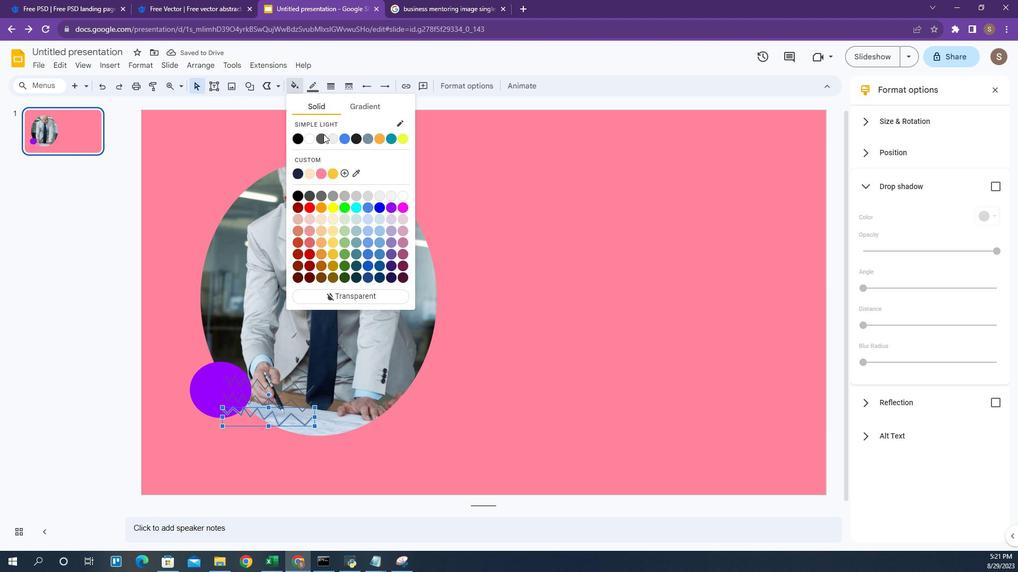 
Action: Mouse pressed left at (308, 110)
Screenshot: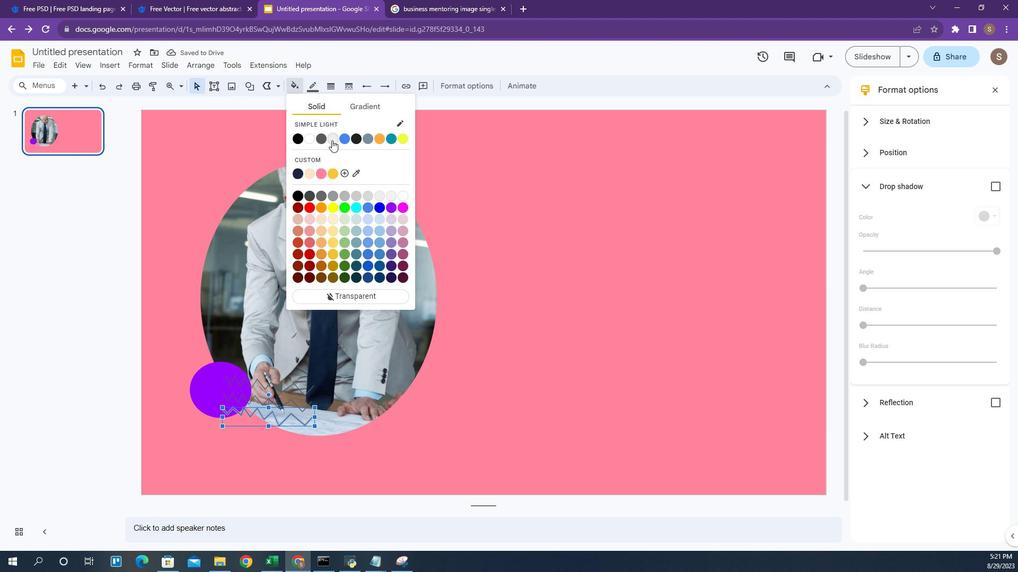 
Action: Mouse moved to (338, 140)
Screenshot: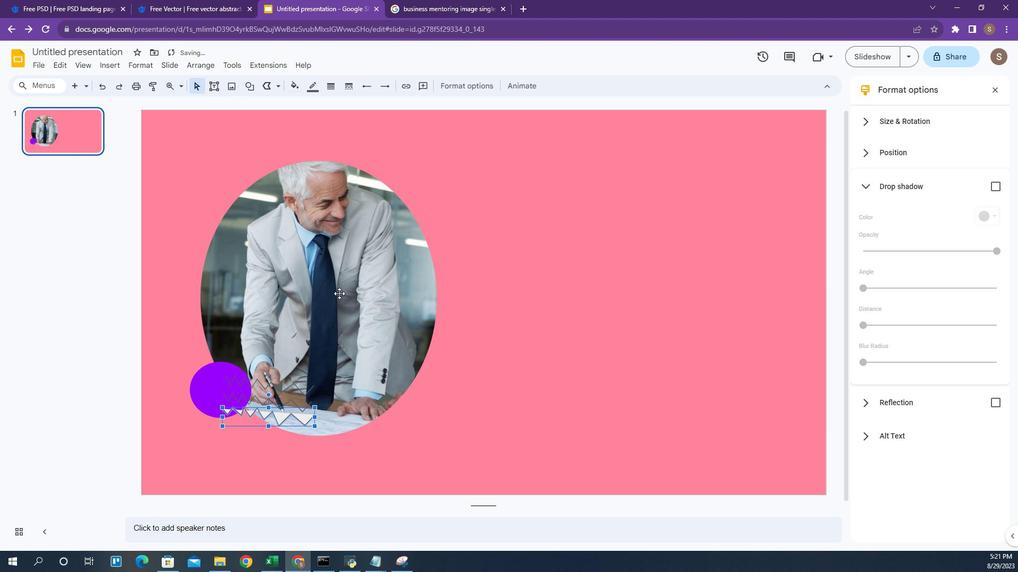 
Action: Mouse pressed left at (338, 140)
Screenshot: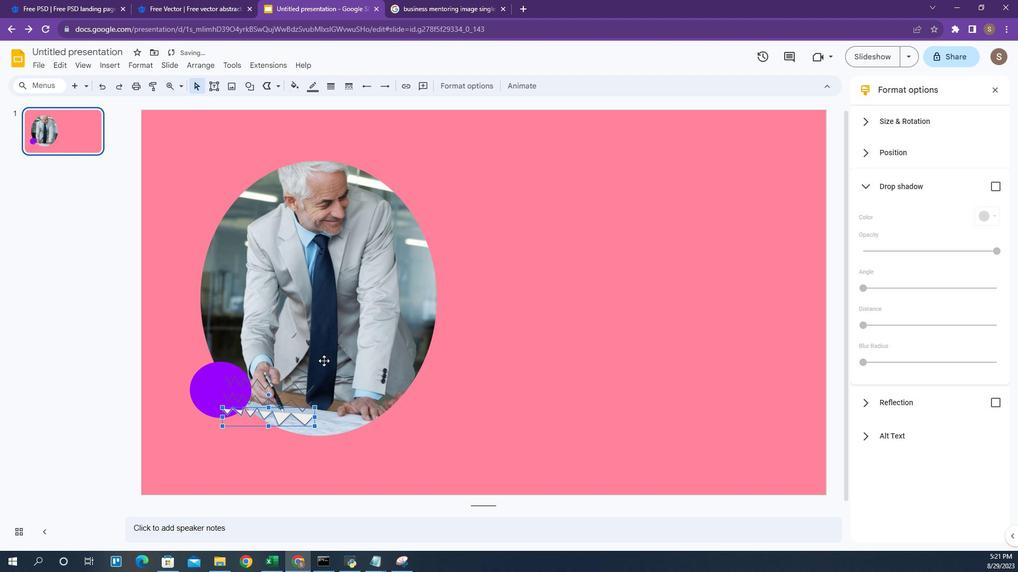 
Action: Mouse moved to (306, 110)
Screenshot: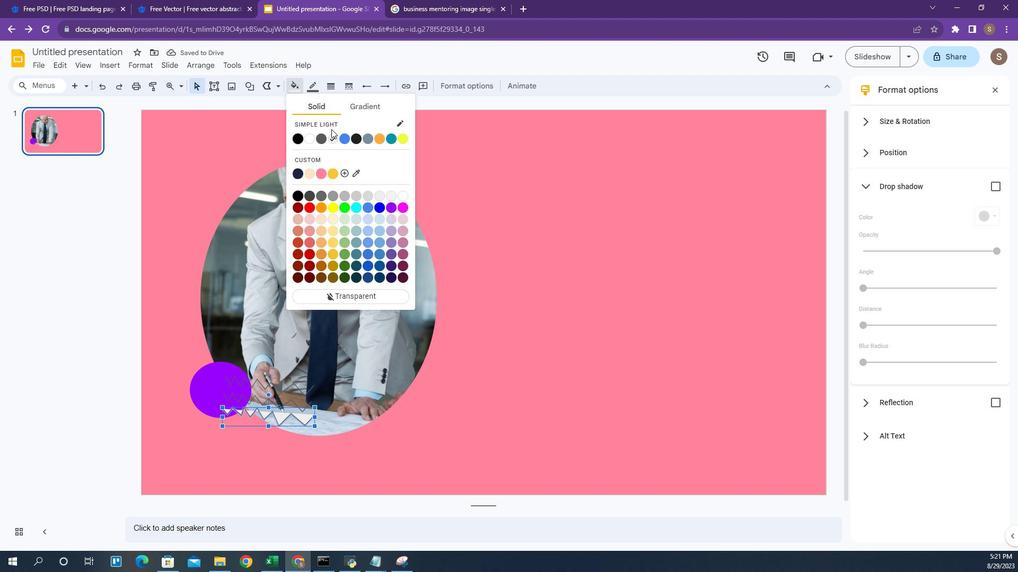 
Action: Mouse pressed left at (306, 110)
Screenshot: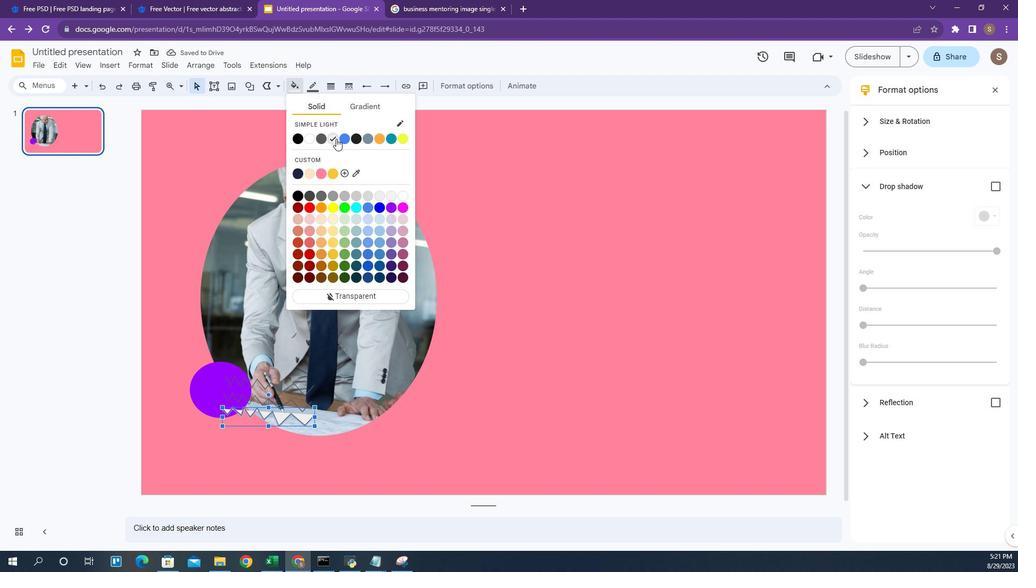 
Action: Mouse moved to (349, 229)
Screenshot: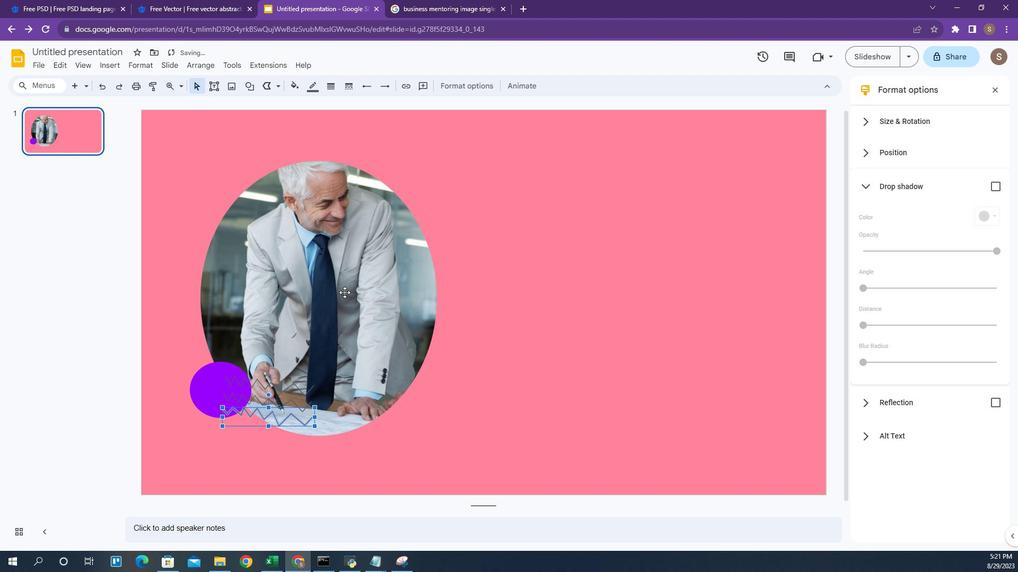 
Action: Mouse pressed left at (349, 229)
Screenshot: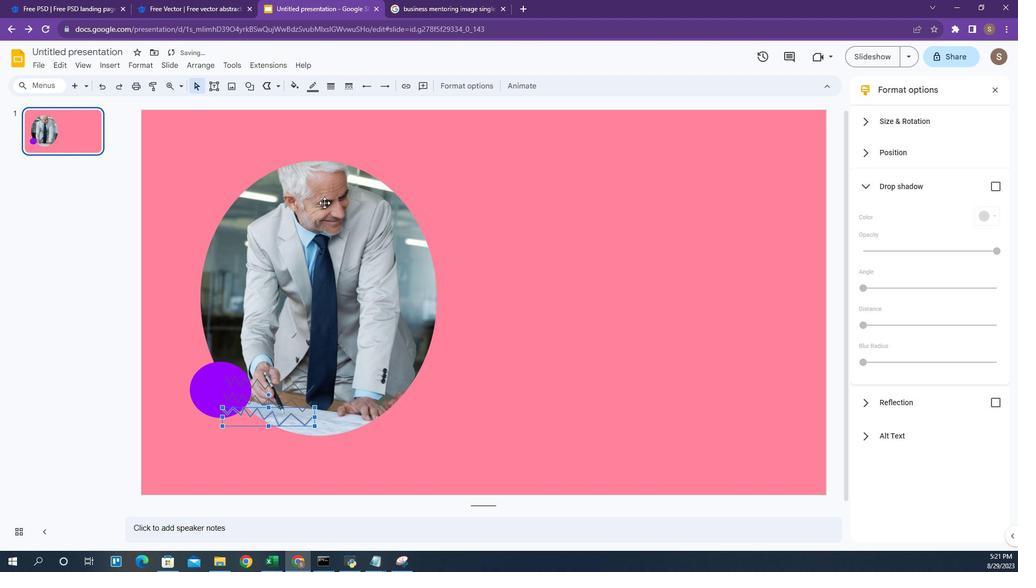 
Action: Mouse moved to (327, 111)
Screenshot: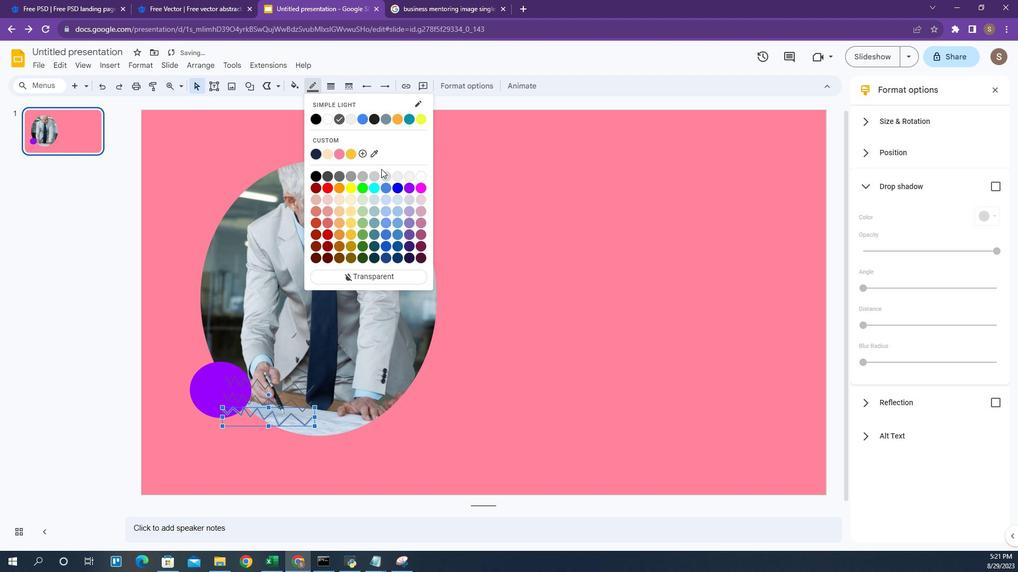 
Action: Mouse pressed left at (327, 111)
Screenshot: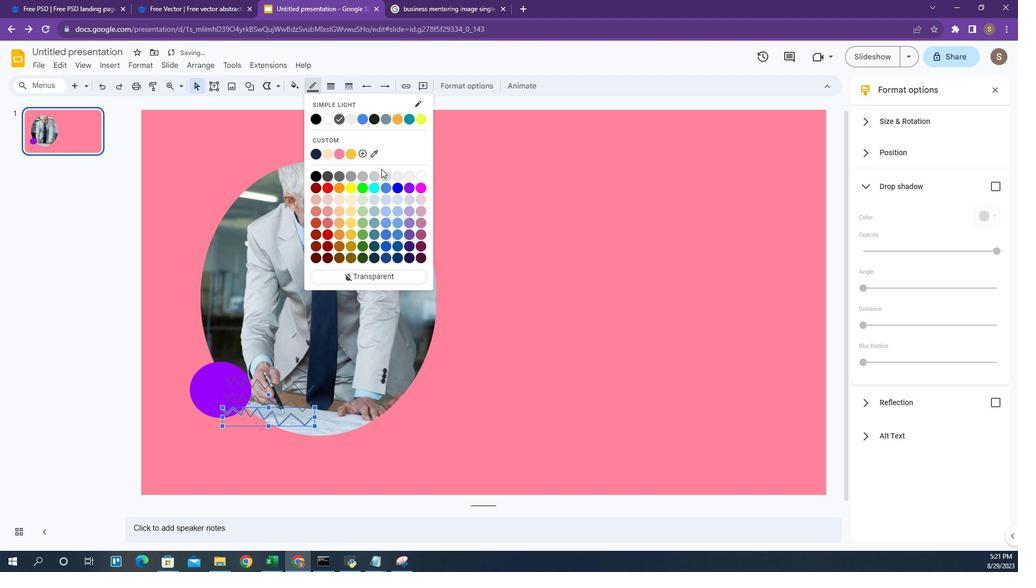 
Action: Mouse moved to (334, 128)
Screenshot: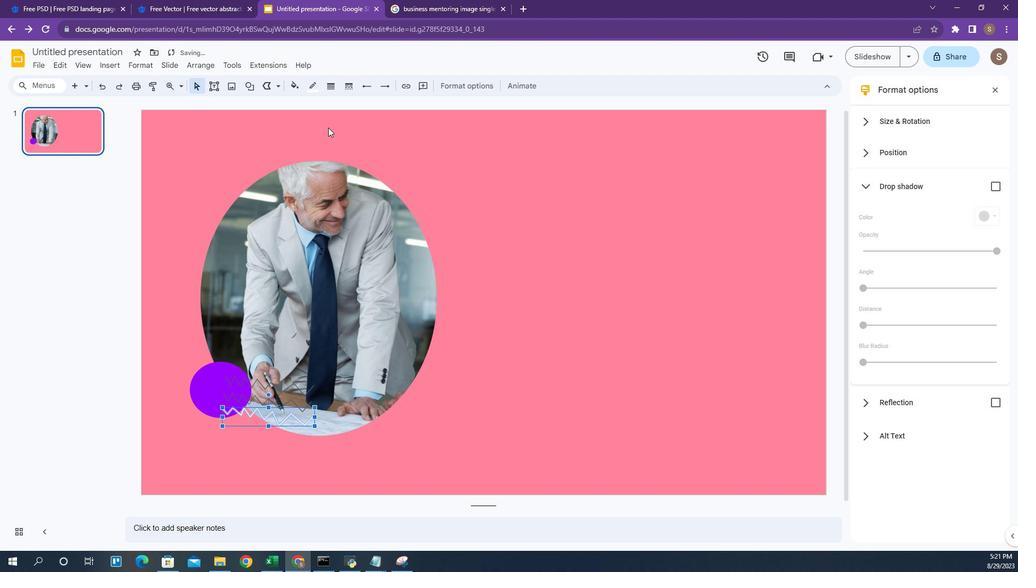 
Action: Mouse pressed left at (334, 128)
Screenshot: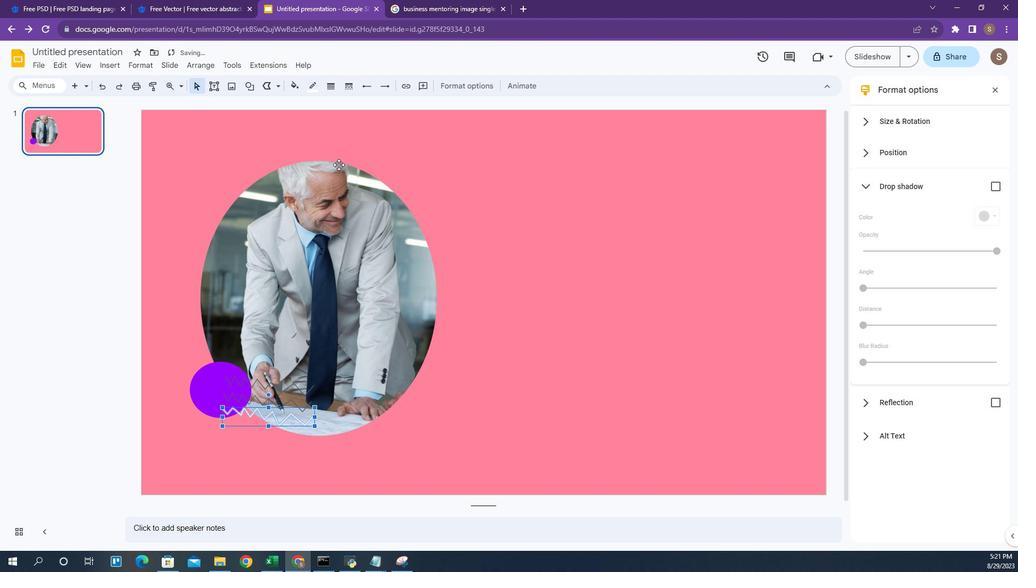 
Action: Mouse moved to (340, 109)
Screenshot: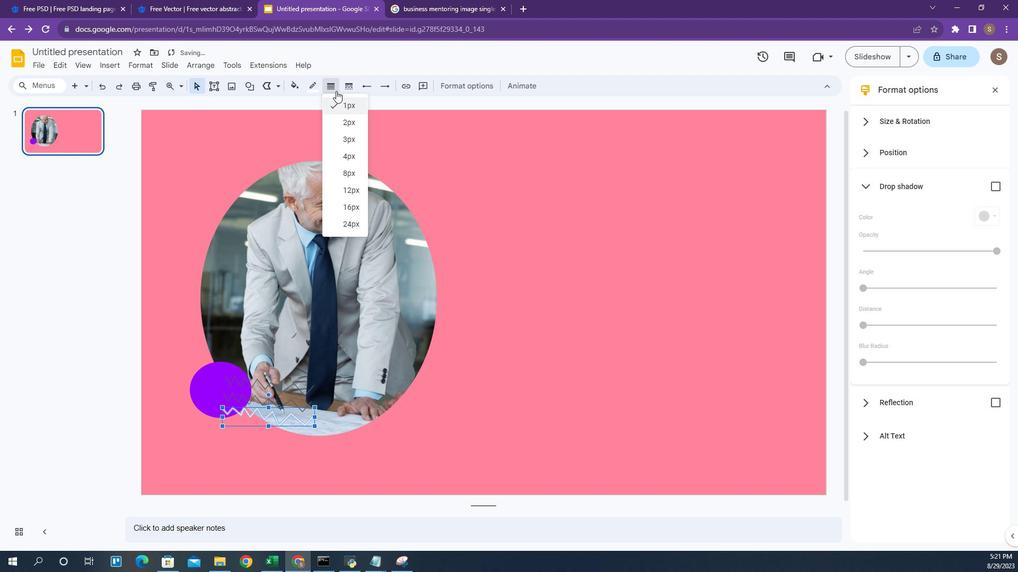 
Action: Mouse pressed left at (340, 109)
Screenshot: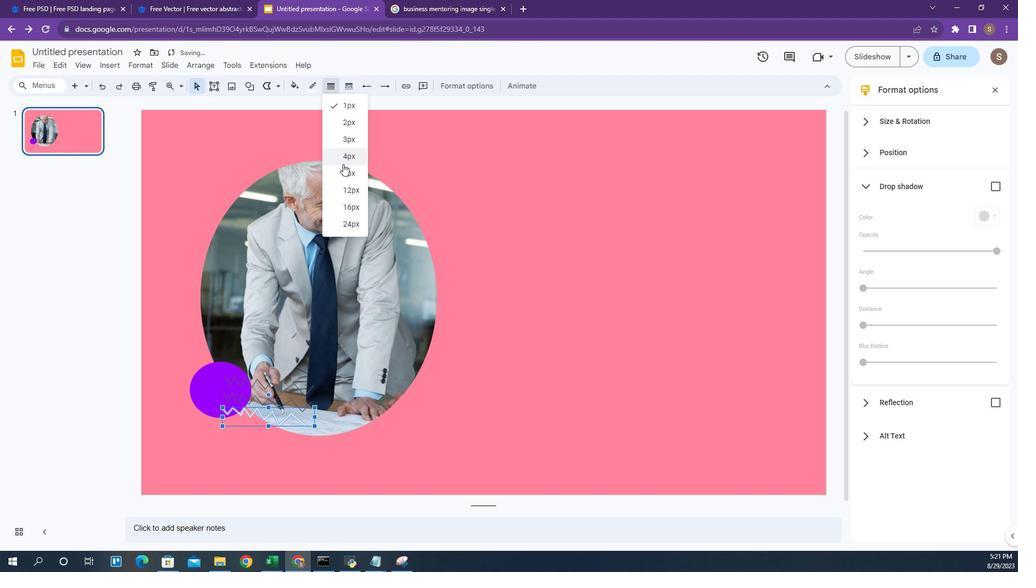 
Action: Mouse moved to (349, 147)
Screenshot: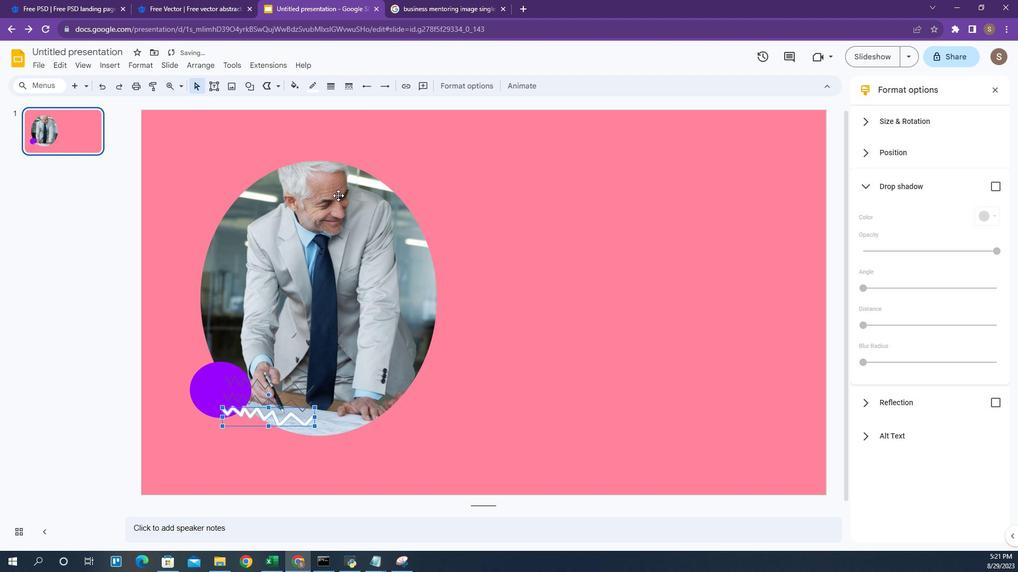 
Action: Mouse pressed left at (349, 147)
Screenshot: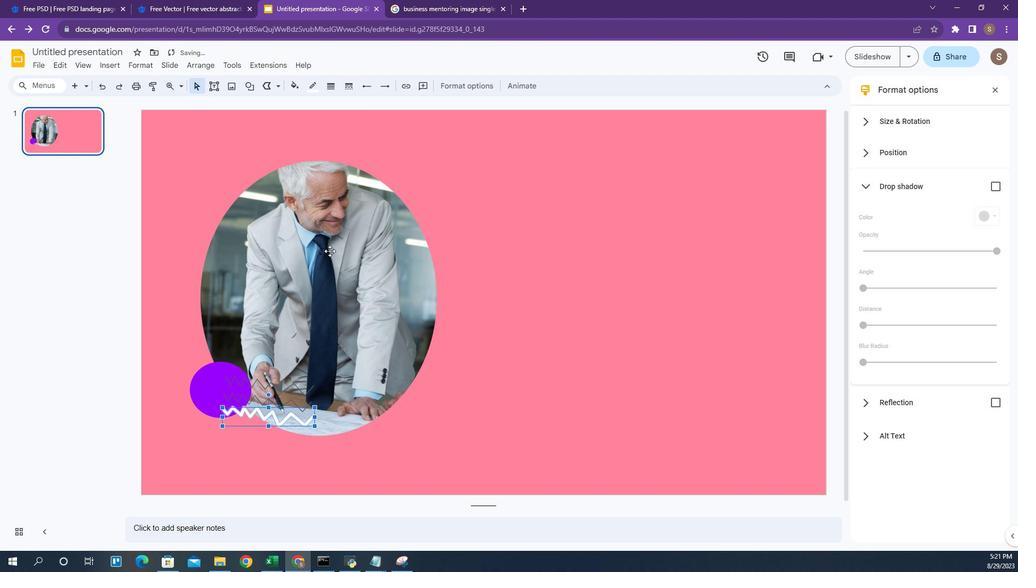 
Action: Mouse moved to (275, 286)
Screenshot: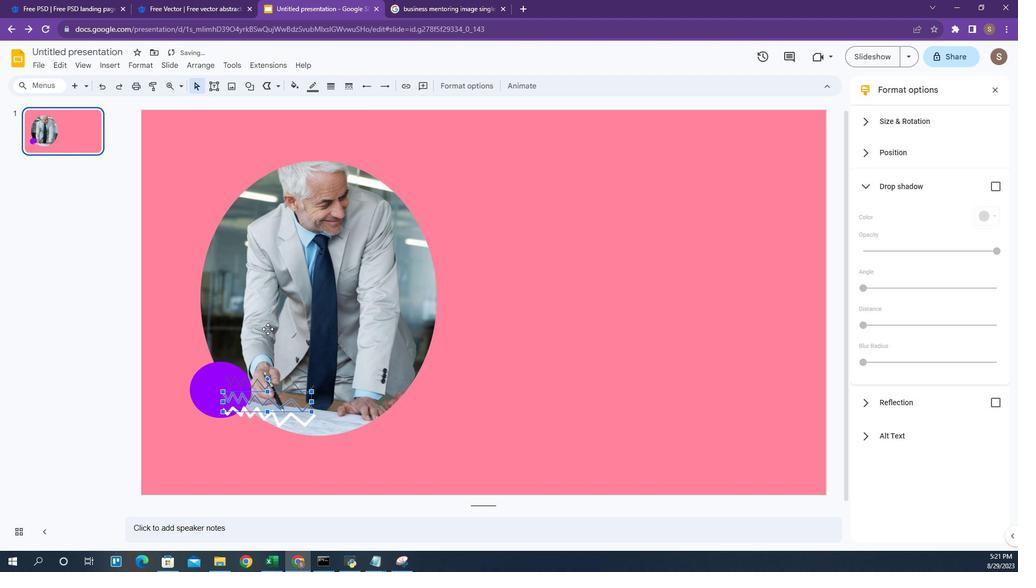
Action: Mouse pressed left at (275, 286)
Screenshot: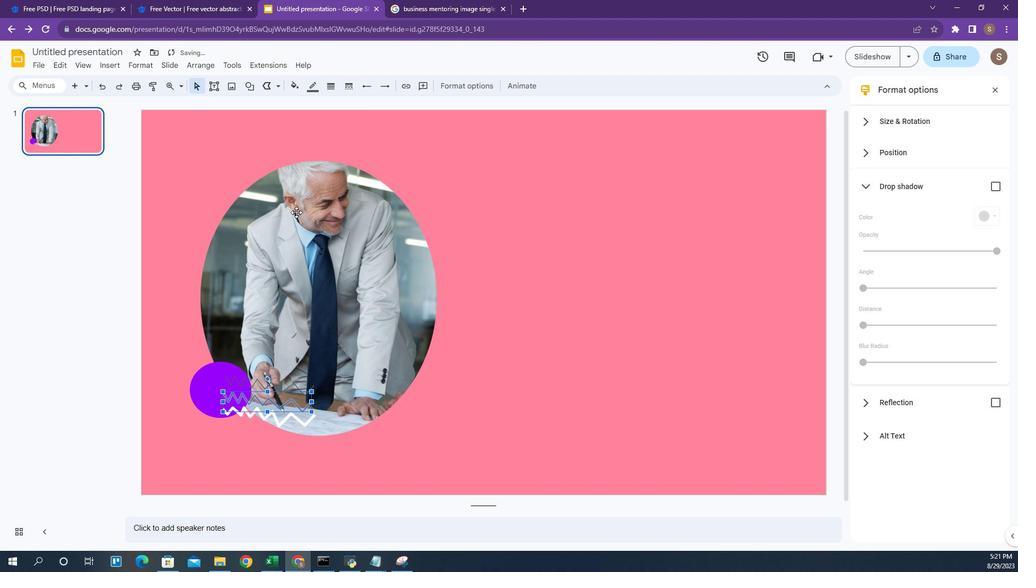 
Action: Mouse moved to (324, 110)
Screenshot: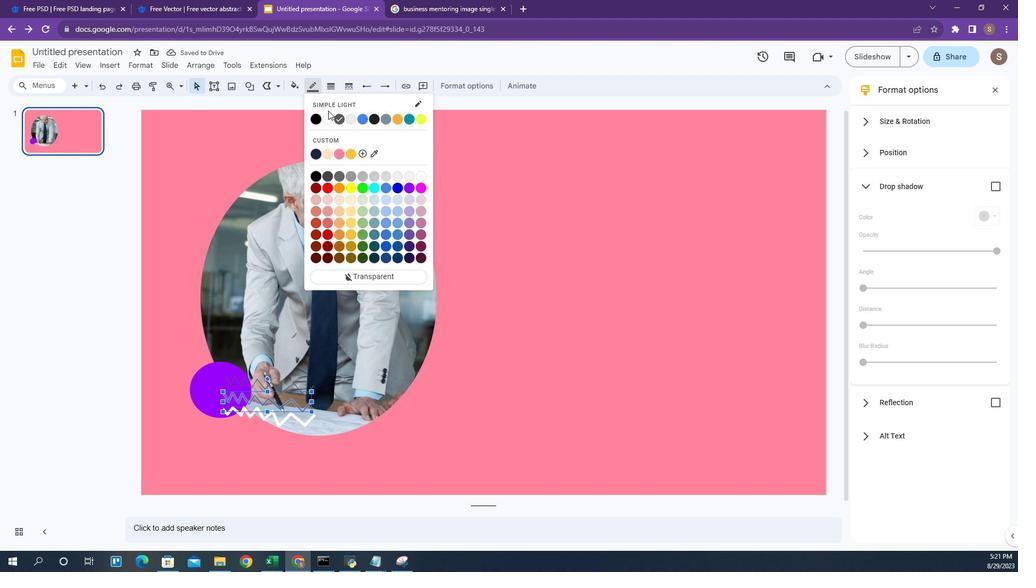 
Action: Mouse pressed left at (324, 110)
Screenshot: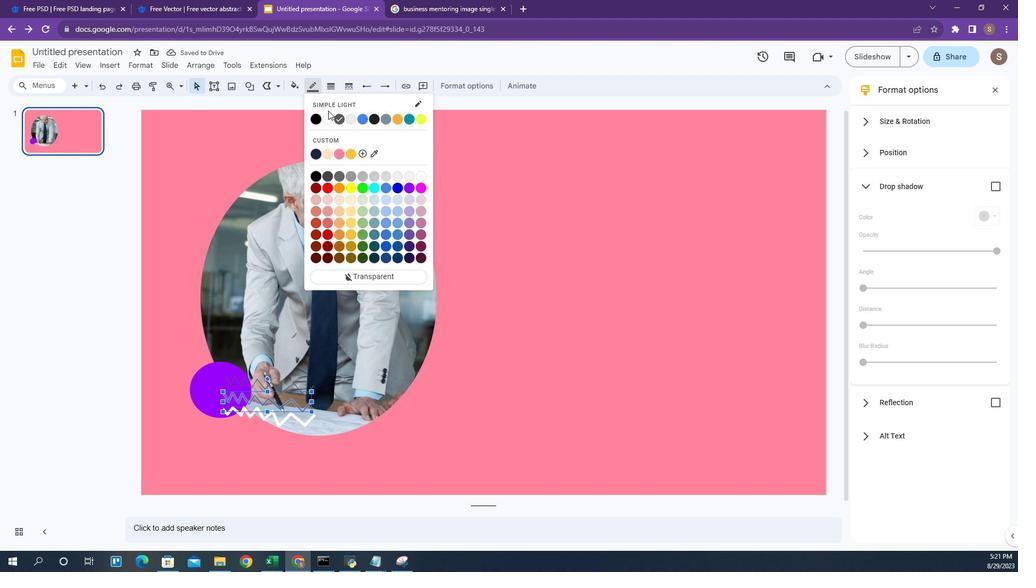 
Action: Mouse moved to (351, 127)
Screenshot: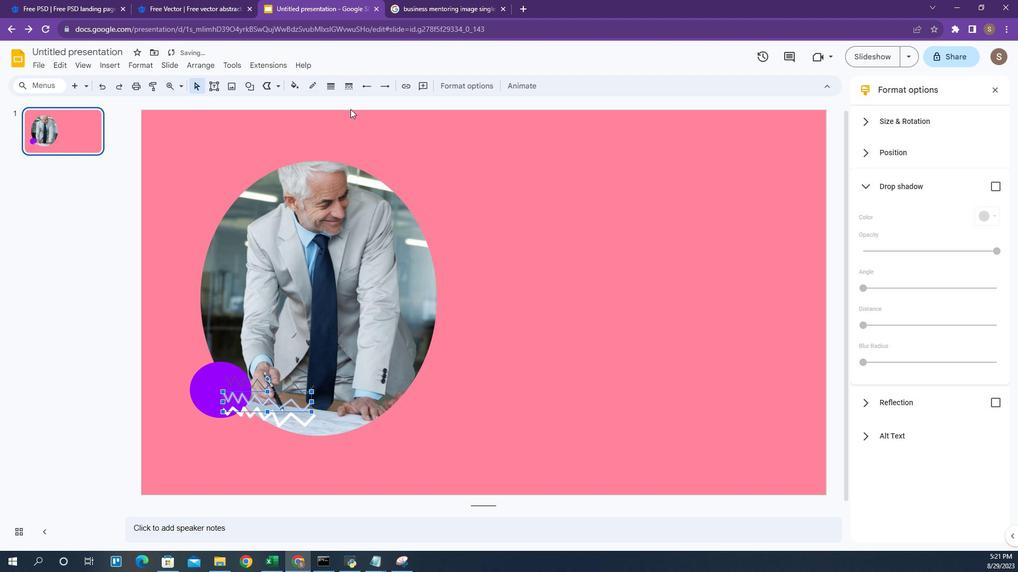 
Action: Mouse pressed left at (351, 127)
Screenshot: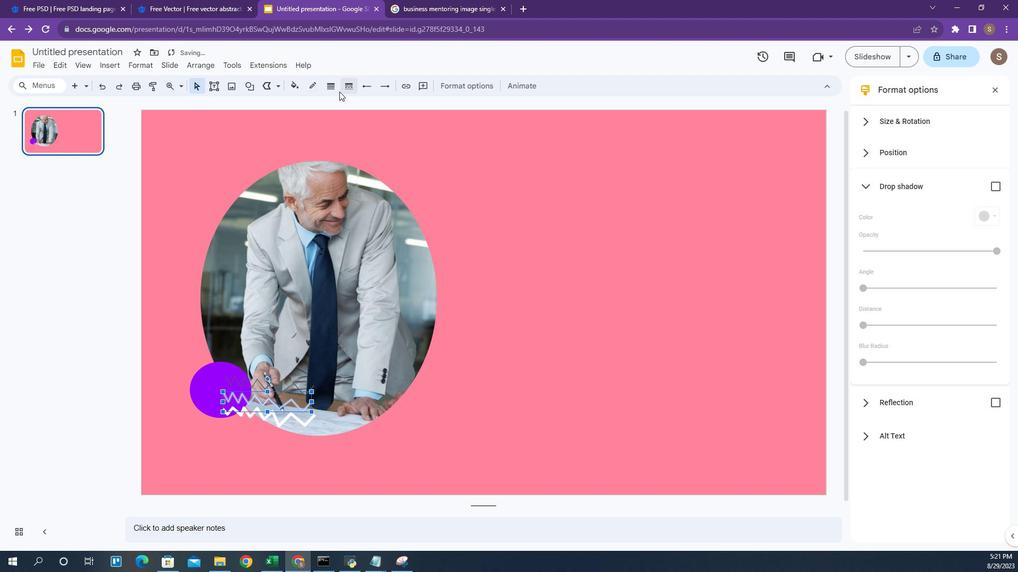 
Action: Mouse moved to (337, 110)
